 Task: Health Questionnaire Template.
Action: Mouse moved to (82, 157)
Screenshot: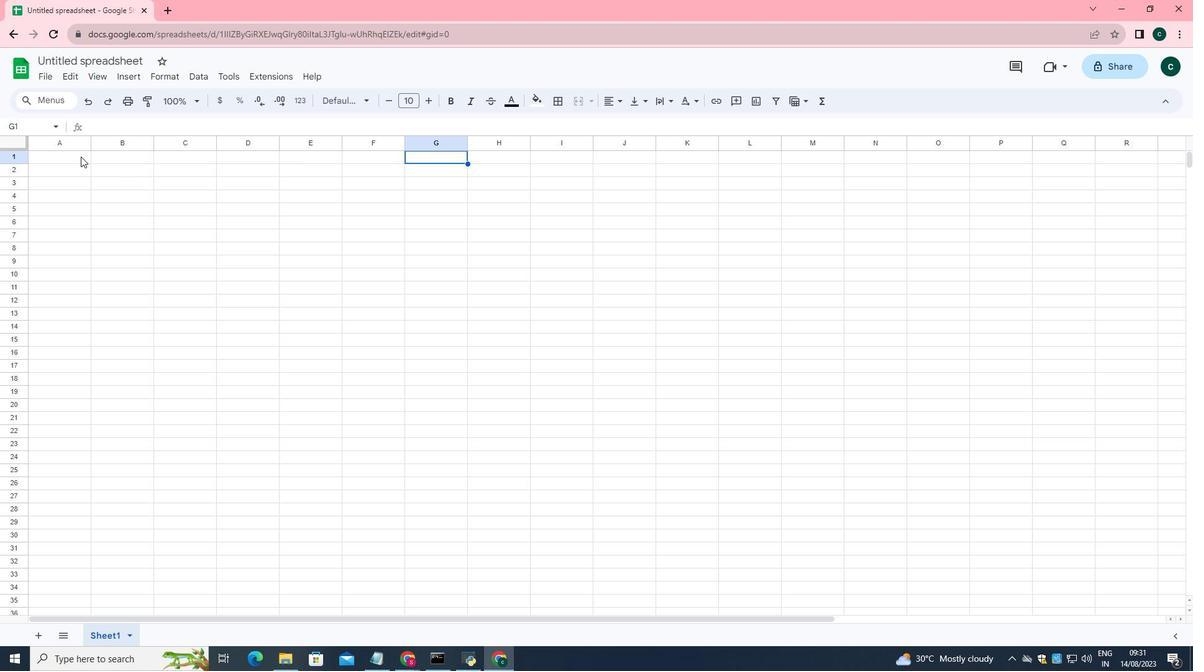 
Action: Mouse pressed left at (82, 157)
Screenshot: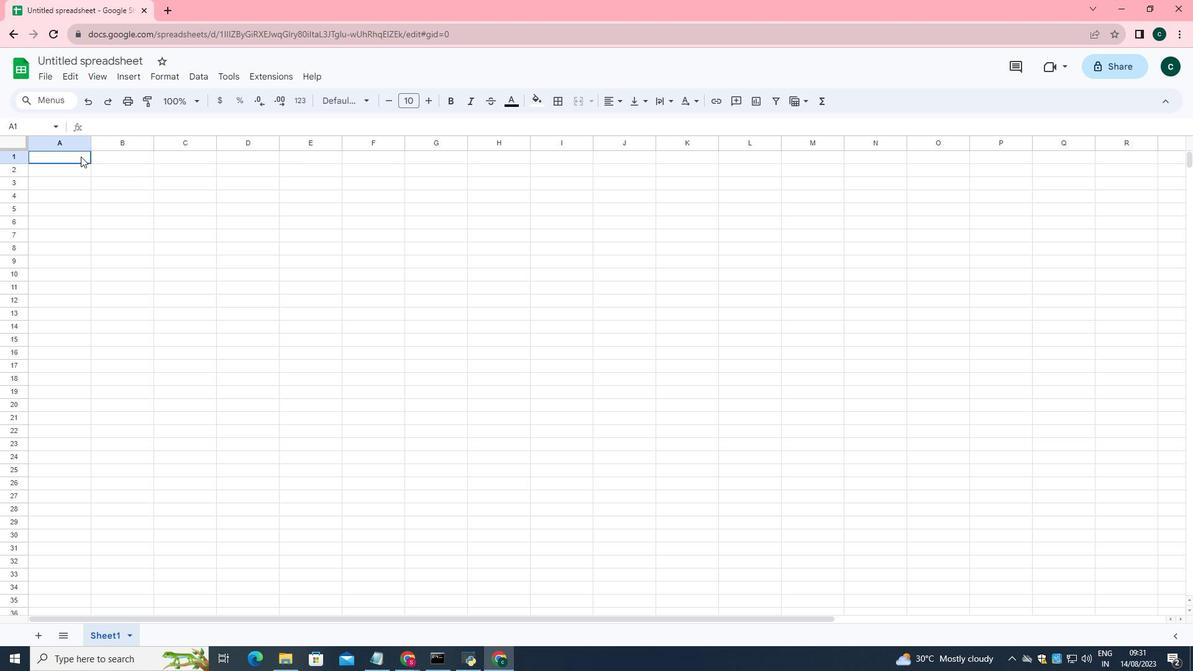 
Action: Mouse moved to (579, 103)
Screenshot: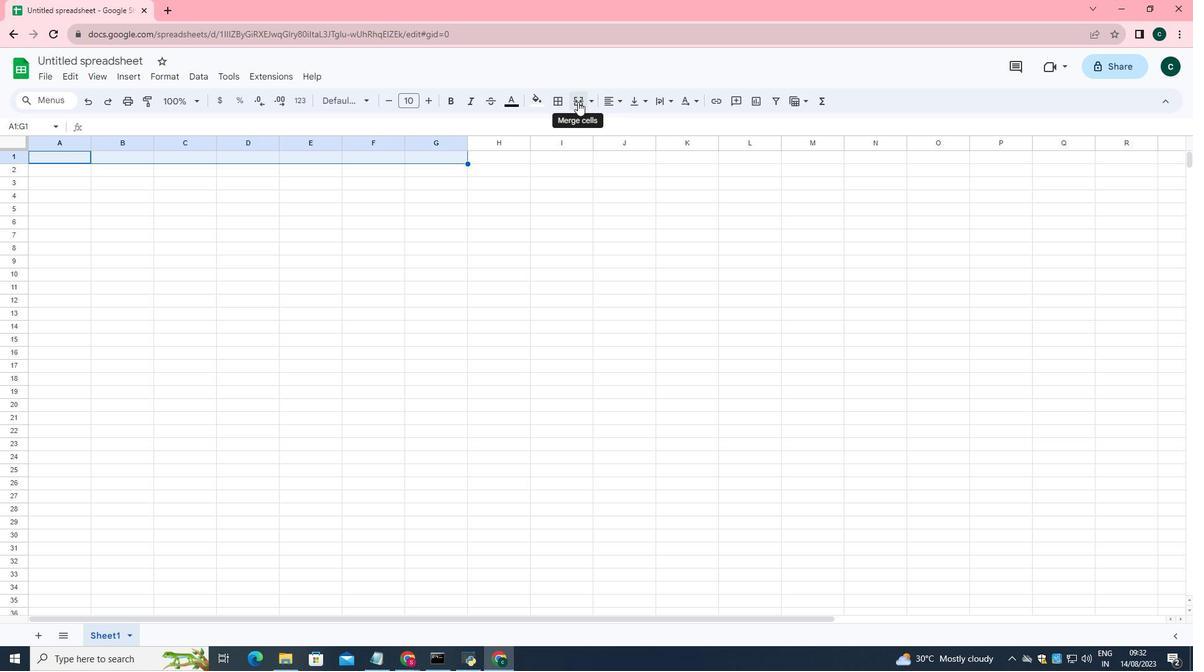
Action: Mouse pressed left at (579, 103)
Screenshot: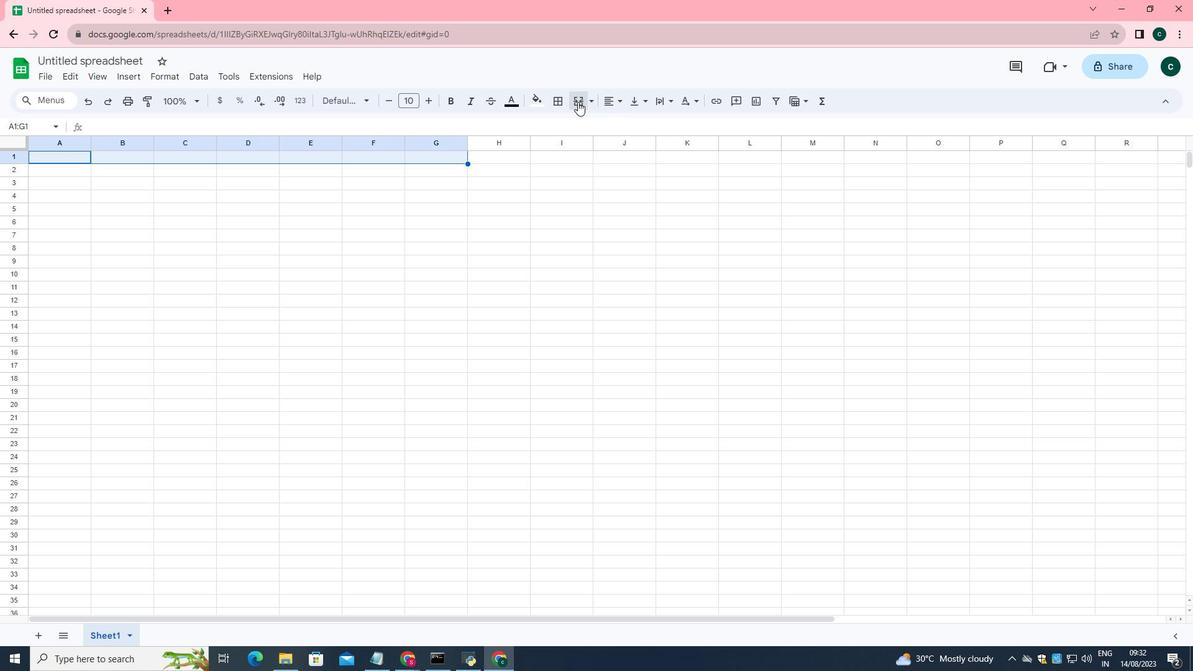 
Action: Mouse moved to (85, 188)
Screenshot: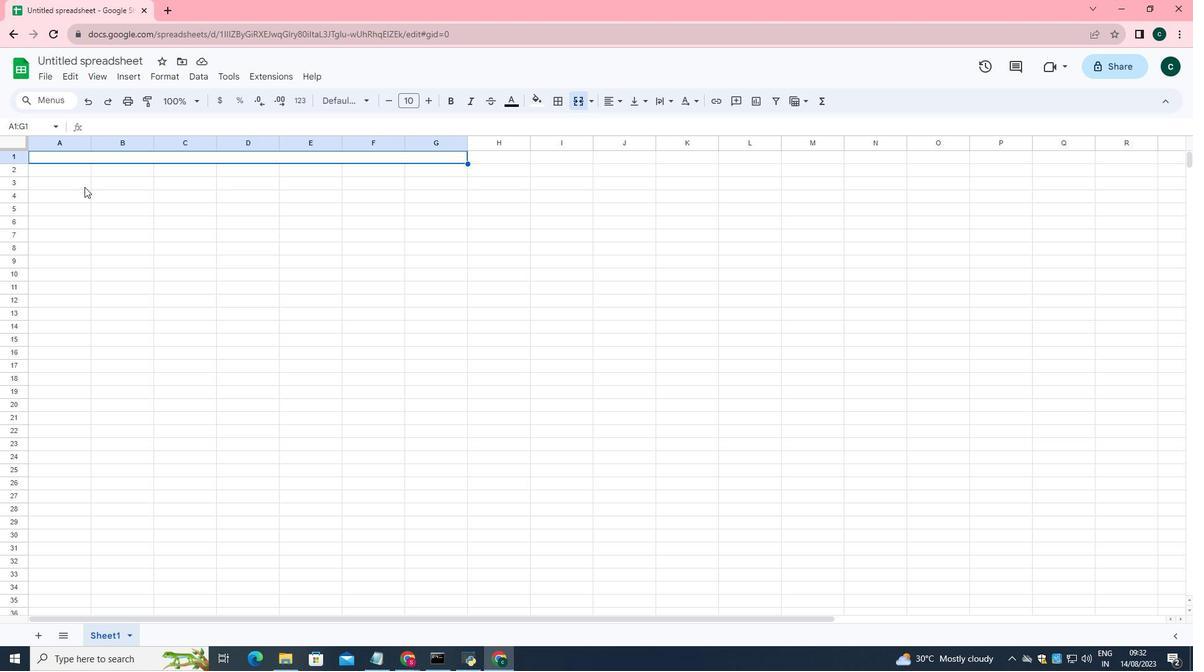
Action: Mouse pressed left at (85, 188)
Screenshot: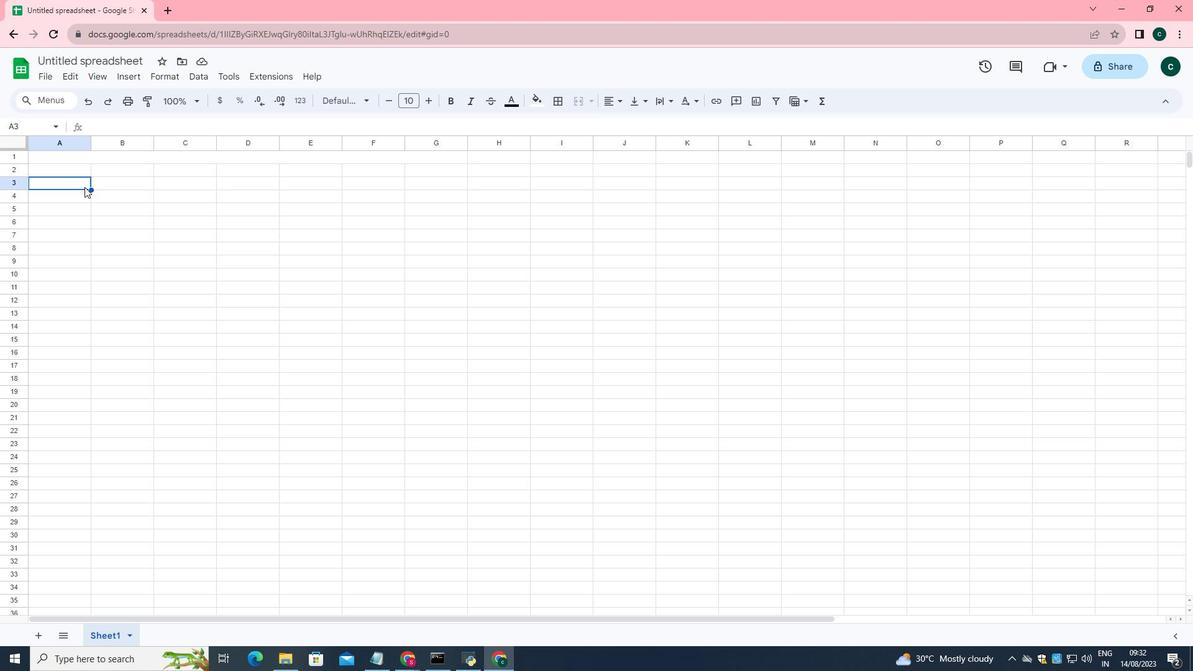 
Action: Mouse moved to (108, 160)
Screenshot: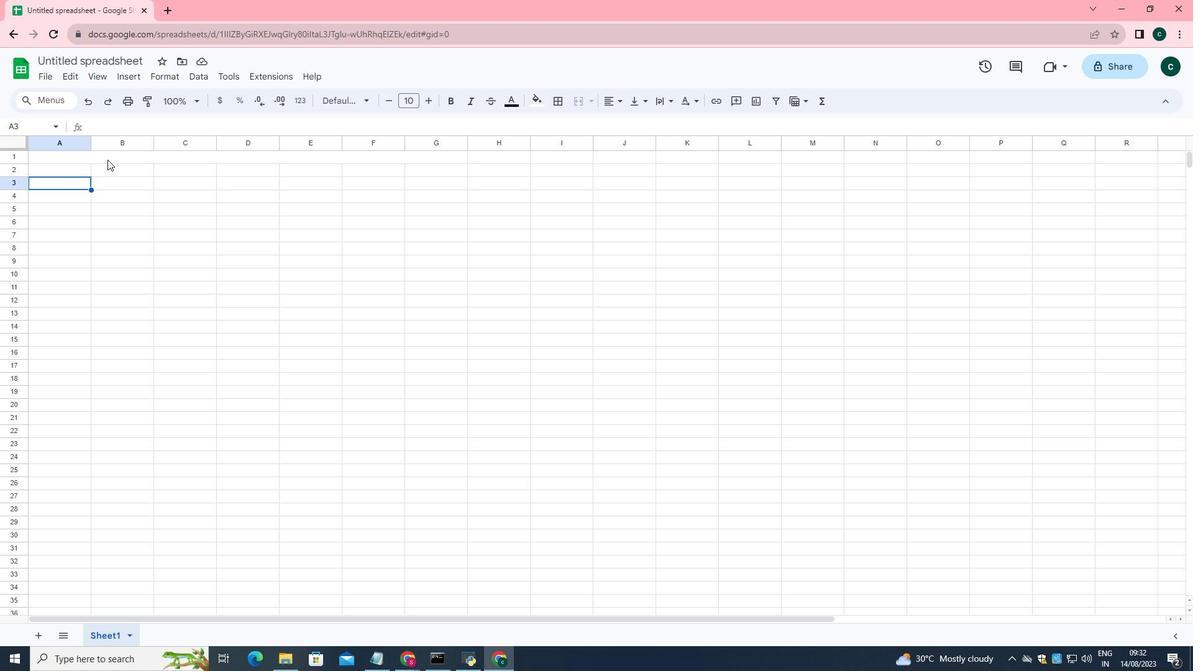 
Action: Mouse pressed left at (108, 160)
Screenshot: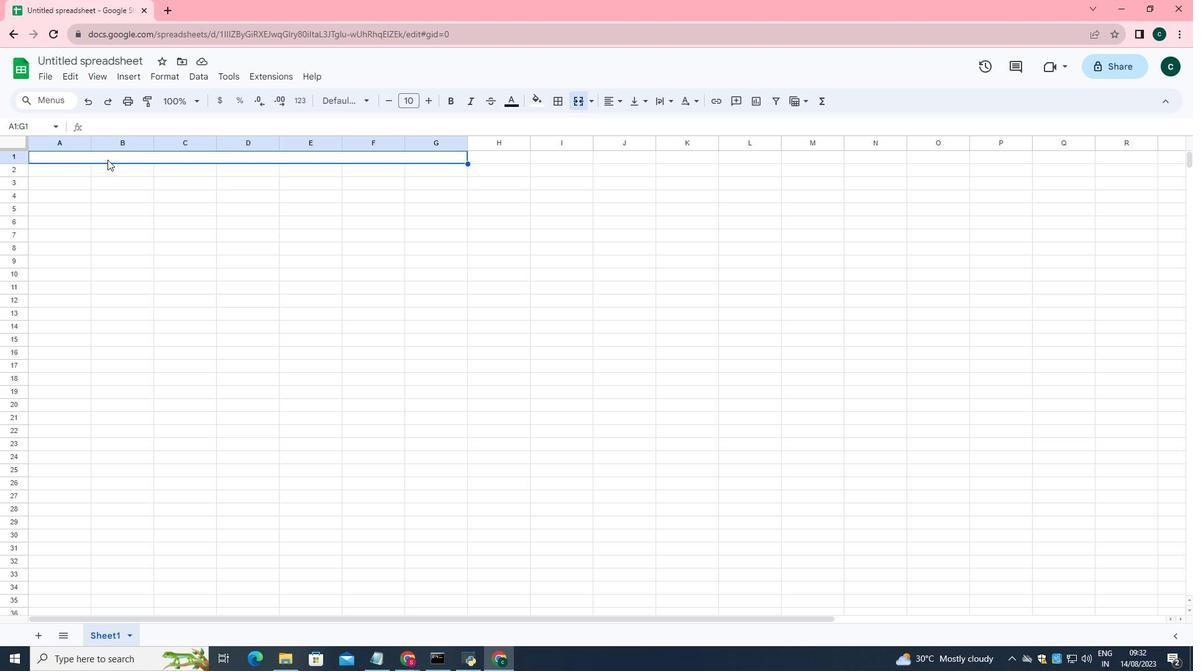 
Action: Mouse moved to (137, 77)
Screenshot: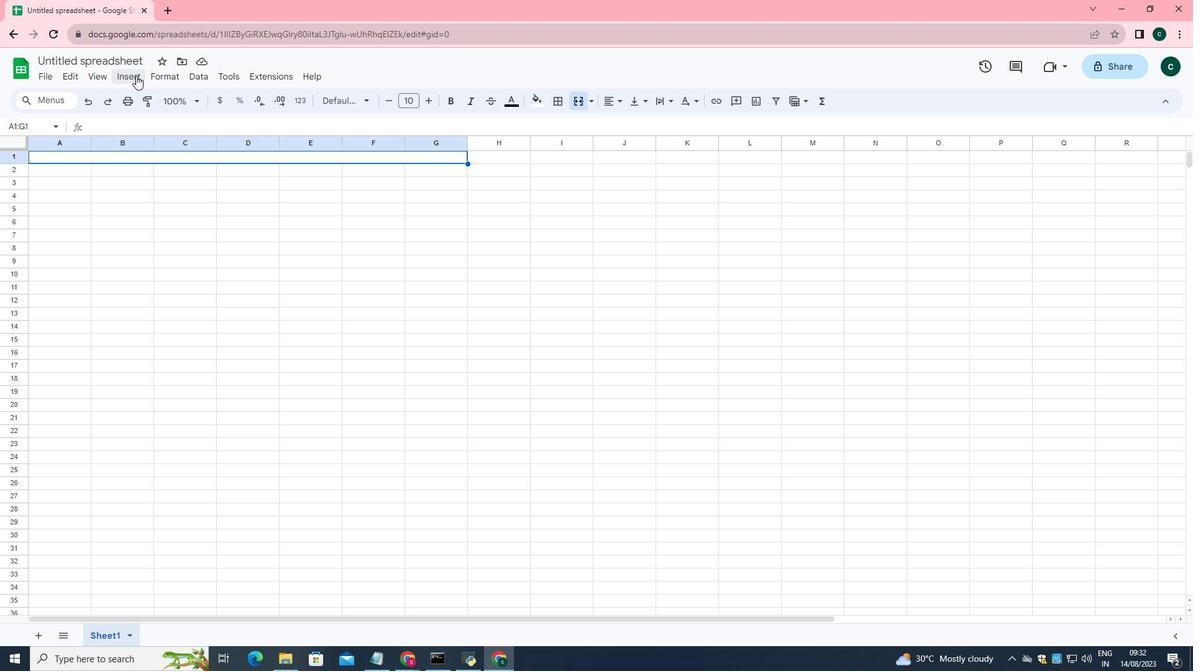 
Action: Mouse pressed left at (137, 77)
Screenshot: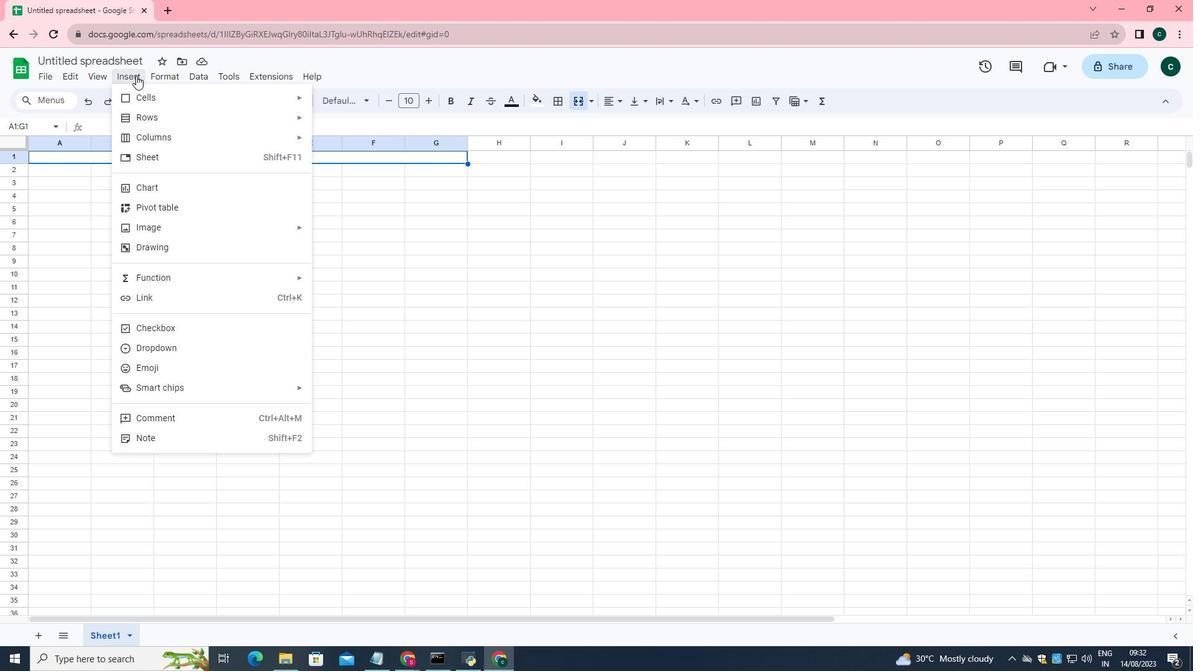 
Action: Mouse moved to (175, 244)
Screenshot: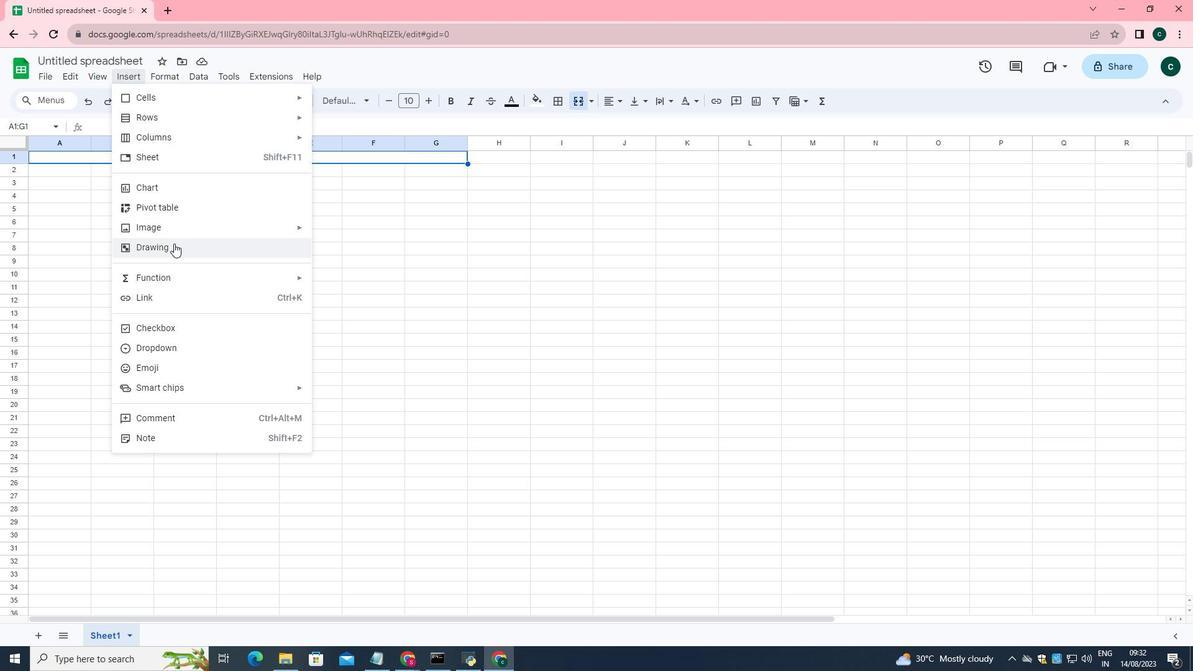 
Action: Mouse pressed left at (175, 244)
Screenshot: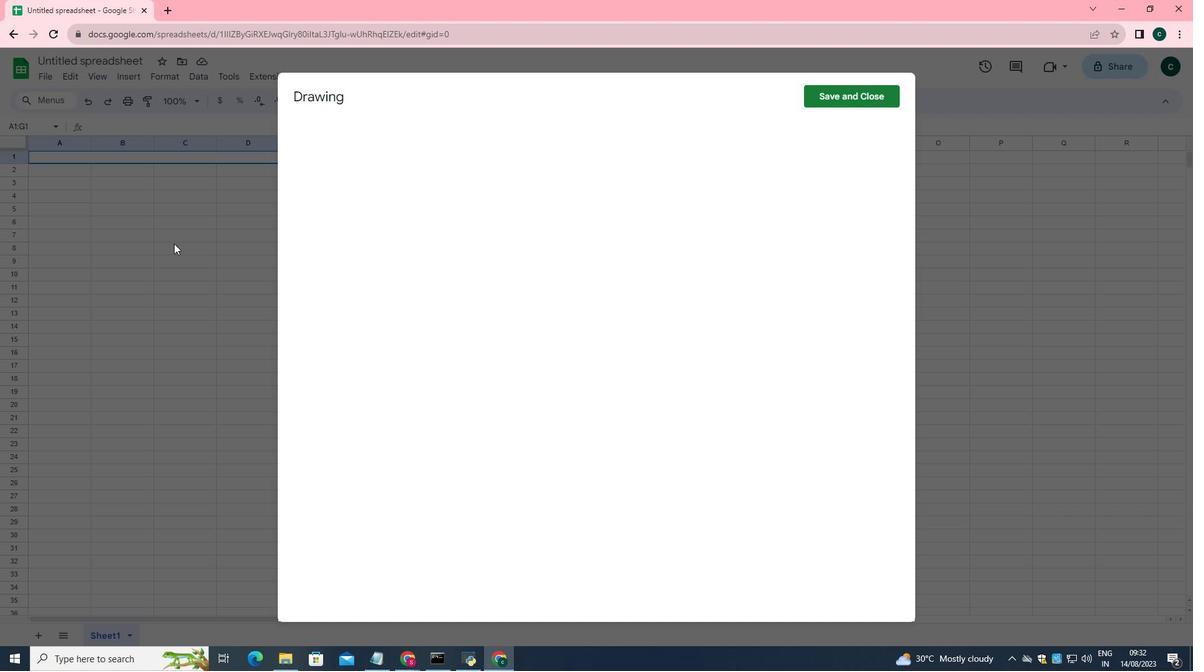 
Action: Mouse moved to (457, 138)
Screenshot: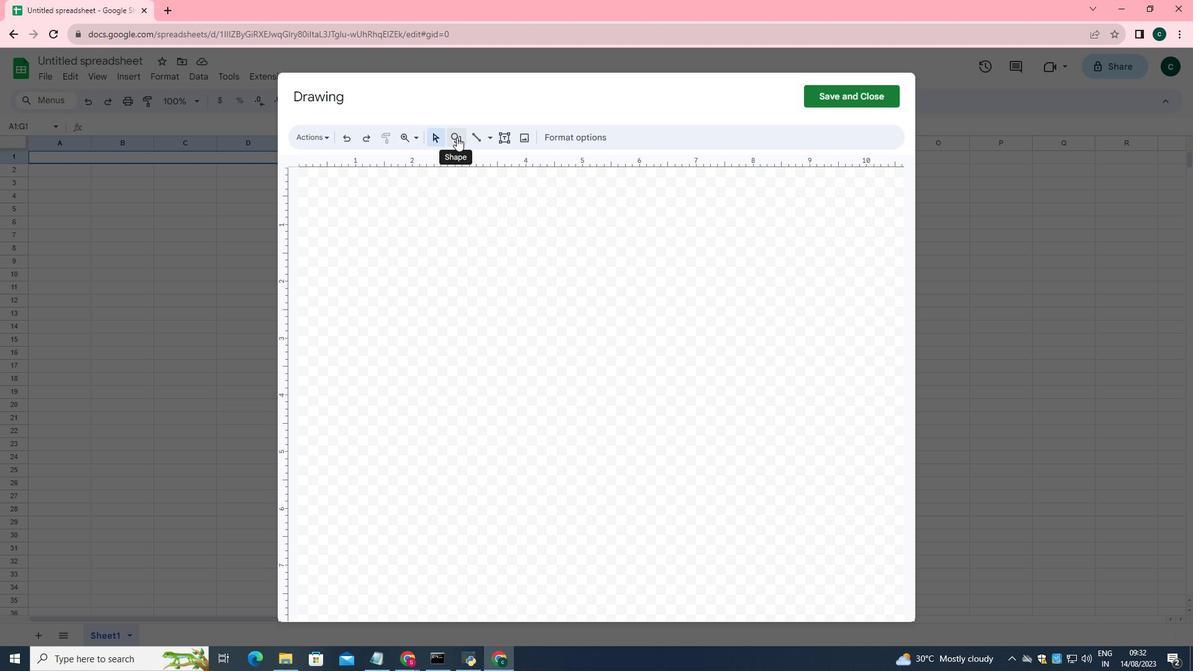 
Action: Mouse pressed left at (457, 138)
Screenshot: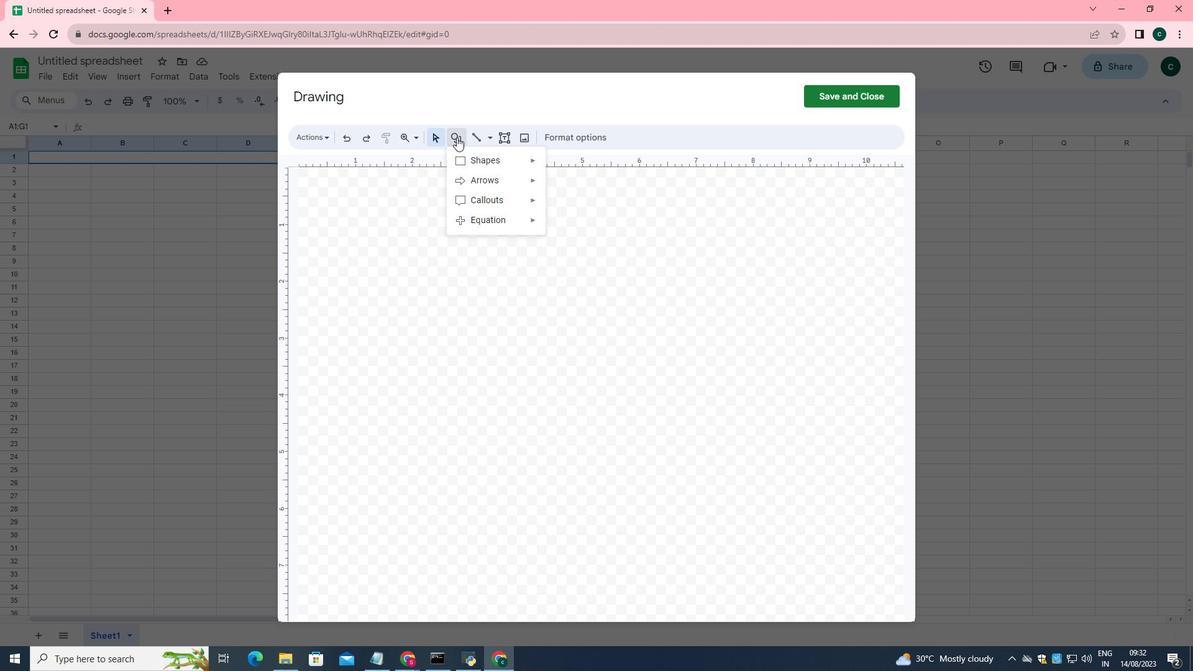 
Action: Mouse moved to (469, 157)
Screenshot: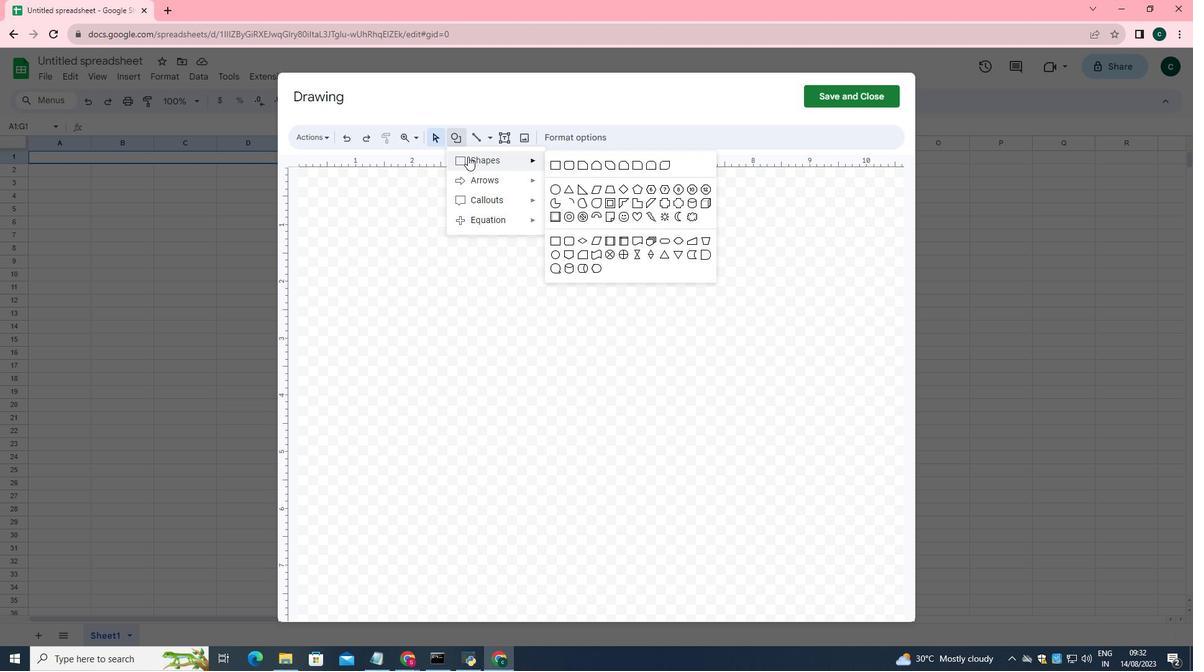 
Action: Mouse pressed left at (469, 157)
Screenshot: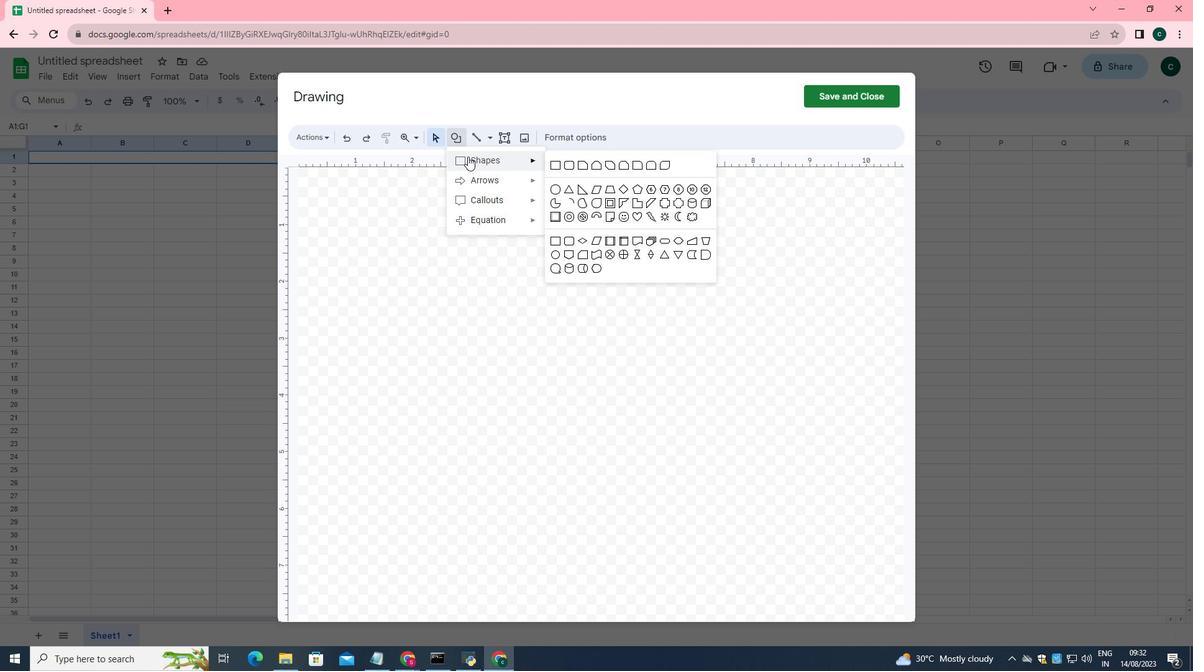
Action: Mouse moved to (561, 190)
Screenshot: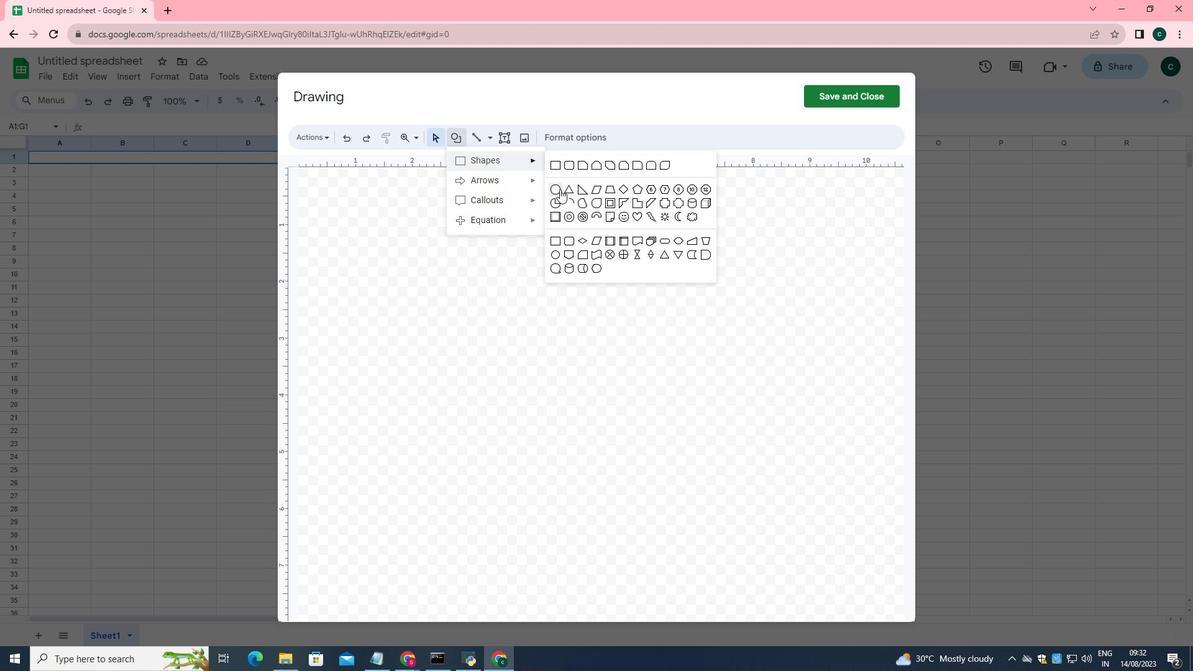 
Action: Mouse pressed left at (561, 190)
Screenshot: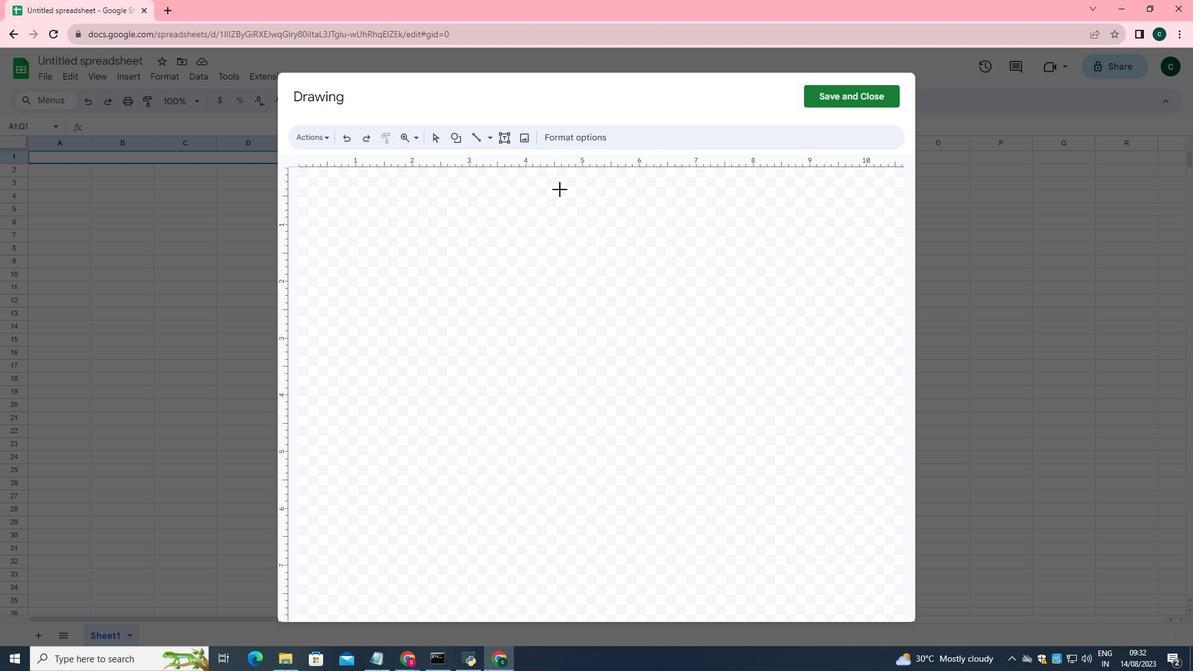 
Action: Mouse moved to (385, 195)
Screenshot: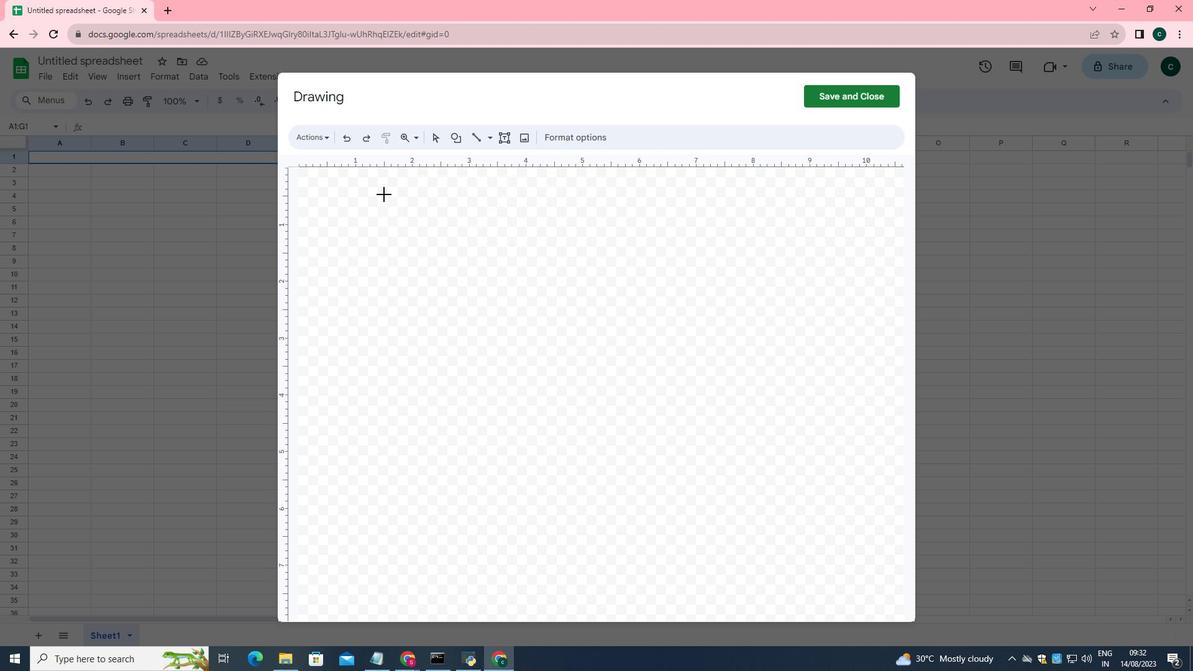 
Action: Mouse pressed left at (385, 195)
Screenshot: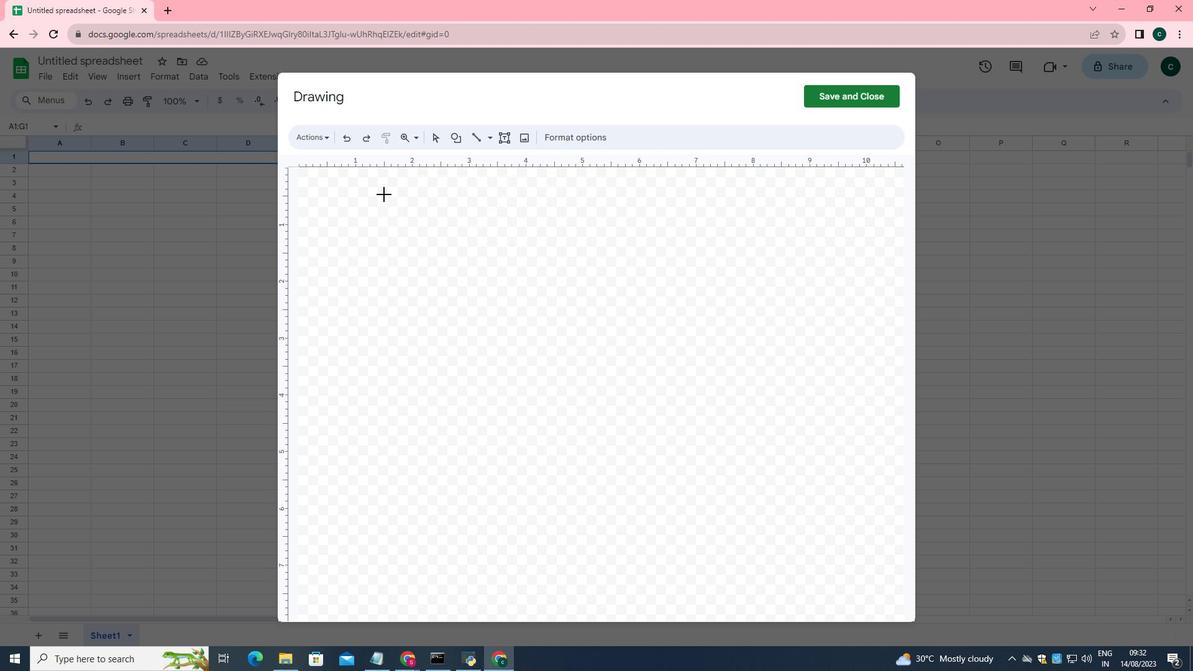 
Action: Mouse moved to (542, 228)
Screenshot: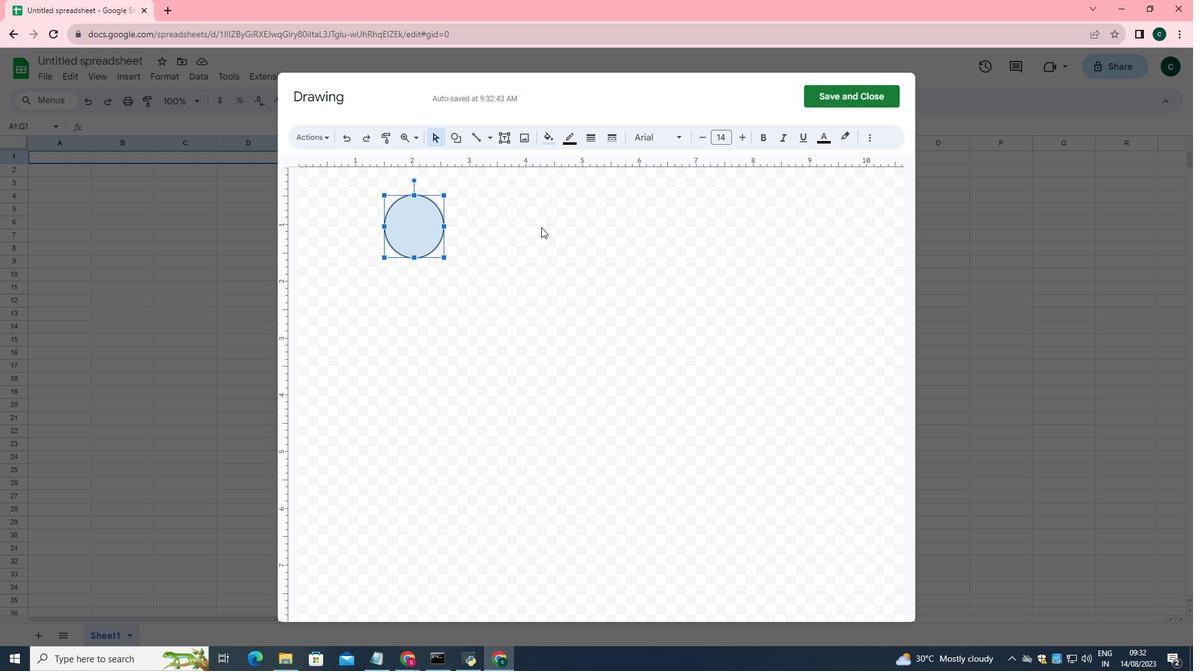 
Action: Mouse pressed left at (542, 228)
Screenshot: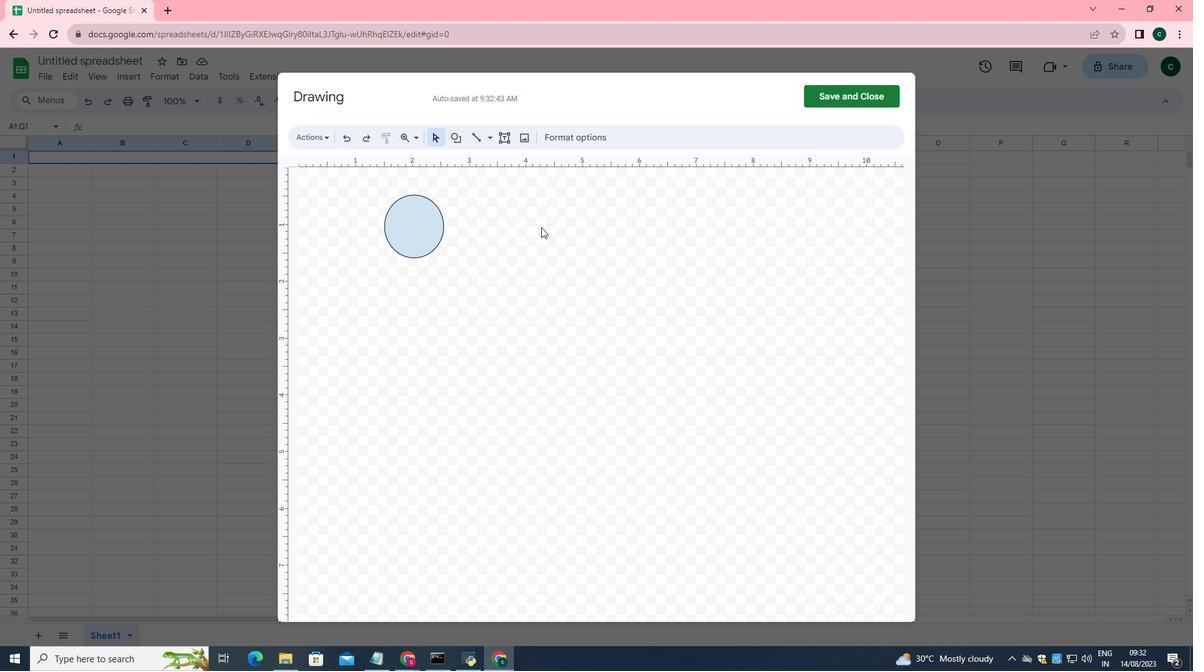 
Action: Mouse moved to (424, 220)
Screenshot: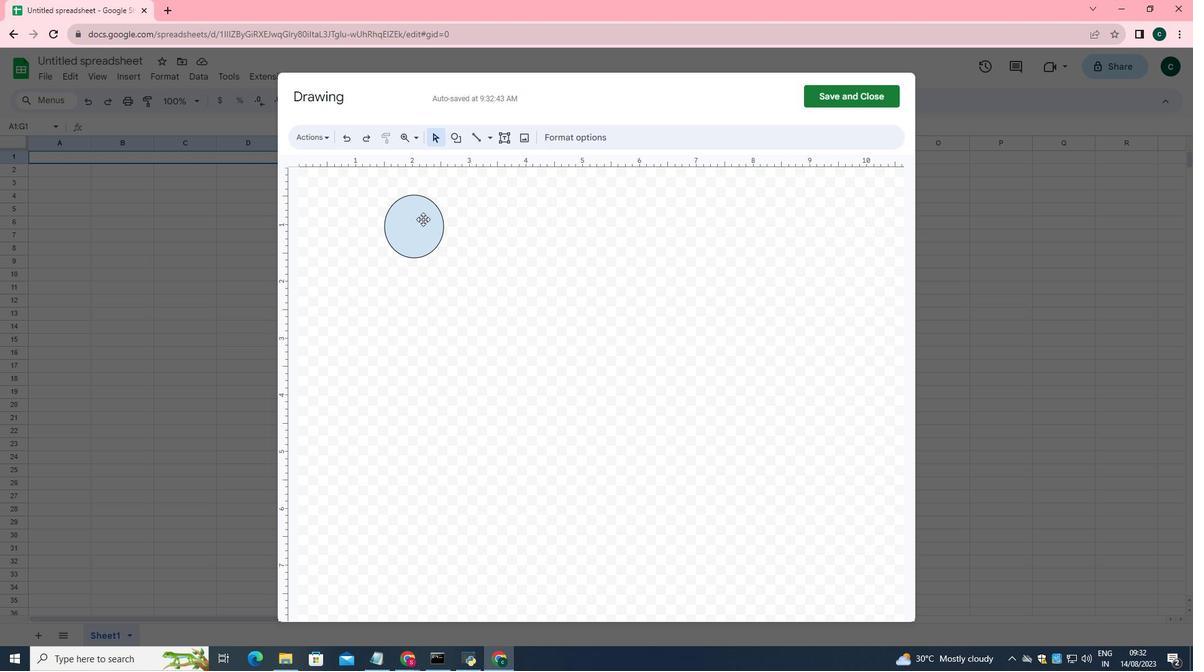 
Action: Mouse pressed left at (424, 220)
Screenshot: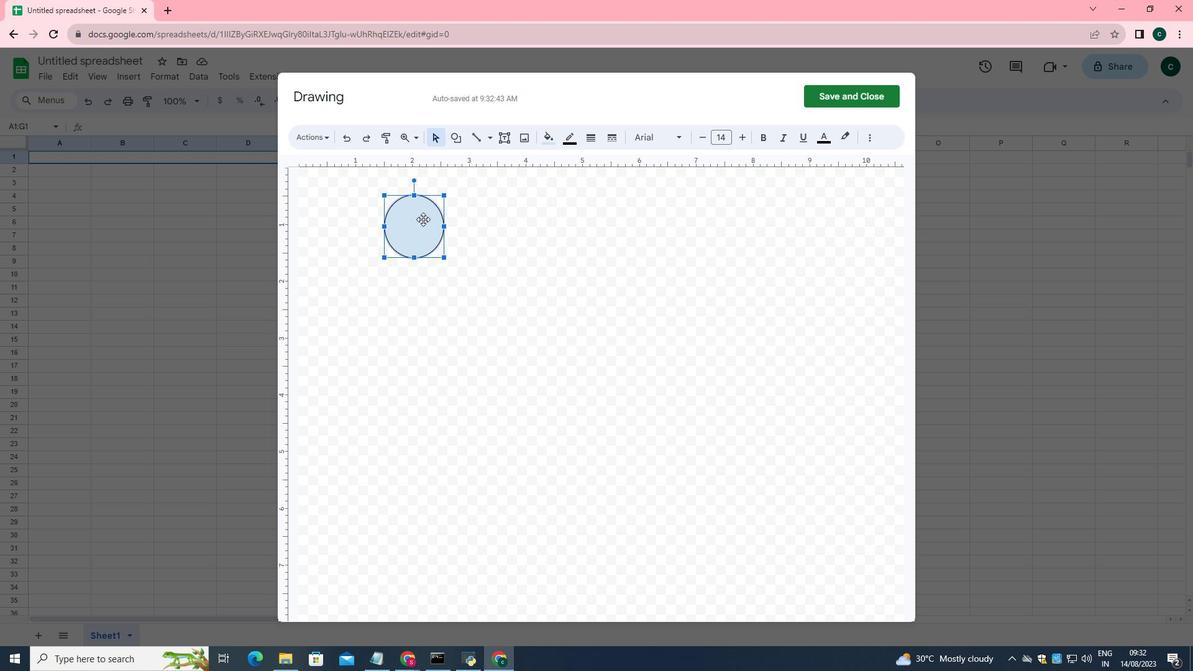 
Action: Mouse moved to (555, 139)
Screenshot: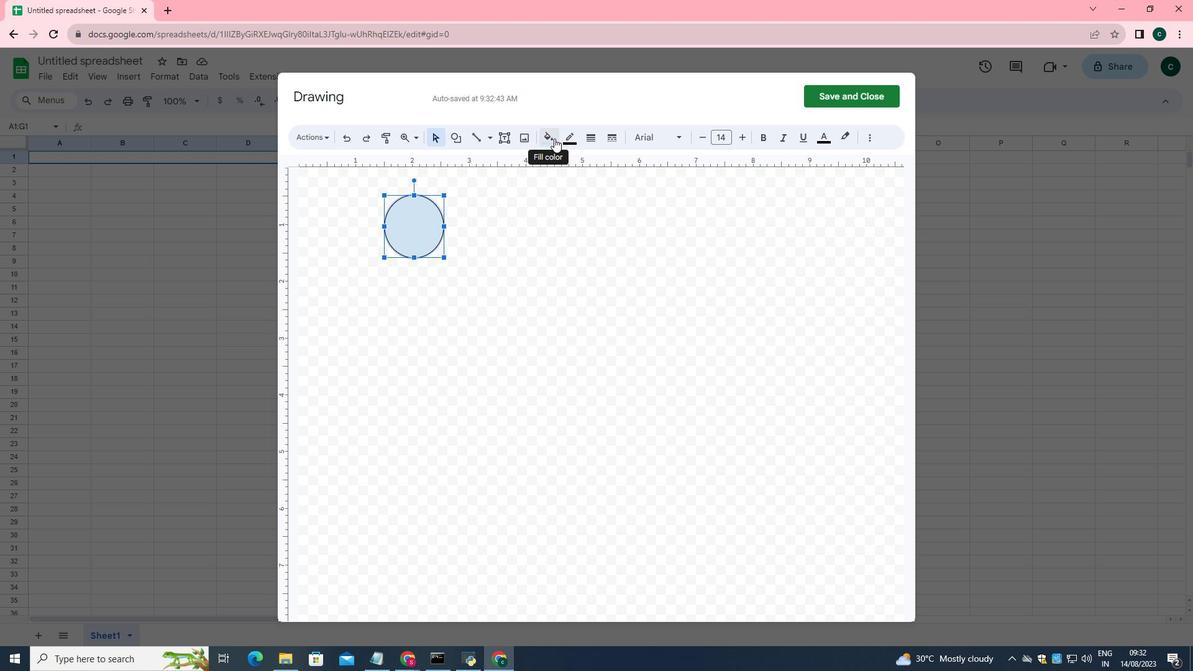 
Action: Mouse pressed left at (555, 139)
Screenshot: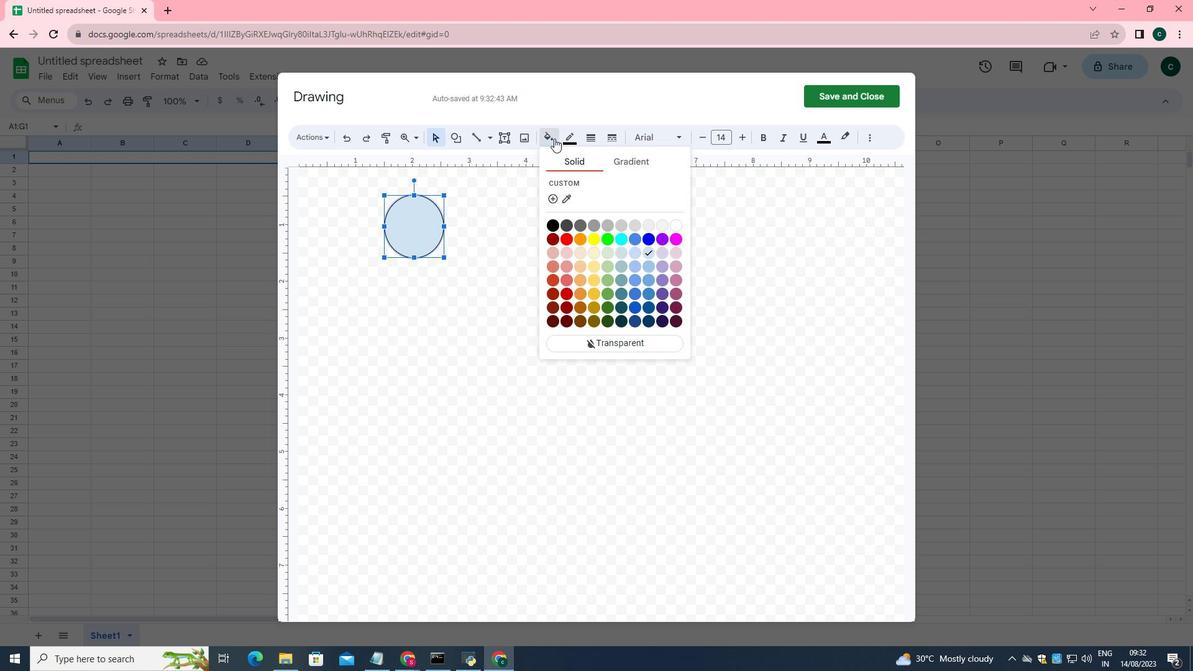 
Action: Mouse moved to (679, 226)
Screenshot: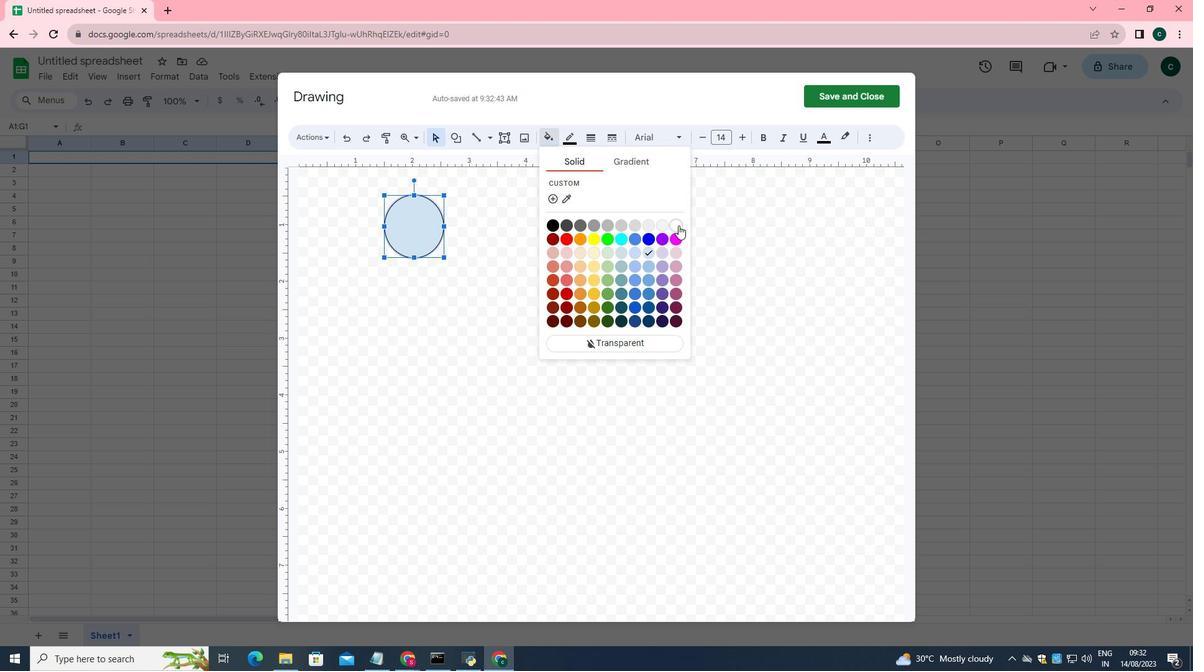 
Action: Mouse pressed left at (679, 226)
Screenshot: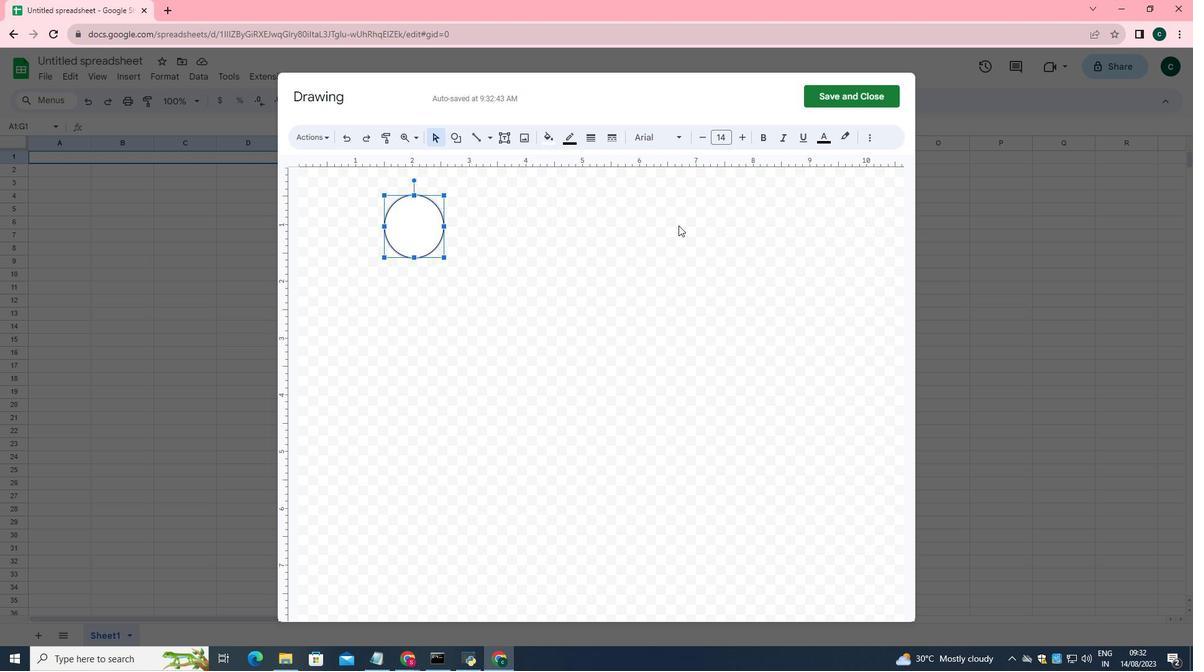 
Action: Mouse moved to (506, 141)
Screenshot: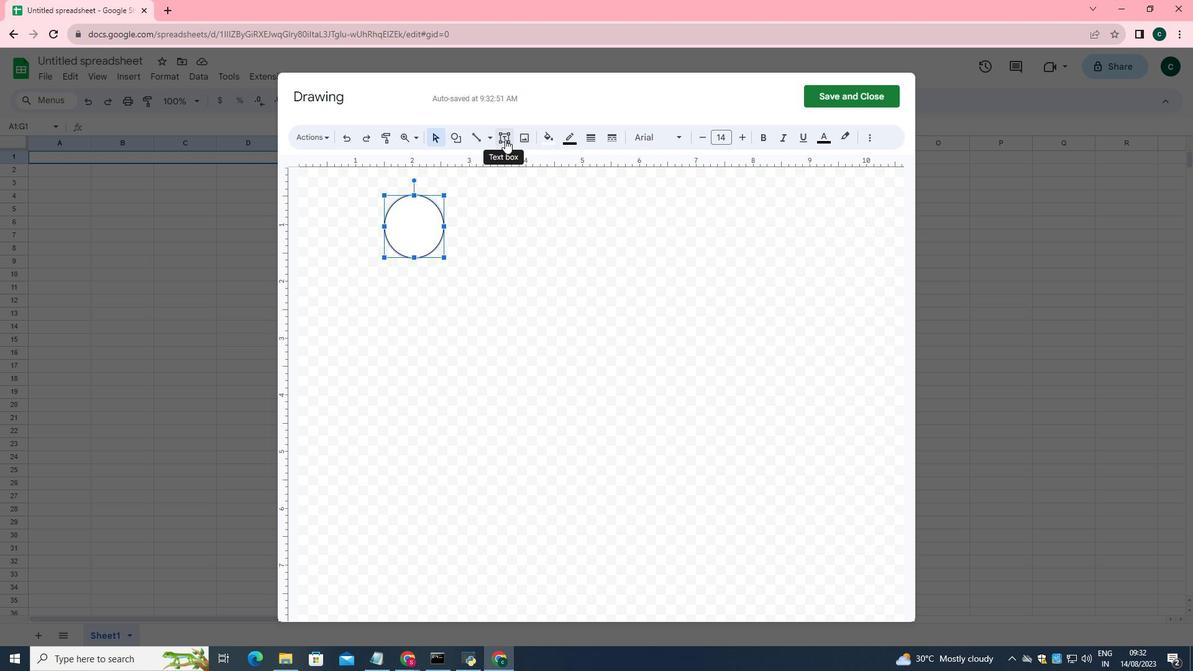 
Action: Mouse pressed left at (506, 141)
Screenshot: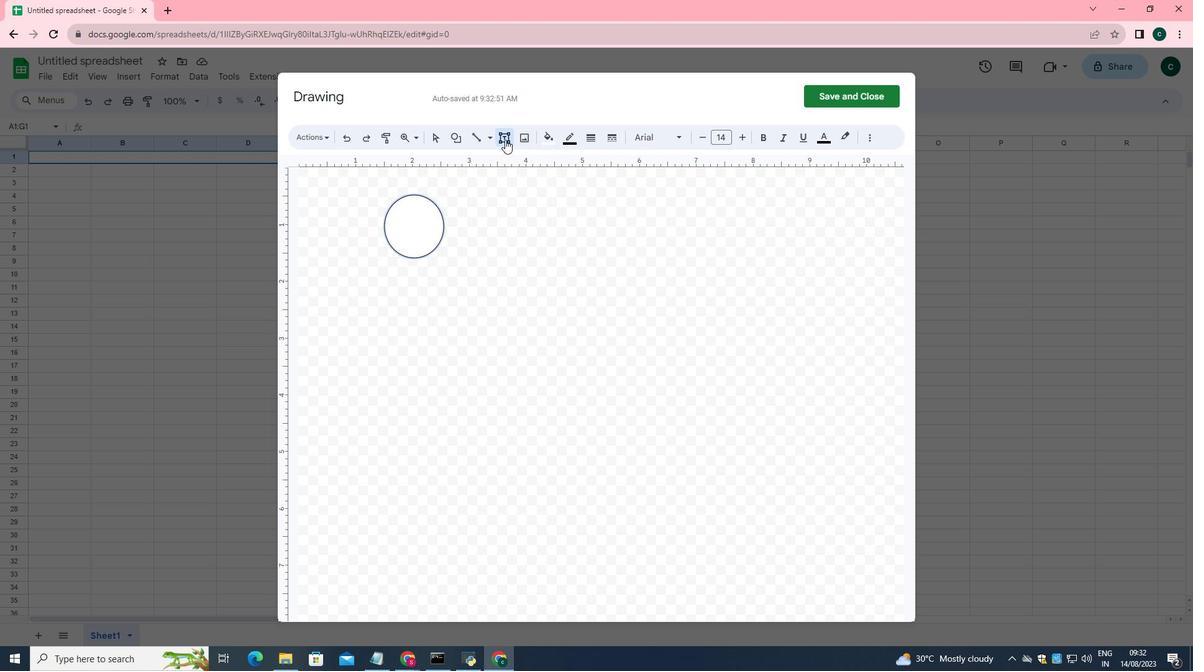 
Action: Mouse moved to (559, 208)
Screenshot: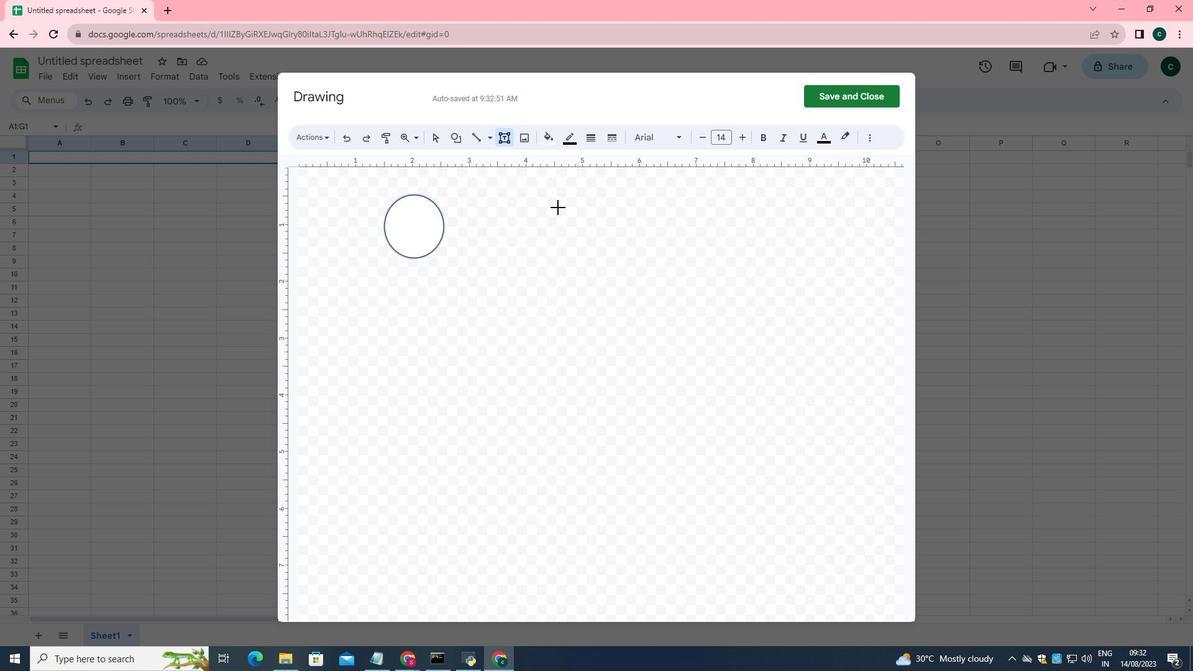 
Action: Mouse pressed left at (559, 208)
Screenshot: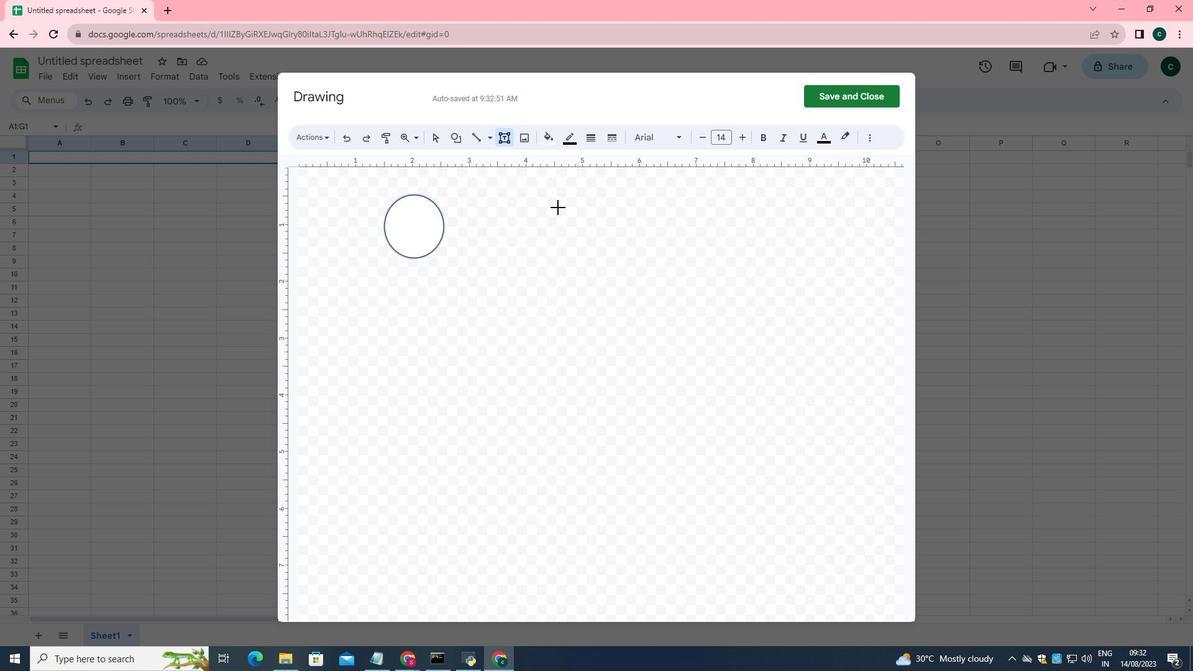 
Action: Mouse moved to (590, 216)
Screenshot: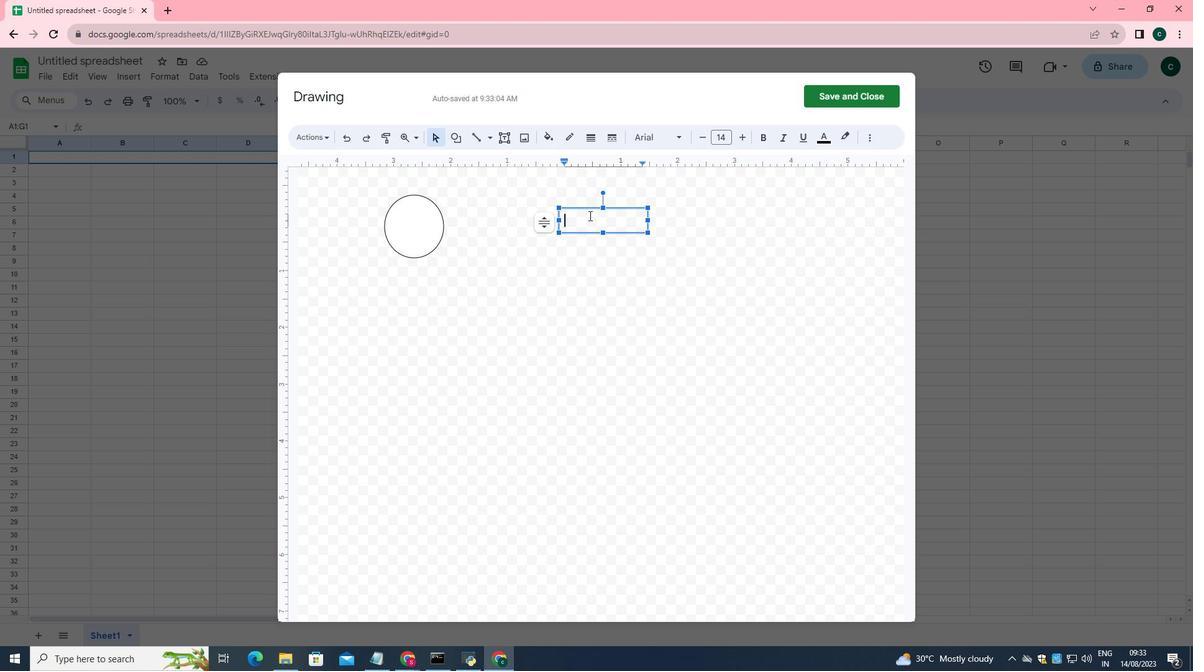 
Action: Key pressed <Key.shift>LO<Key.enter><Key.shift>GO
Screenshot: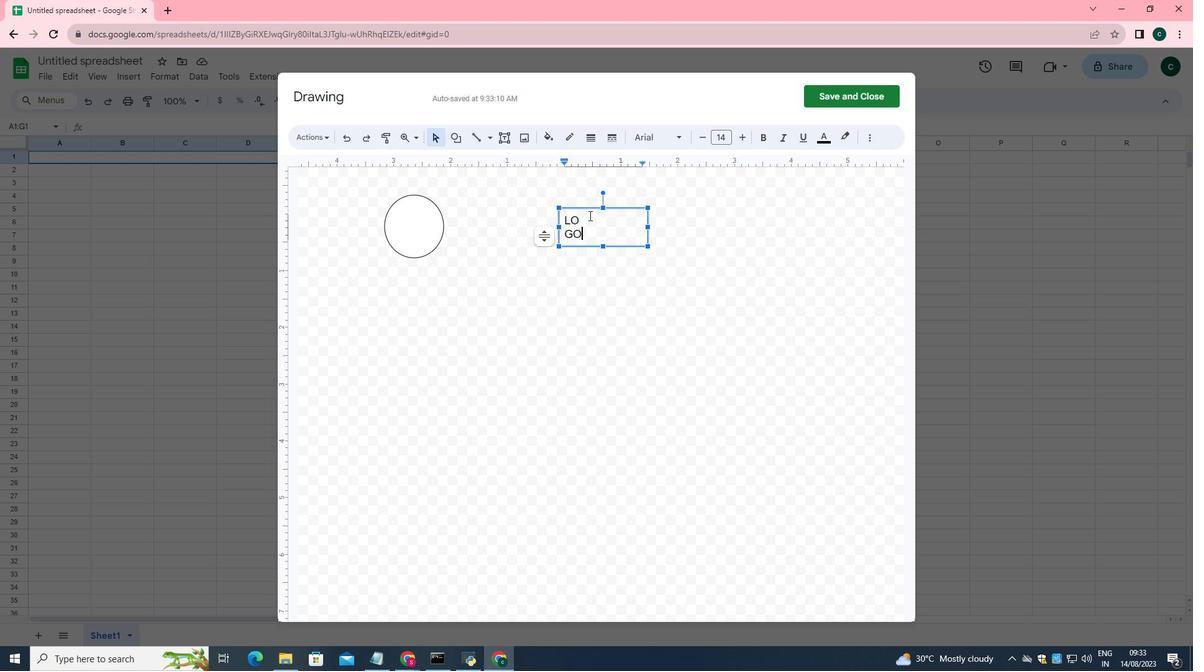 
Action: Mouse moved to (566, 219)
Screenshot: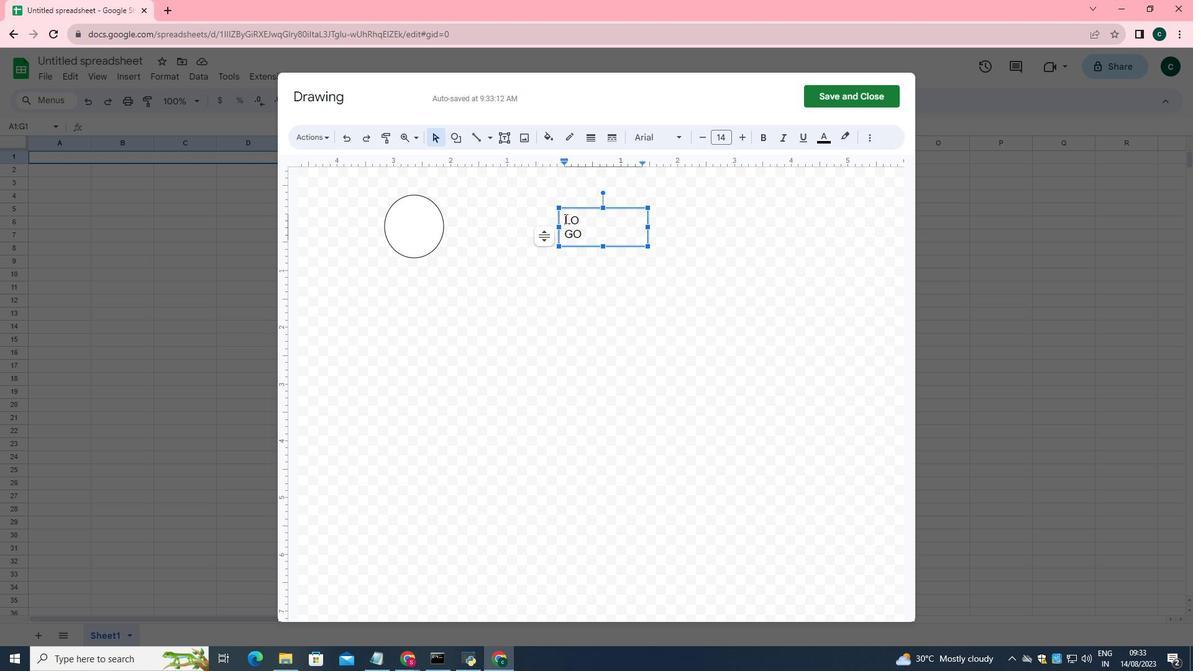 
Action: Mouse pressed left at (566, 219)
Screenshot: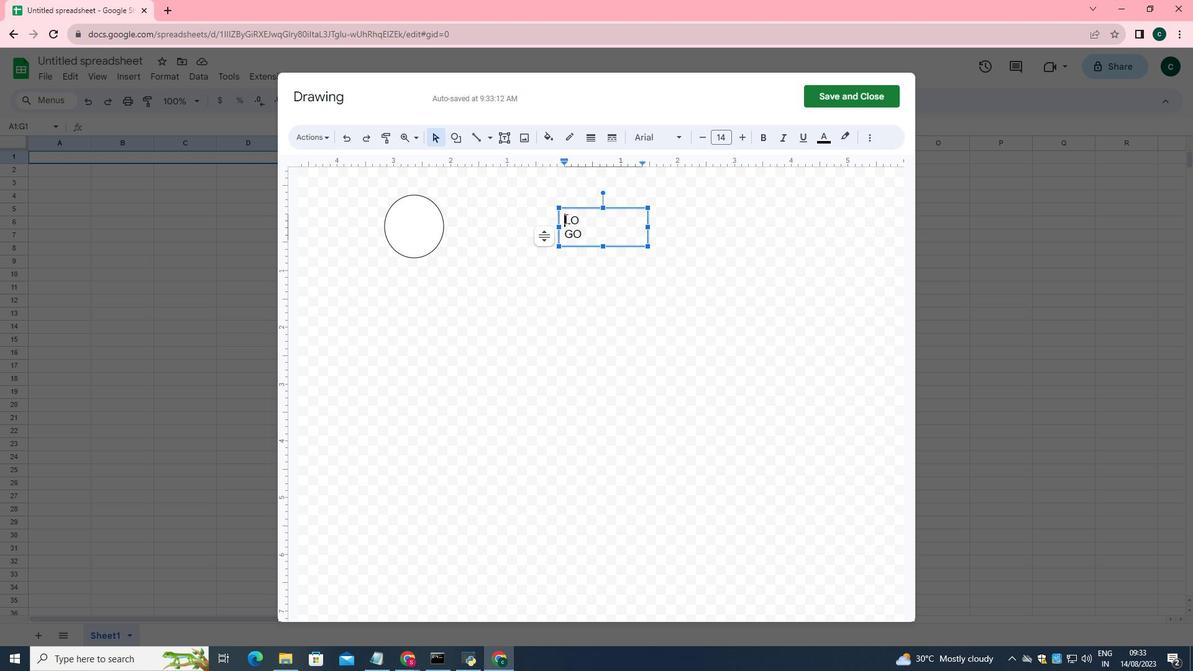 
Action: Mouse moved to (743, 137)
Screenshot: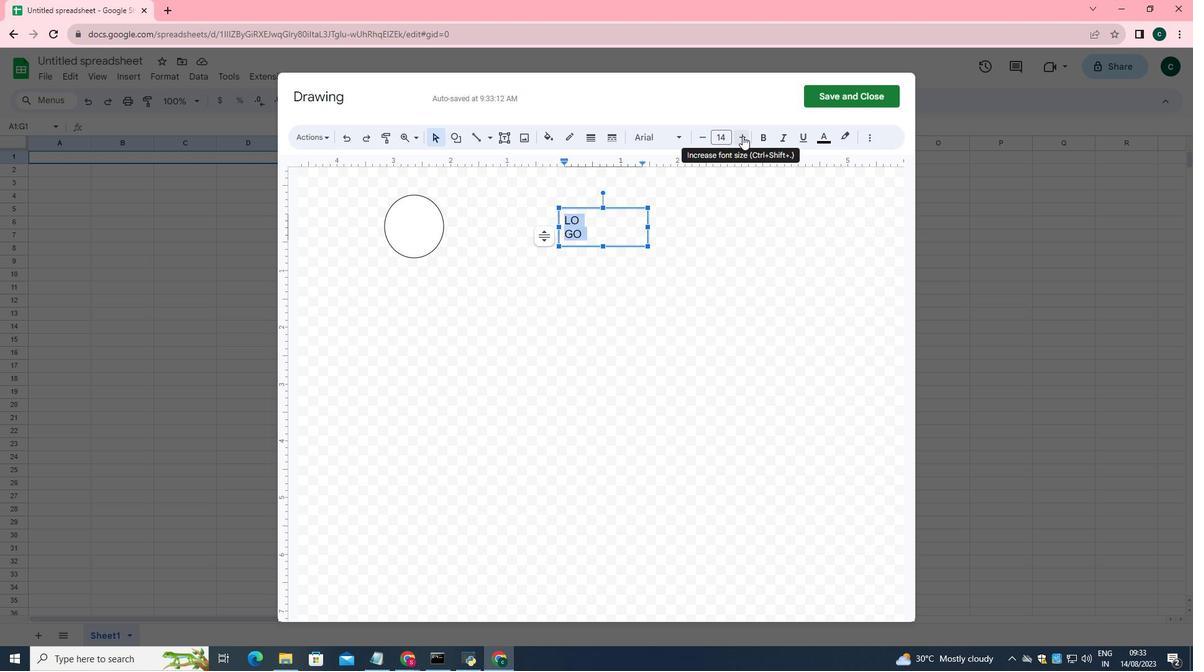 
Action: Mouse pressed left at (743, 137)
Screenshot: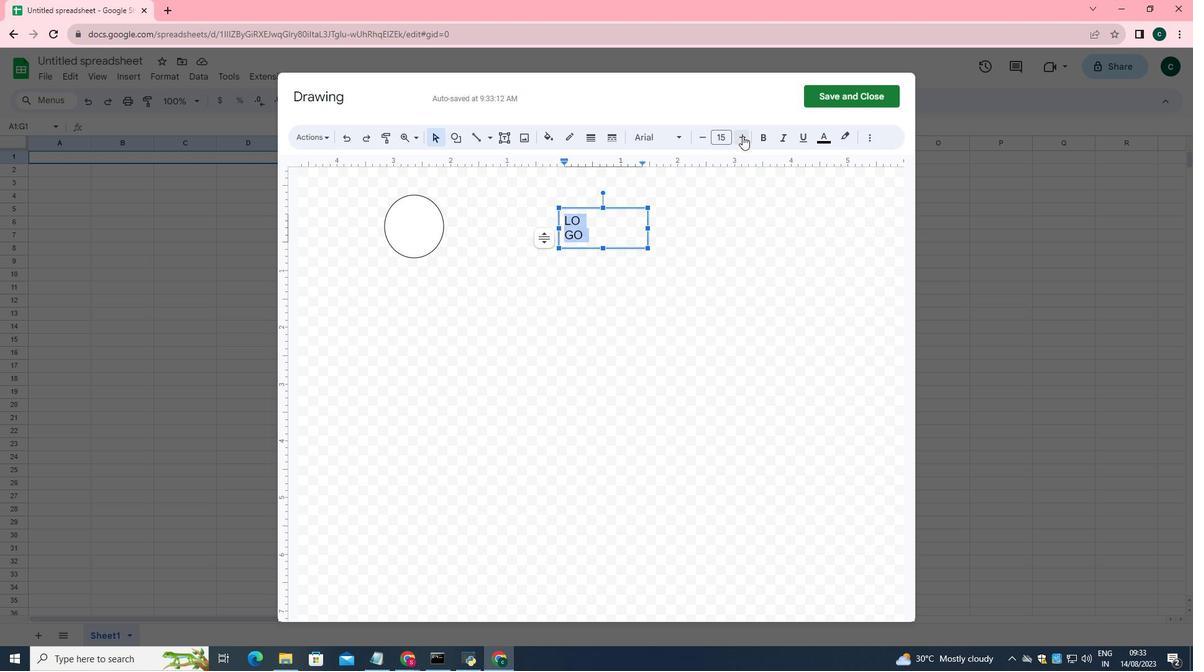 
Action: Mouse moved to (745, 134)
Screenshot: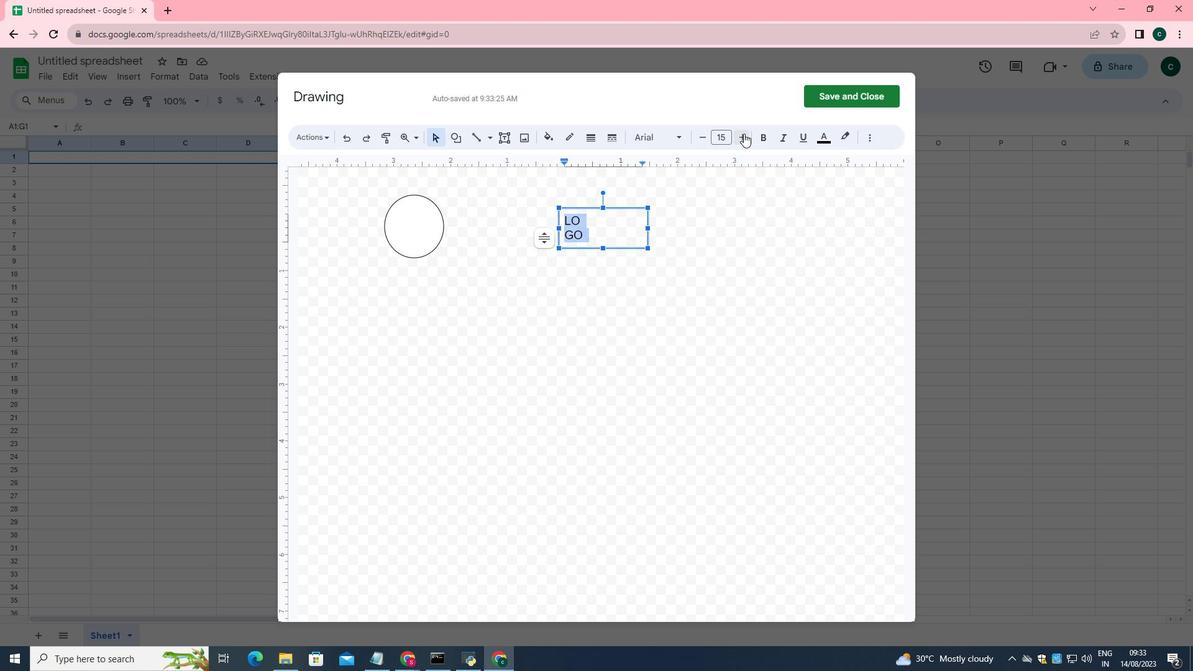 
Action: Mouse pressed left at (745, 134)
Screenshot: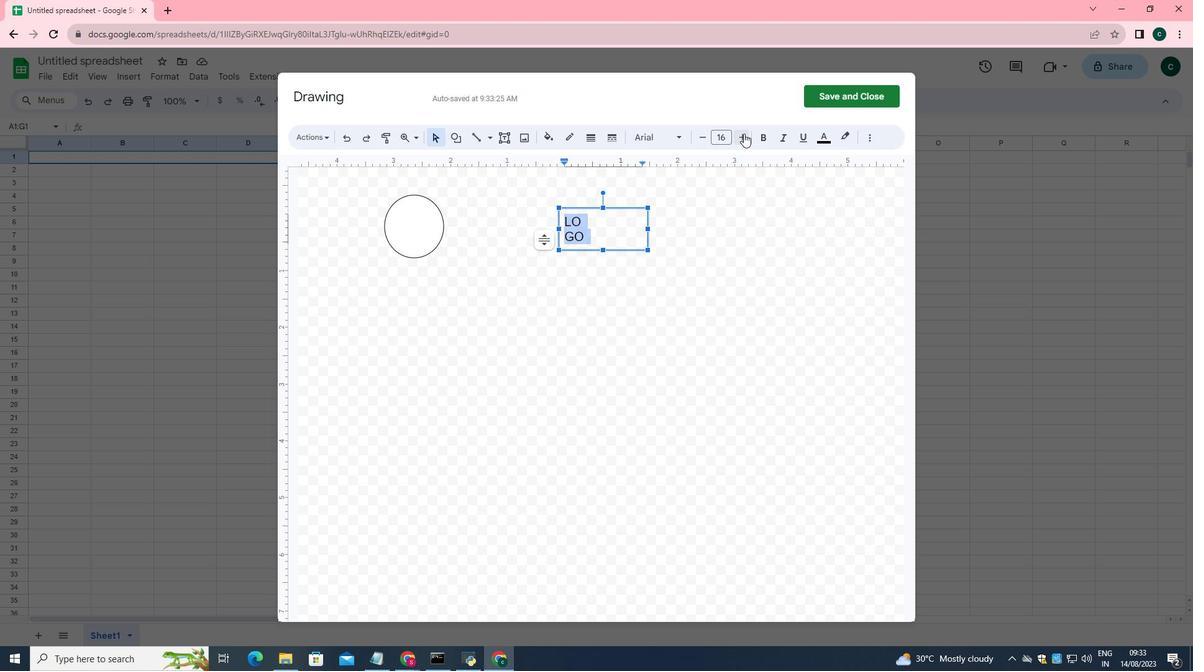 
Action: Mouse pressed left at (745, 134)
Screenshot: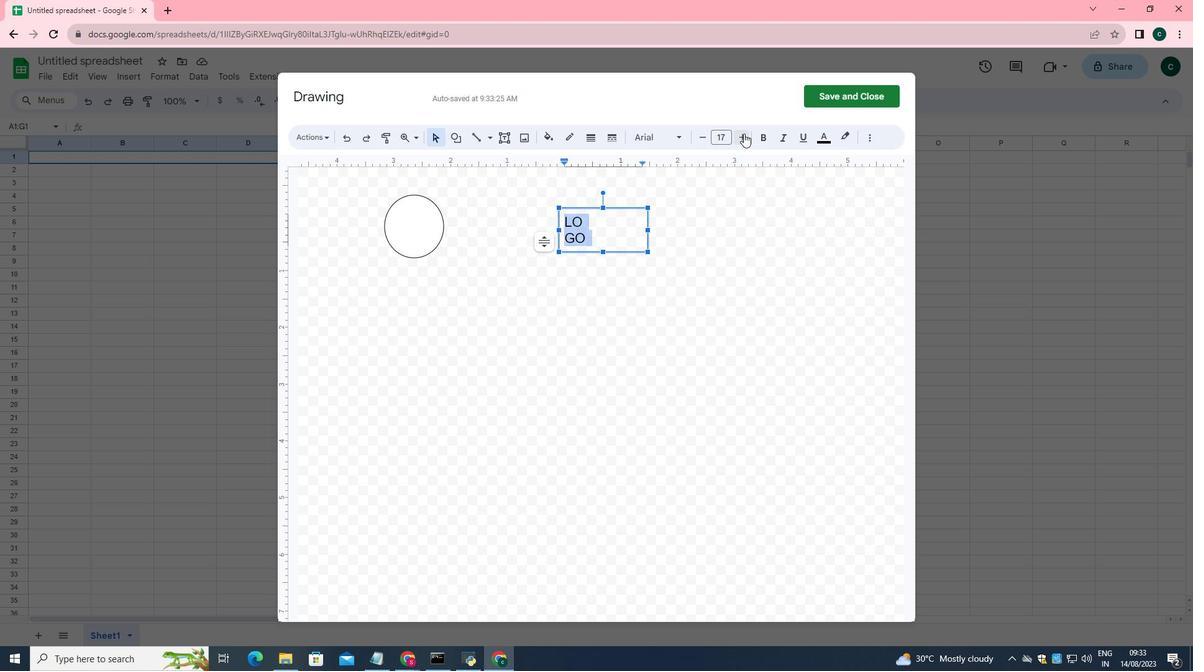 
Action: Mouse pressed left at (745, 134)
Screenshot: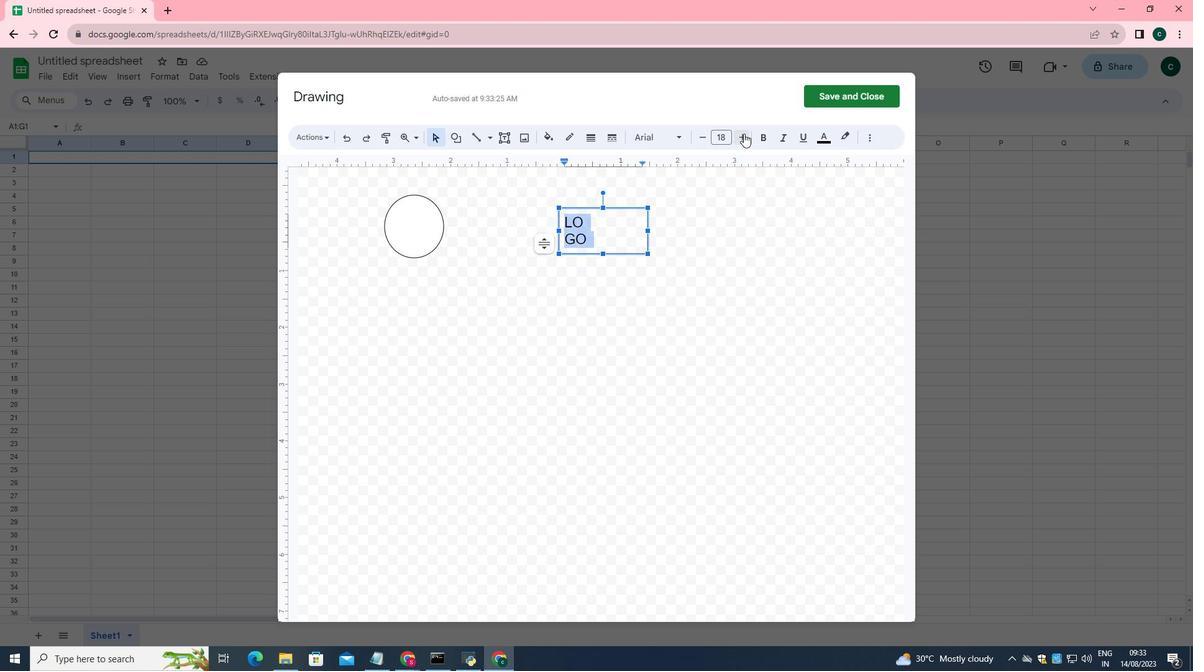 
Action: Mouse pressed left at (745, 134)
Screenshot: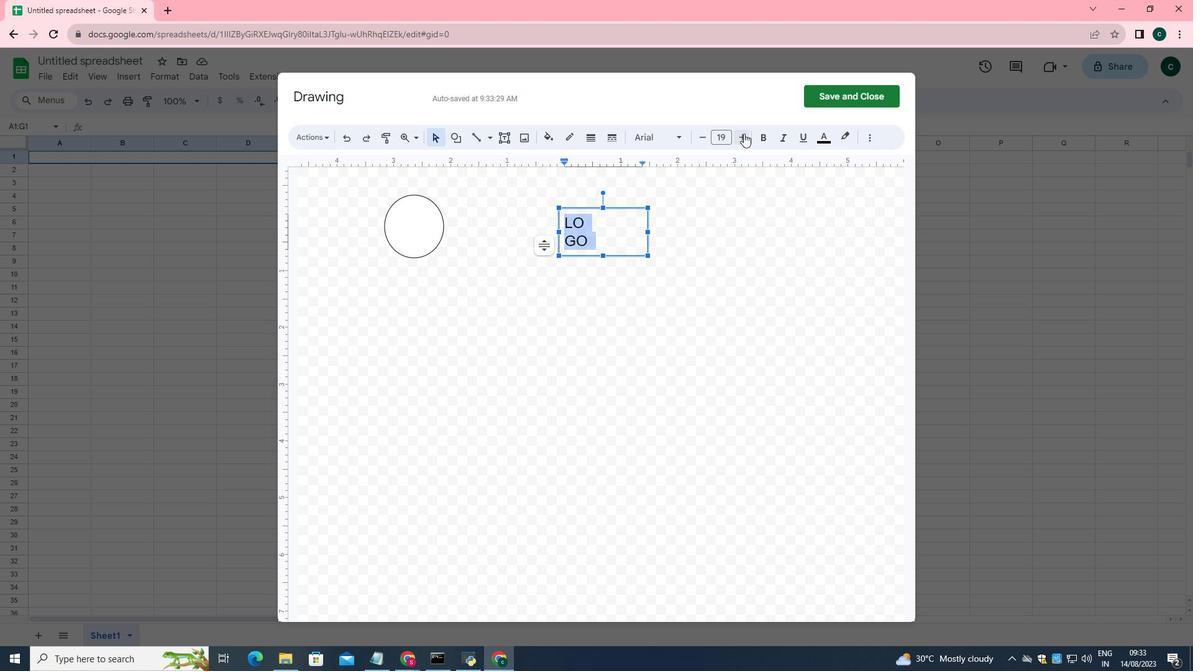 
Action: Mouse pressed left at (745, 134)
Screenshot: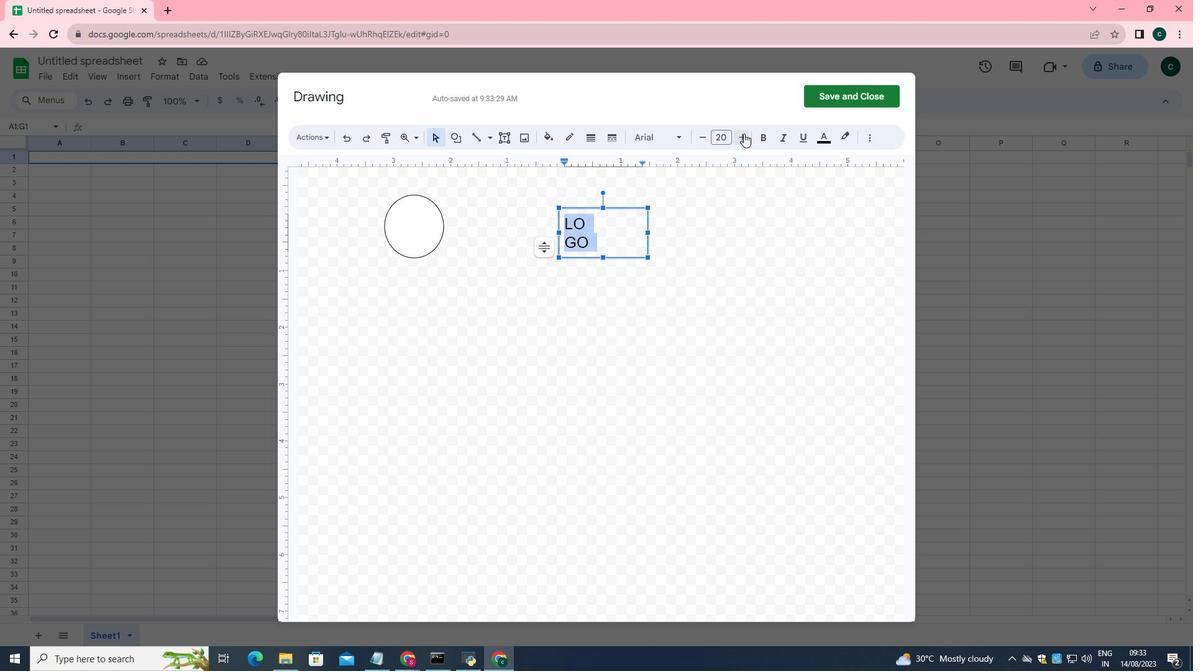
Action: Mouse pressed left at (745, 134)
Screenshot: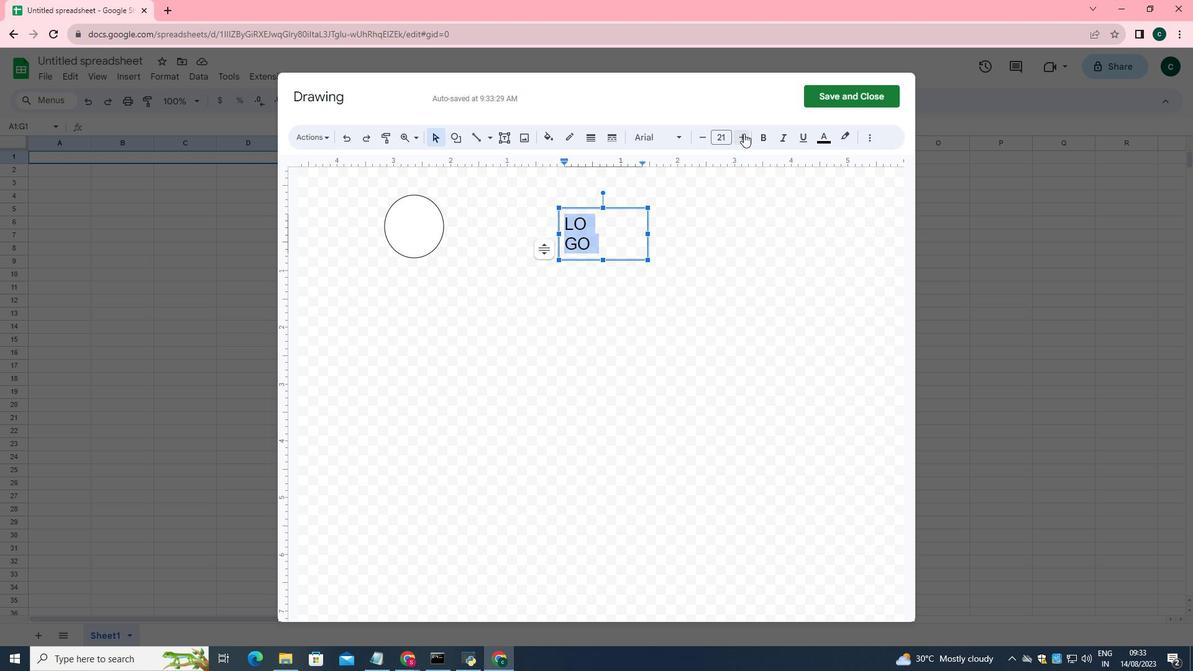 
Action: Mouse pressed left at (745, 134)
Screenshot: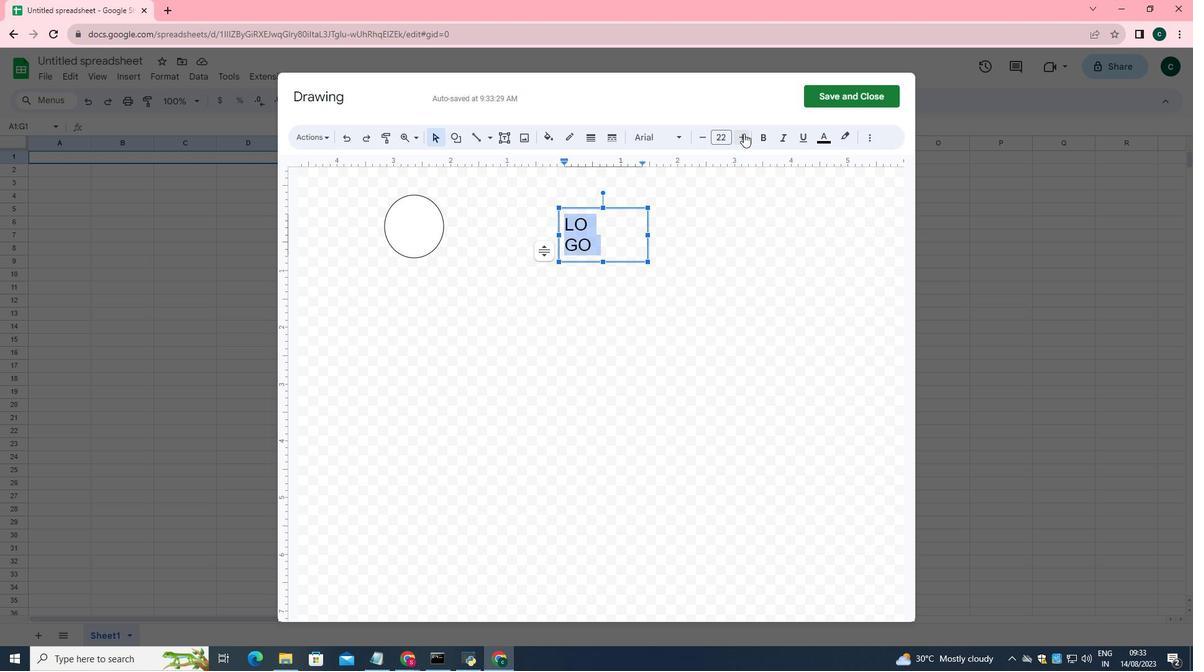 
Action: Mouse pressed left at (745, 134)
Screenshot: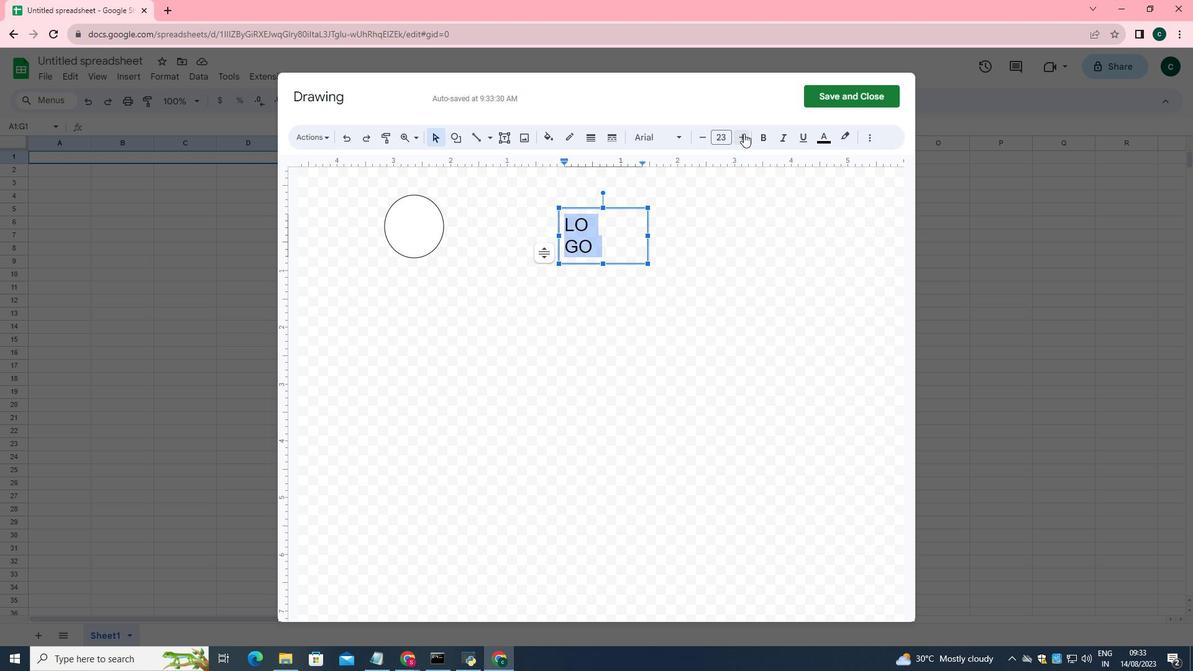 
Action: Mouse pressed left at (745, 134)
Screenshot: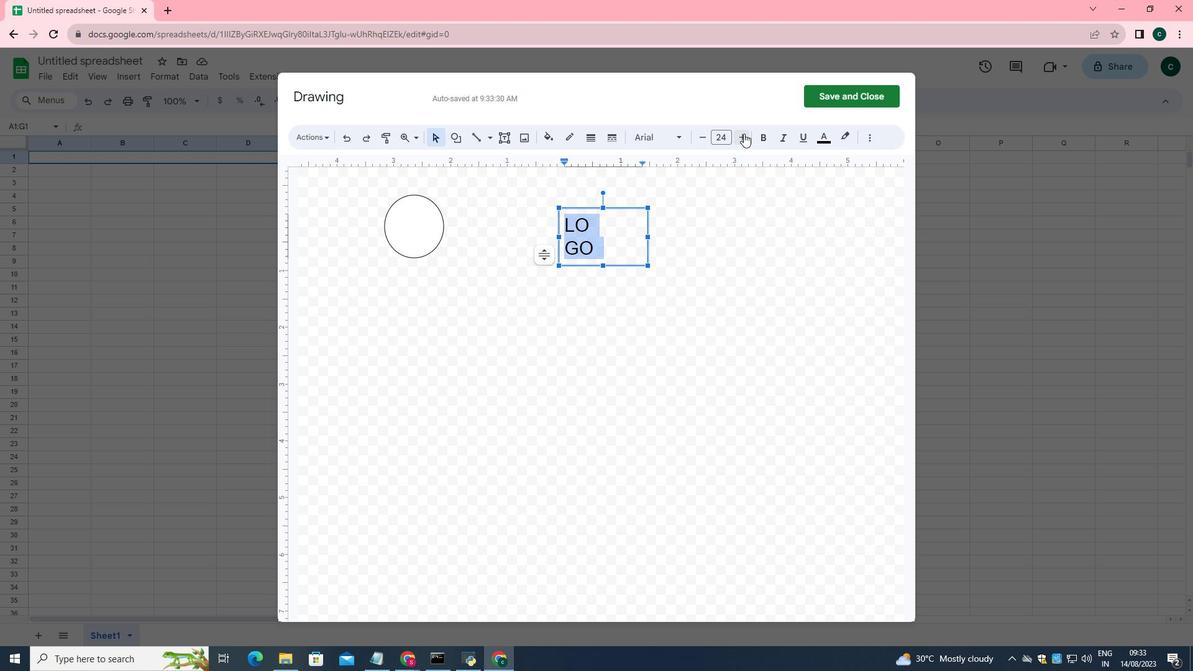
Action: Mouse pressed left at (745, 134)
Screenshot: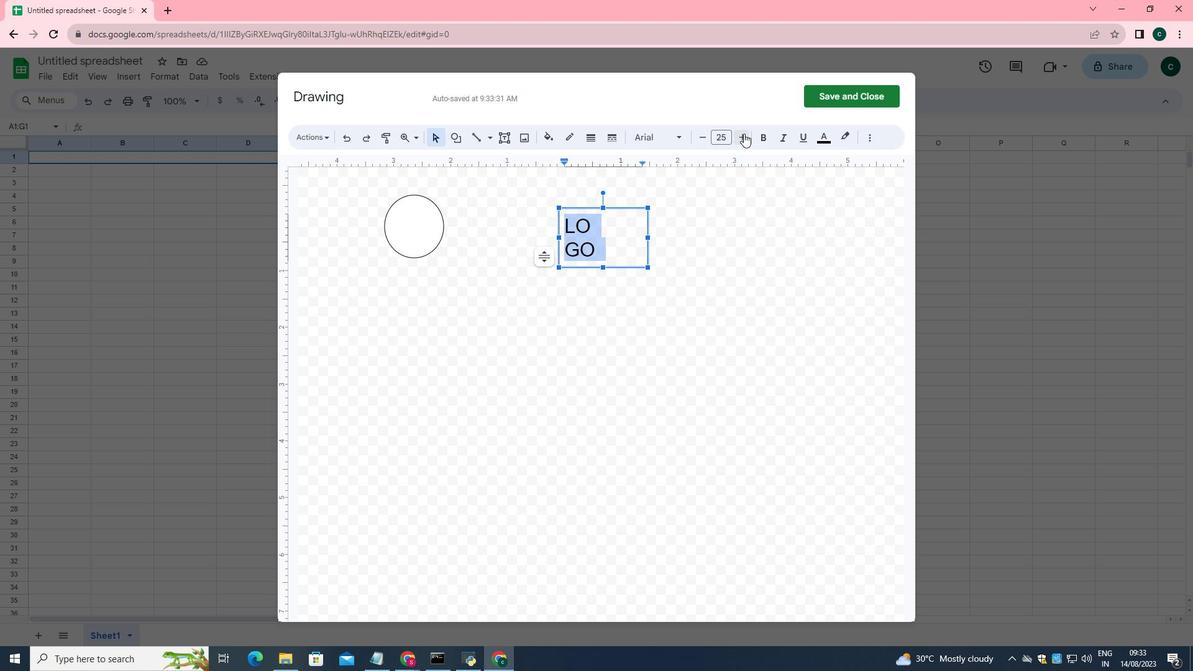 
Action: Mouse pressed left at (745, 134)
Screenshot: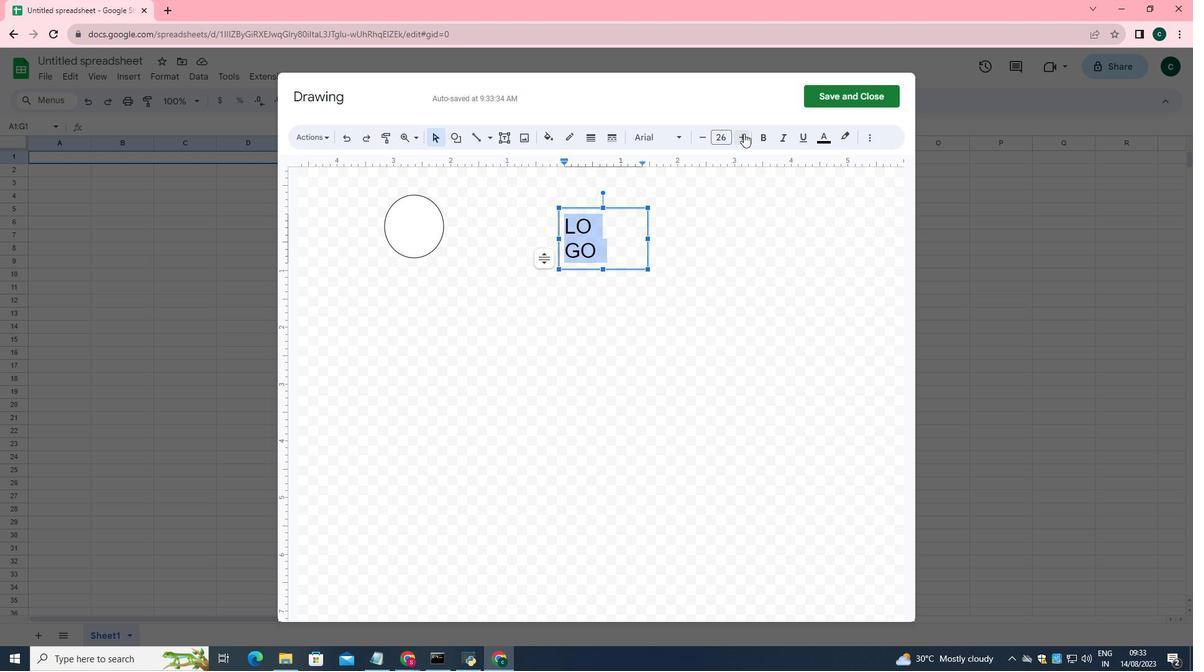 
Action: Mouse moved to (435, 216)
Screenshot: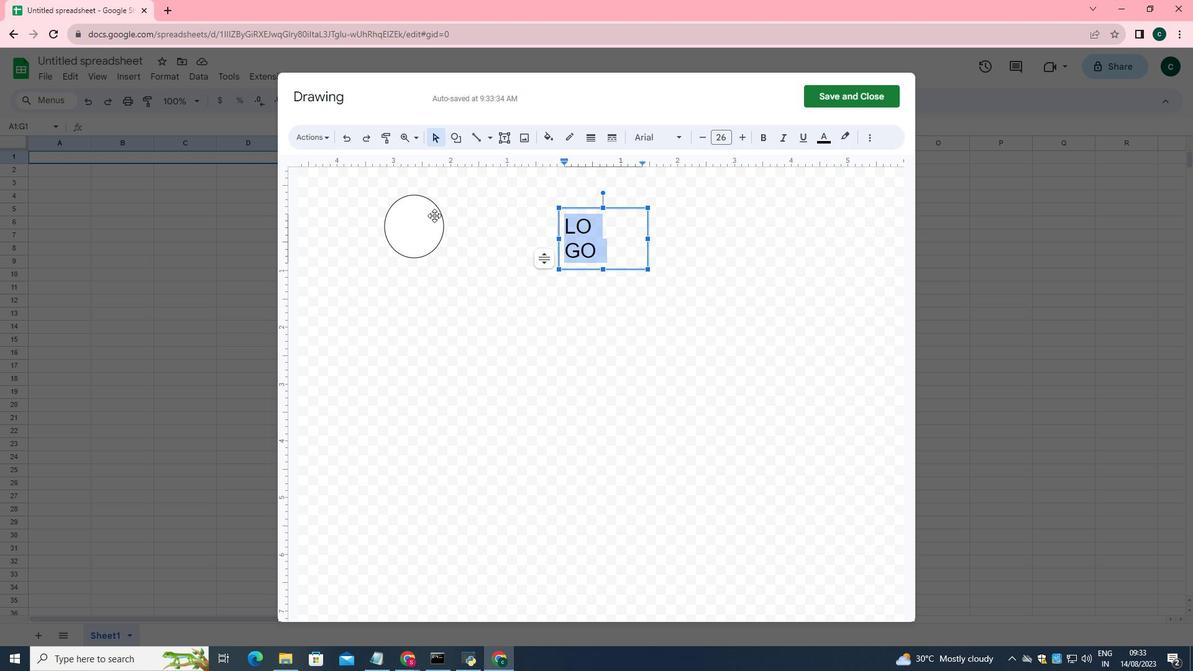 
Action: Mouse pressed left at (435, 216)
Screenshot: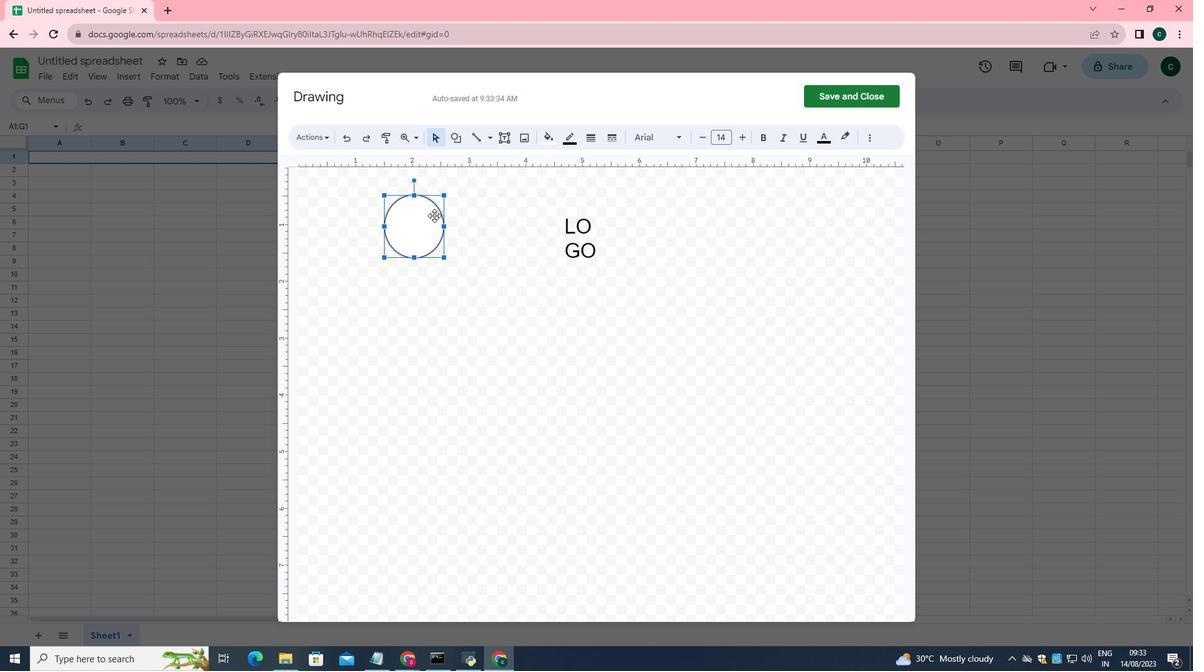 
Action: Mouse moved to (556, 142)
Screenshot: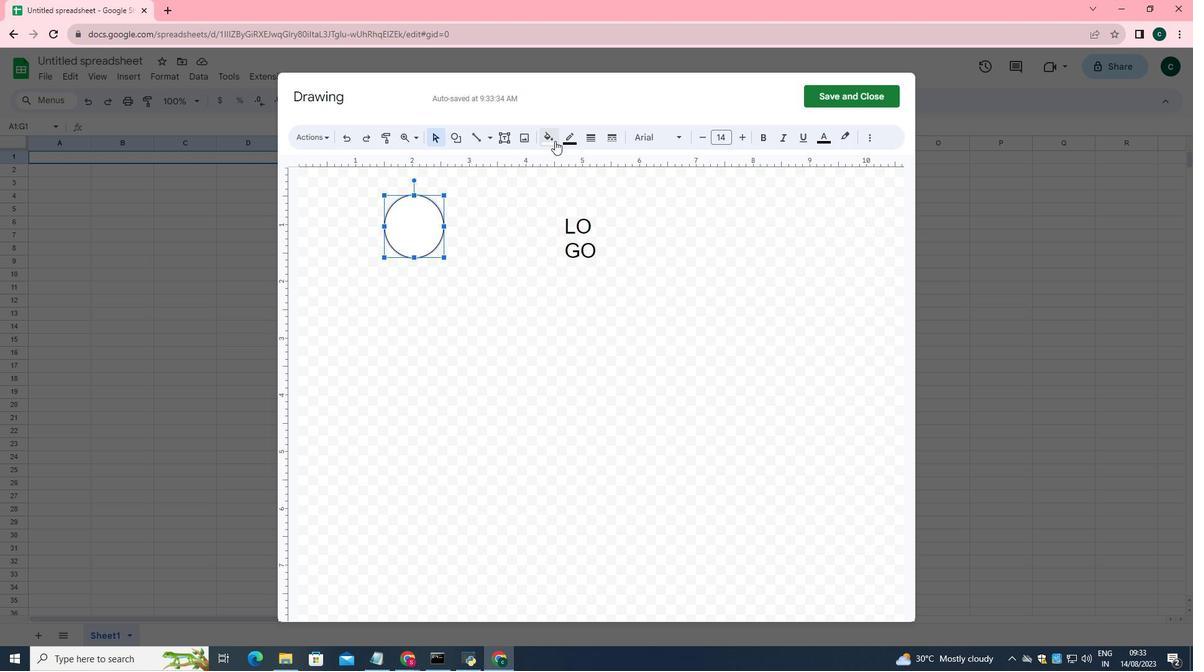 
Action: Mouse pressed left at (556, 142)
Screenshot: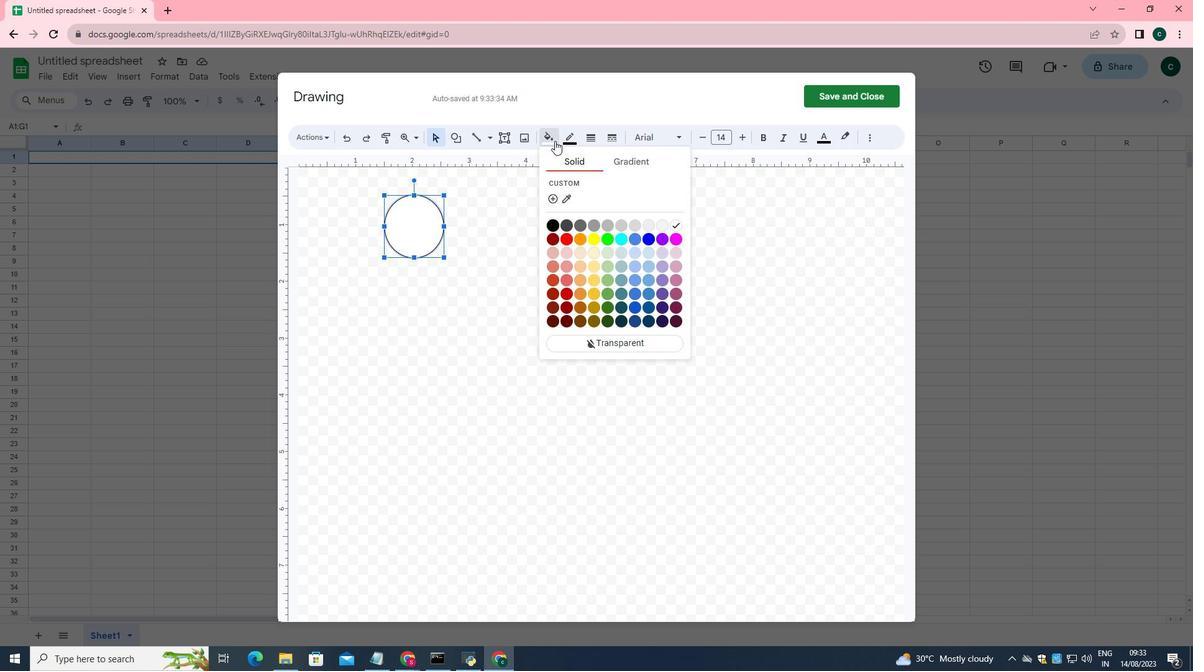 
Action: Mouse moved to (567, 224)
Screenshot: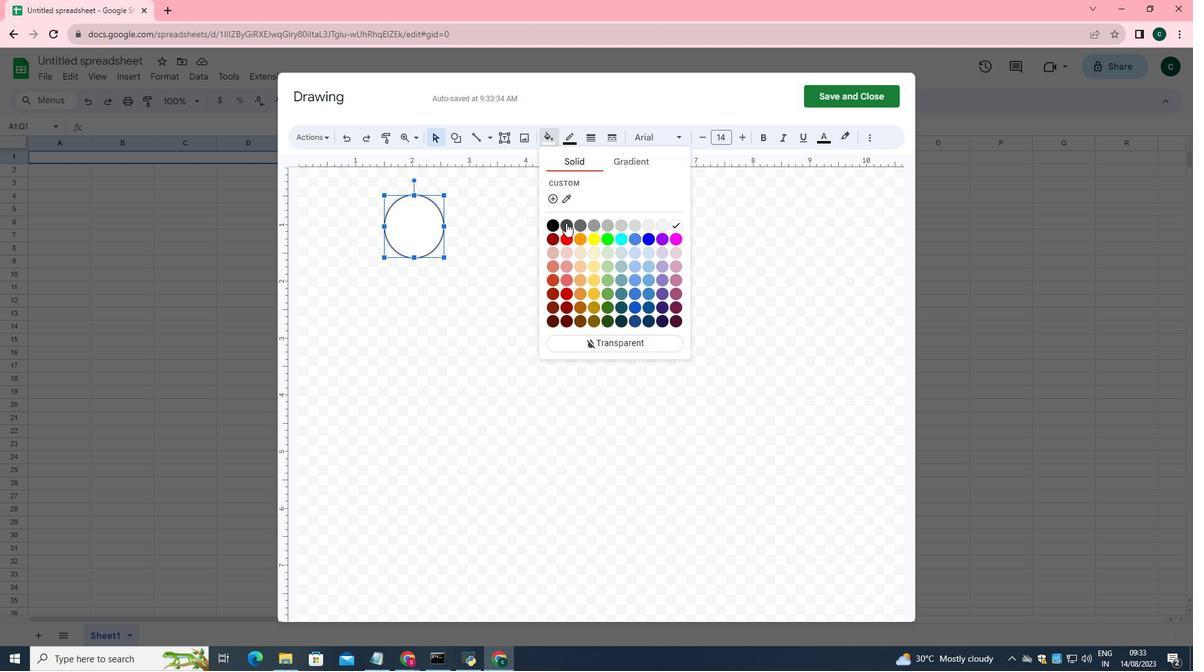 
Action: Mouse pressed left at (567, 224)
Screenshot: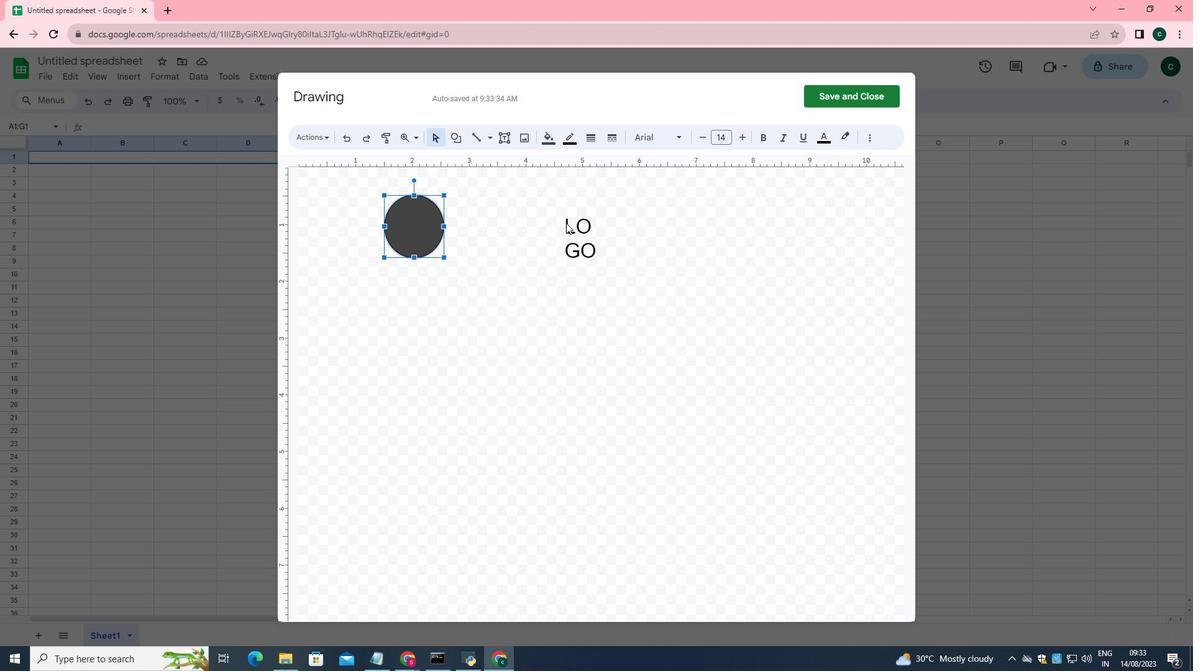 
Action: Mouse moved to (594, 254)
Screenshot: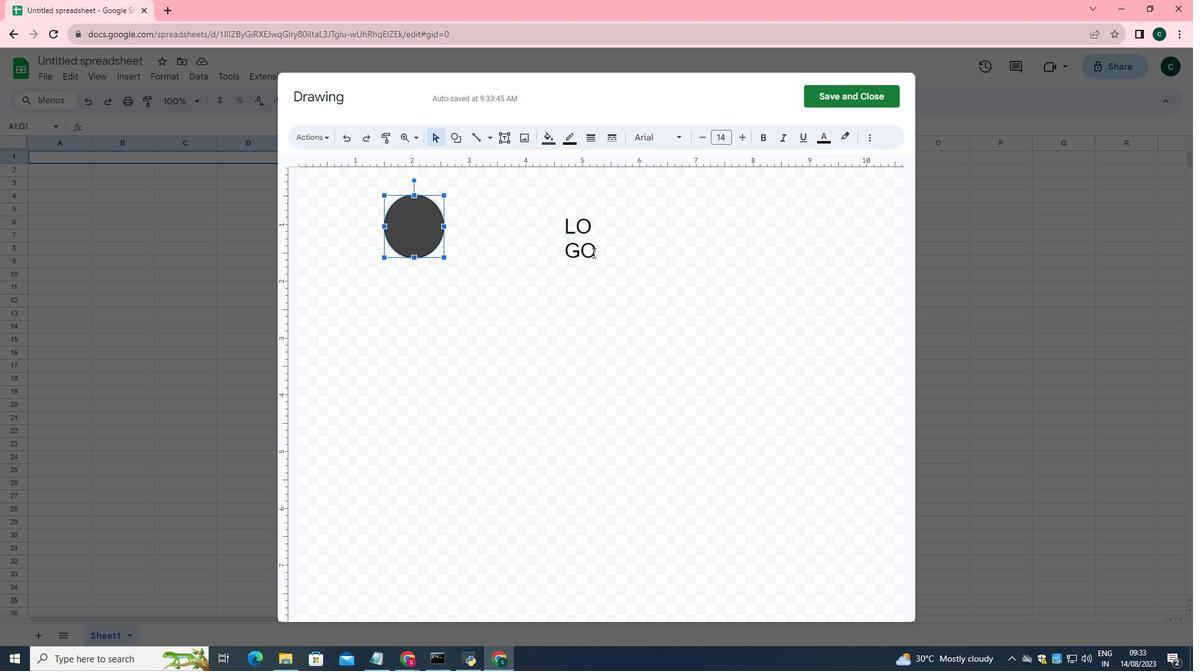 
Action: Mouse pressed left at (594, 254)
Screenshot: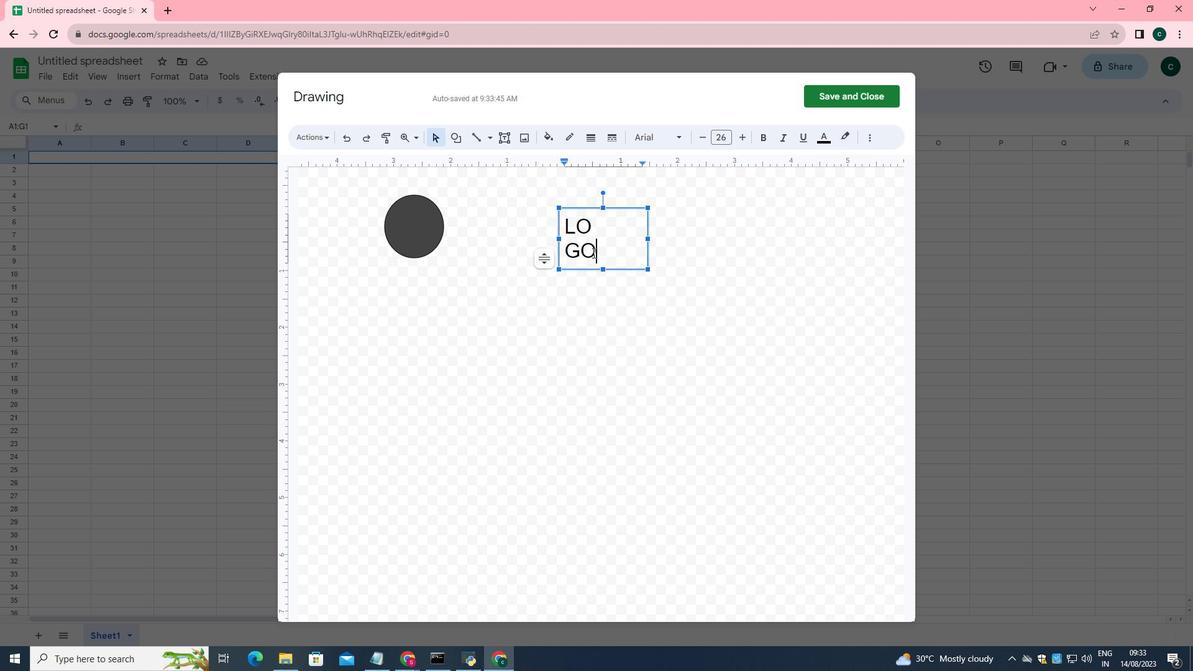 
Action: Mouse moved to (646, 238)
Screenshot: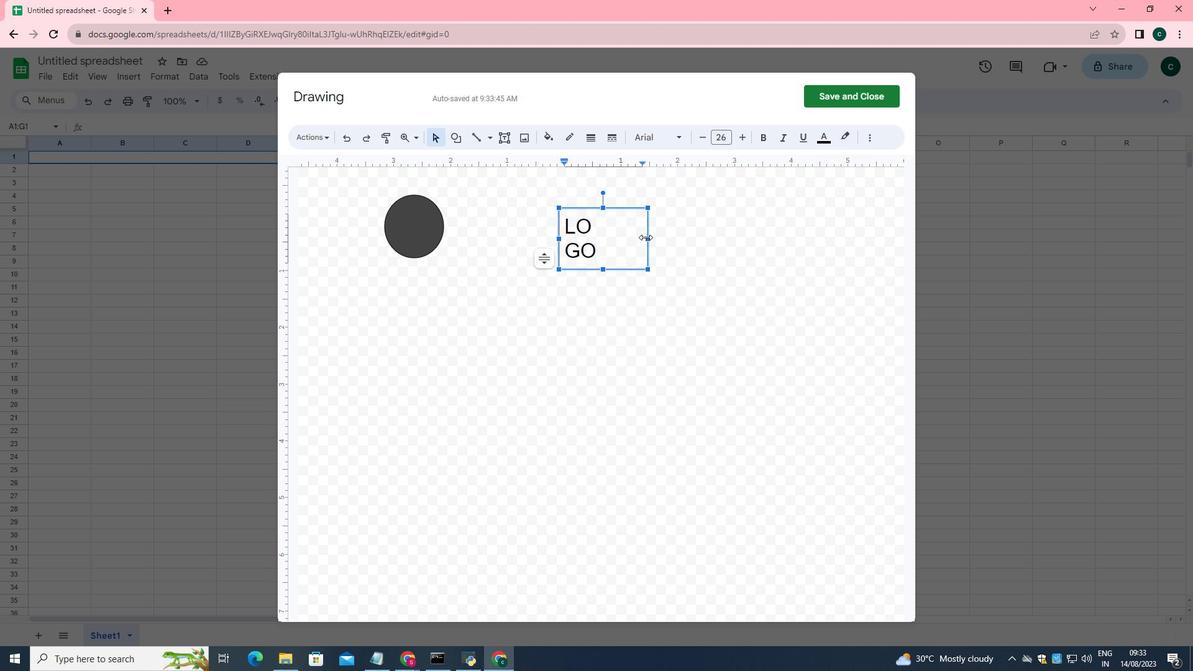 
Action: Mouse pressed left at (646, 238)
Screenshot: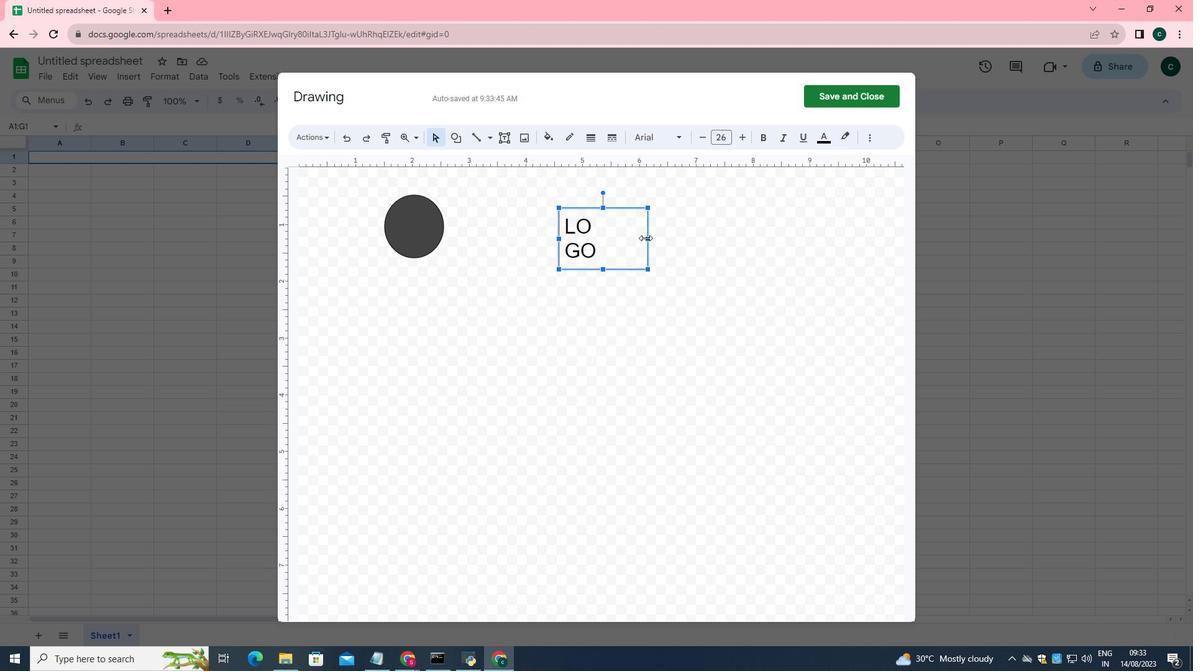 
Action: Mouse moved to (602, 252)
Screenshot: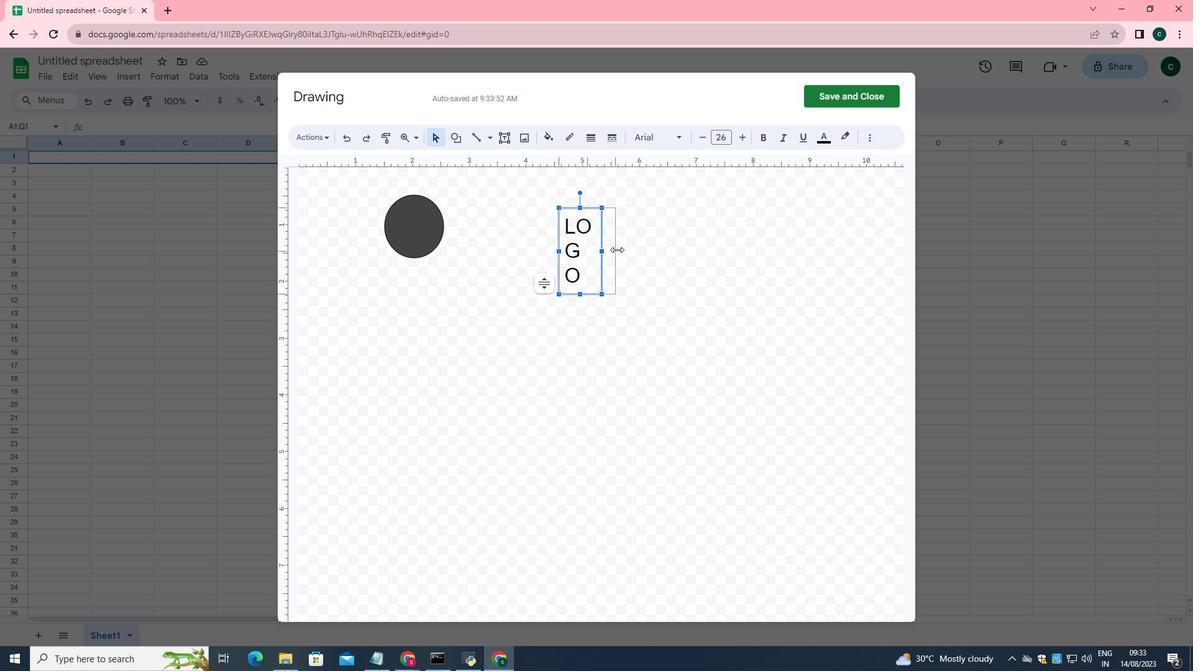 
Action: Mouse pressed left at (601, 252)
Screenshot: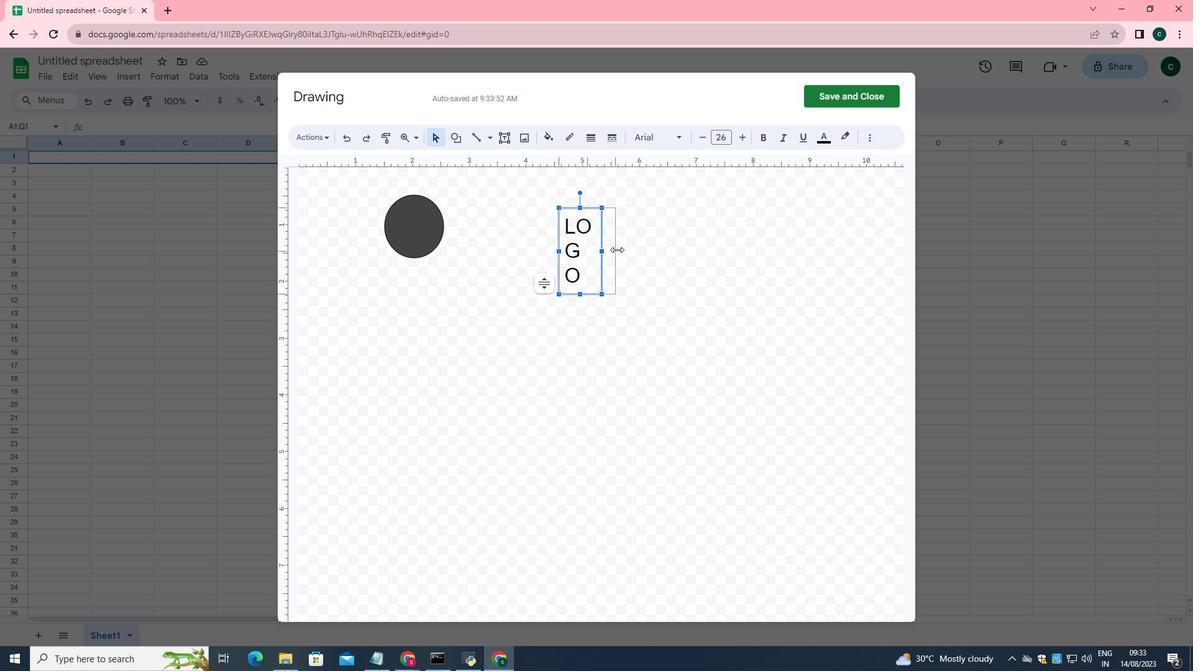 
Action: Mouse moved to (602, 228)
Screenshot: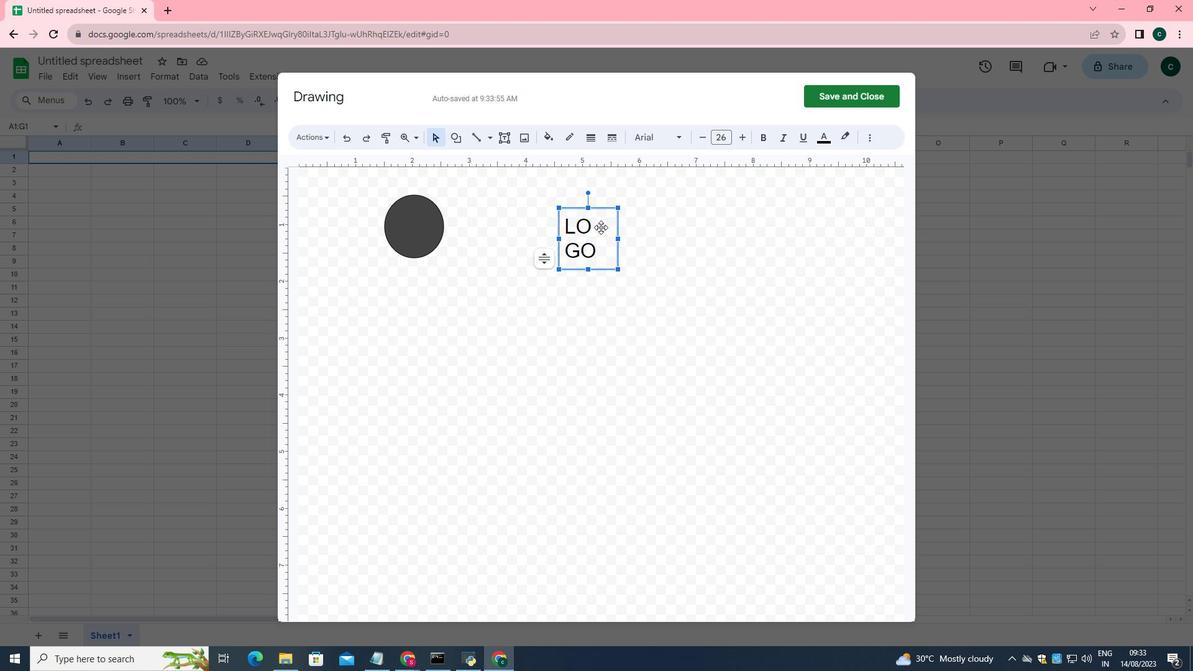 
Action: Mouse pressed left at (602, 228)
Screenshot: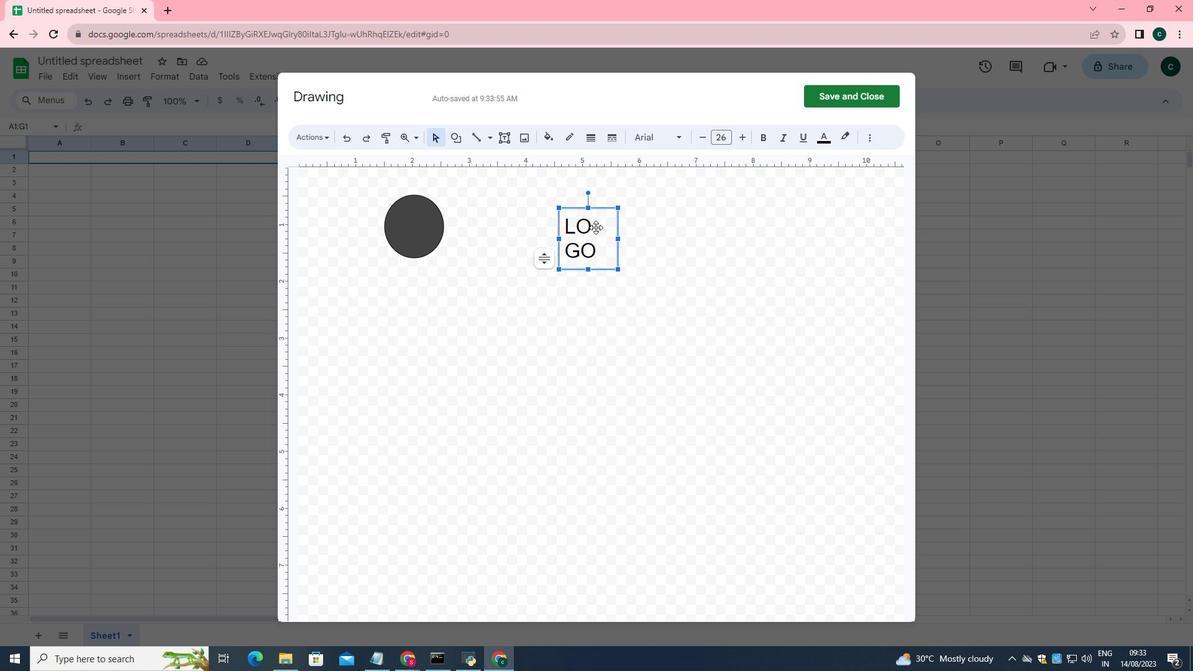 
Action: Mouse moved to (835, 136)
Screenshot: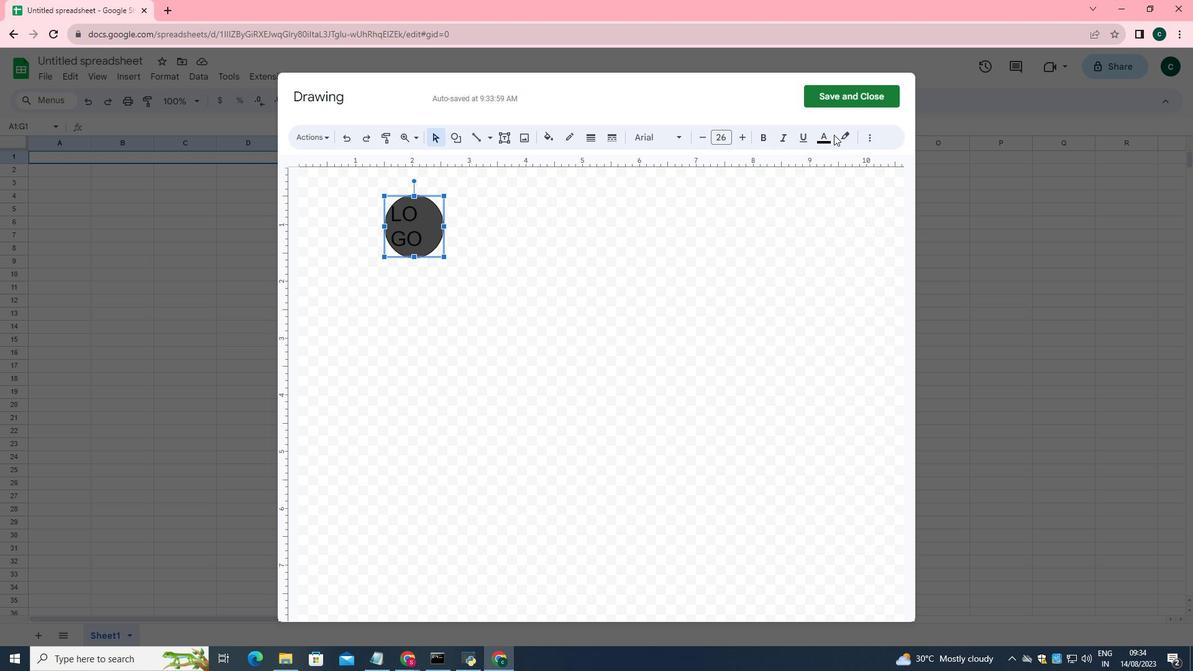 
Action: Mouse pressed left at (835, 136)
Screenshot: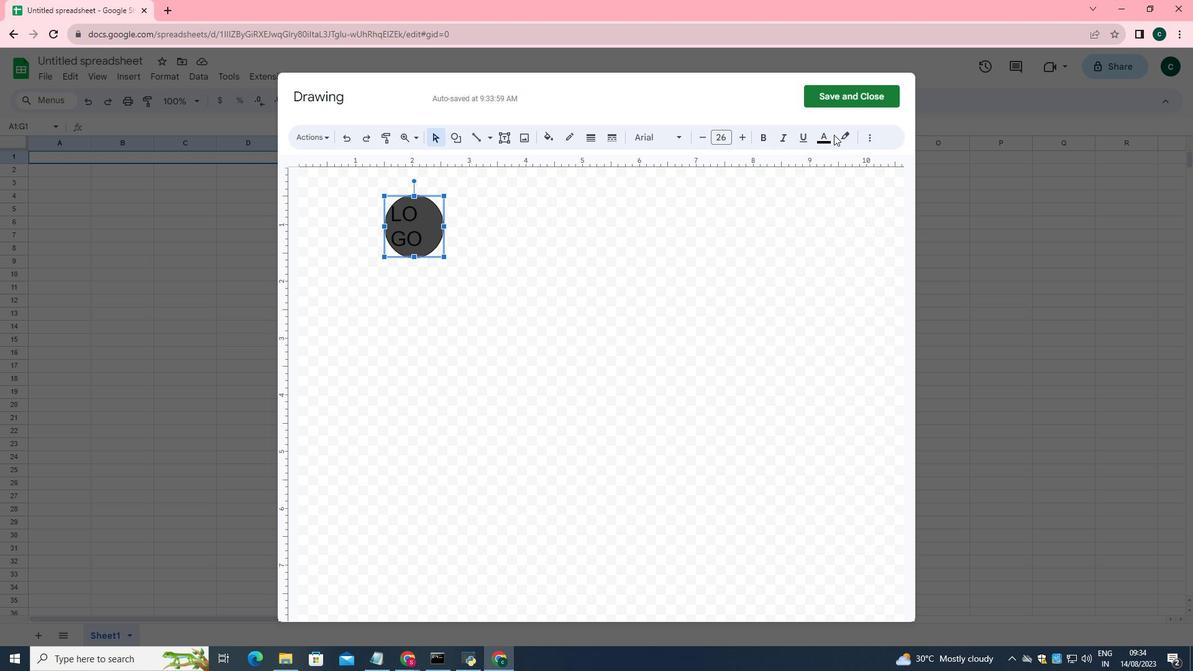 
Action: Mouse moved to (838, 140)
Screenshot: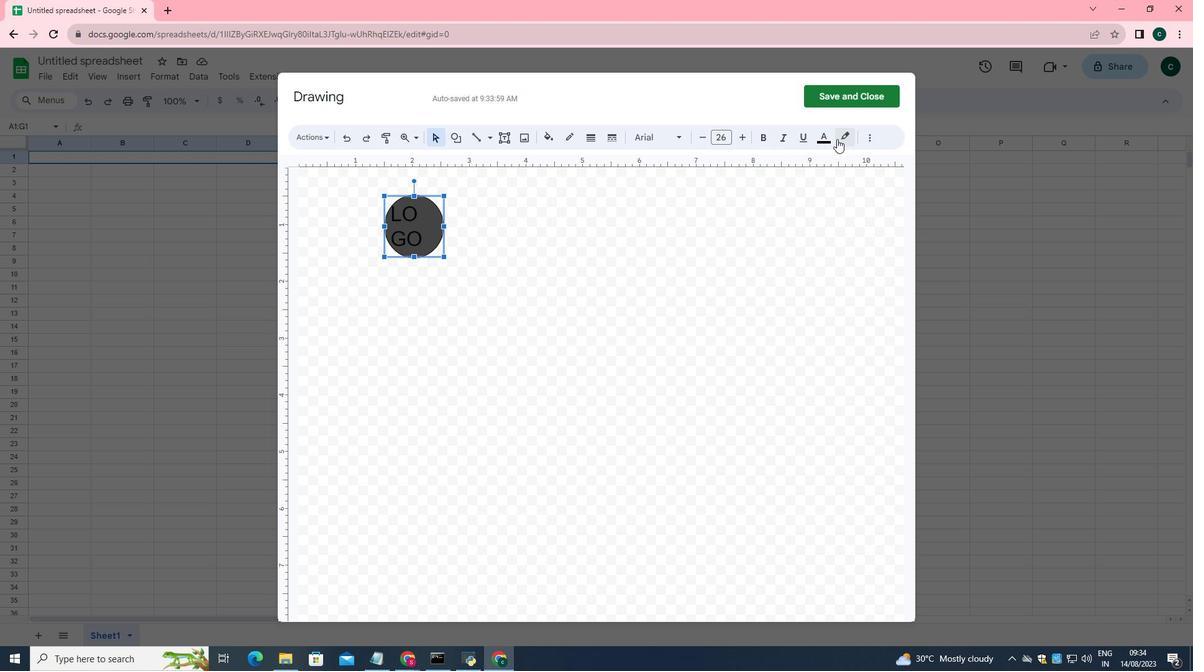 
Action: Mouse pressed left at (838, 140)
Screenshot: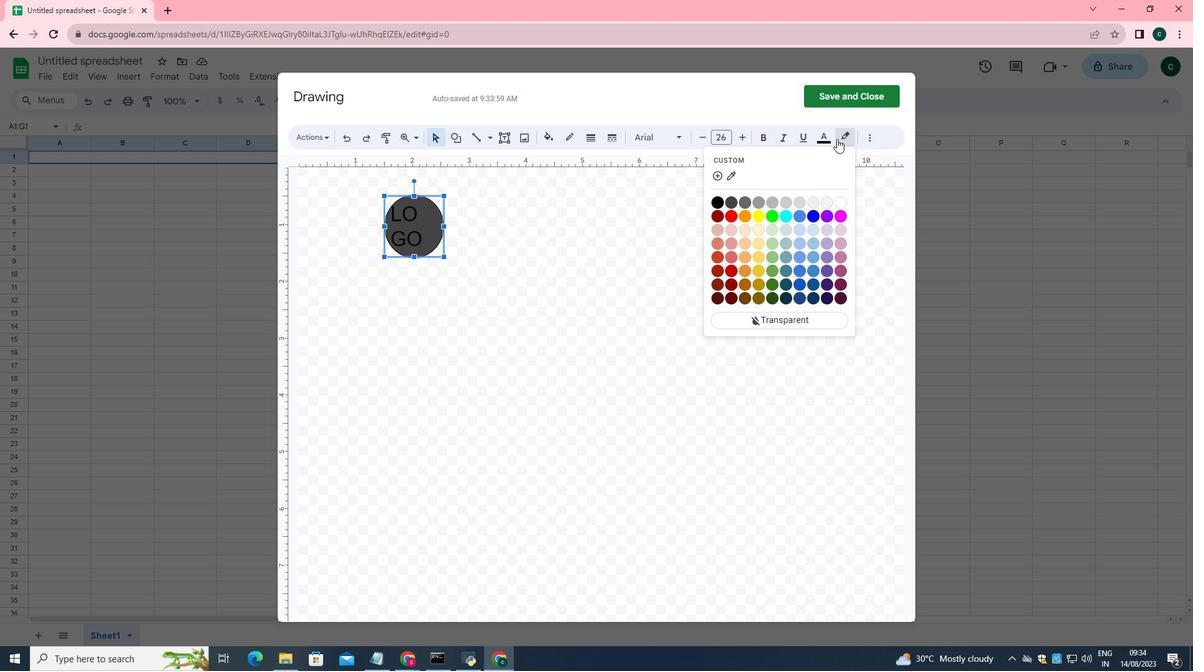 
Action: Mouse moved to (840, 203)
Screenshot: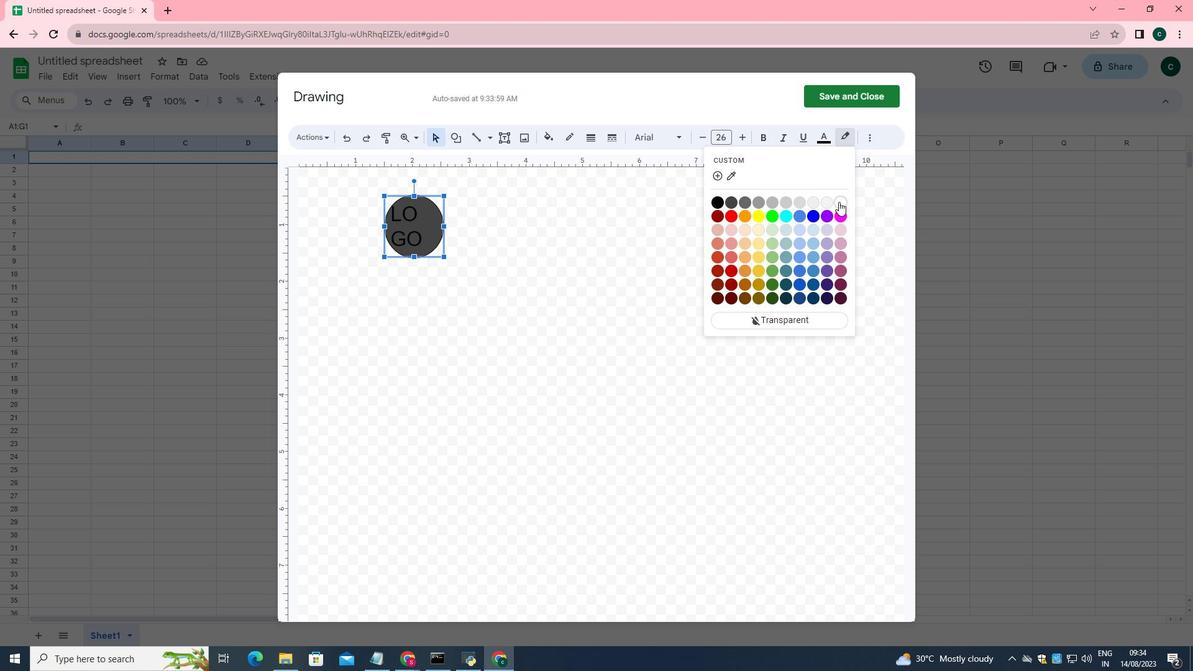 
Action: Mouse pressed left at (840, 203)
Screenshot: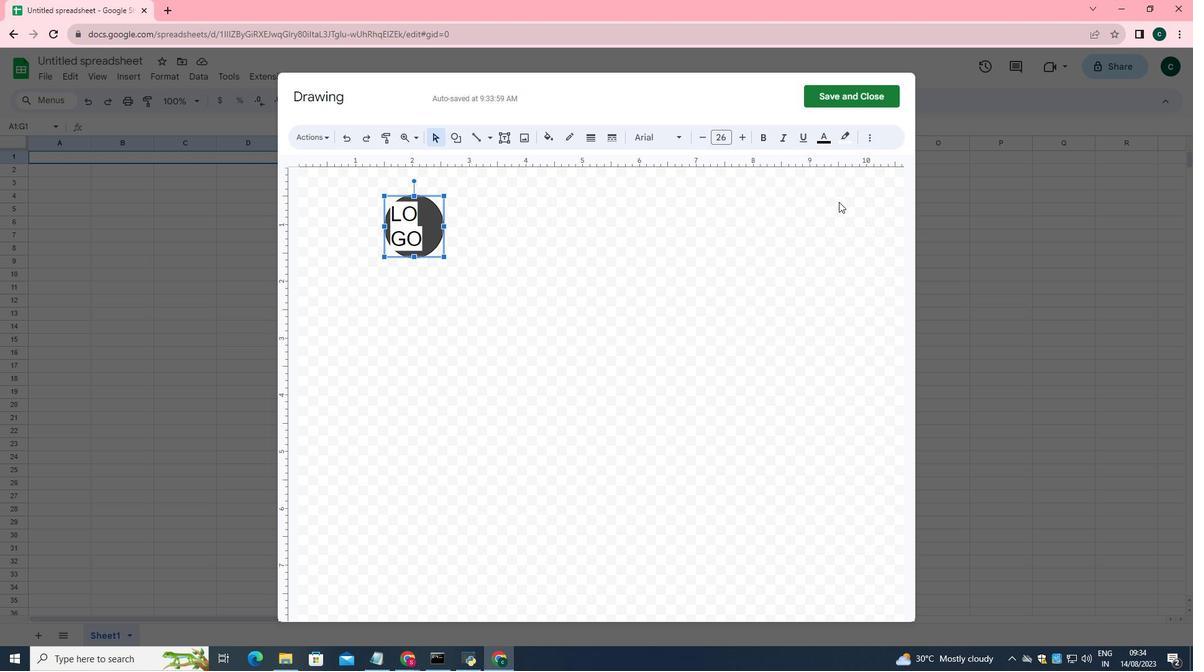 
Action: Mouse moved to (437, 209)
Screenshot: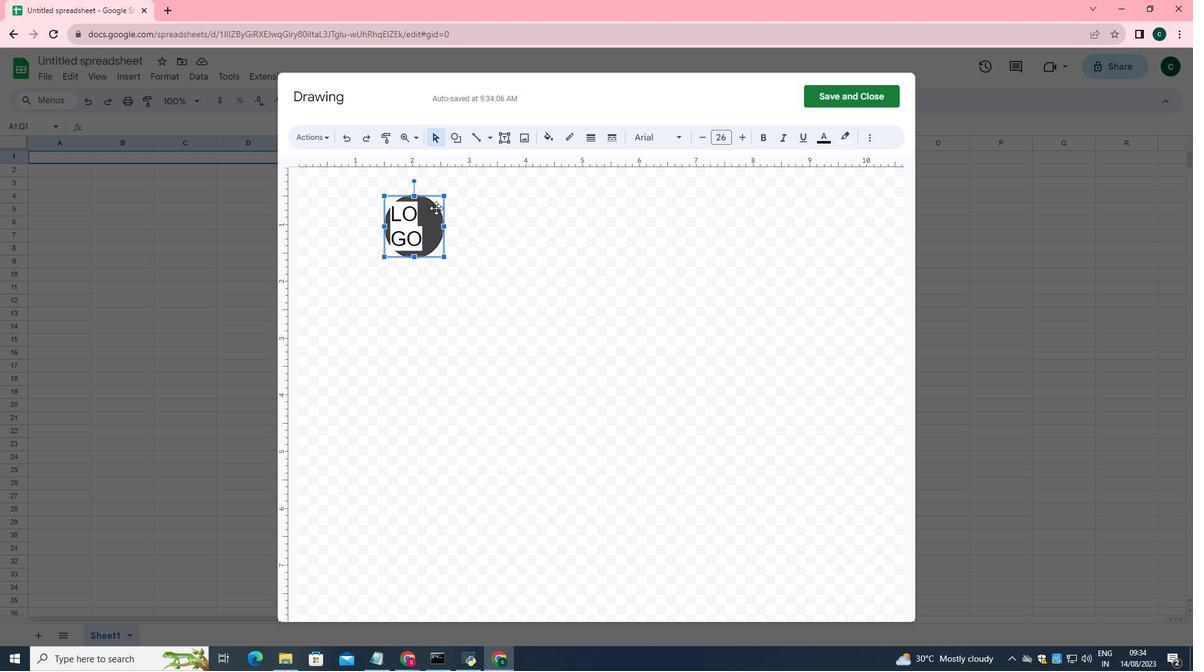 
Action: Mouse pressed left at (437, 209)
Screenshot: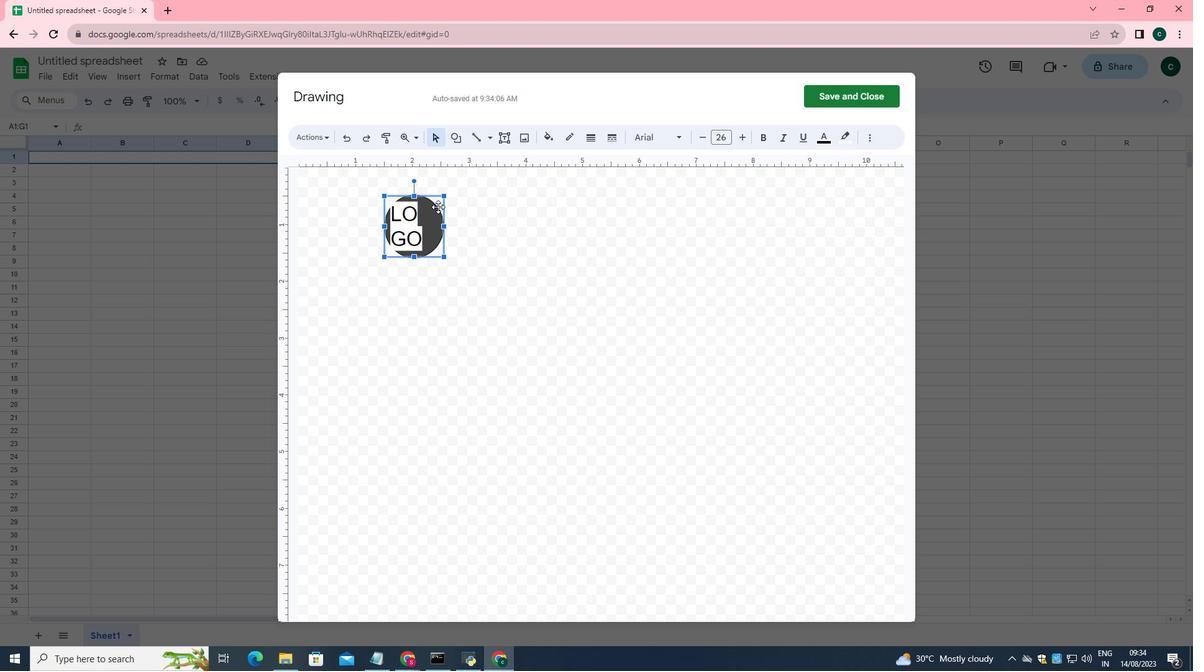 
Action: Mouse moved to (434, 214)
Screenshot: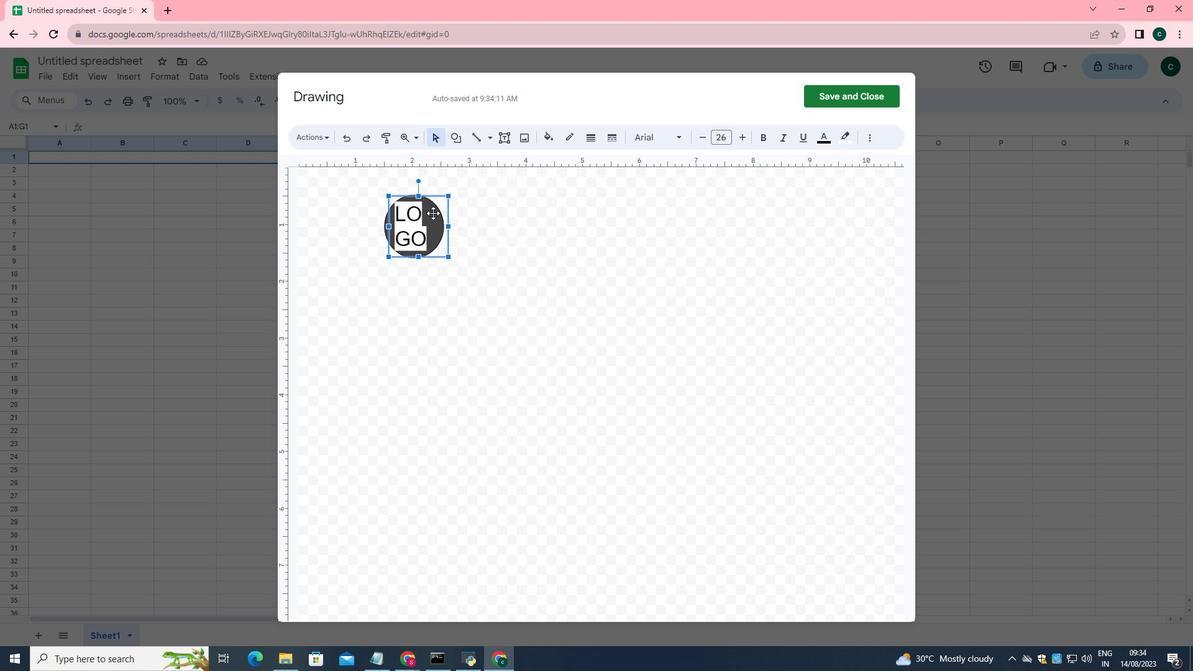 
Action: Mouse pressed left at (434, 214)
Screenshot: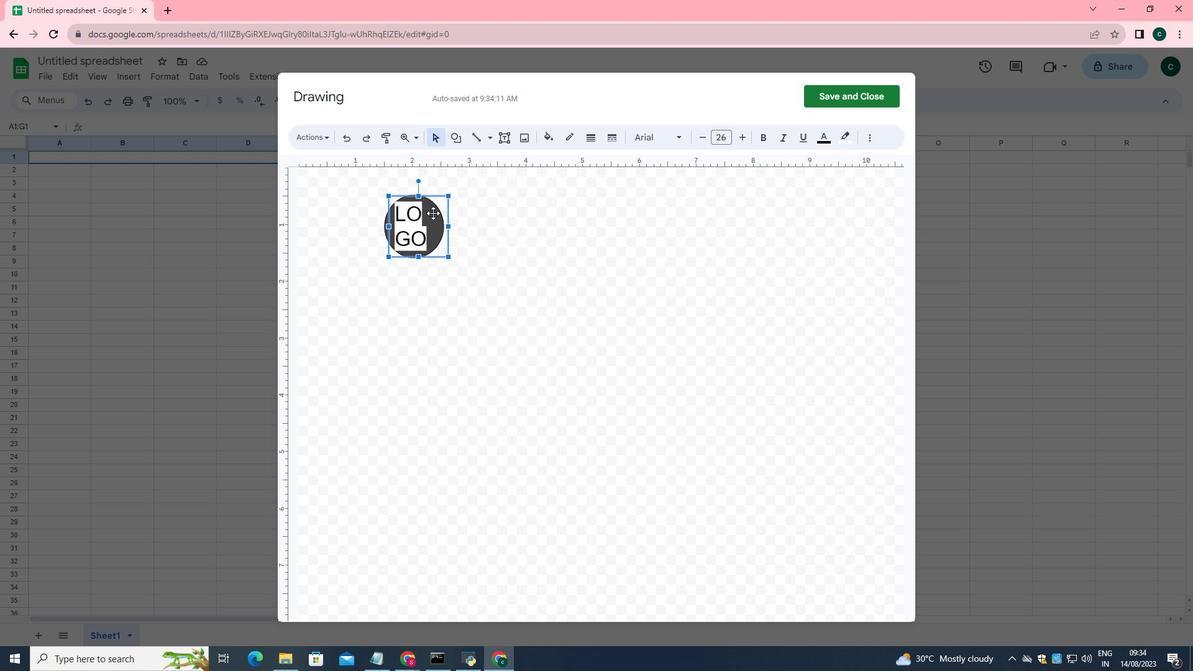 
Action: Mouse moved to (435, 213)
Screenshot: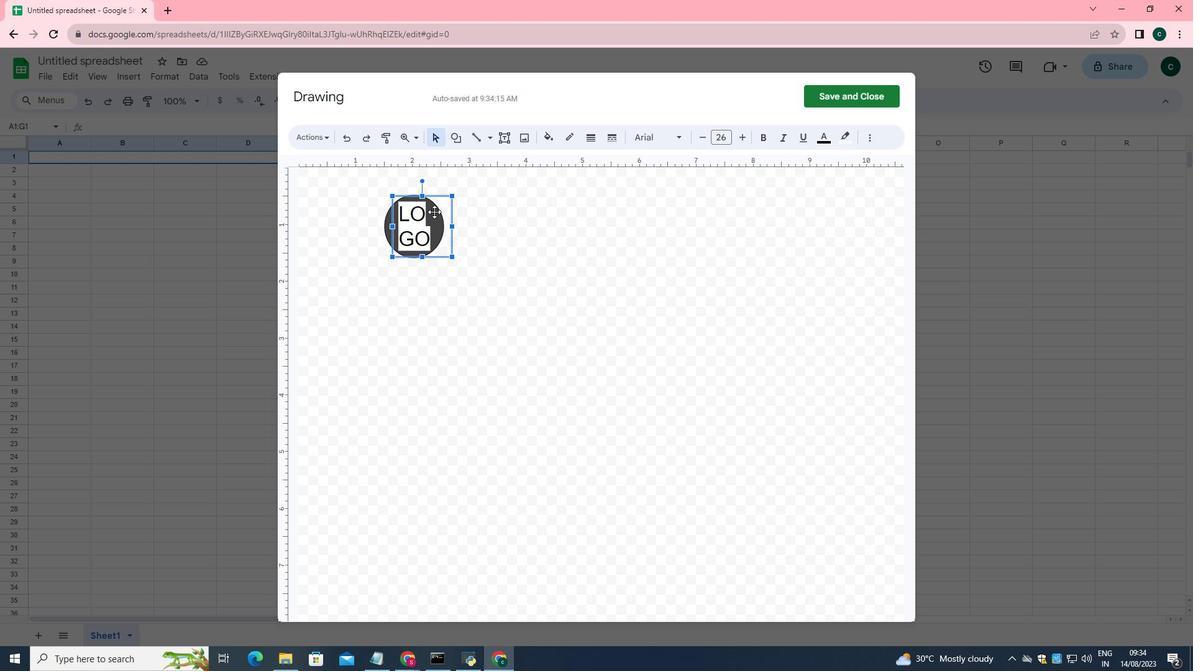 
Action: Mouse pressed left at (435, 213)
Screenshot: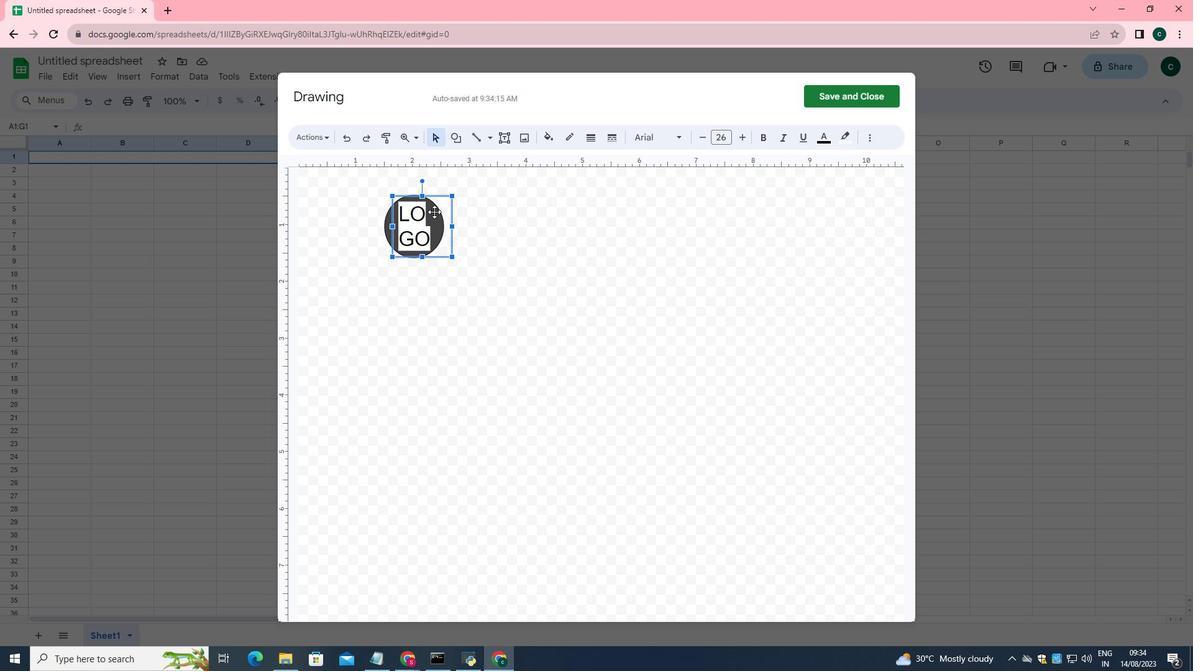 
Action: Mouse moved to (574, 141)
Screenshot: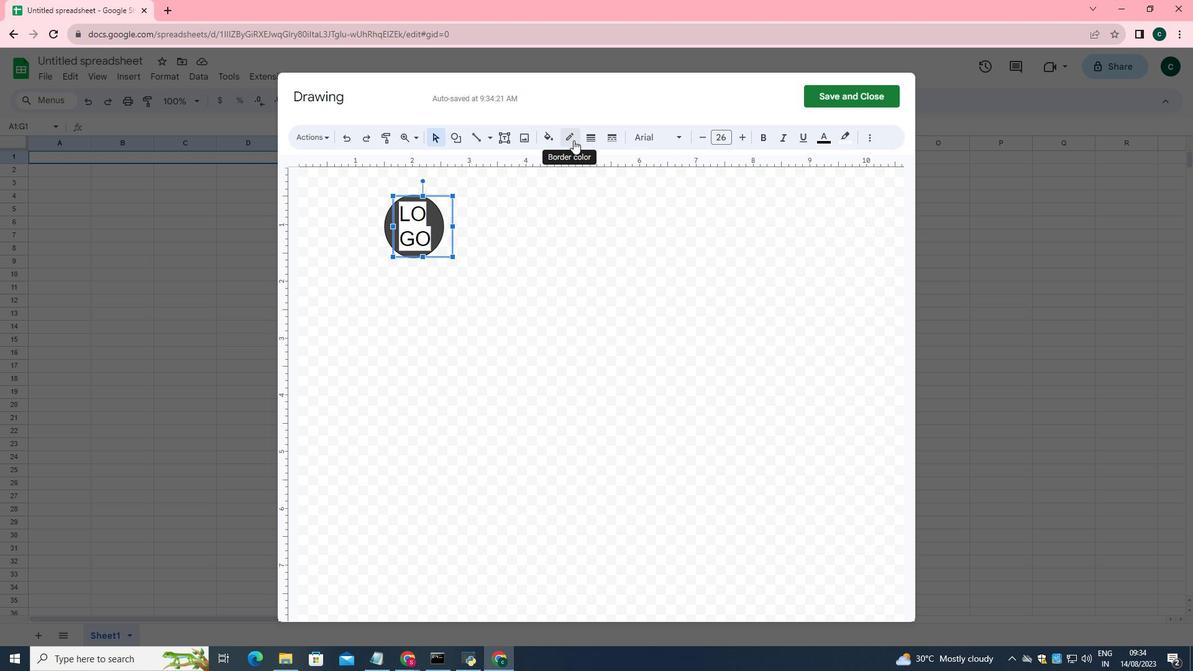 
Action: Mouse pressed left at (574, 141)
Screenshot: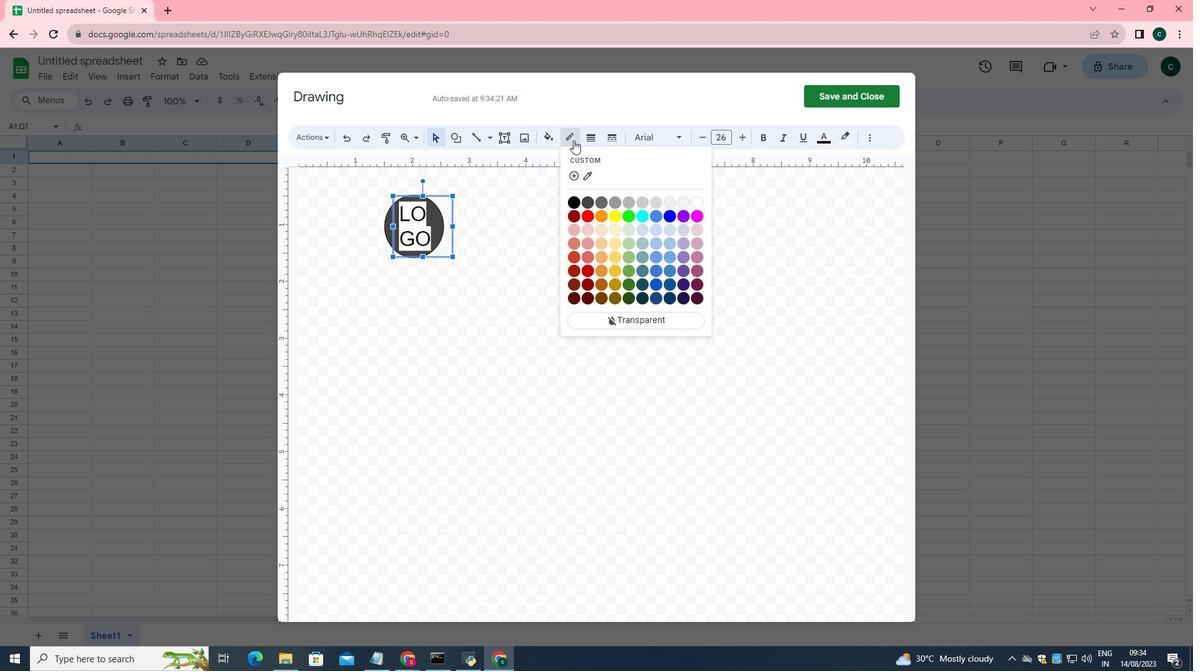 
Action: Mouse moved to (643, 318)
Screenshot: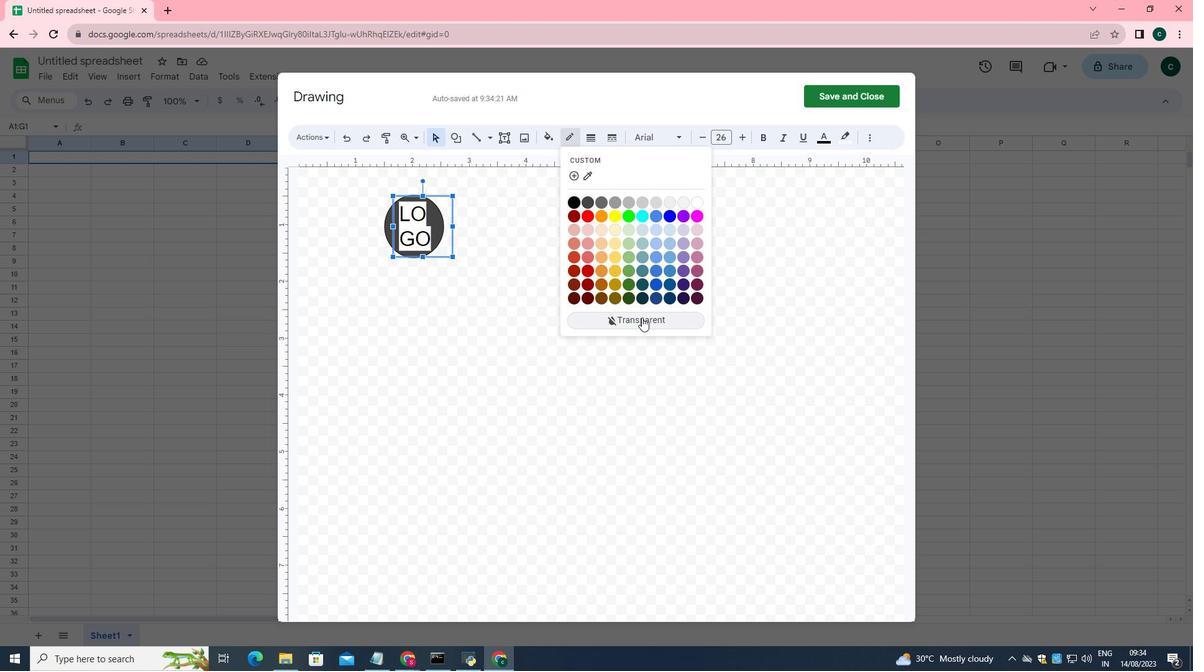 
Action: Mouse pressed left at (643, 318)
Screenshot: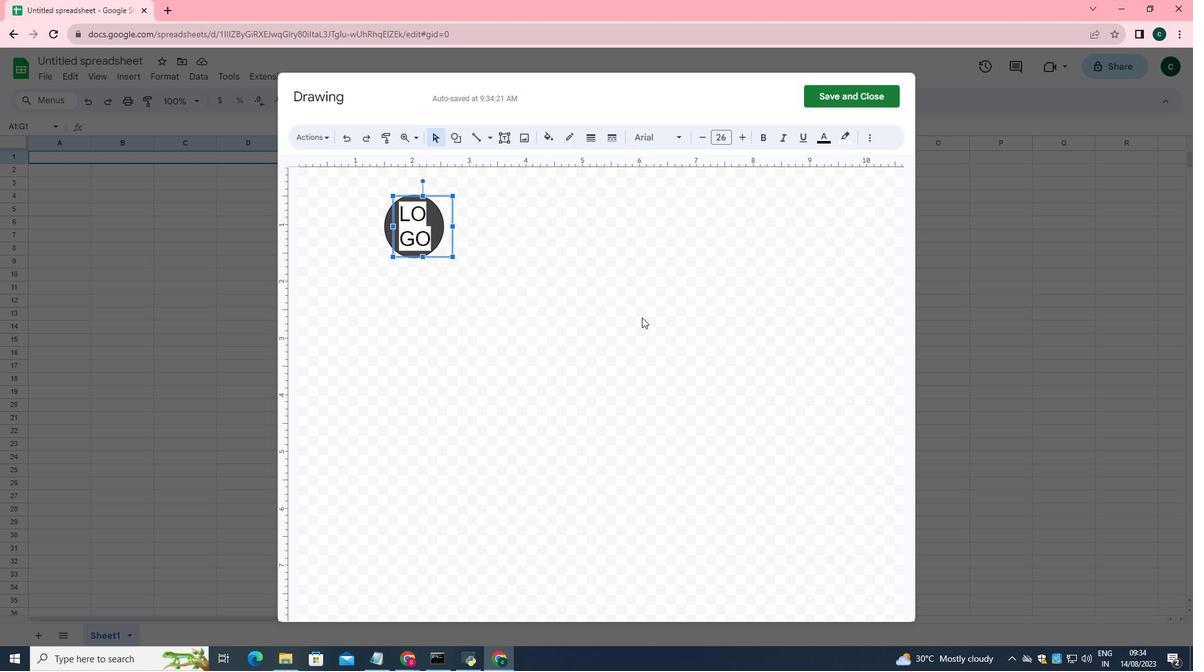 
Action: Mouse moved to (540, 294)
Screenshot: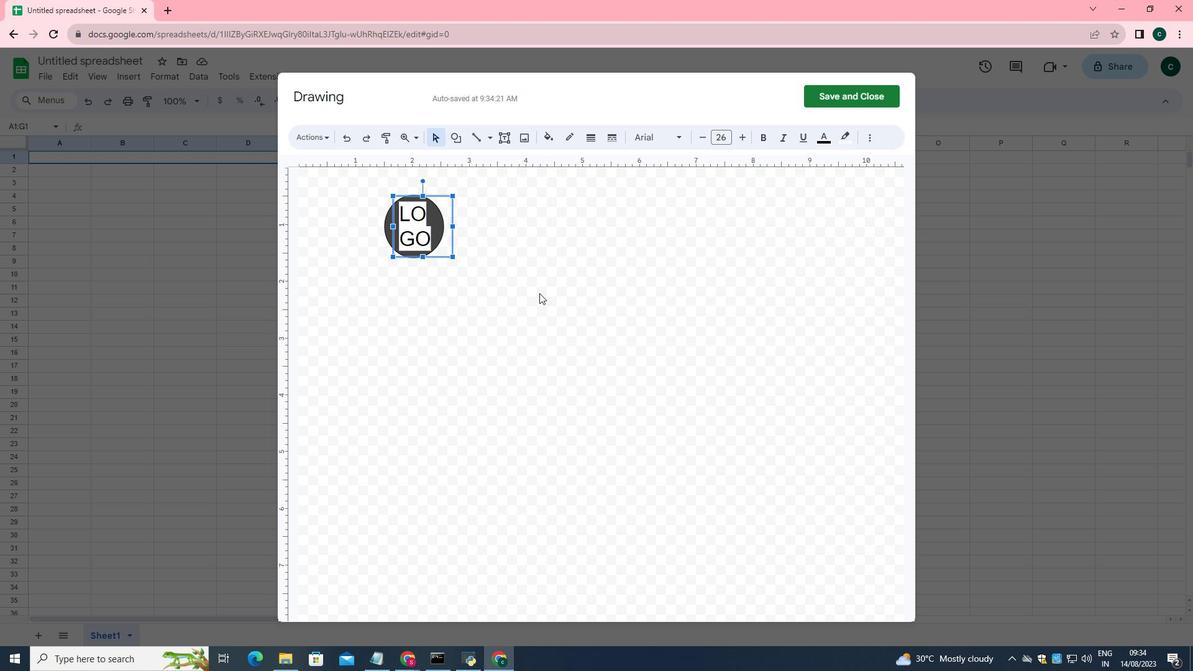 
Action: Mouse pressed left at (540, 294)
Screenshot: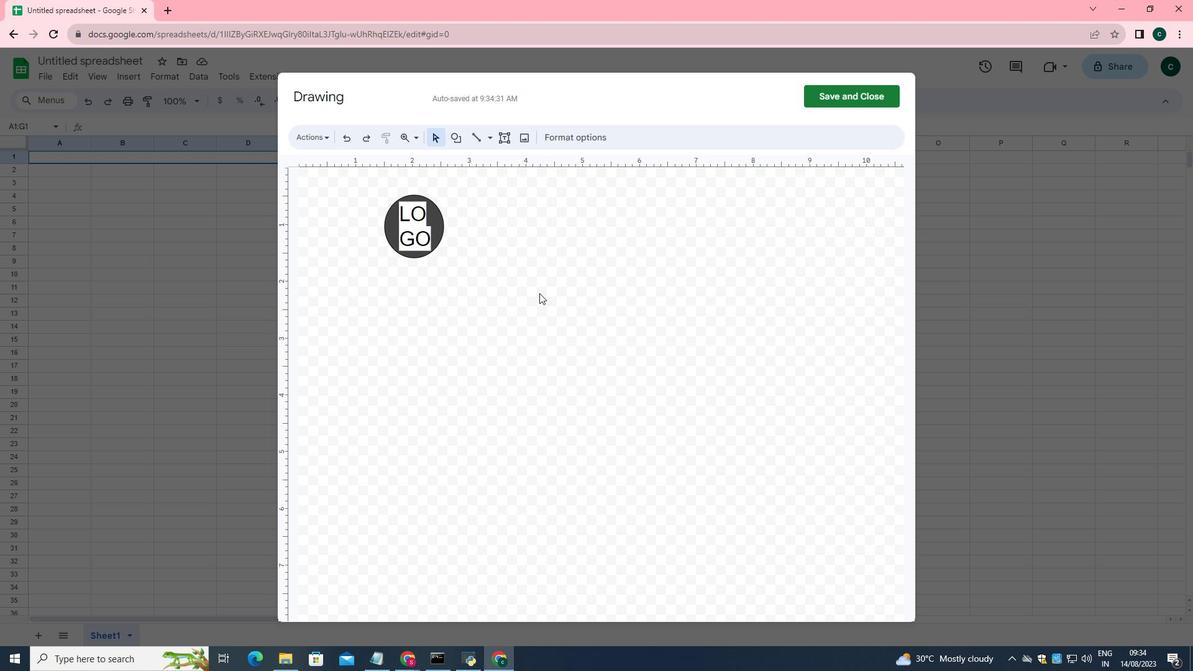 
Action: Mouse moved to (504, 267)
Screenshot: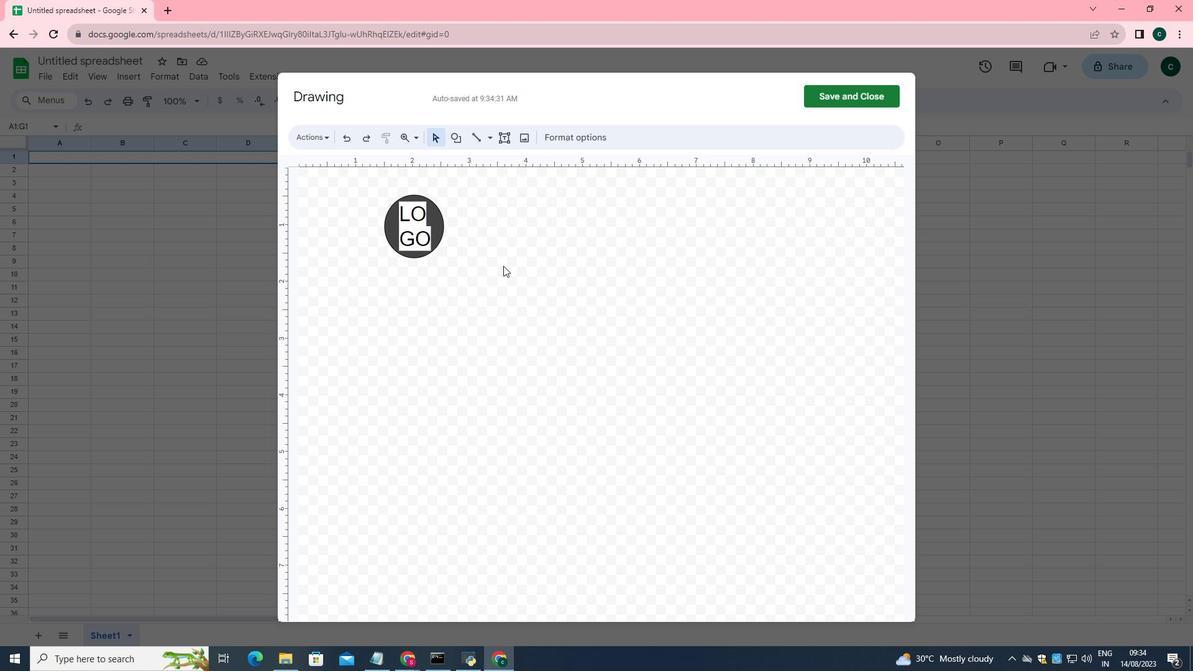 
Action: Mouse pressed left at (504, 267)
Screenshot: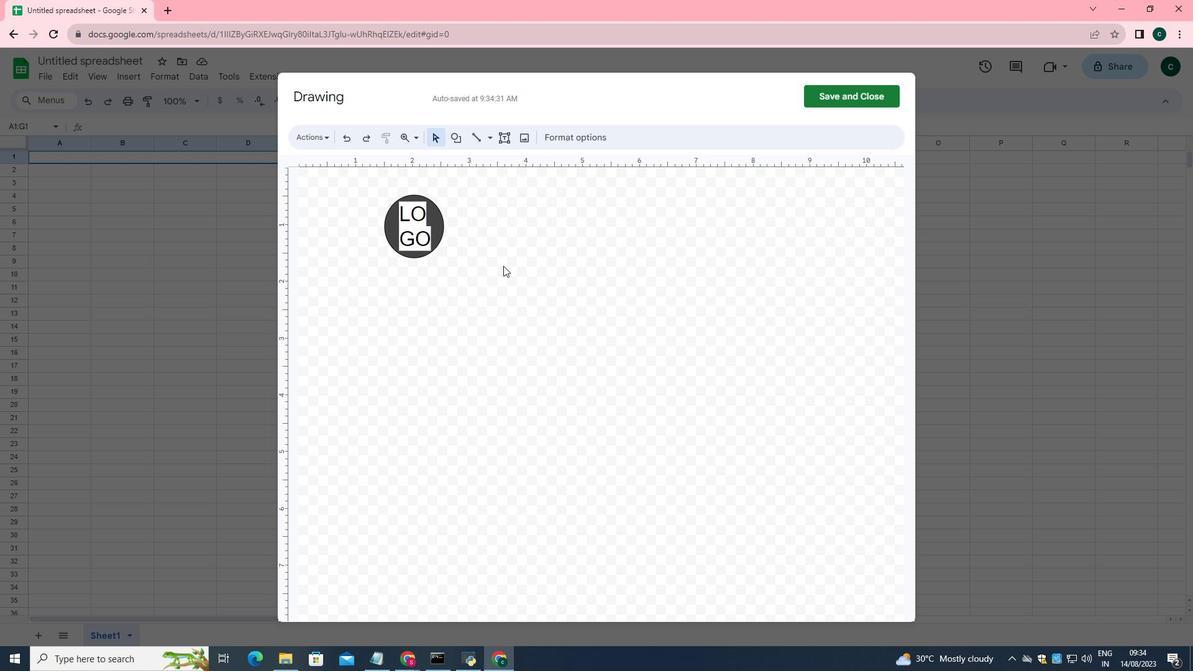 
Action: Mouse moved to (403, 216)
Screenshot: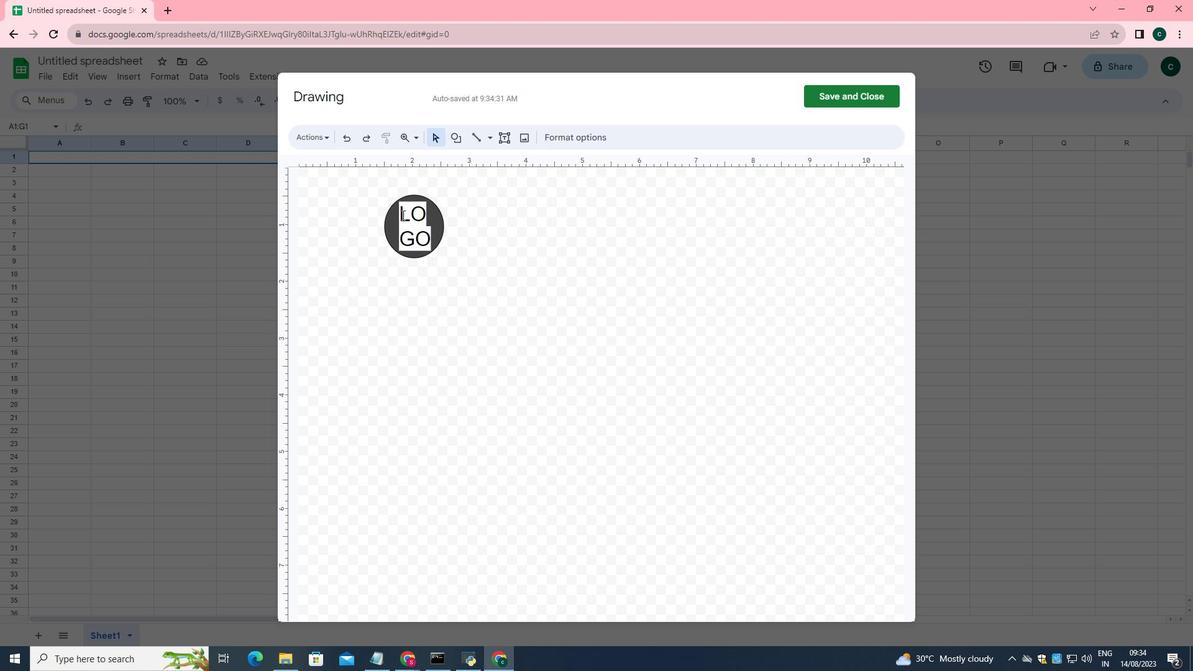 
Action: Mouse pressed left at (403, 216)
Screenshot: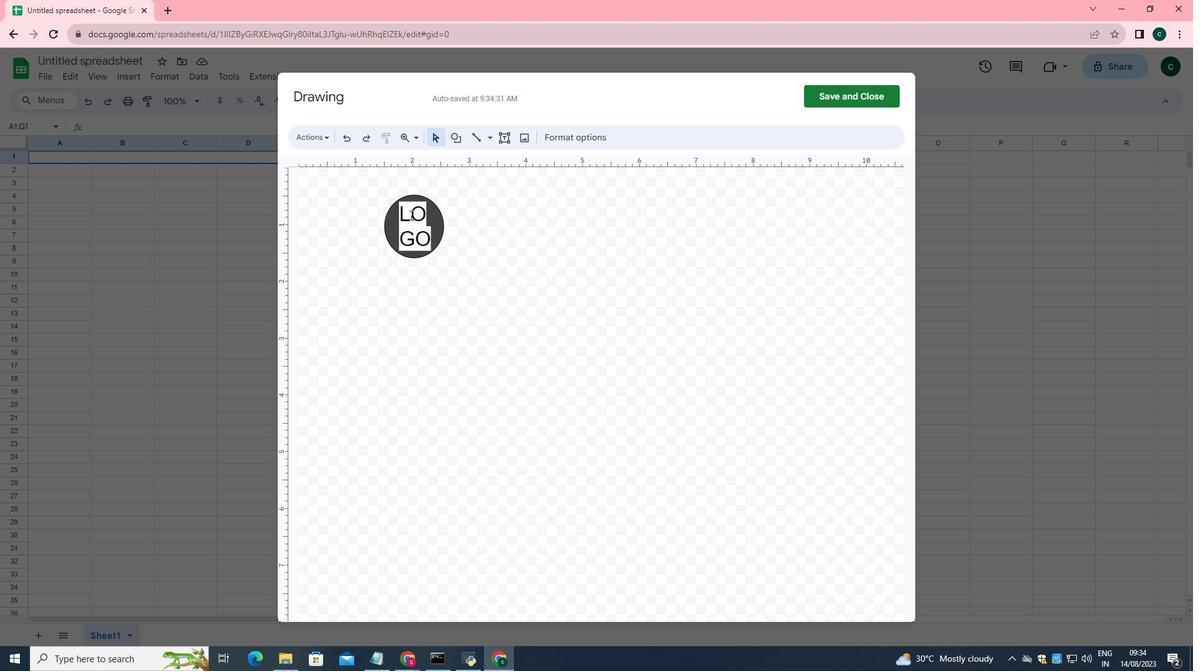 
Action: Mouse moved to (828, 139)
Screenshot: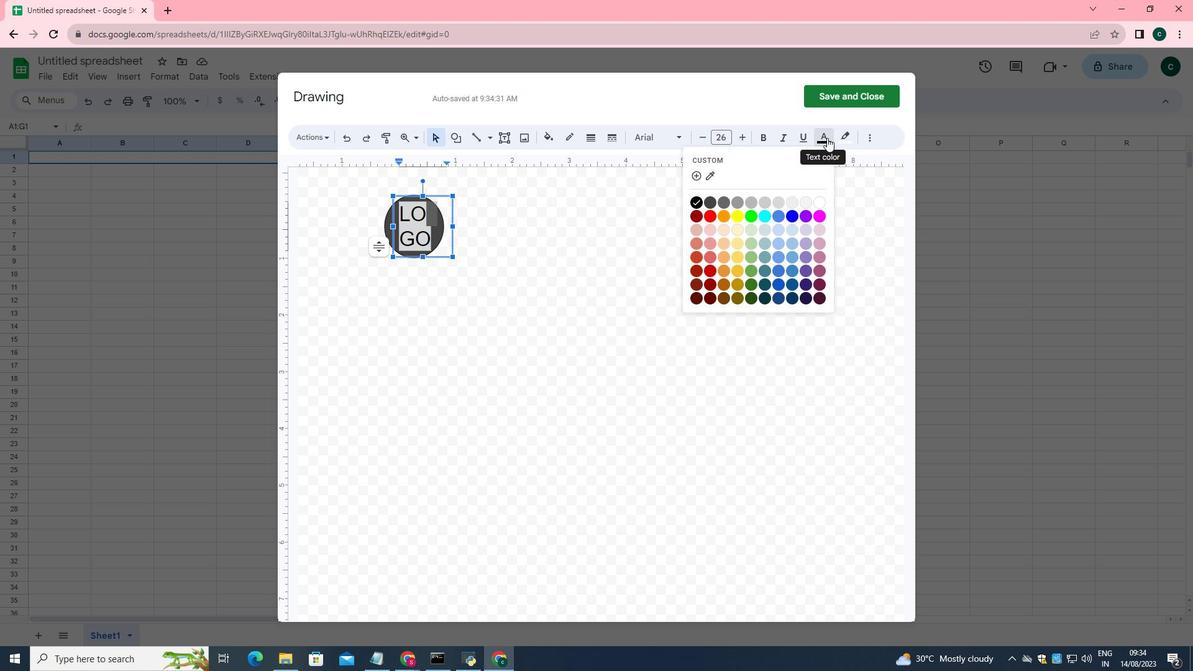 
Action: Mouse pressed left at (828, 139)
Screenshot: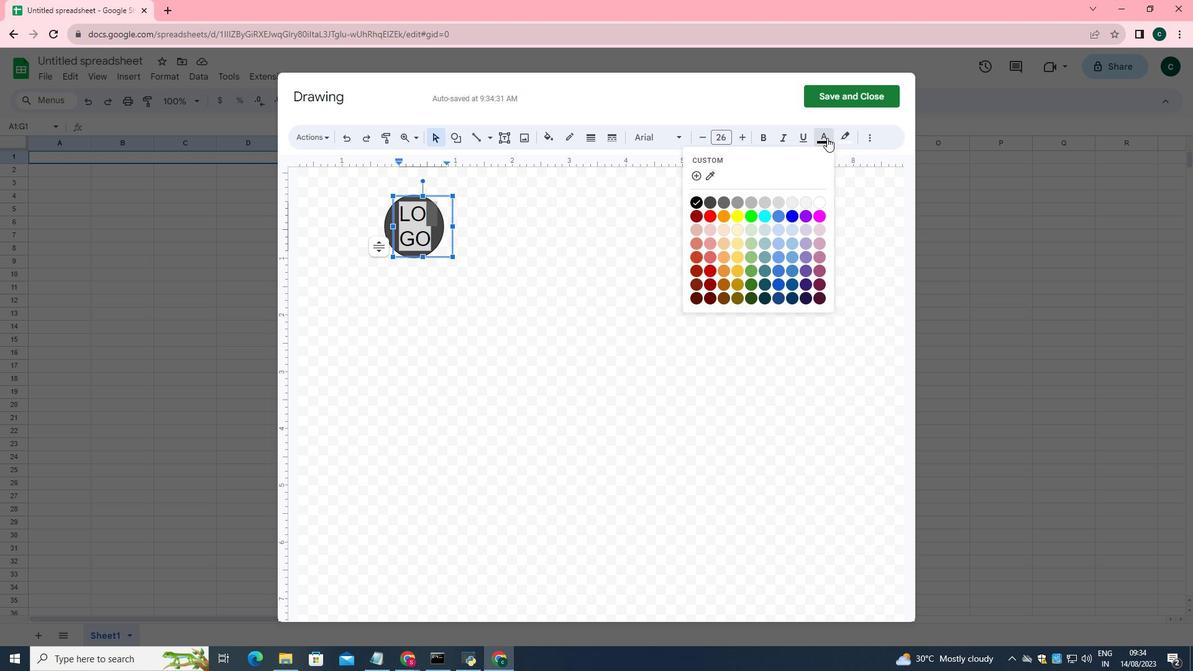 
Action: Mouse moved to (821, 201)
Screenshot: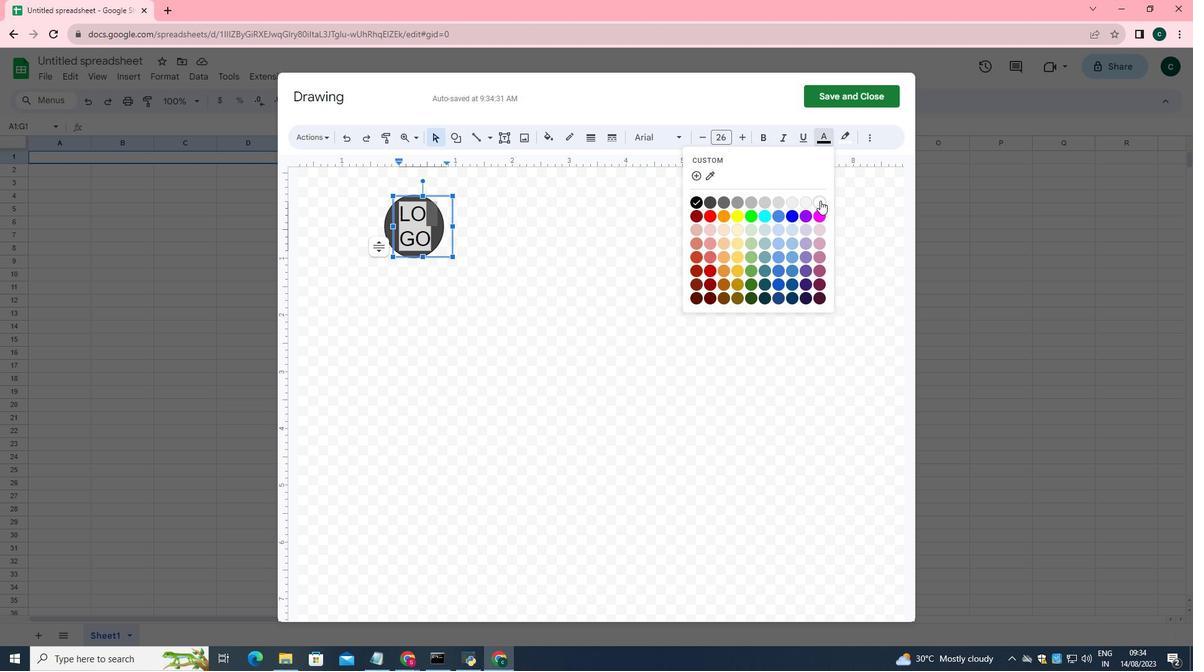 
Action: Mouse pressed left at (821, 201)
Screenshot: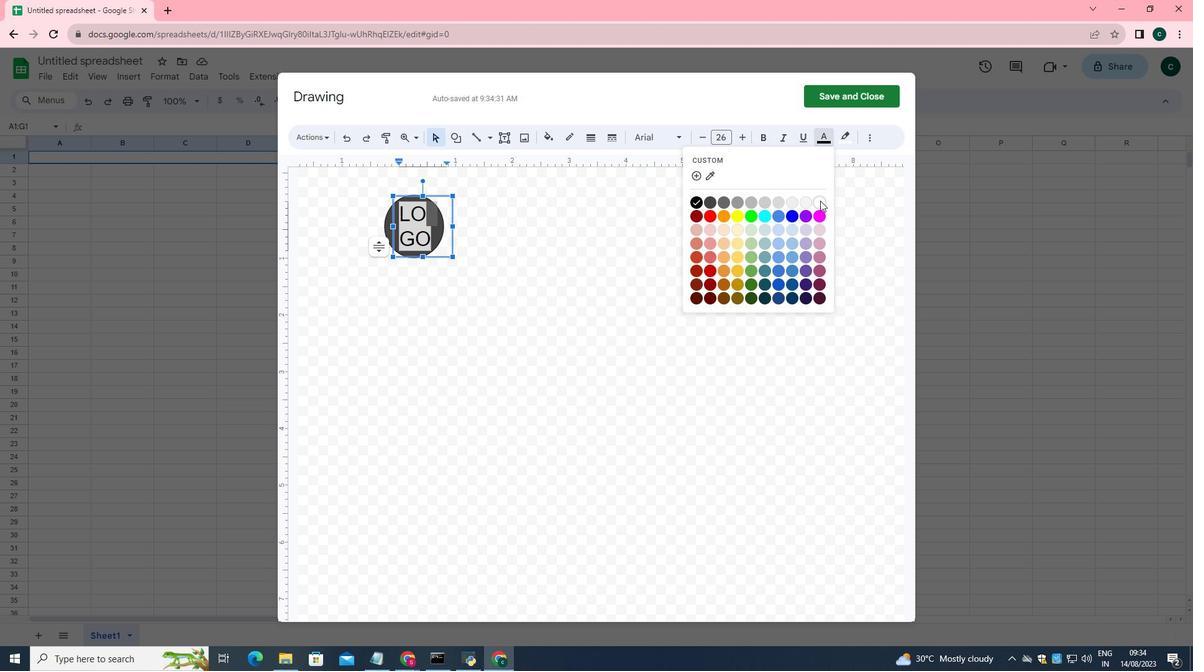 
Action: Mouse moved to (544, 201)
Screenshot: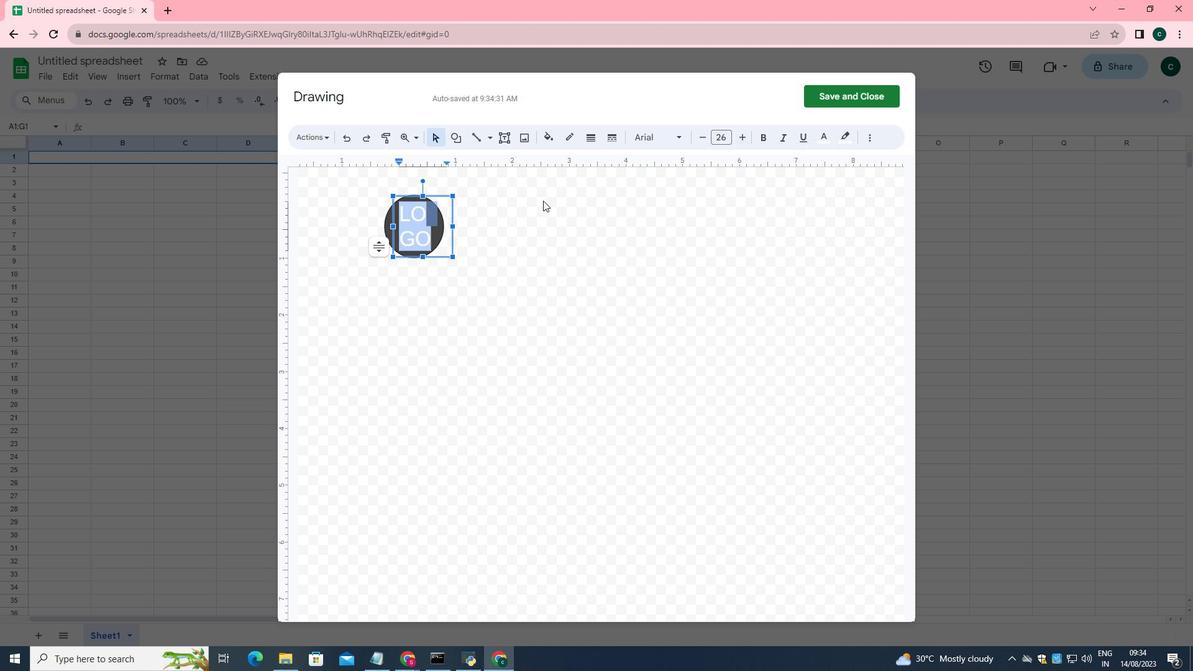 
Action: Mouse pressed left at (544, 201)
Screenshot: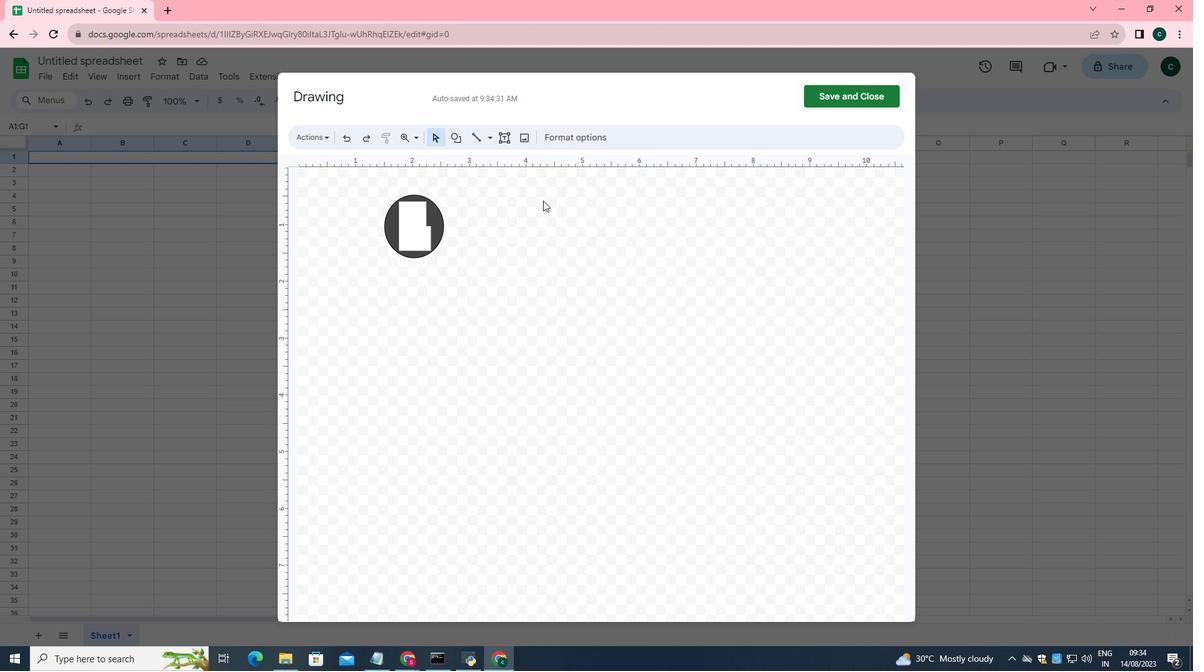 
Action: Mouse moved to (416, 226)
Screenshot: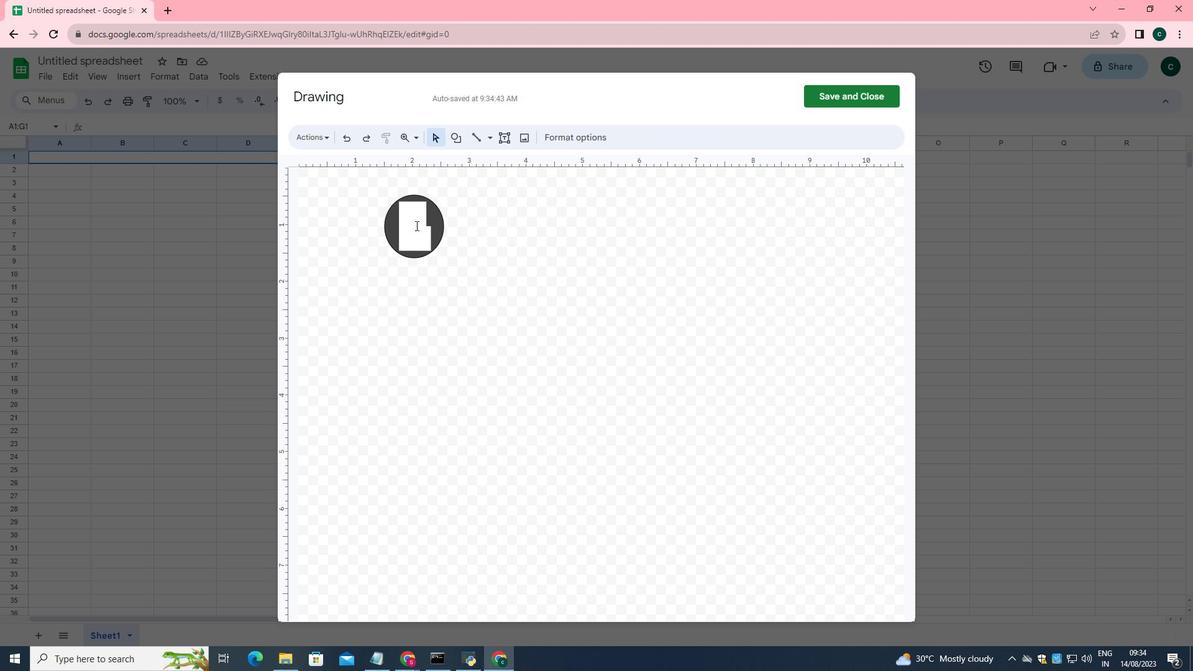
Action: Mouse pressed left at (416, 226)
Screenshot: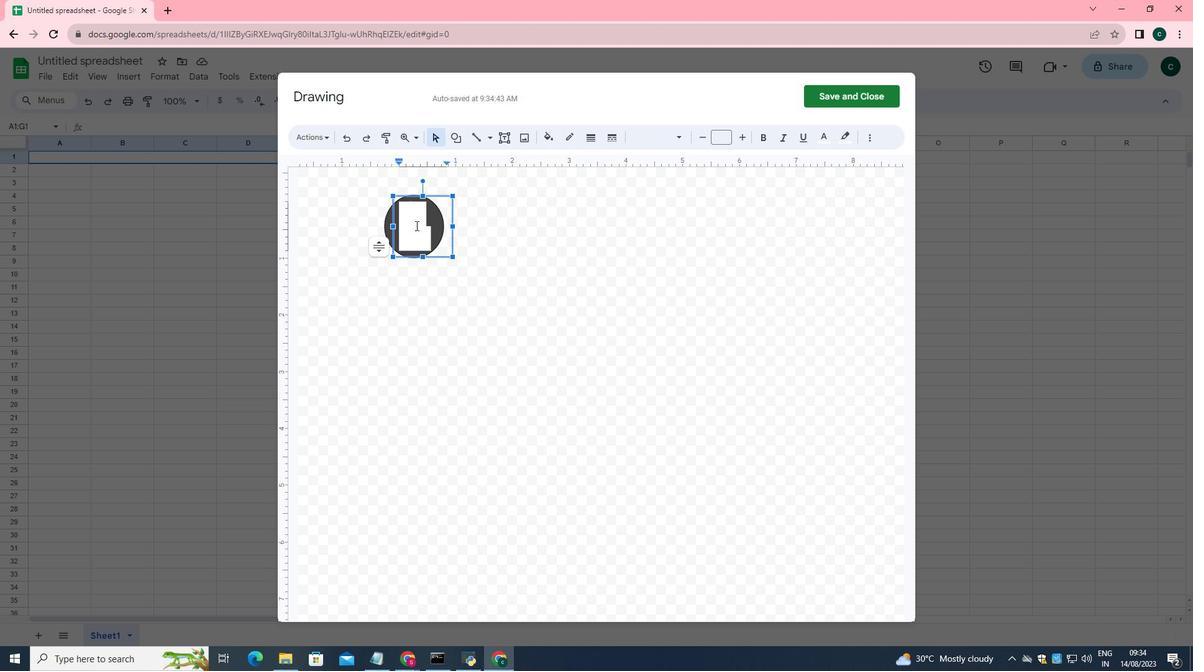 
Action: Mouse moved to (420, 220)
Screenshot: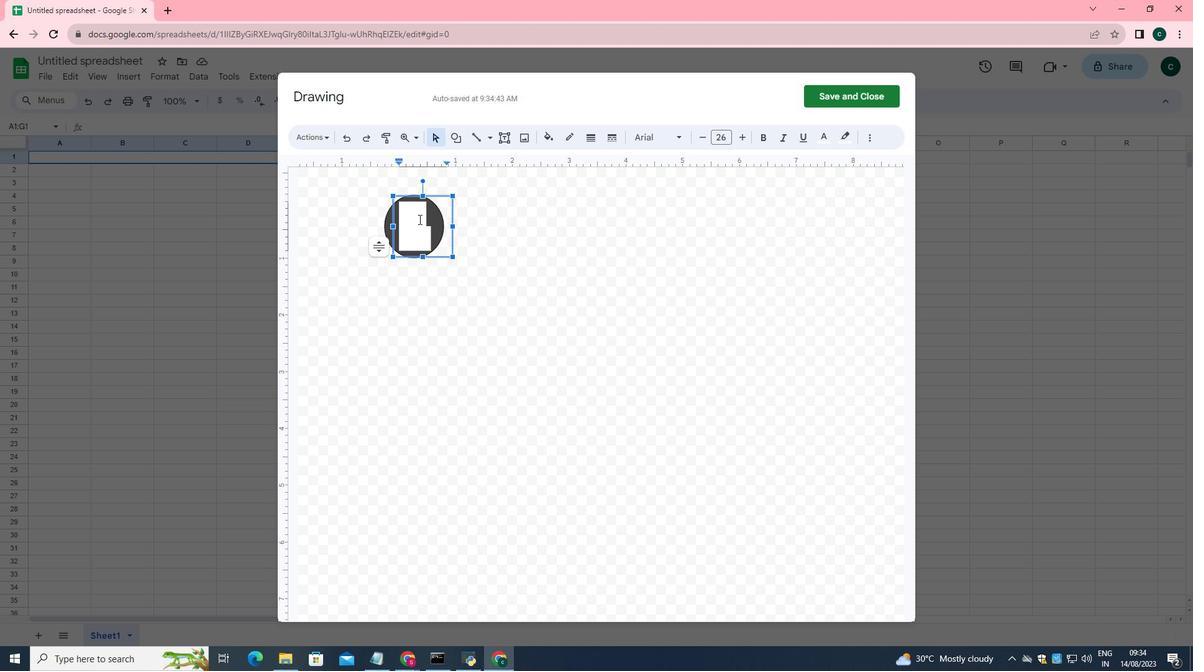 
Action: Key pressed <Key.delete><Key.delete><Key.delete><Key.delete><Key.delete><Key.delete><Key.delete><Key.delete>
Screenshot: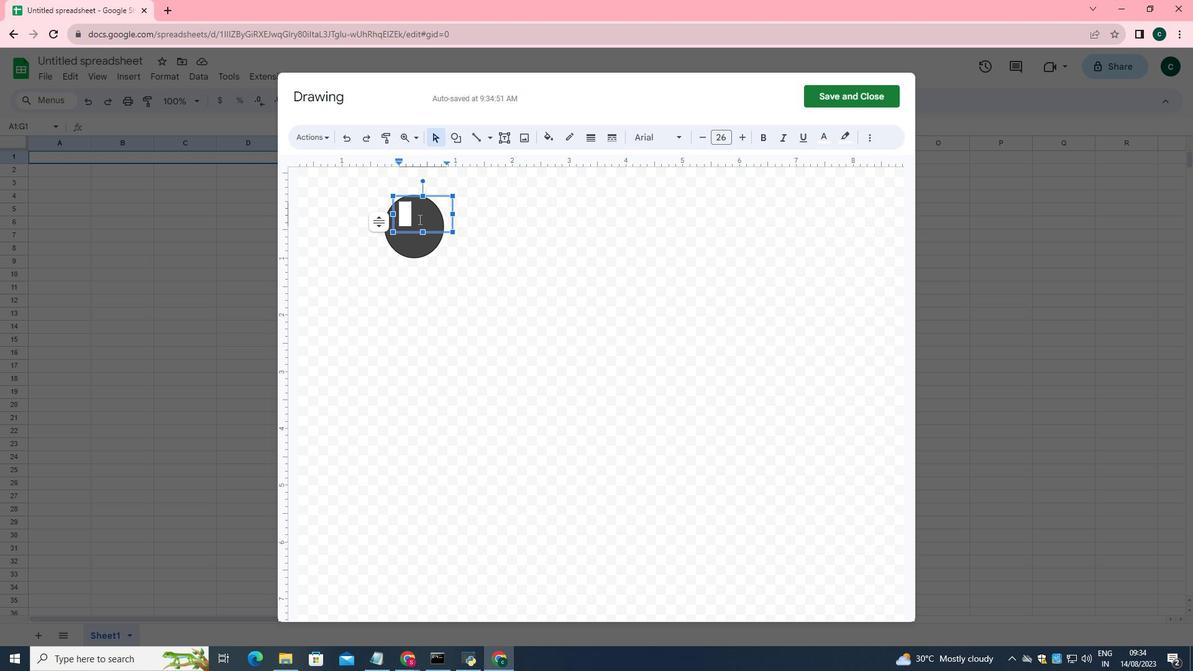 
Action: Mouse moved to (449, 195)
Screenshot: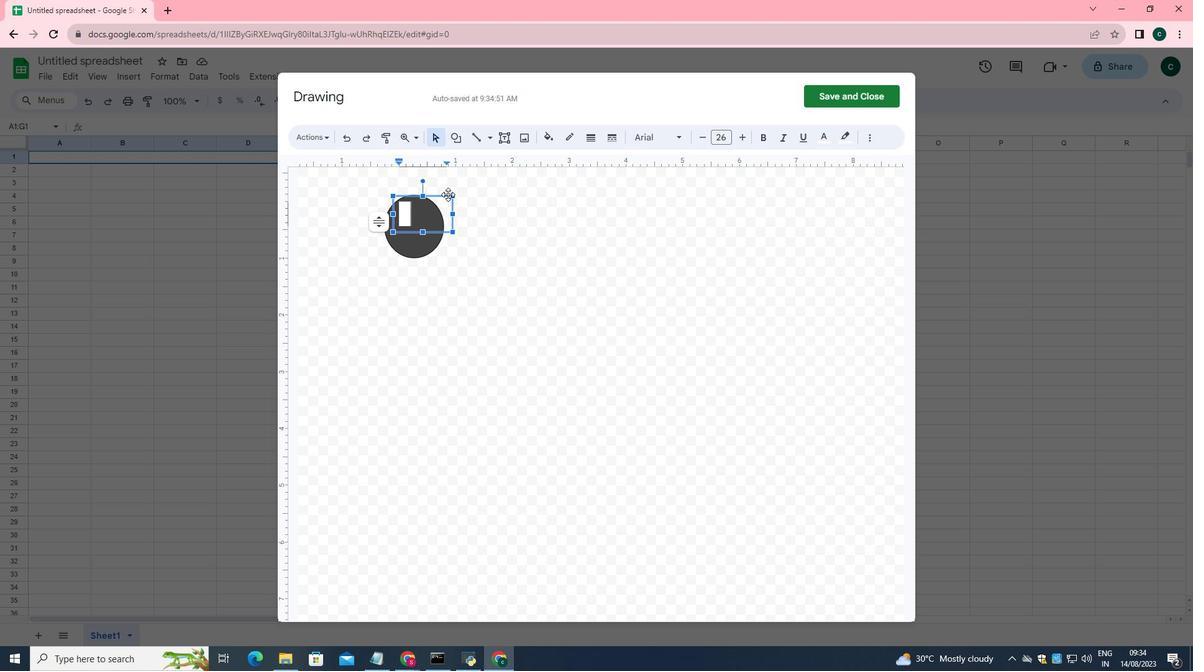 
Action: Mouse pressed left at (449, 195)
Screenshot: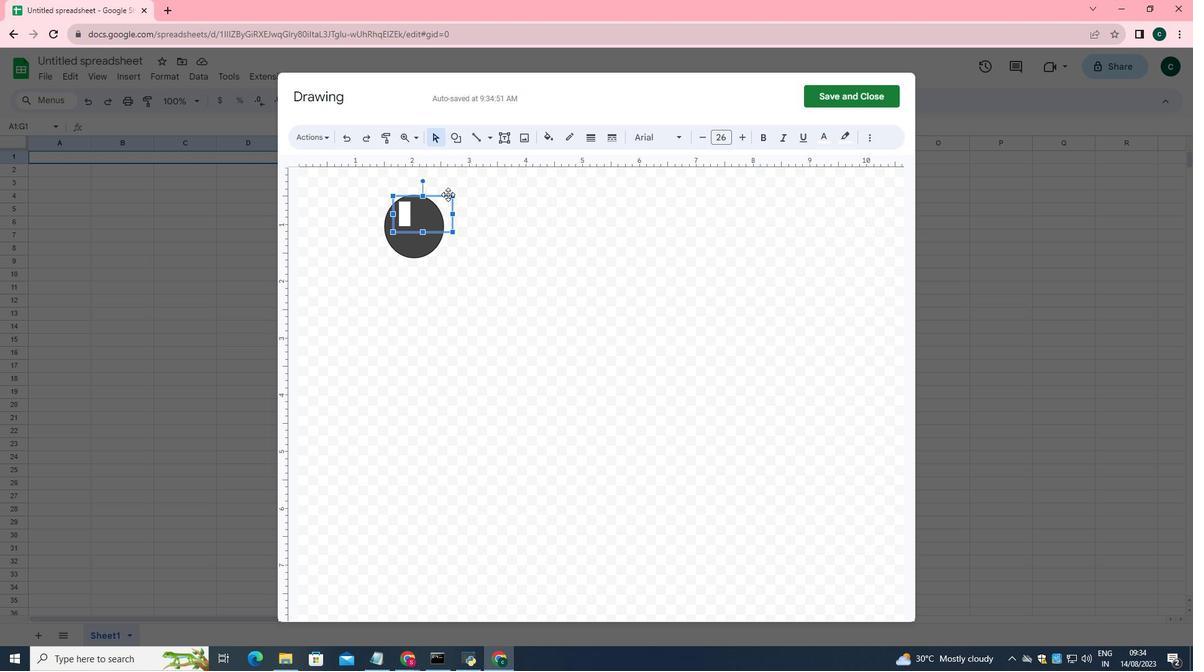 
Action: Key pressed <Key.delete>
Screenshot: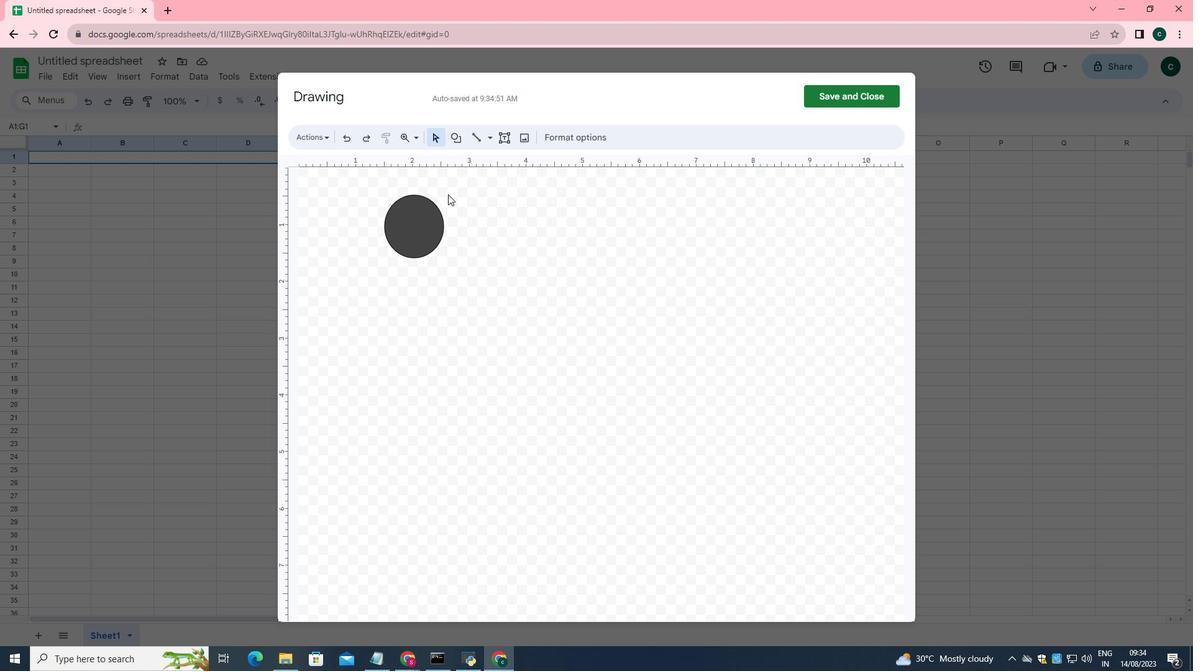
Action: Mouse moved to (592, 244)
Screenshot: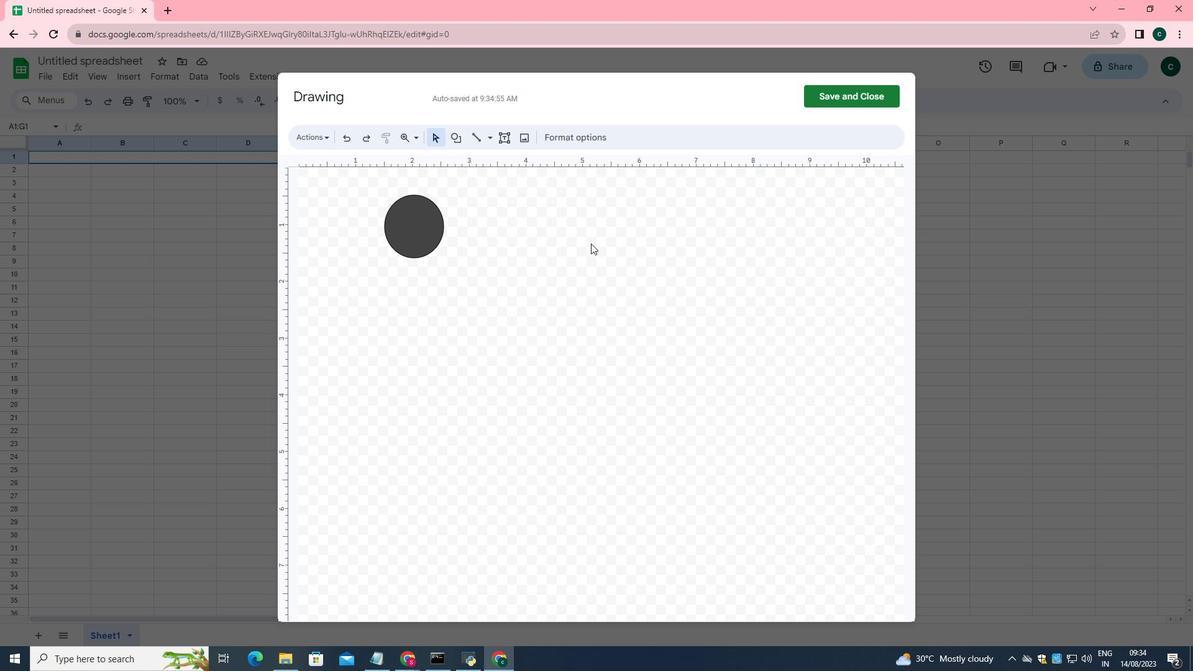 
Action: Mouse pressed left at (592, 244)
Screenshot: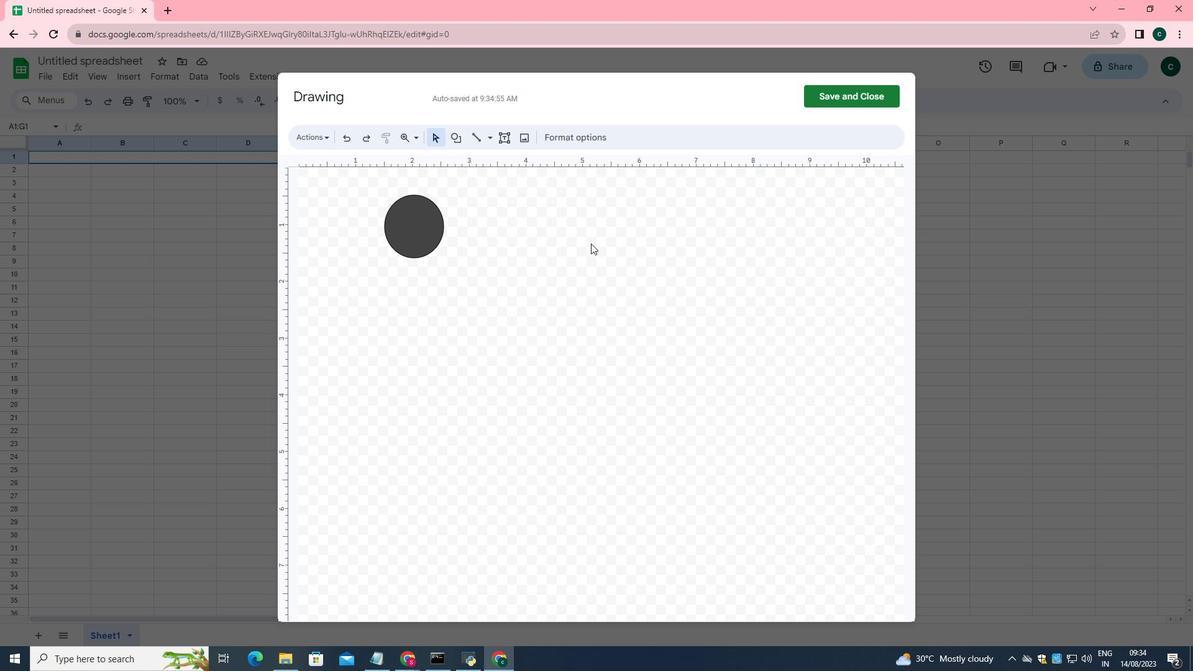 
Action: Mouse moved to (497, 136)
Screenshot: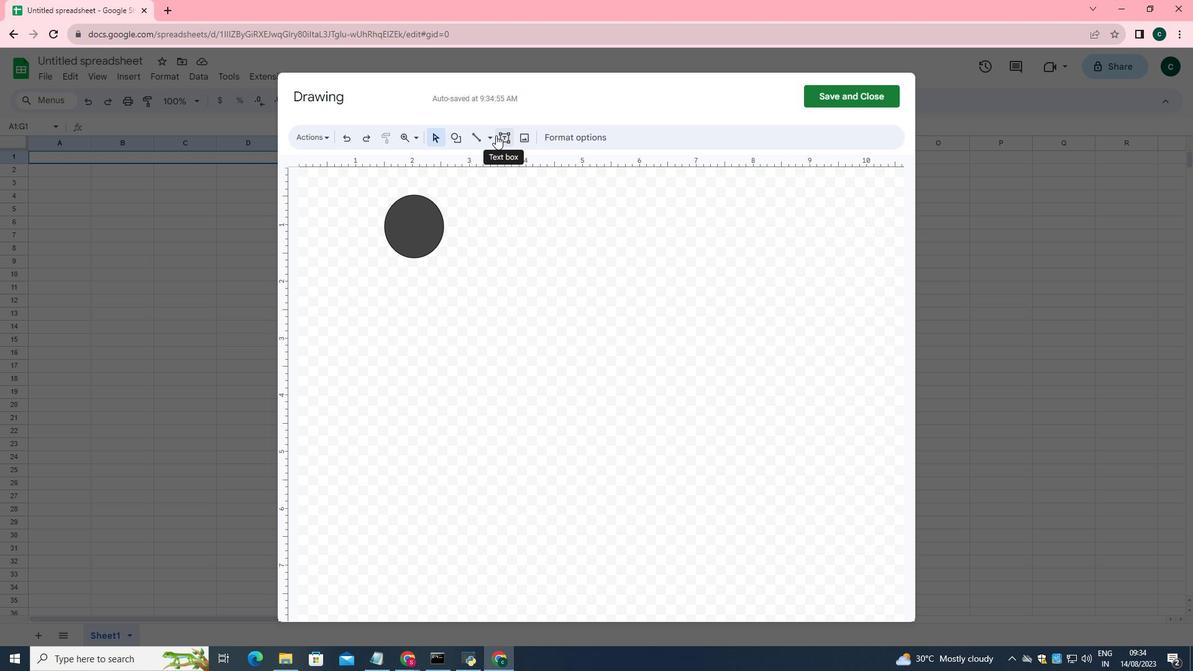 
Action: Mouse pressed left at (497, 136)
Screenshot: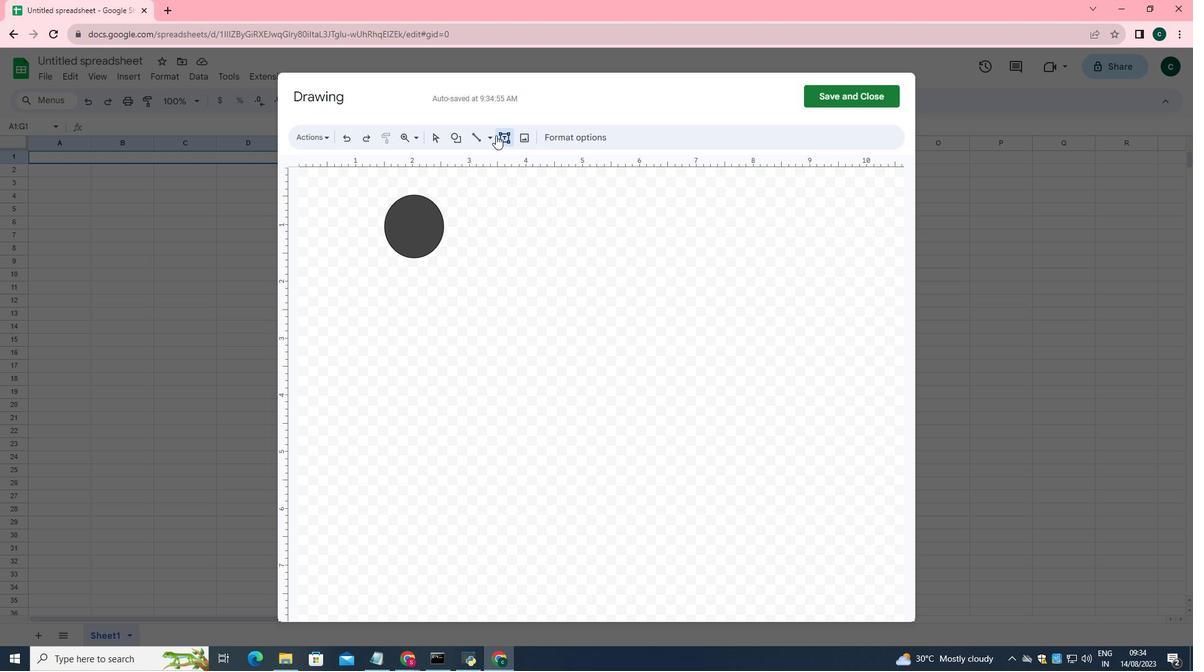 
Action: Mouse moved to (595, 206)
Screenshot: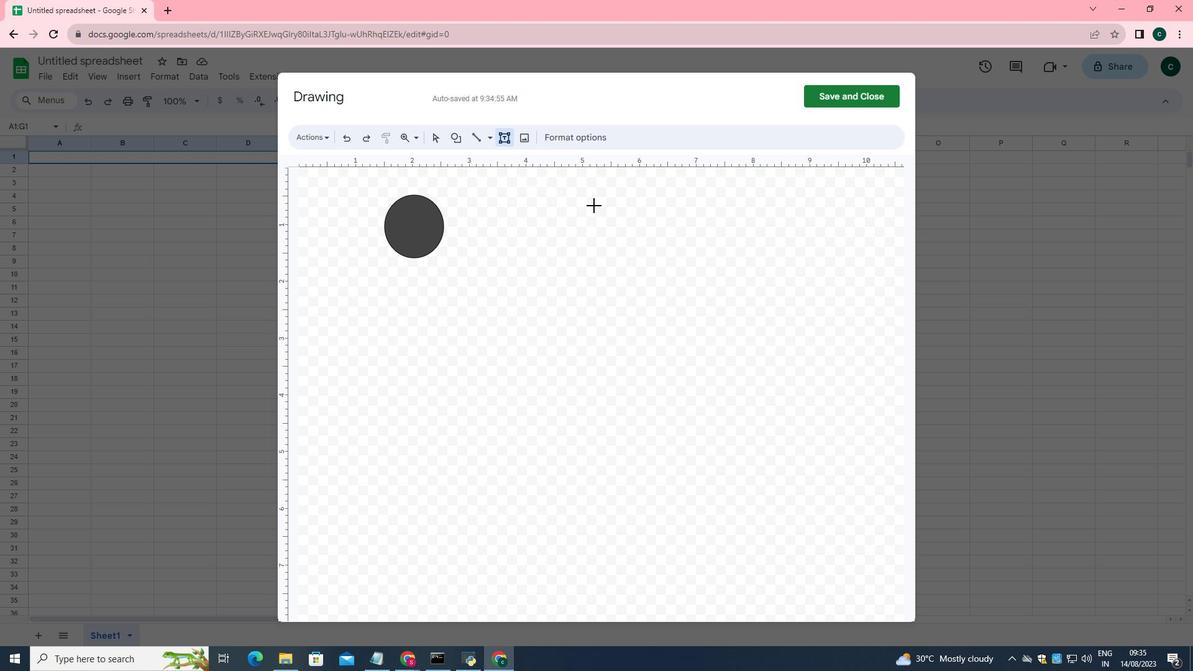 
Action: Mouse pressed left at (595, 206)
Screenshot: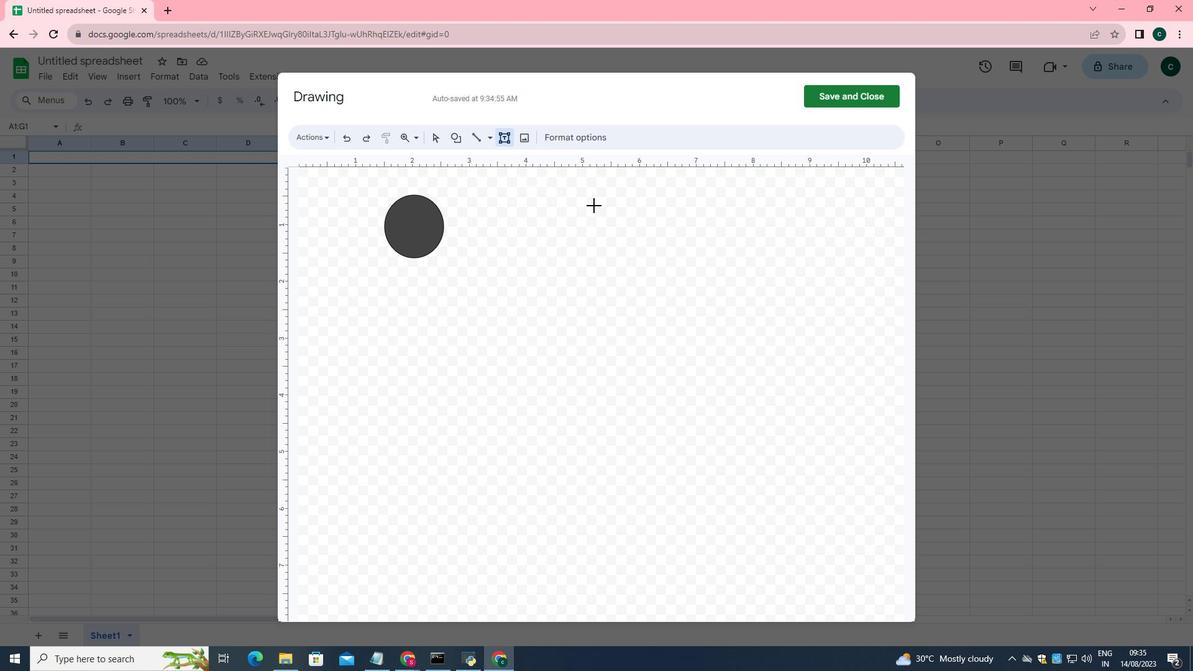 
Action: Mouse moved to (614, 213)
Screenshot: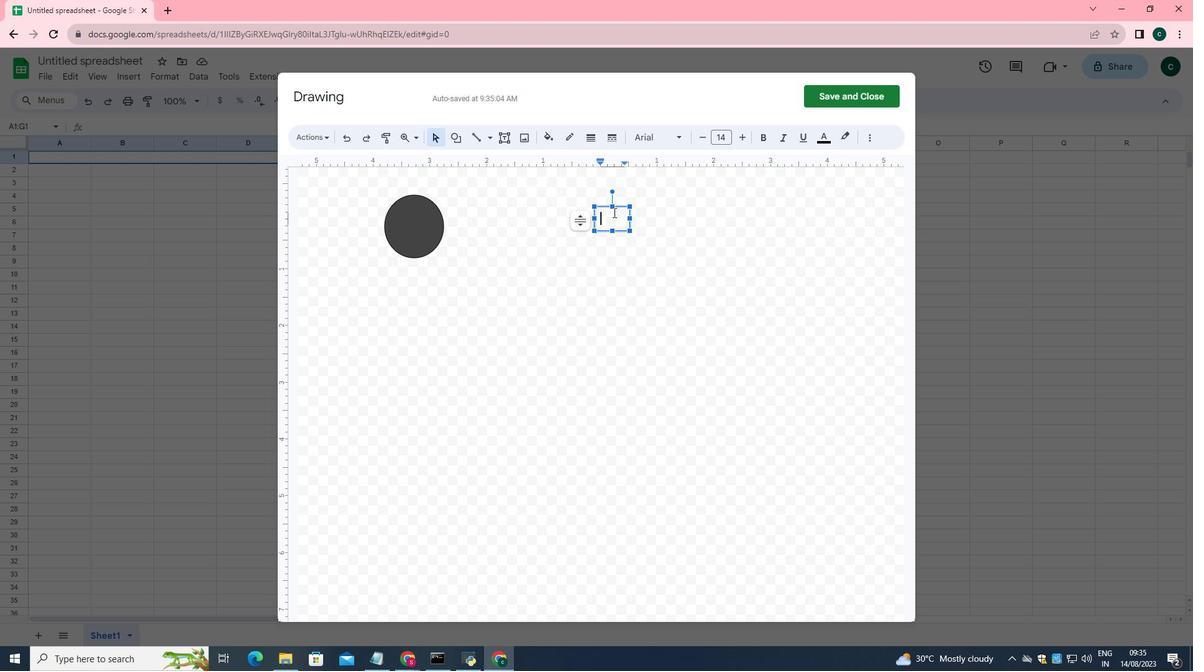 
Action: Key pressed <Key.shift>LO<Key.enter><Key.shift>GO
Screenshot: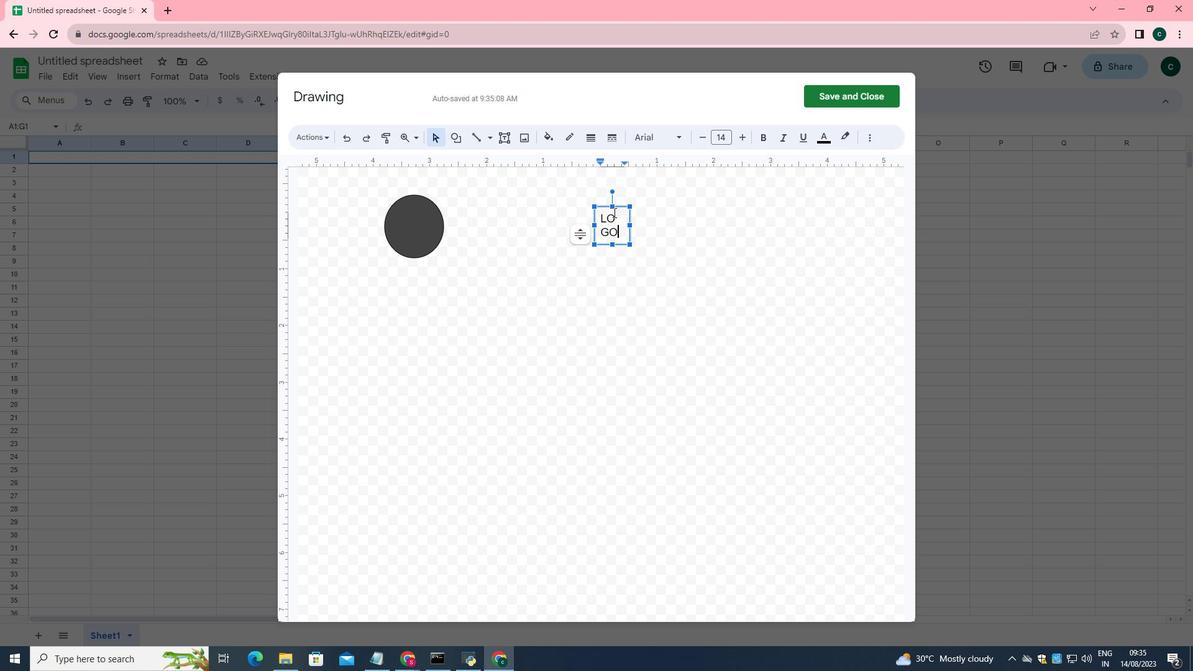 
Action: Mouse moved to (663, 272)
Screenshot: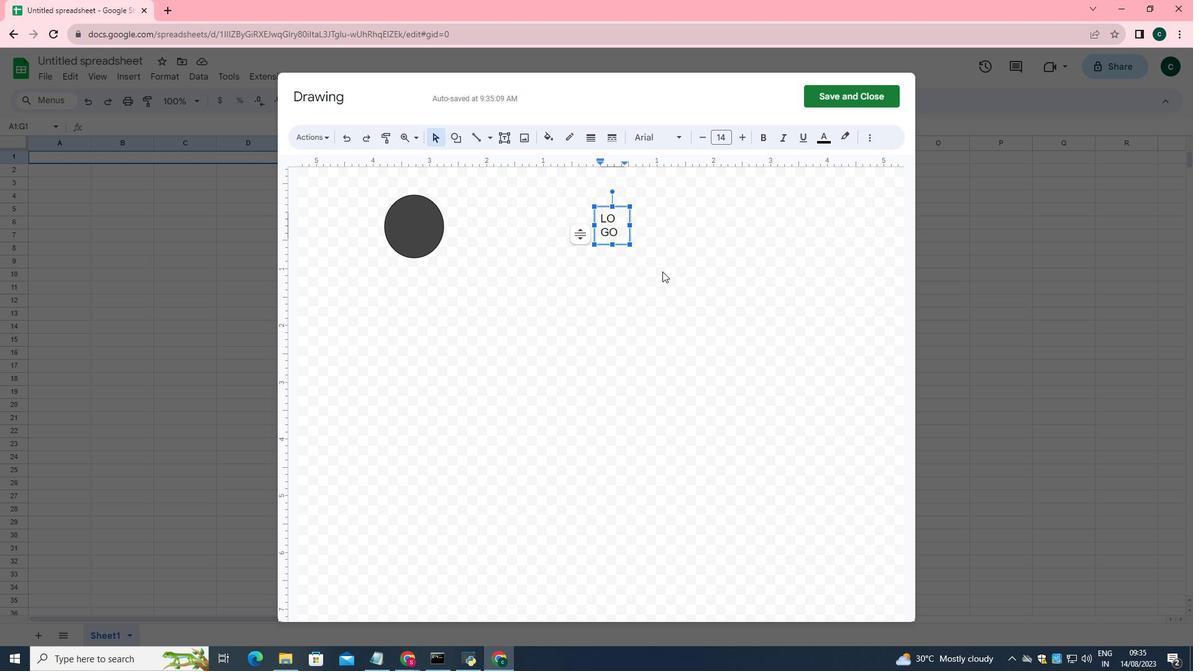 
Action: Mouse pressed left at (663, 272)
Screenshot: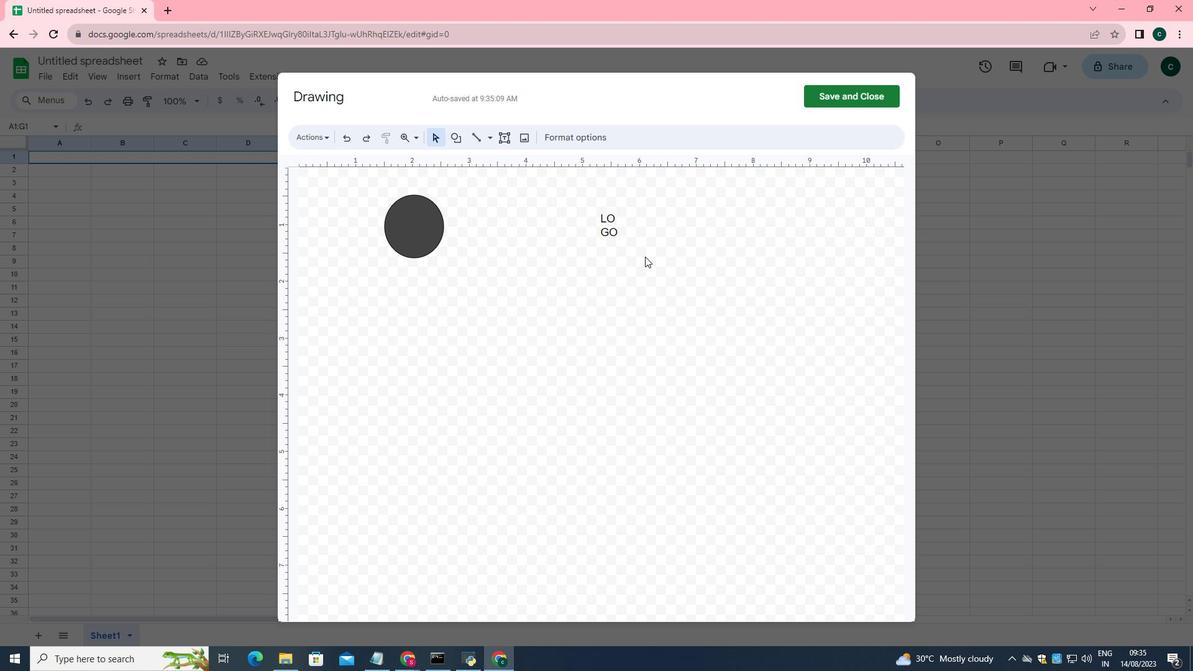 
Action: Mouse moved to (609, 222)
Screenshot: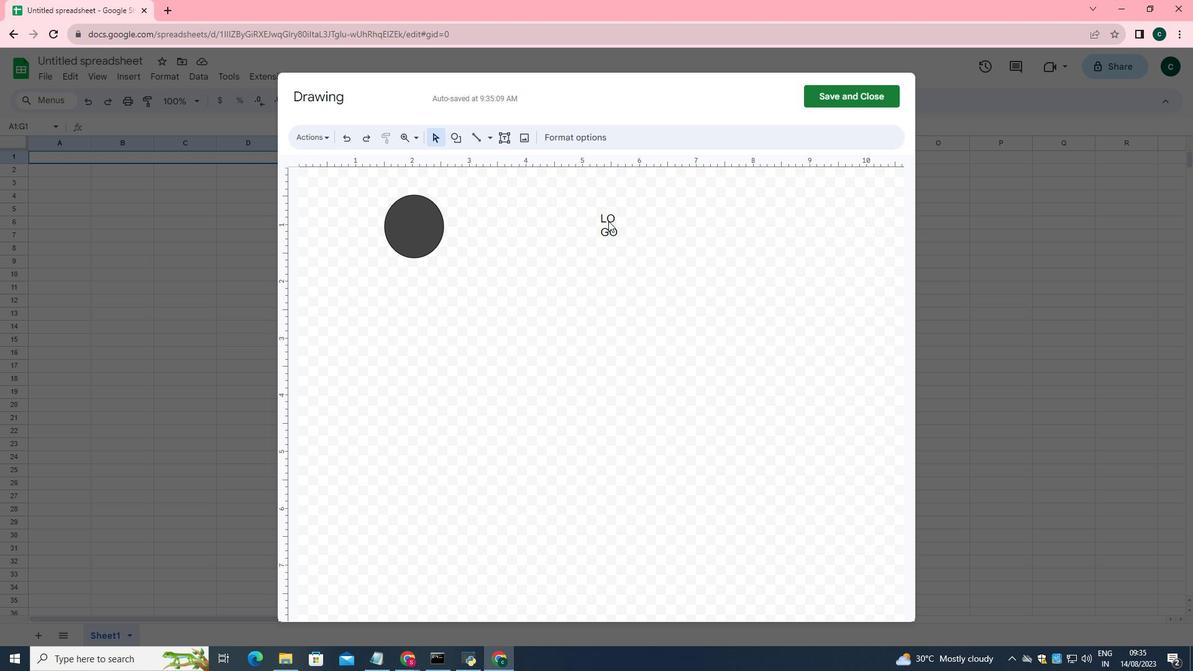 
Action: Mouse pressed left at (609, 222)
Screenshot: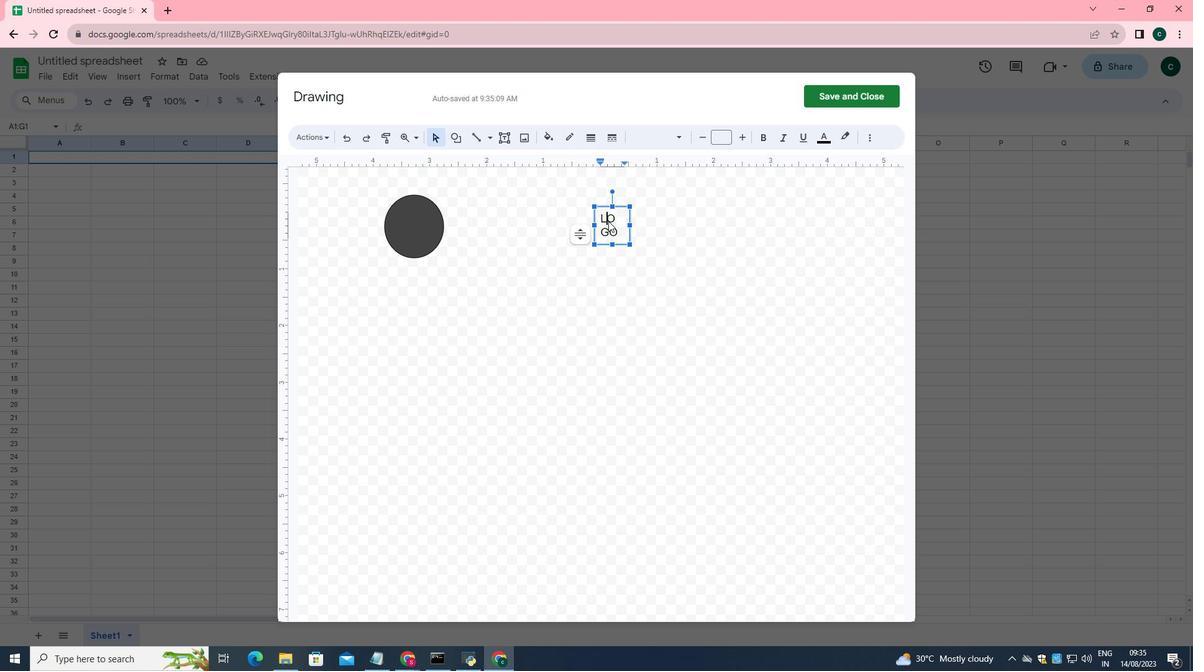 
Action: Mouse moved to (602, 218)
Screenshot: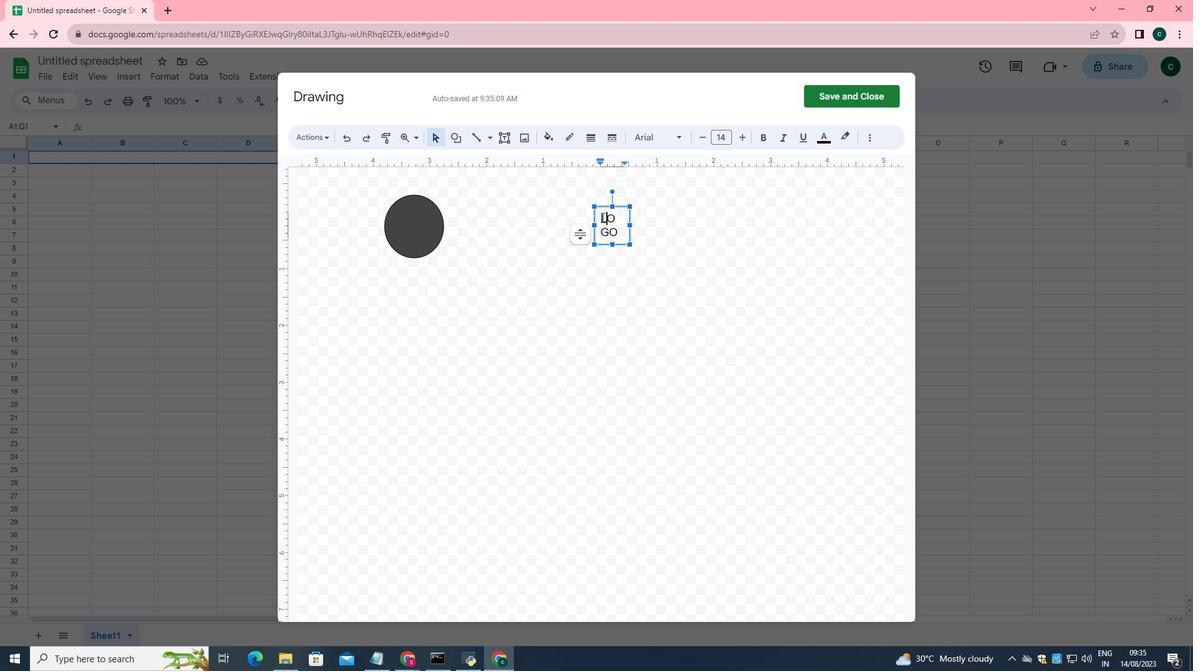 
Action: Mouse pressed left at (602, 218)
Screenshot: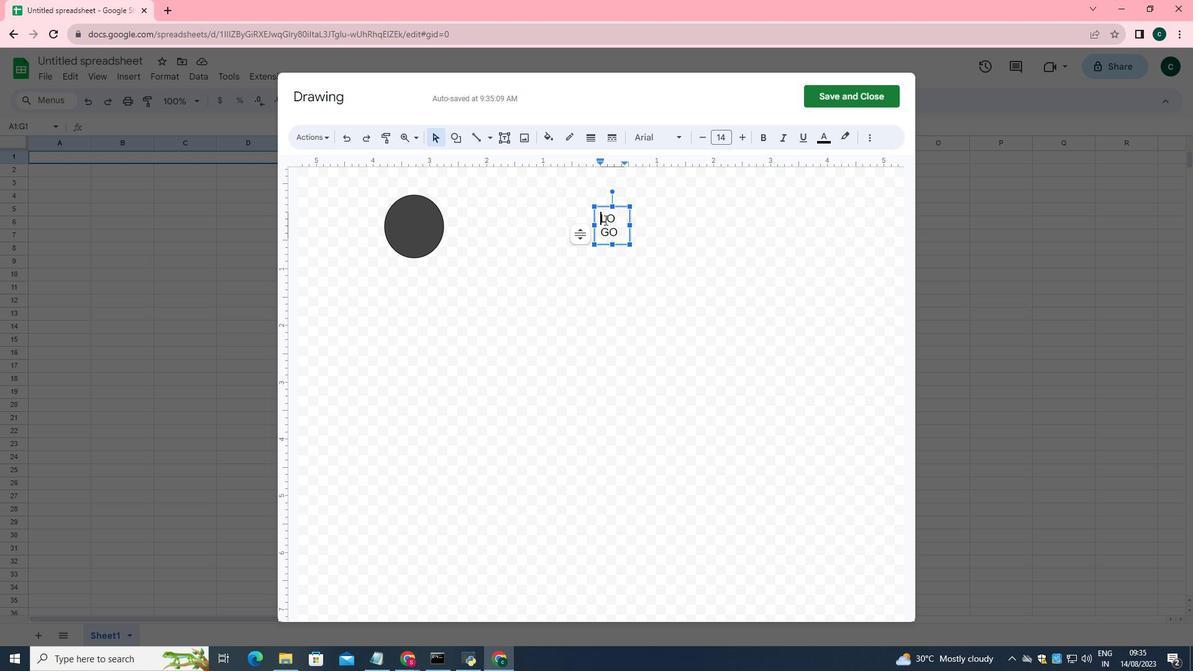 
Action: Mouse moved to (744, 134)
Screenshot: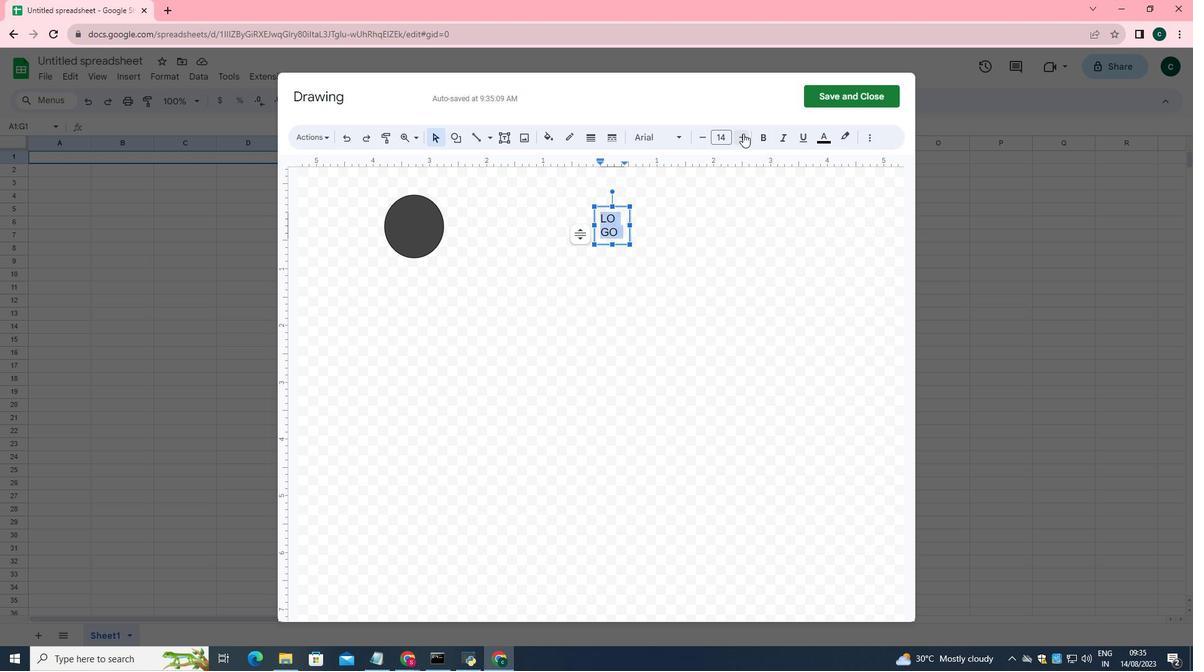 
Action: Mouse pressed left at (744, 134)
Screenshot: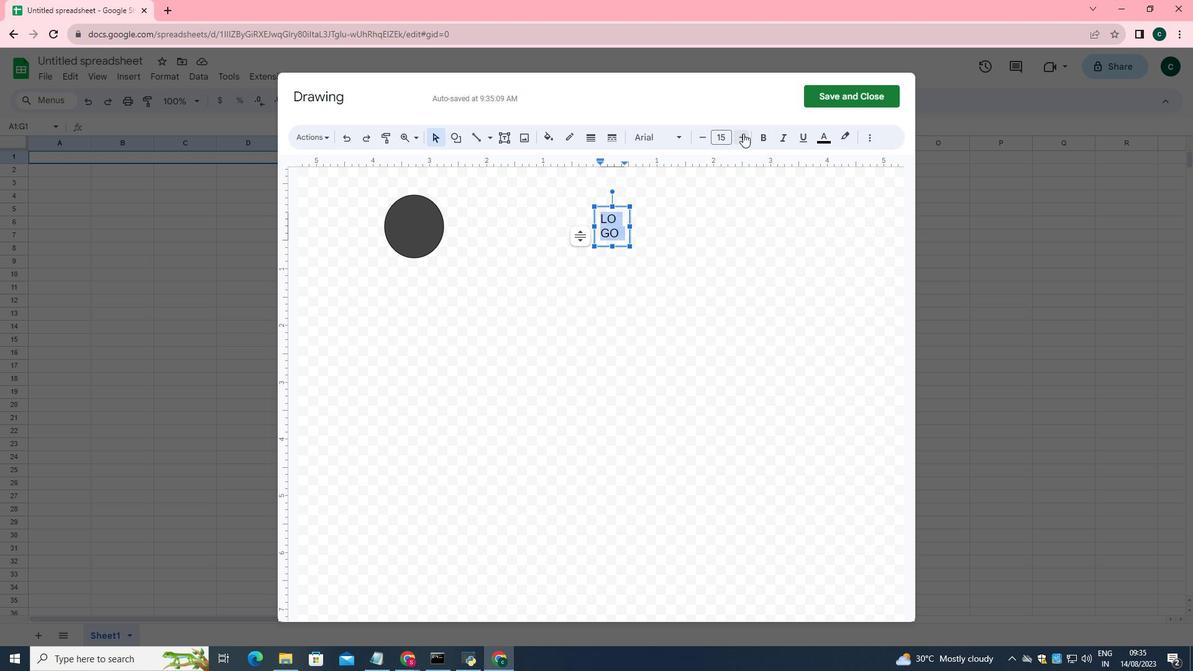
Action: Mouse pressed left at (744, 134)
Screenshot: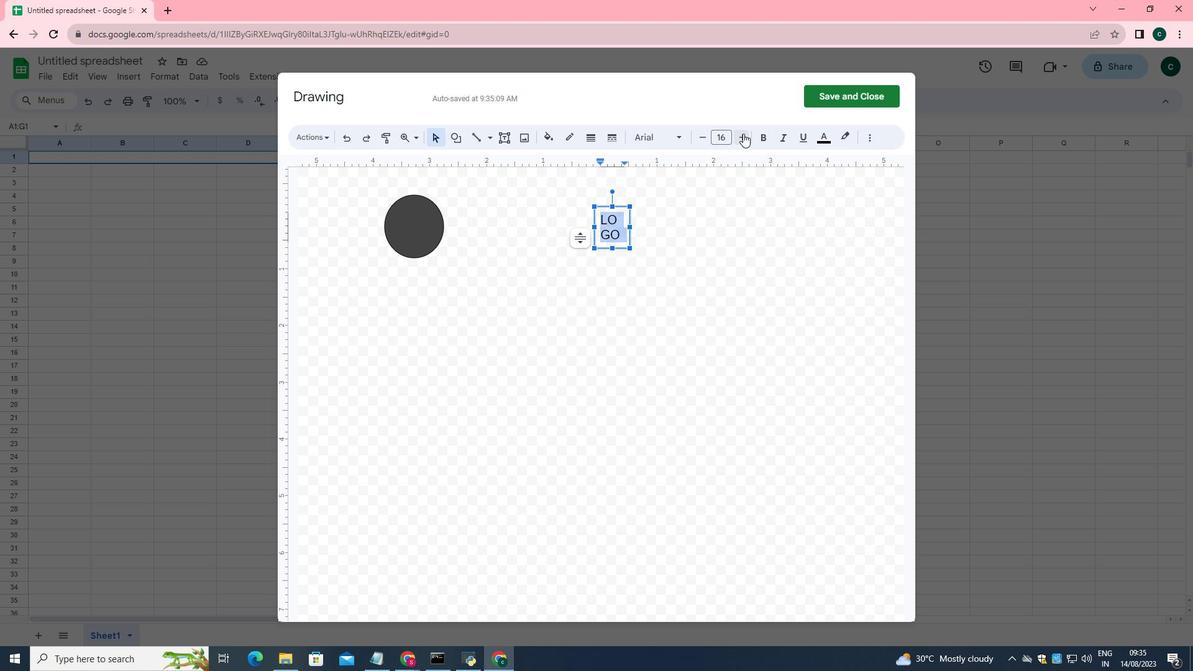 
Action: Mouse pressed left at (744, 134)
Screenshot: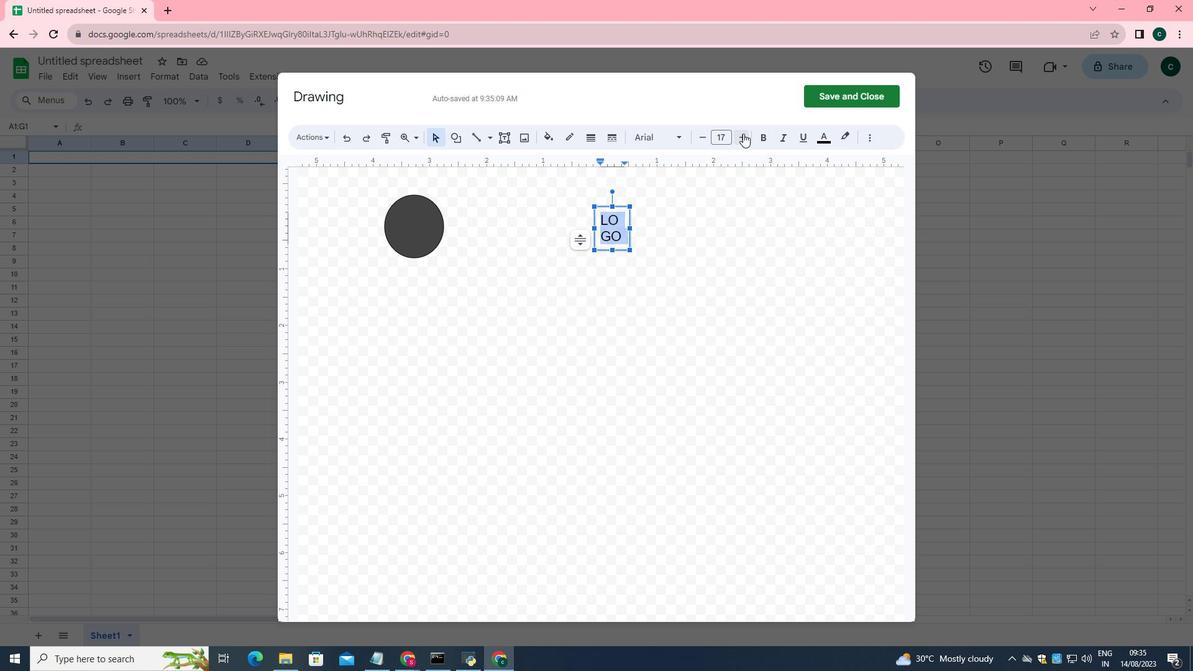 
Action: Mouse pressed left at (744, 134)
Screenshot: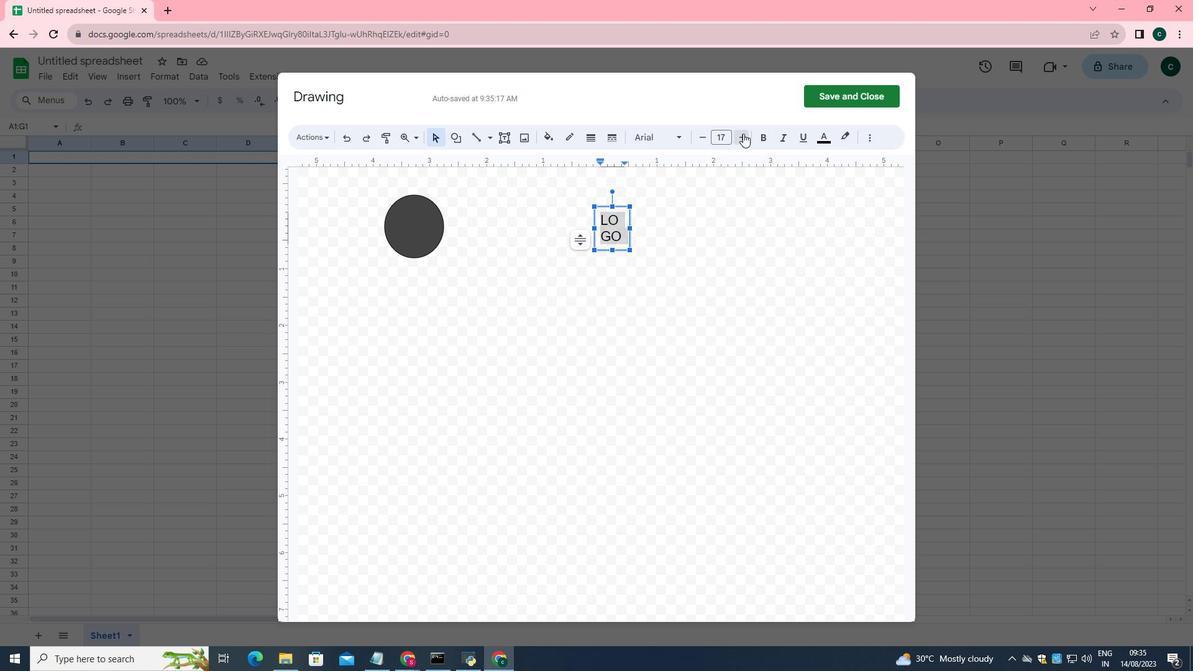 
Action: Mouse moved to (744, 134)
Screenshot: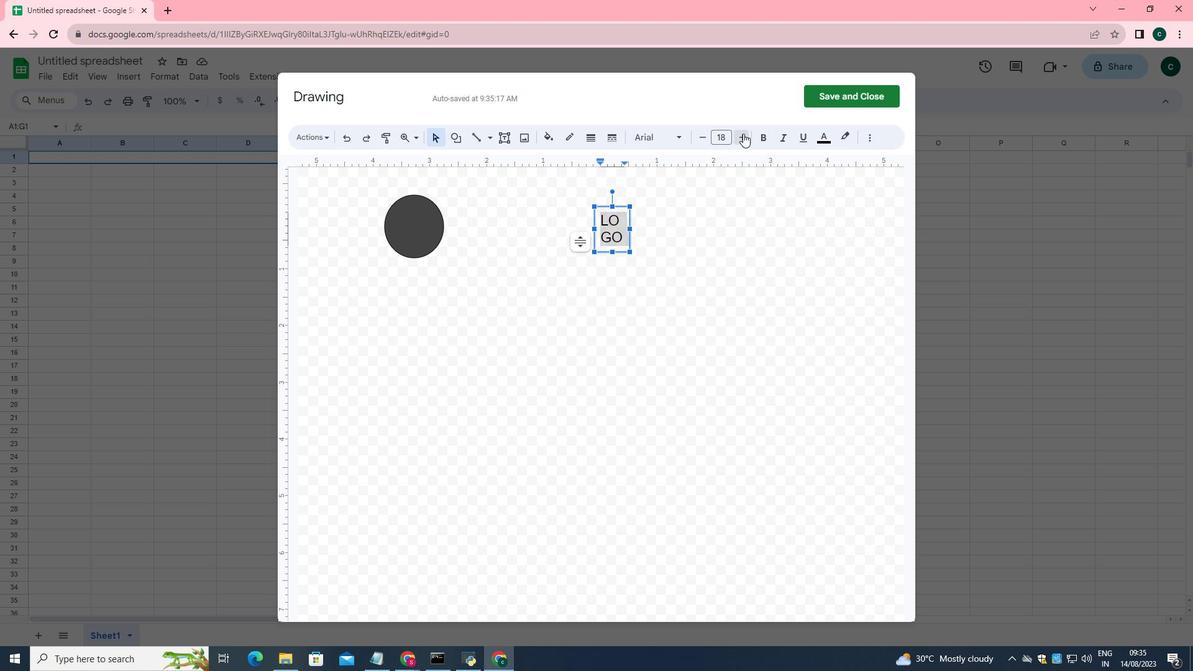 
Action: Mouse pressed left at (744, 134)
Screenshot: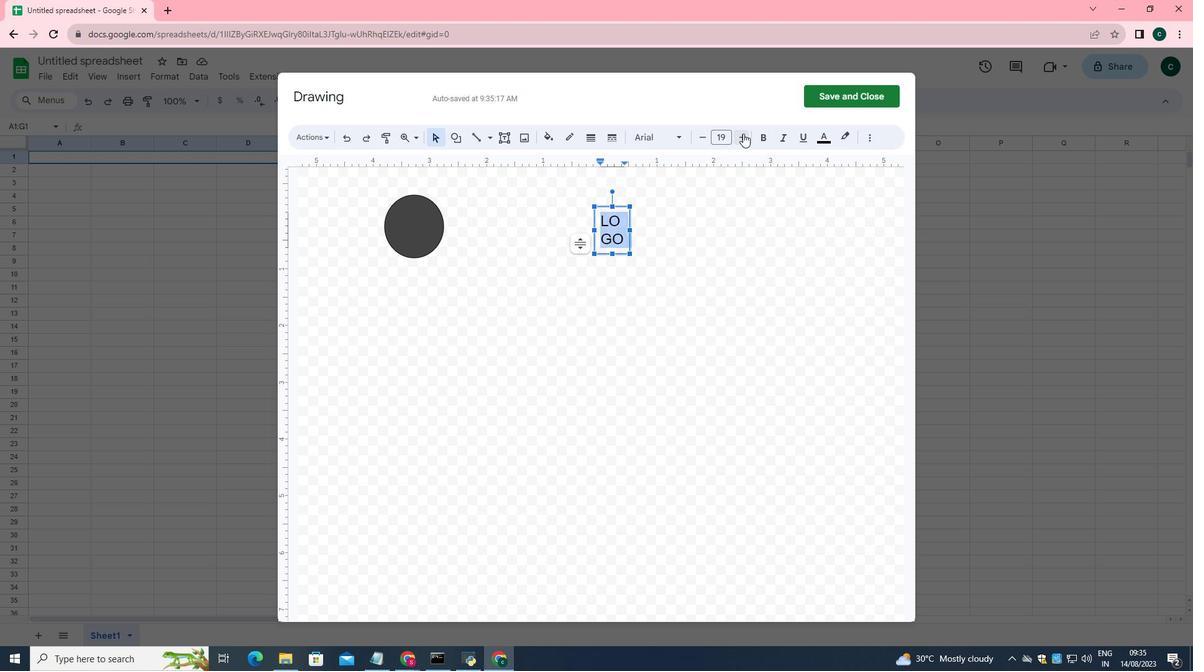 
Action: Mouse pressed left at (744, 134)
Screenshot: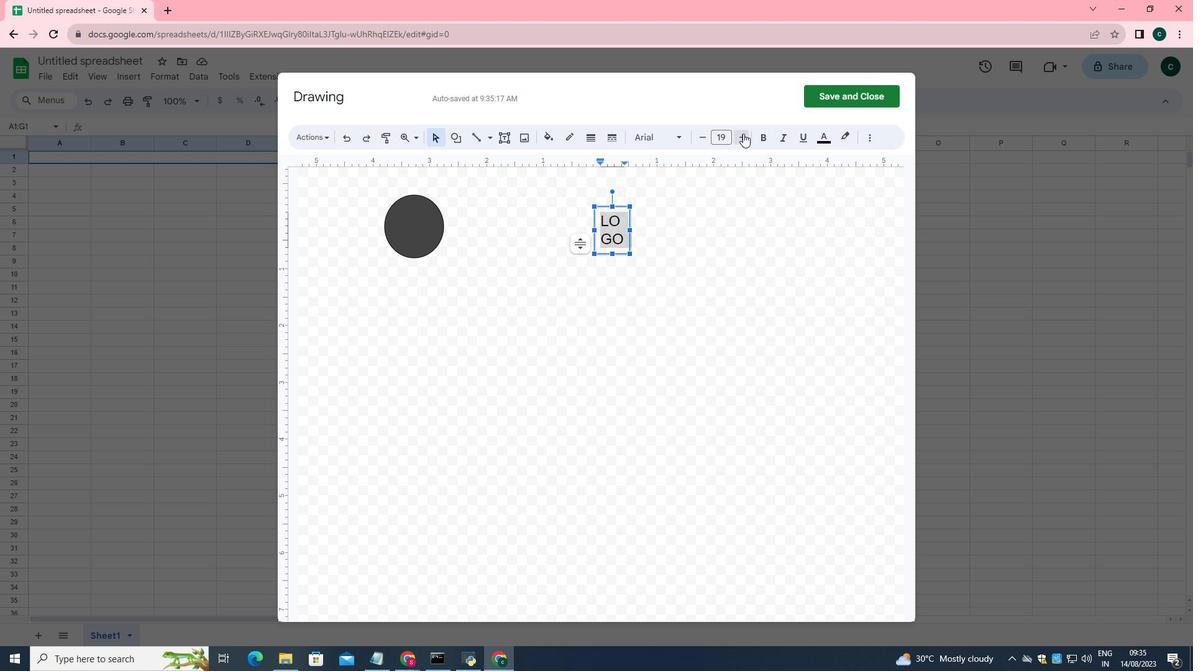 
Action: Mouse moved to (633, 241)
Screenshot: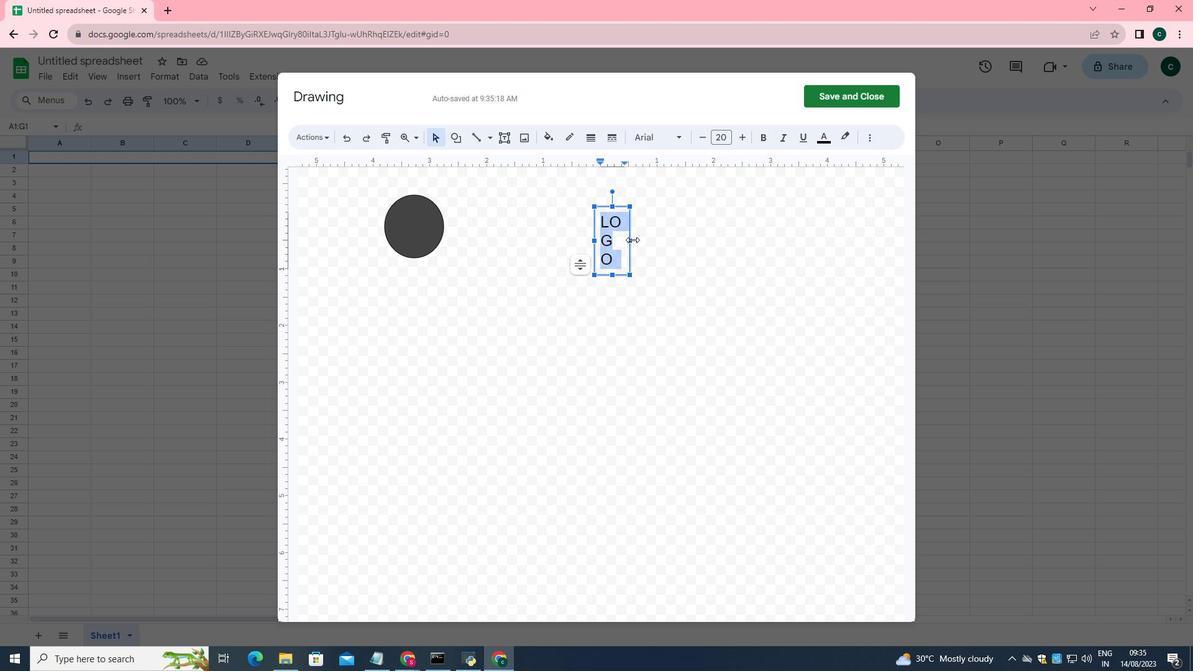 
Action: Mouse pressed left at (633, 241)
Screenshot: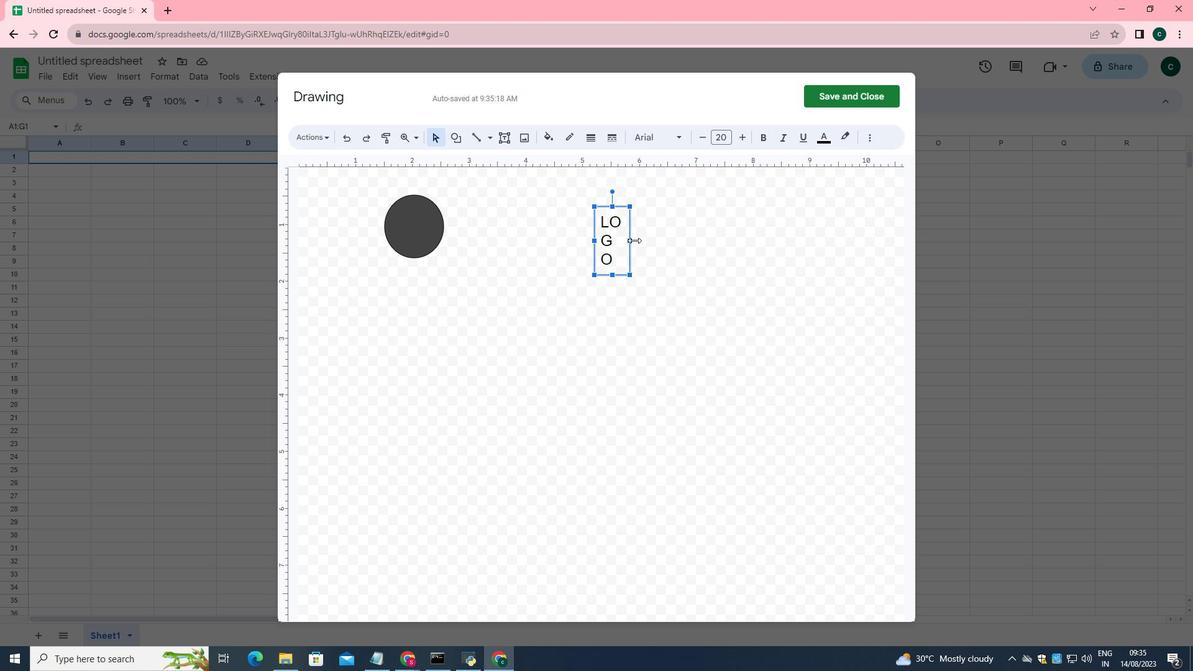 
Action: Mouse moved to (628, 219)
Screenshot: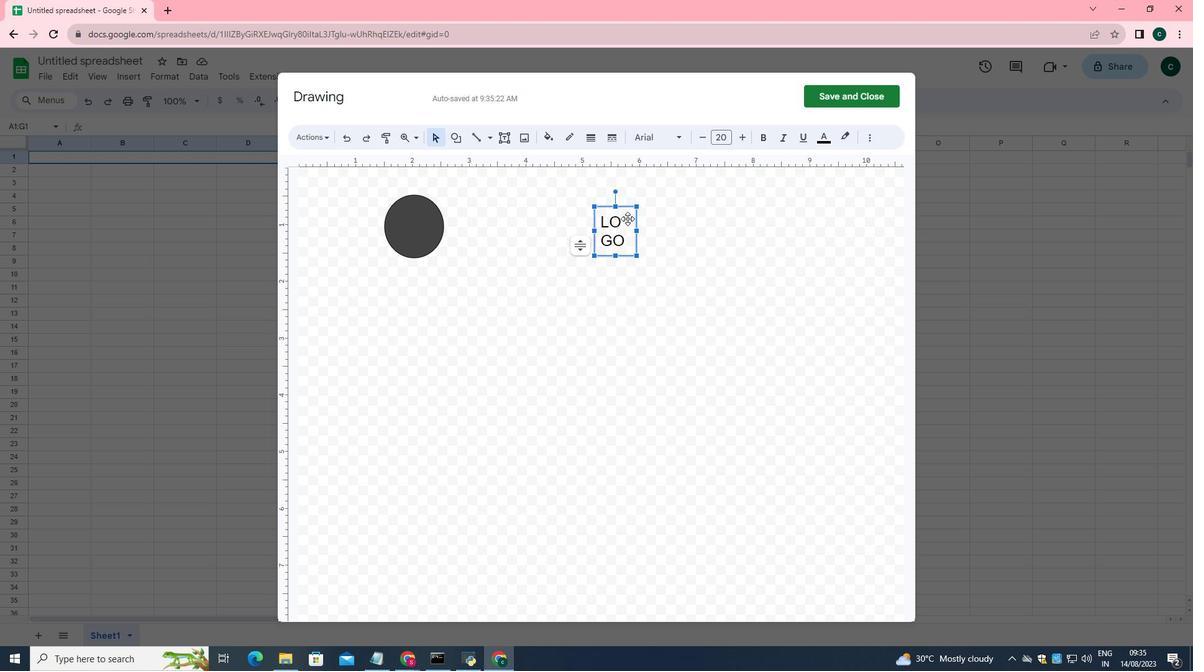 
Action: Mouse pressed left at (628, 219)
Screenshot: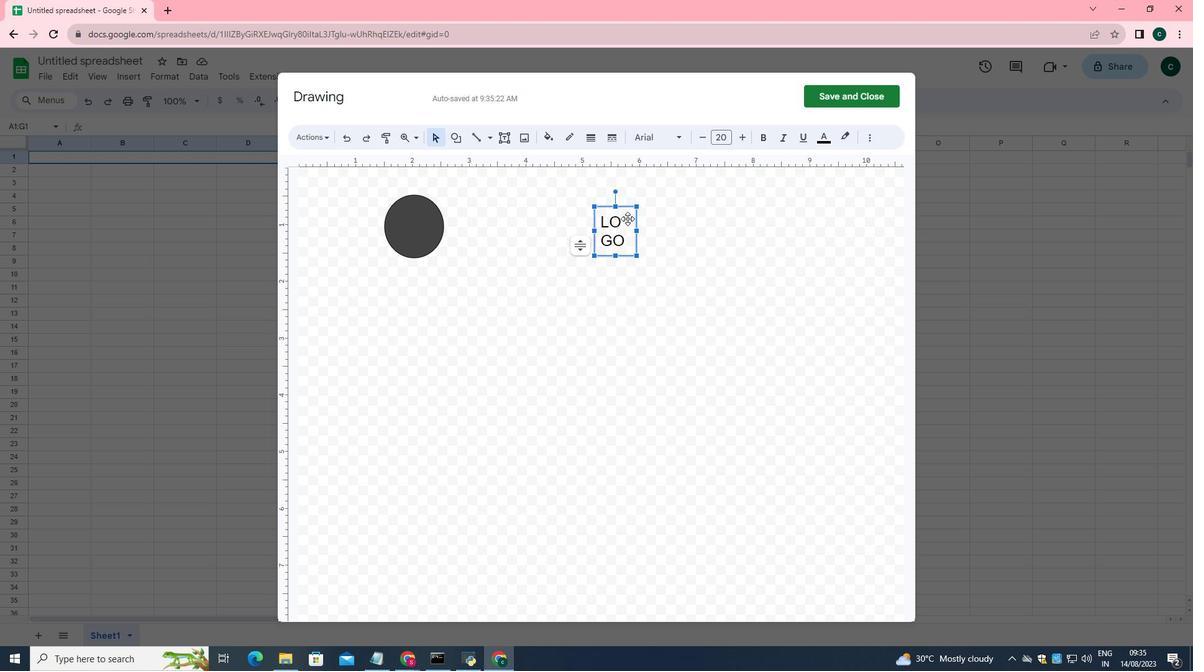 
Action: Mouse moved to (402, 211)
Screenshot: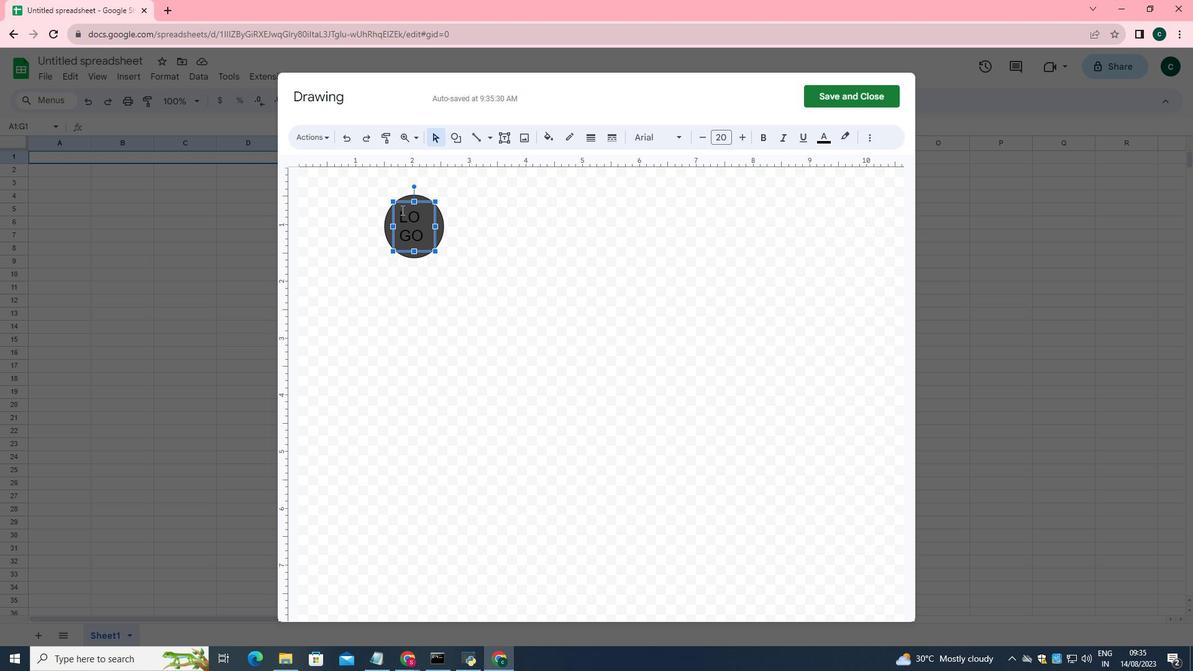 
Action: Mouse pressed left at (402, 211)
Screenshot: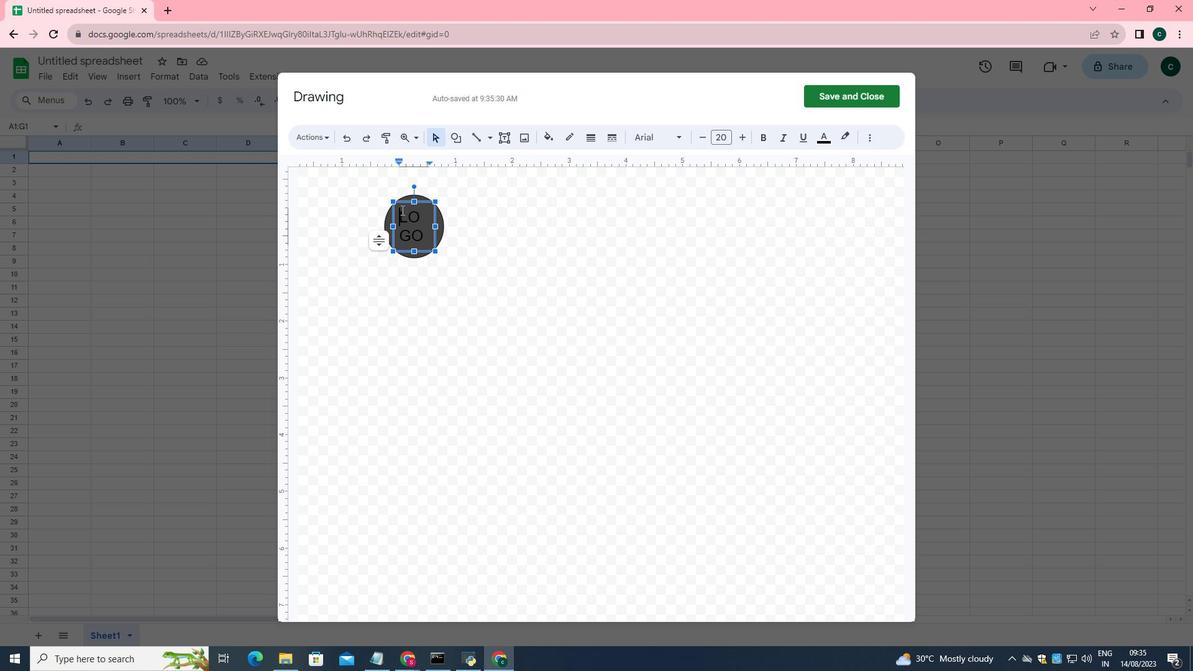 
Action: Mouse moved to (830, 135)
Screenshot: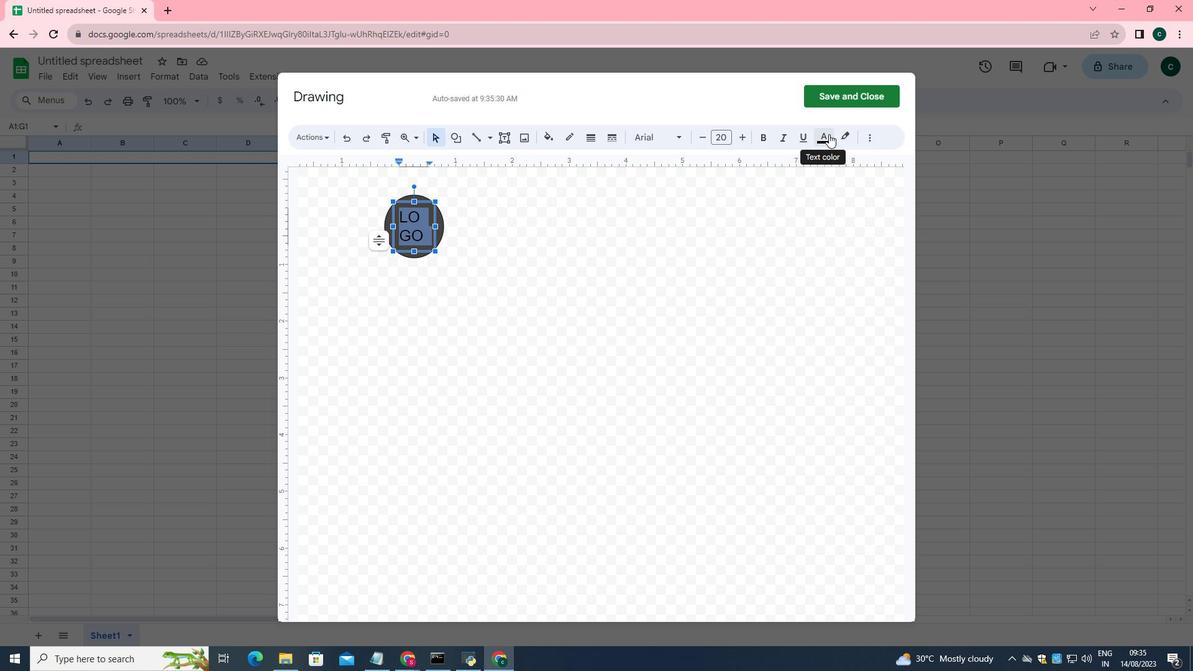 
Action: Mouse pressed left at (830, 135)
Screenshot: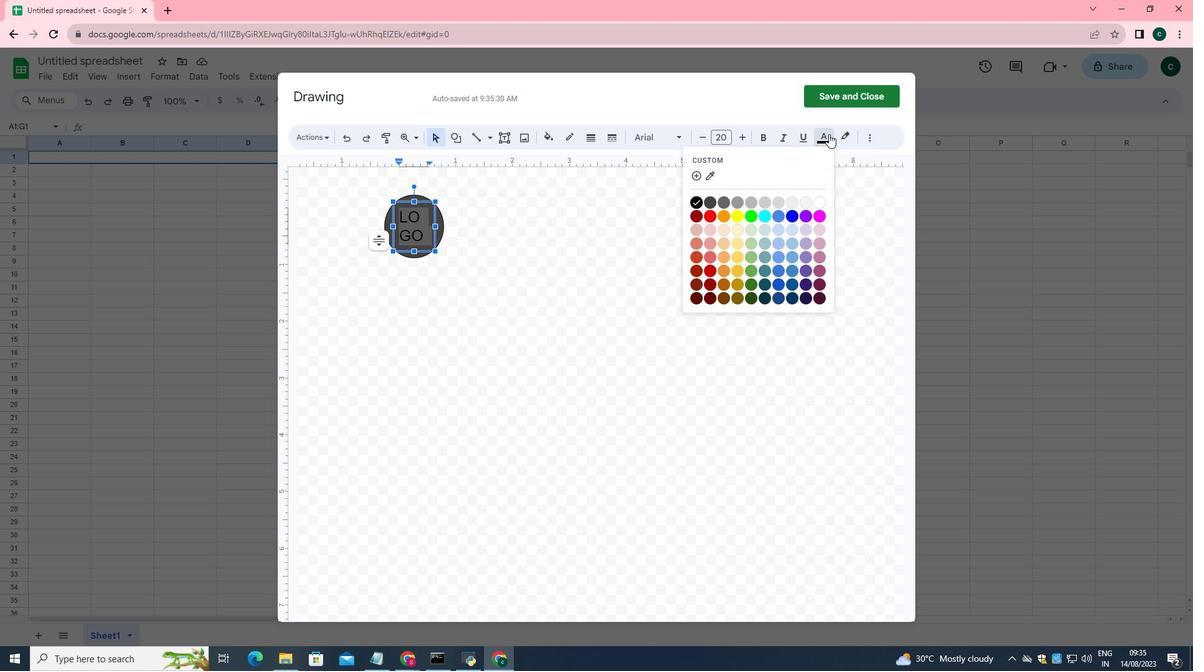 
Action: Mouse moved to (818, 203)
Screenshot: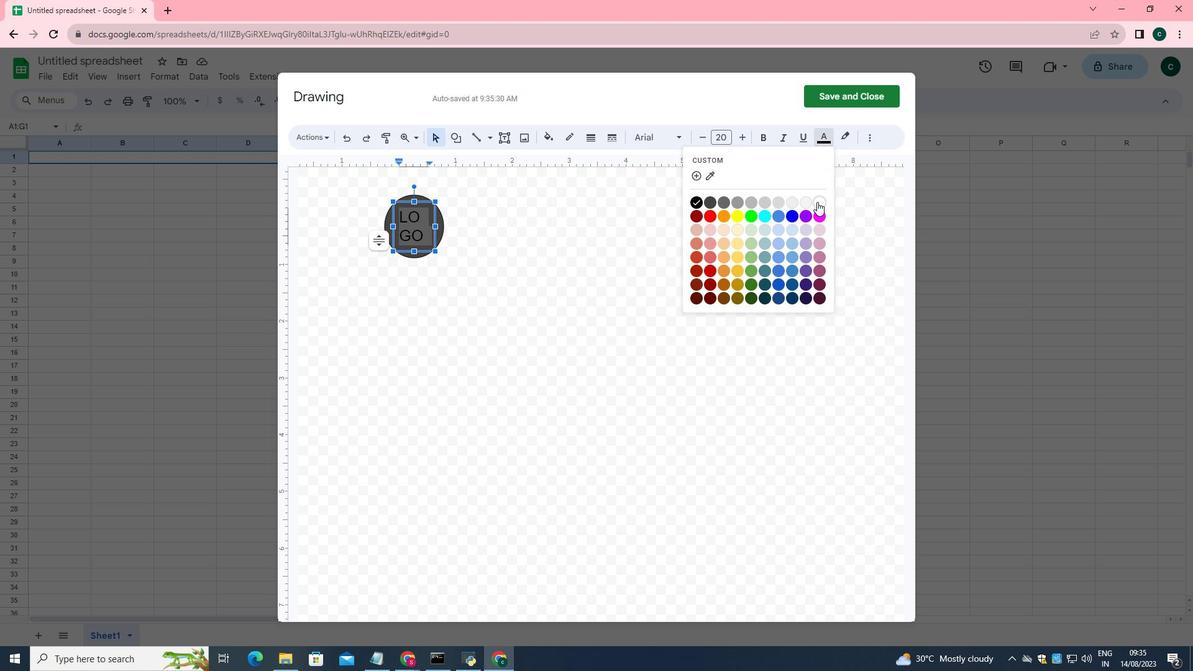 
Action: Mouse pressed left at (818, 203)
Screenshot: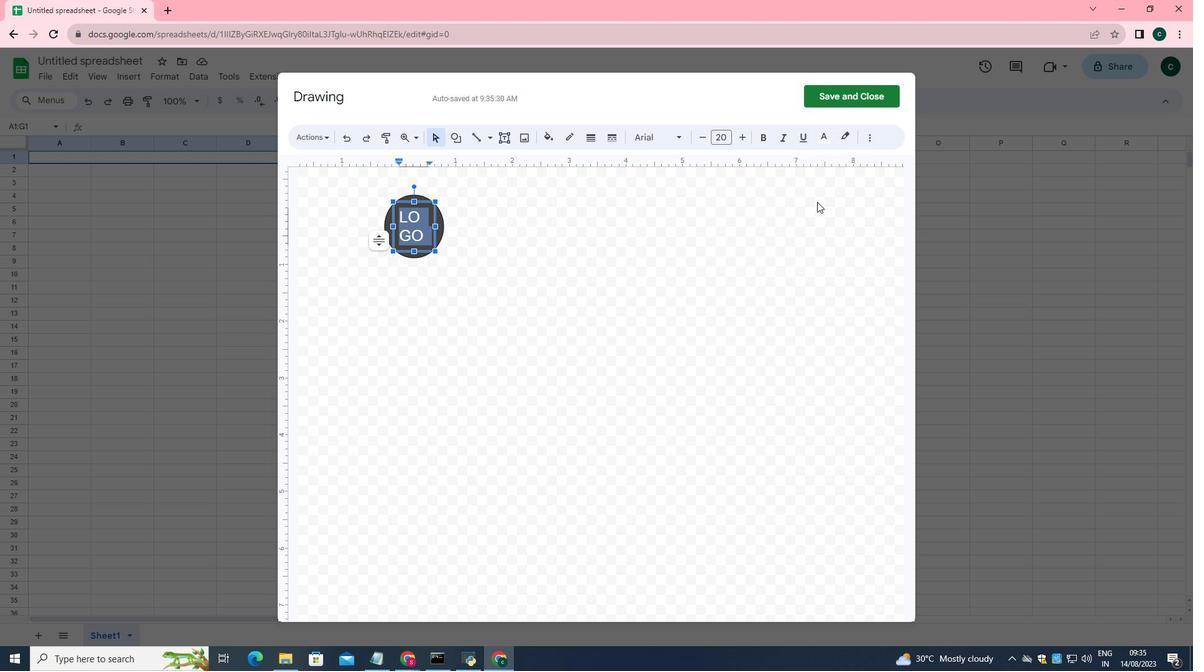 
Action: Mouse moved to (674, 228)
Screenshot: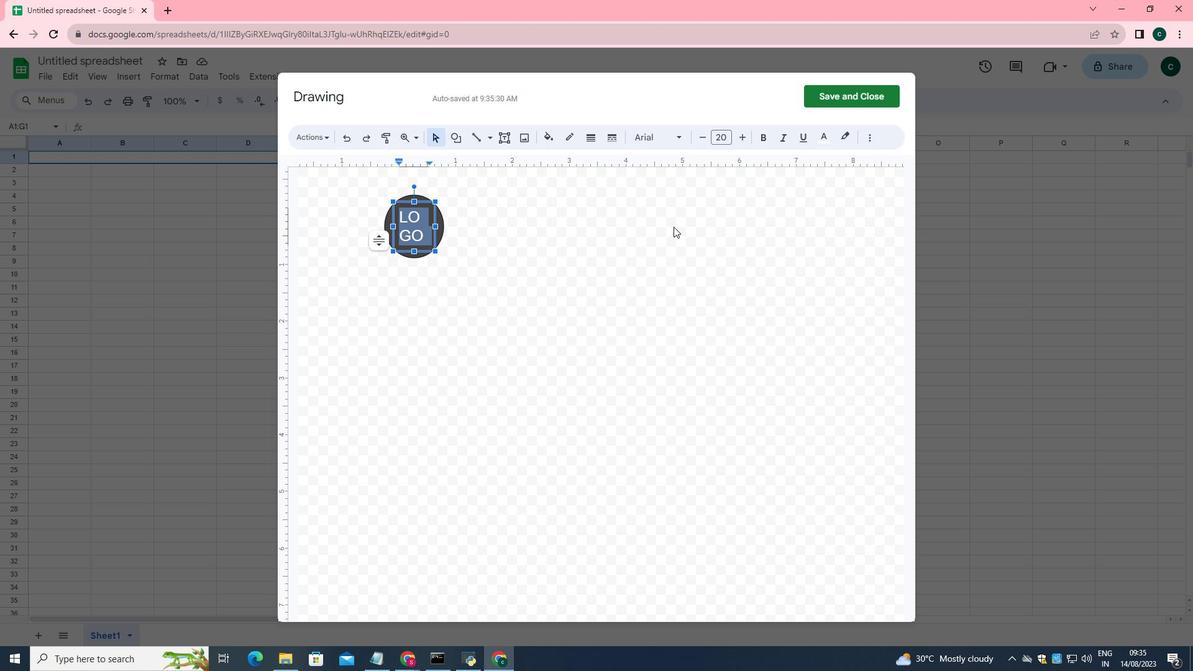 
Action: Mouse pressed left at (674, 228)
Screenshot: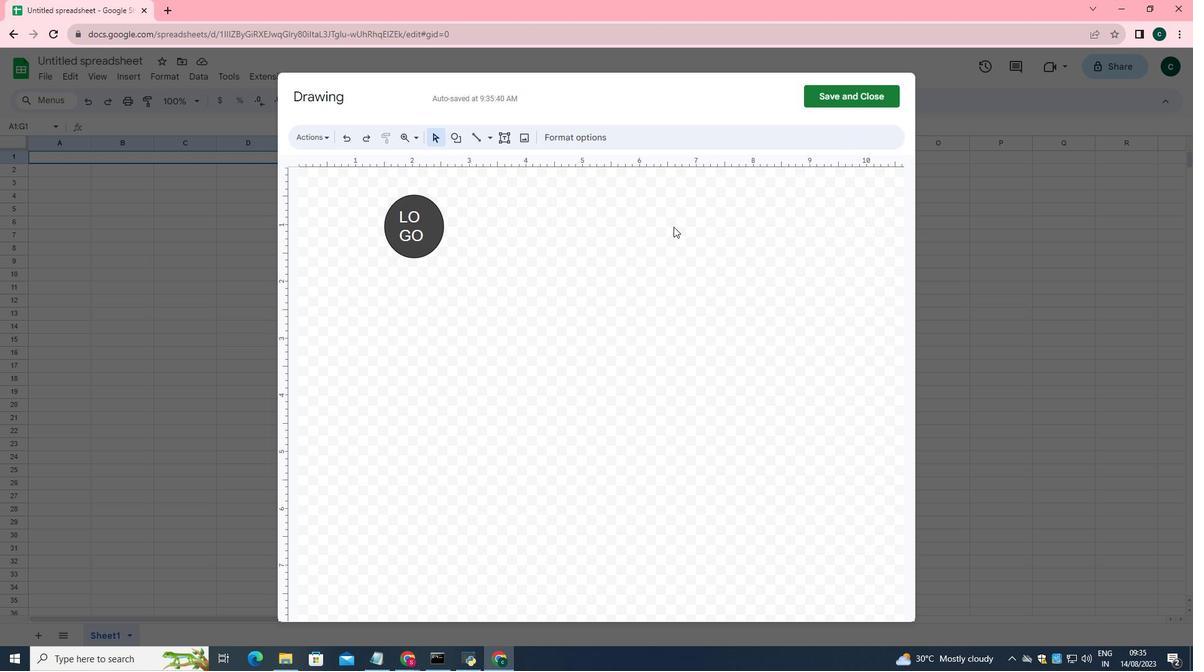 
Action: Mouse moved to (402, 219)
Screenshot: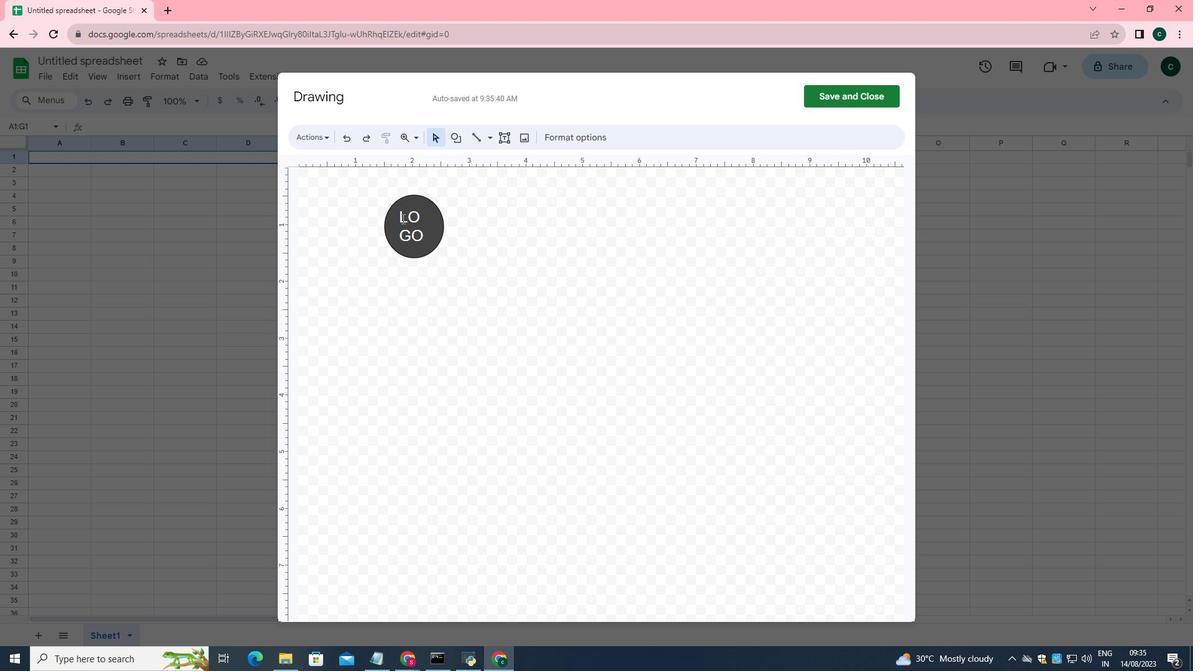
Action: Mouse pressed left at (402, 219)
Screenshot: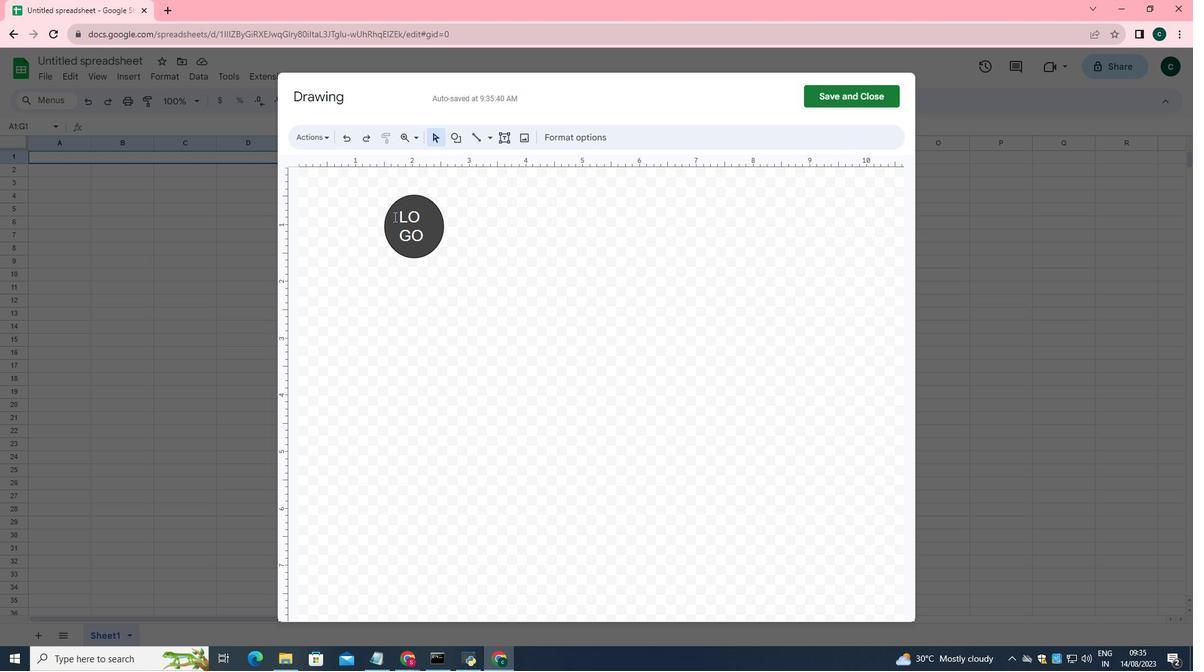 
Action: Mouse moved to (398, 215)
Screenshot: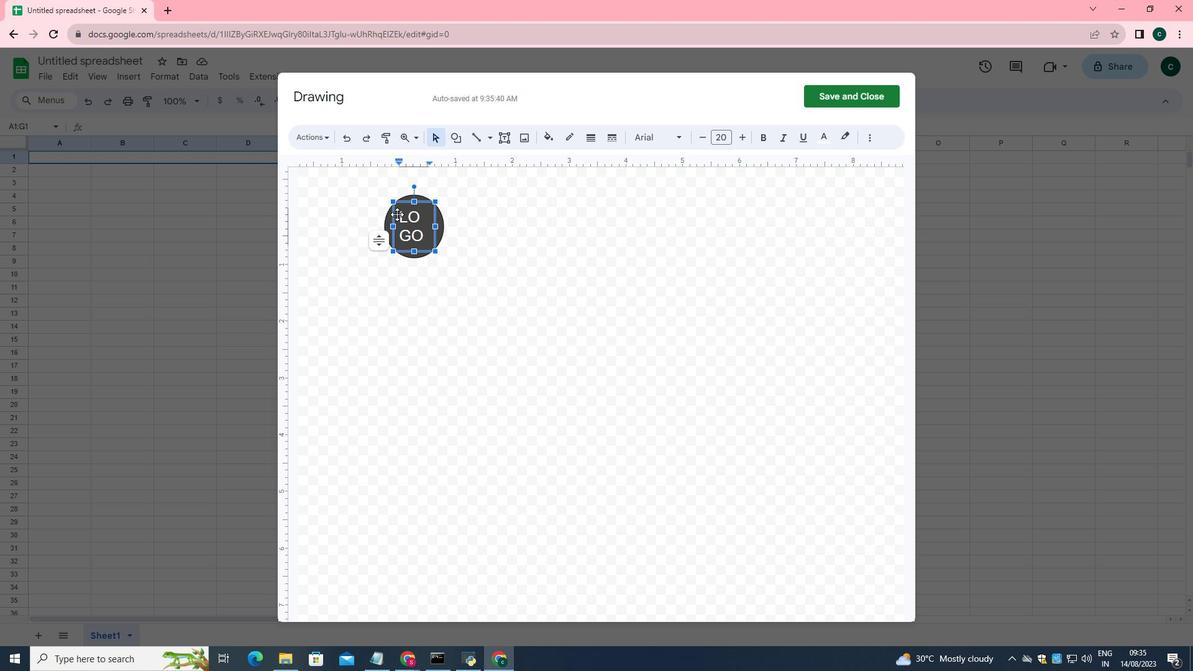 
Action: Mouse pressed left at (398, 215)
Screenshot: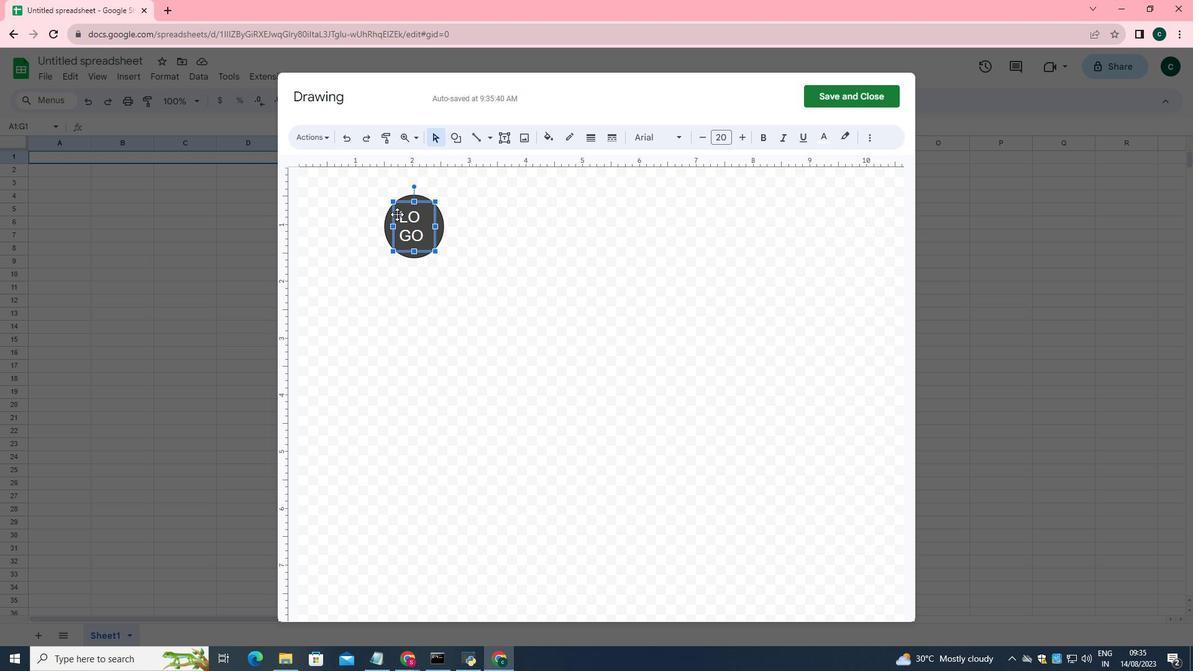 
Action: Mouse moved to (400, 223)
Screenshot: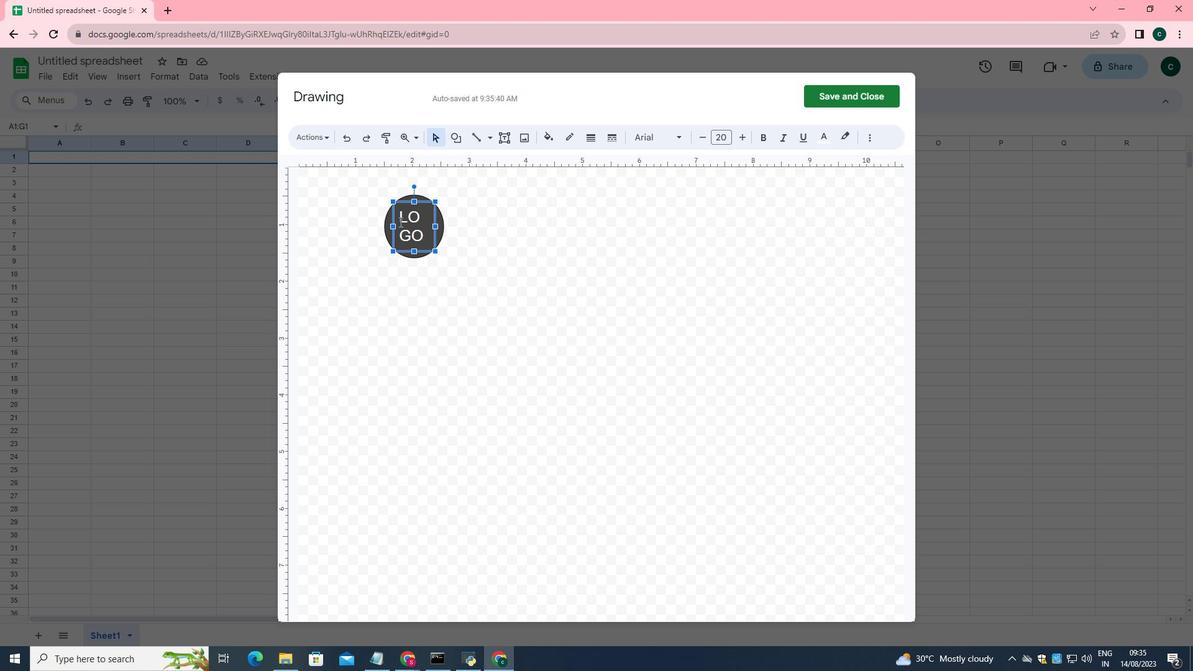 
Action: Mouse pressed left at (400, 223)
Screenshot: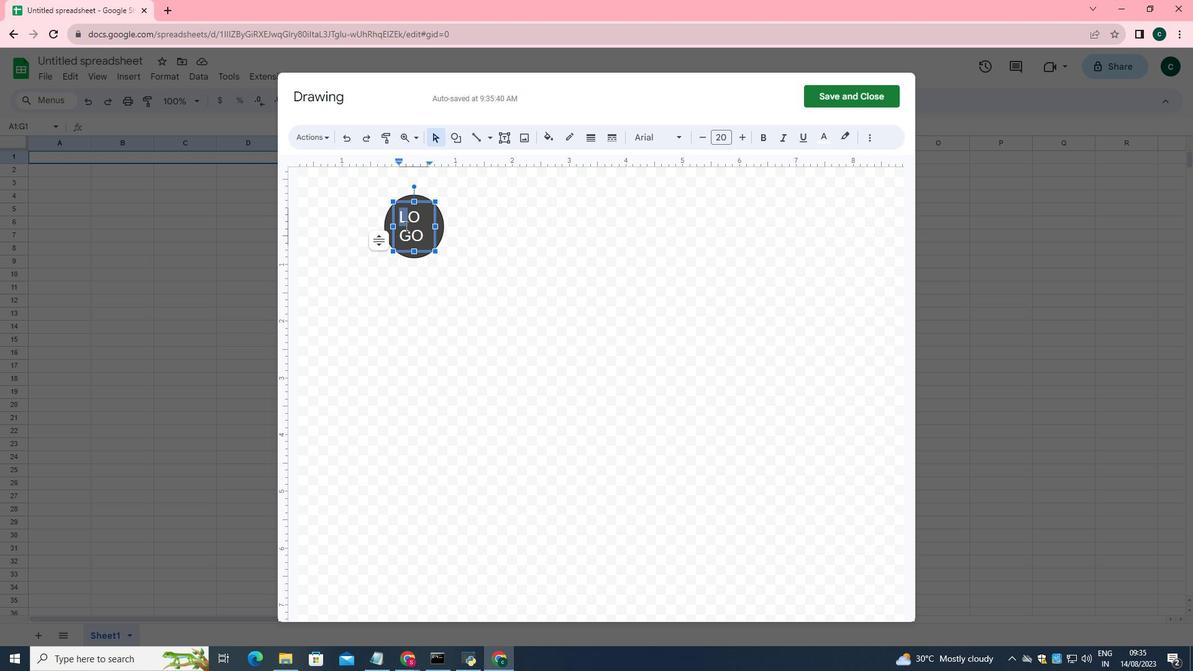
Action: Mouse moved to (743, 142)
Screenshot: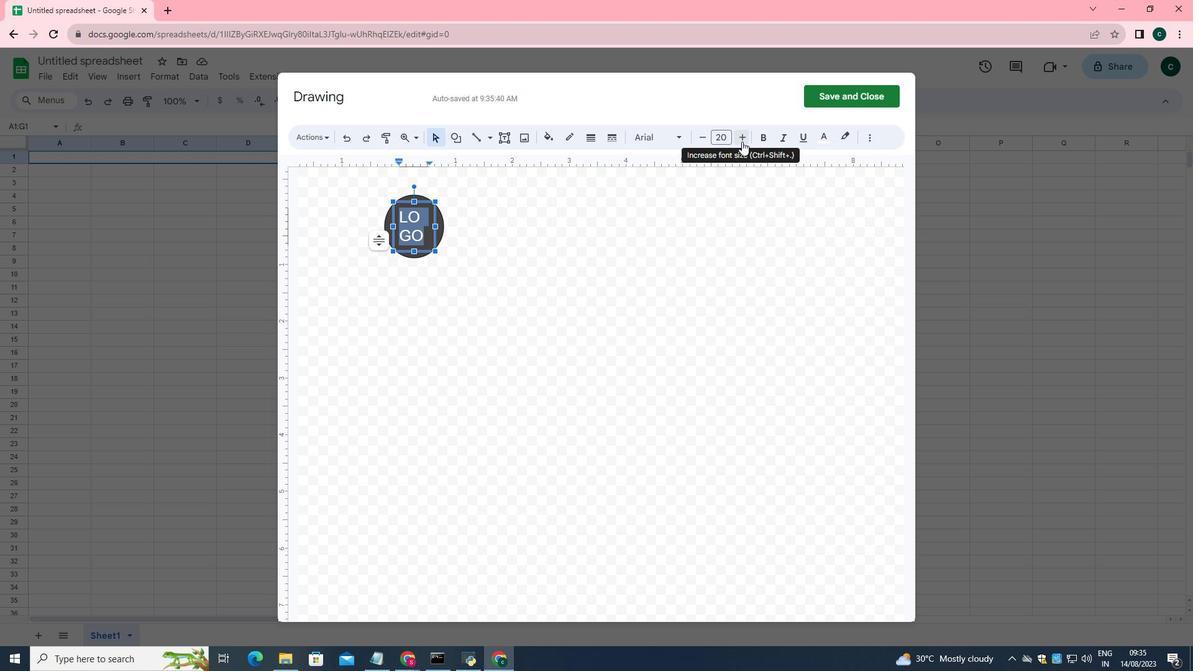 
Action: Mouse pressed left at (743, 142)
Screenshot: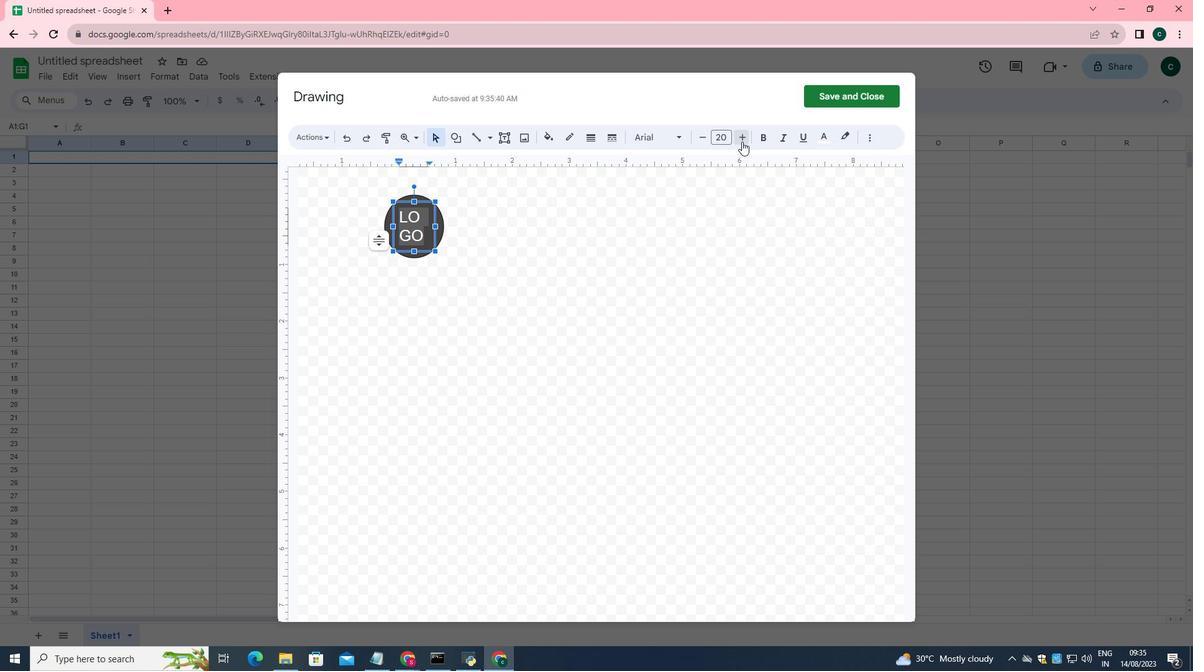 
Action: Mouse pressed left at (743, 142)
Screenshot: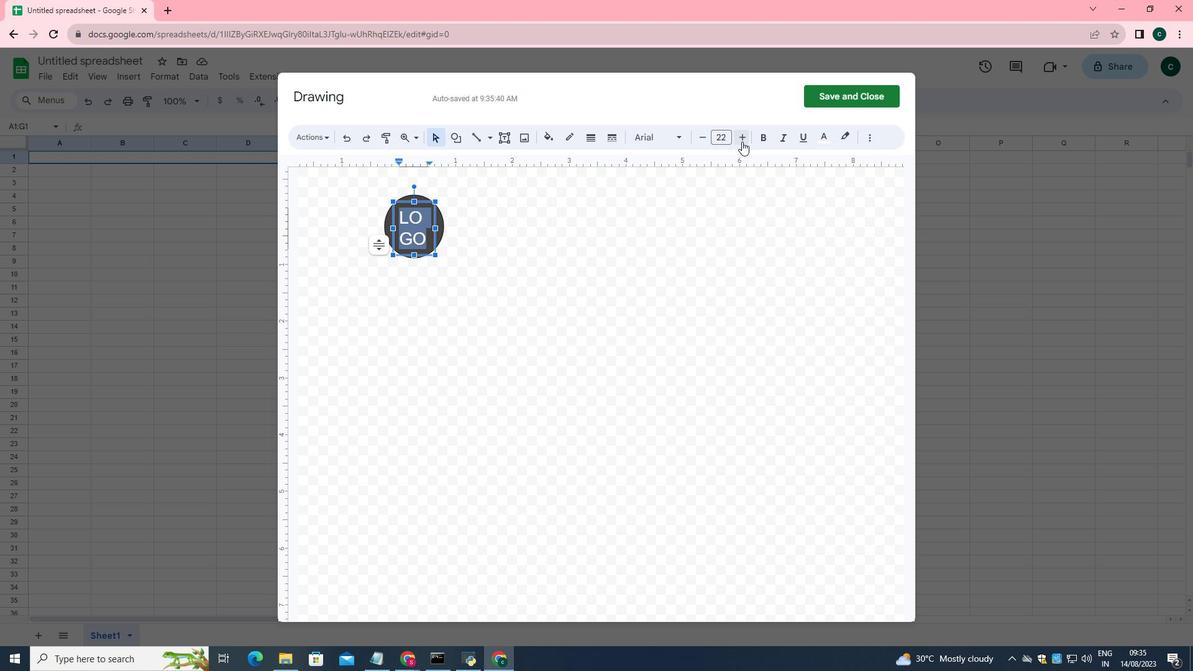 
Action: Mouse pressed left at (743, 142)
Screenshot: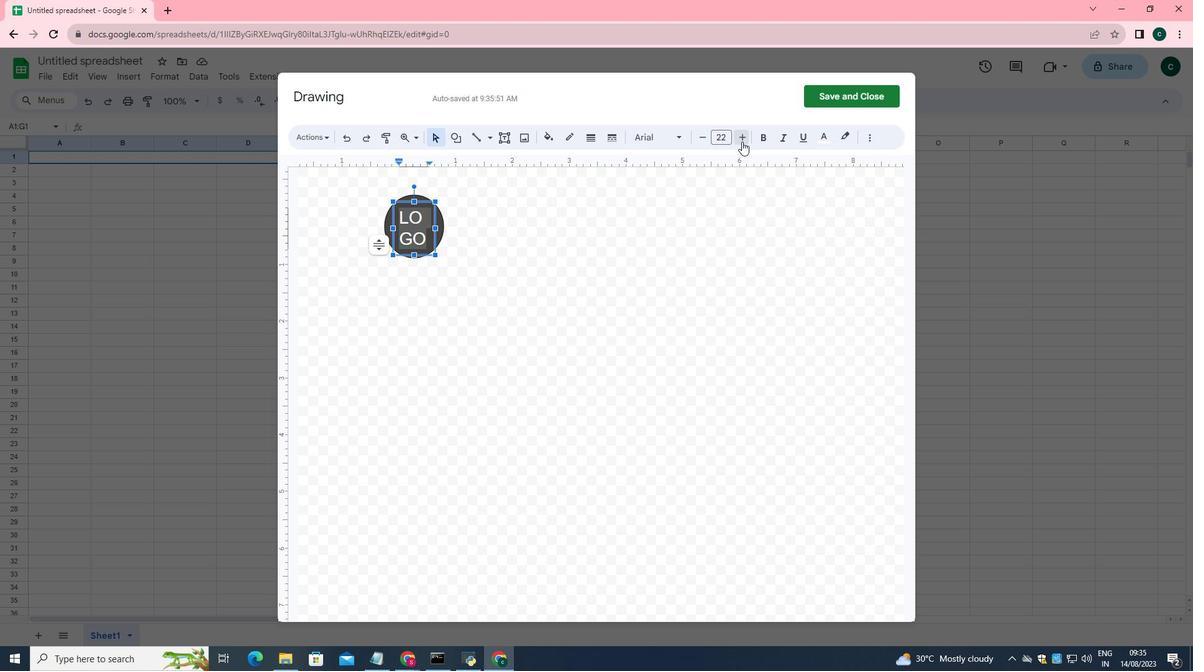 
Action: Mouse pressed left at (743, 142)
Screenshot: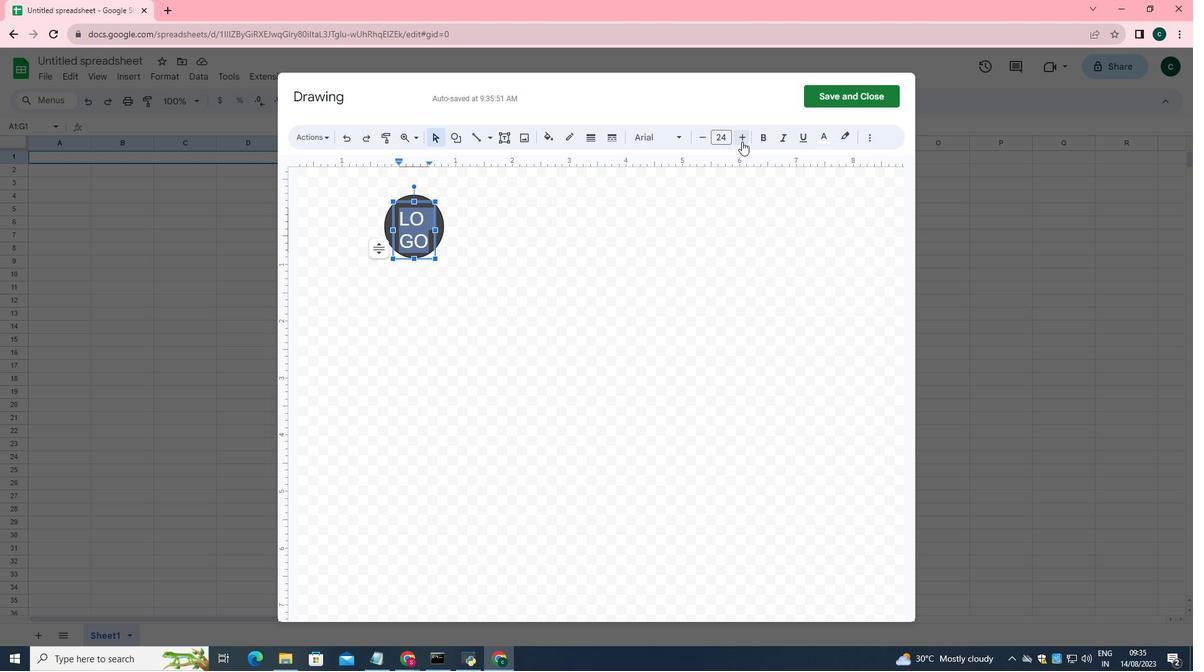 
Action: Mouse moved to (425, 203)
Screenshot: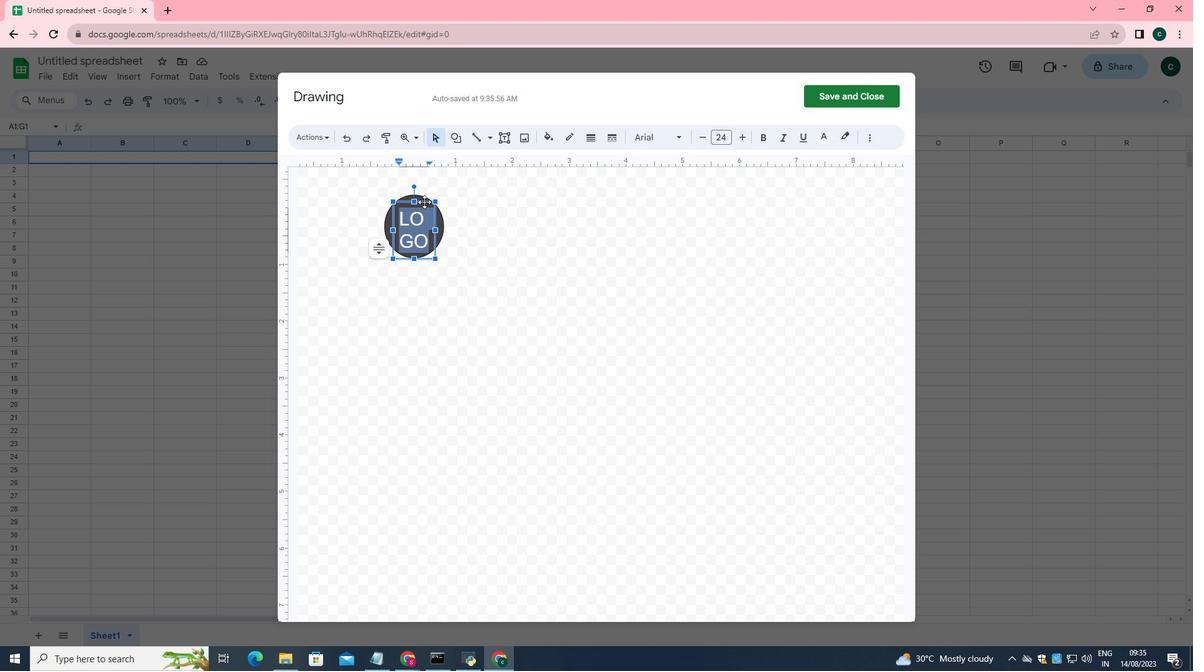 
Action: Mouse pressed left at (425, 203)
Screenshot: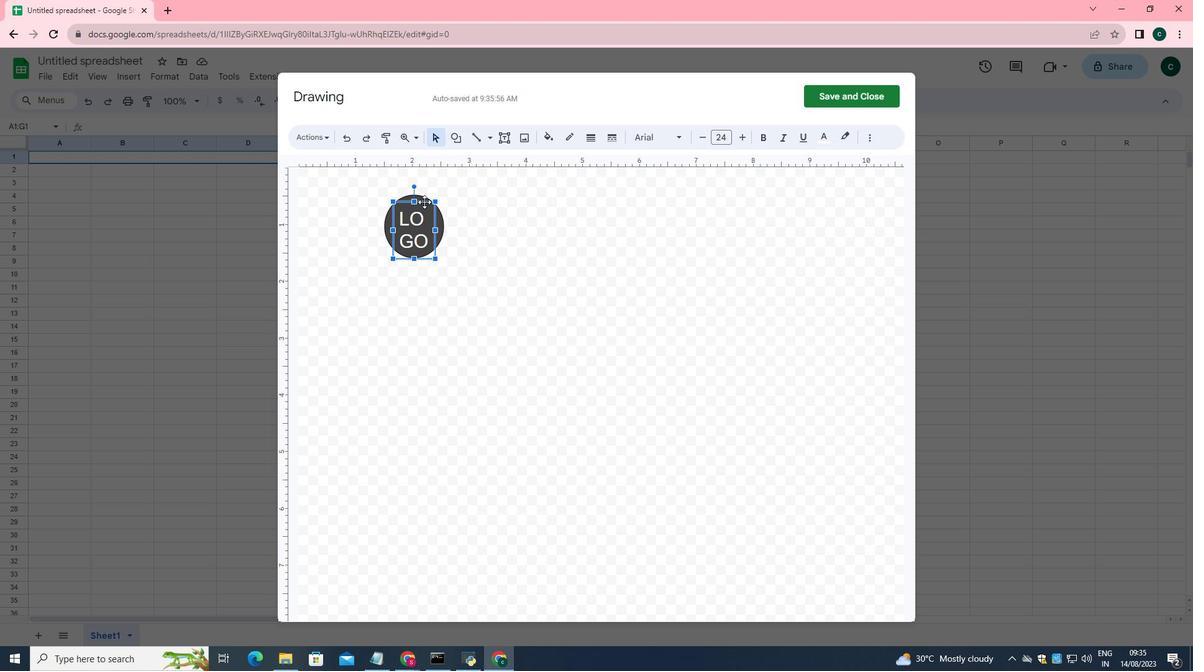 
Action: Mouse moved to (425, 198)
Screenshot: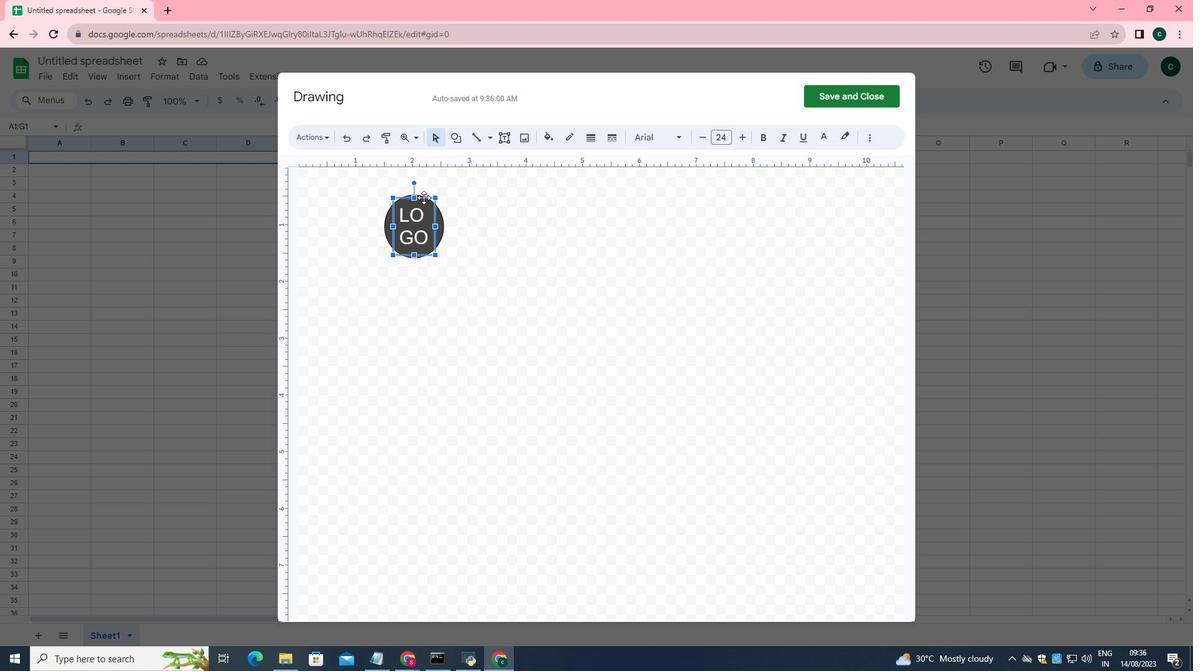 
Action: Mouse pressed left at (425, 198)
Screenshot: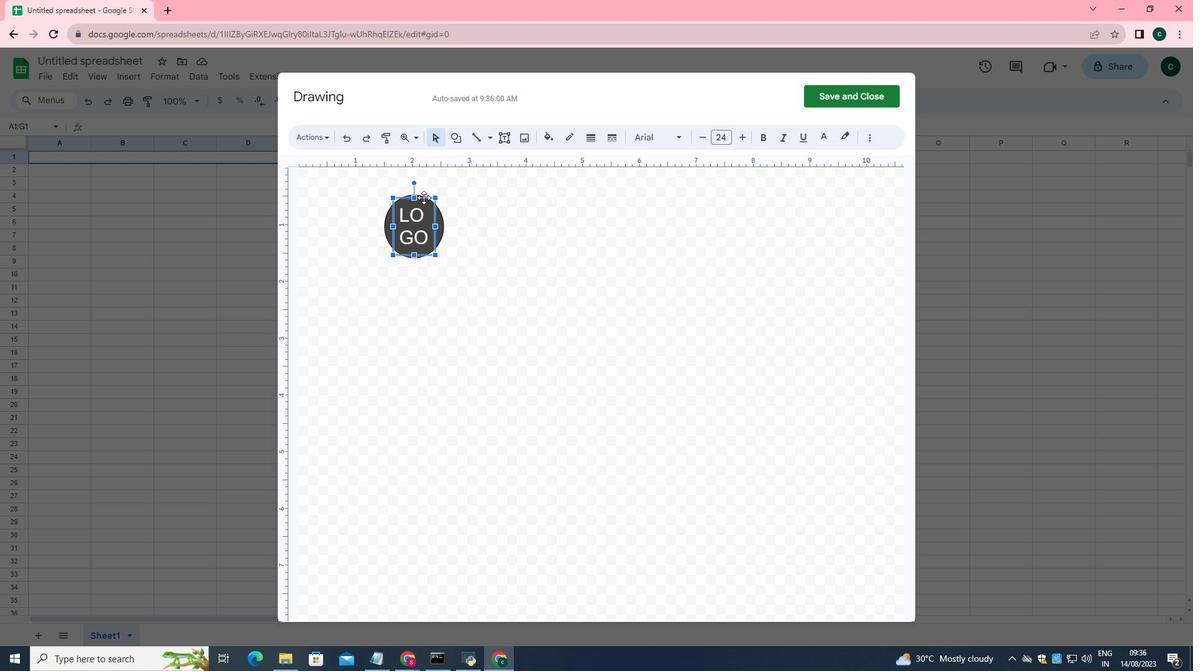 
Action: Mouse moved to (572, 139)
Screenshot: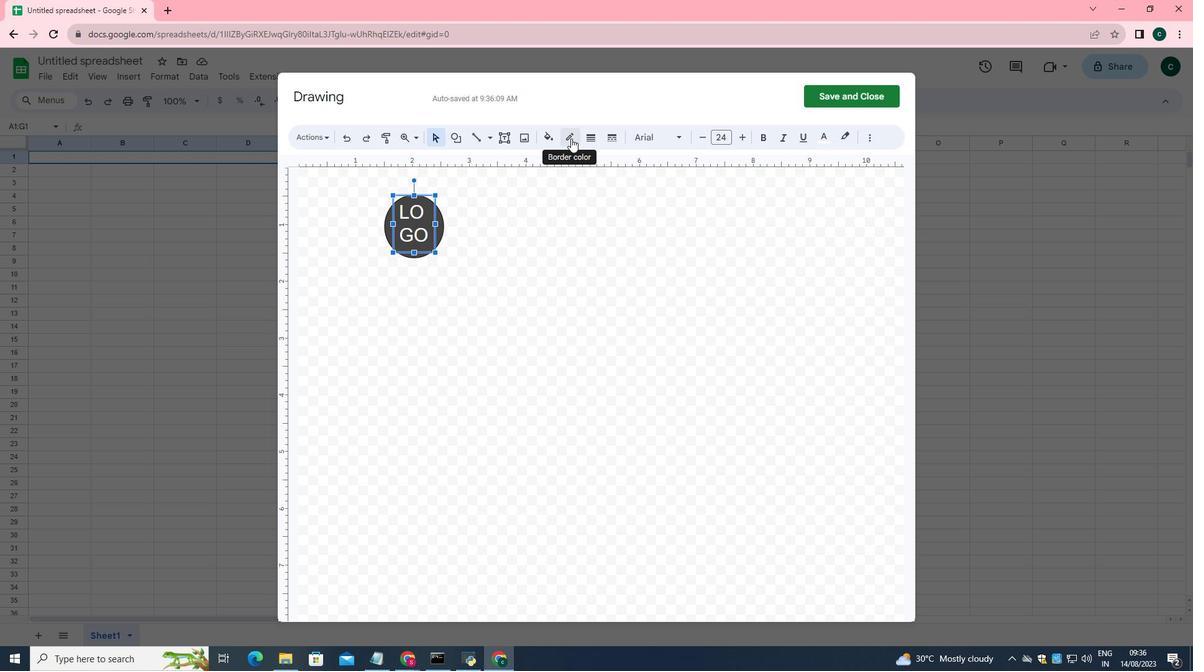 
Action: Mouse pressed left at (572, 139)
Screenshot: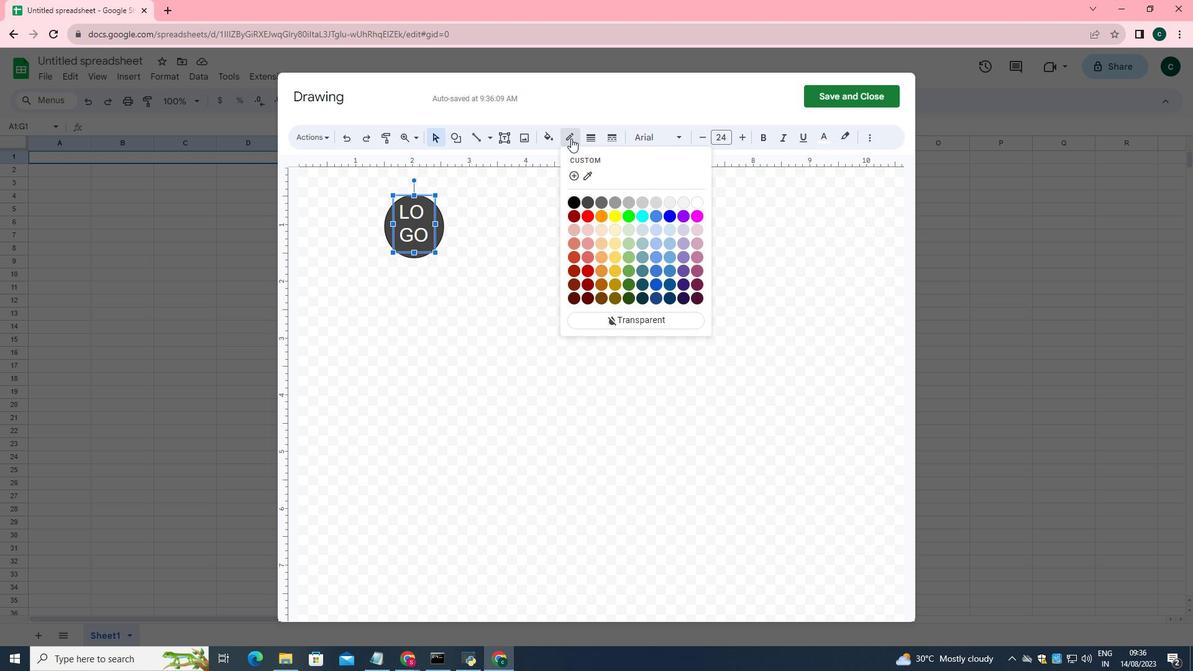 
Action: Mouse moved to (636, 321)
Screenshot: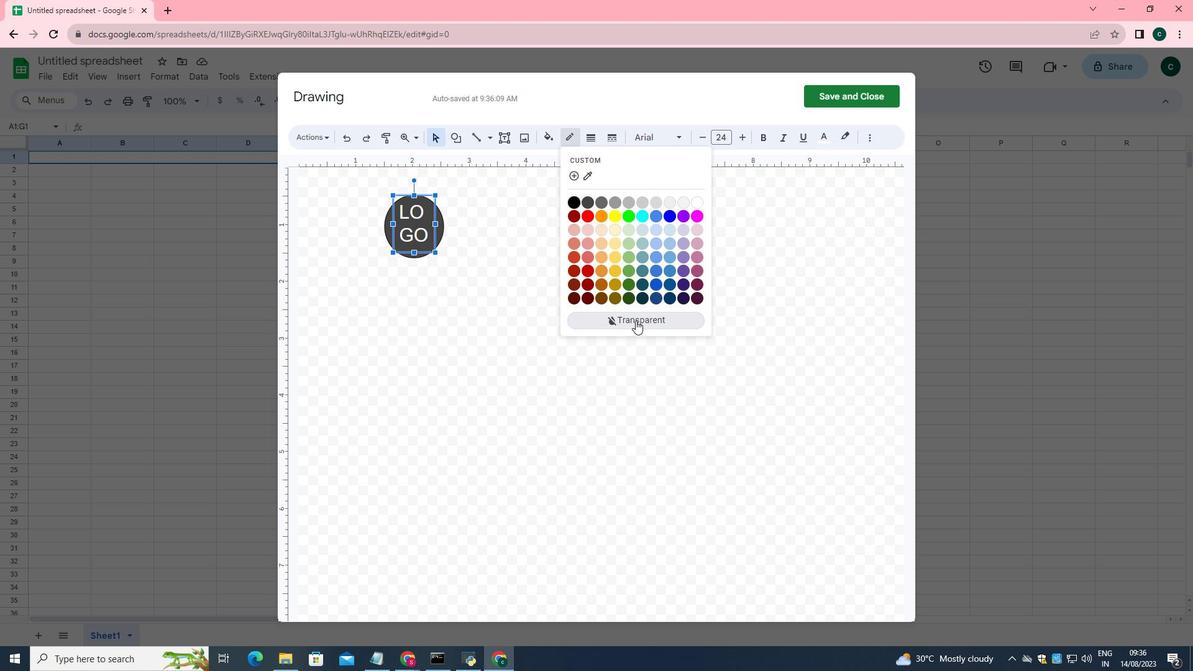 
Action: Mouse pressed left at (636, 321)
Screenshot: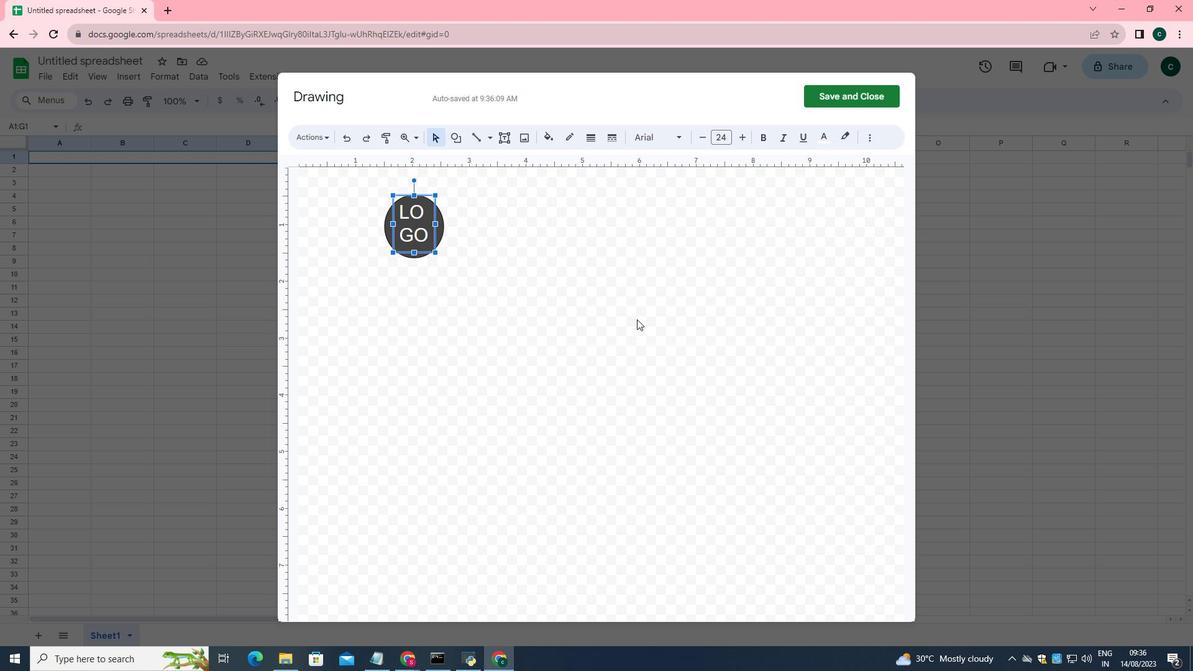 
Action: Mouse moved to (682, 315)
Screenshot: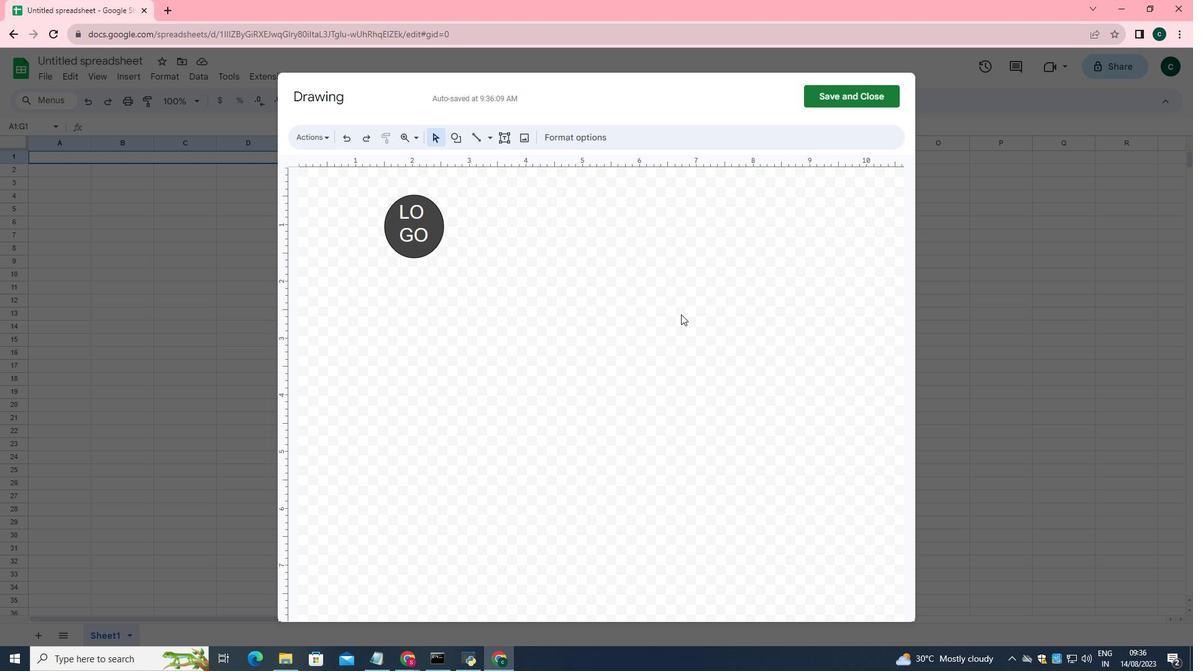 
Action: Mouse pressed left at (682, 315)
Screenshot: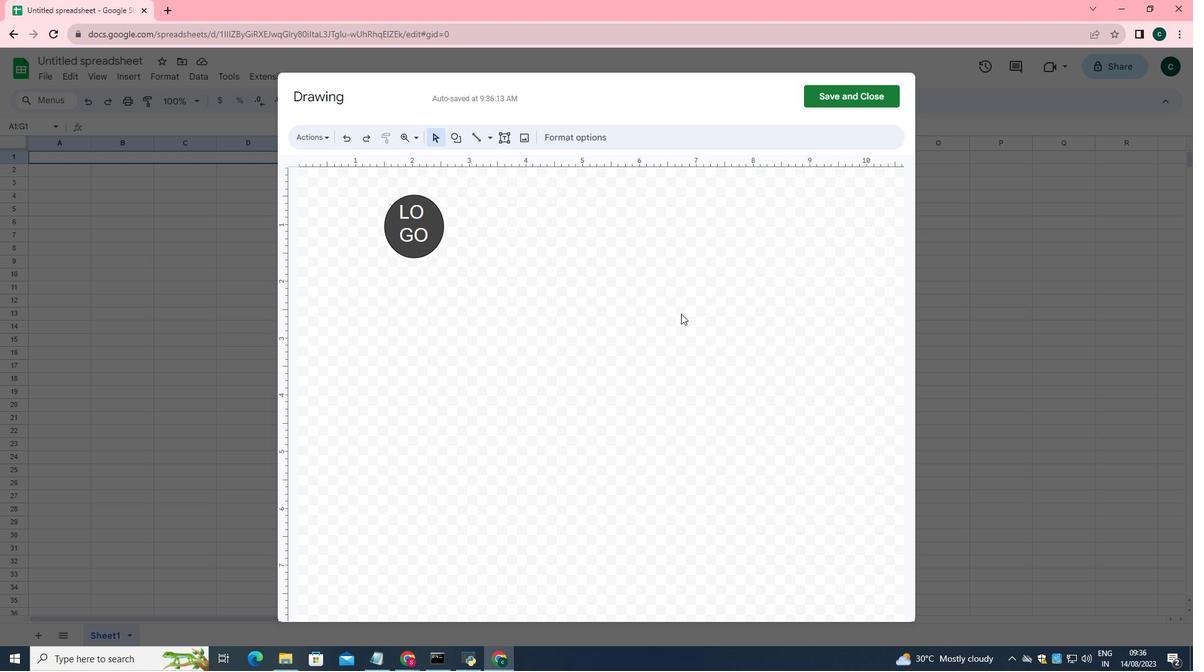 
Action: Mouse moved to (887, 95)
Screenshot: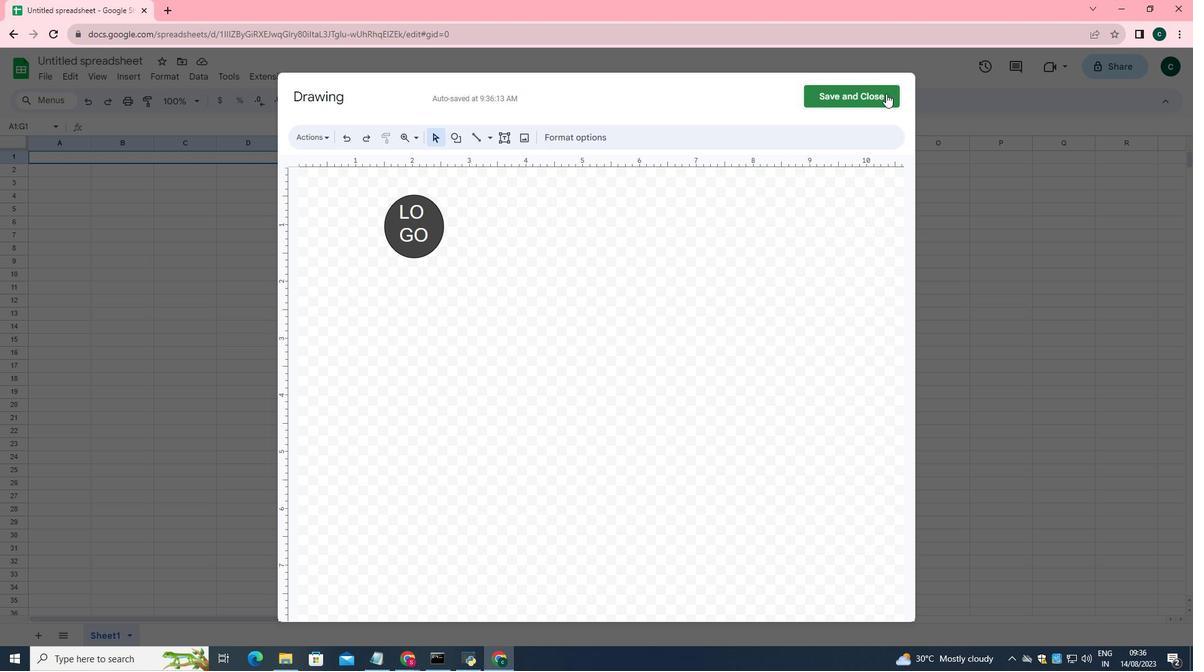 
Action: Mouse pressed left at (887, 95)
Screenshot: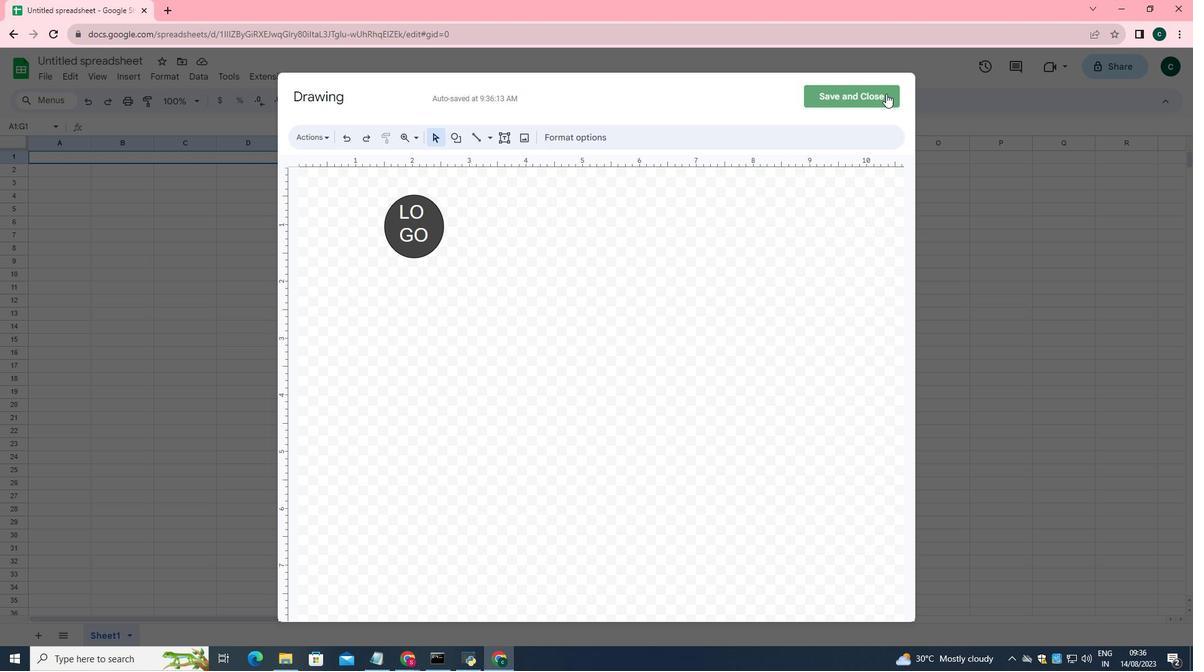 
Action: Mouse moved to (82, 190)
Screenshot: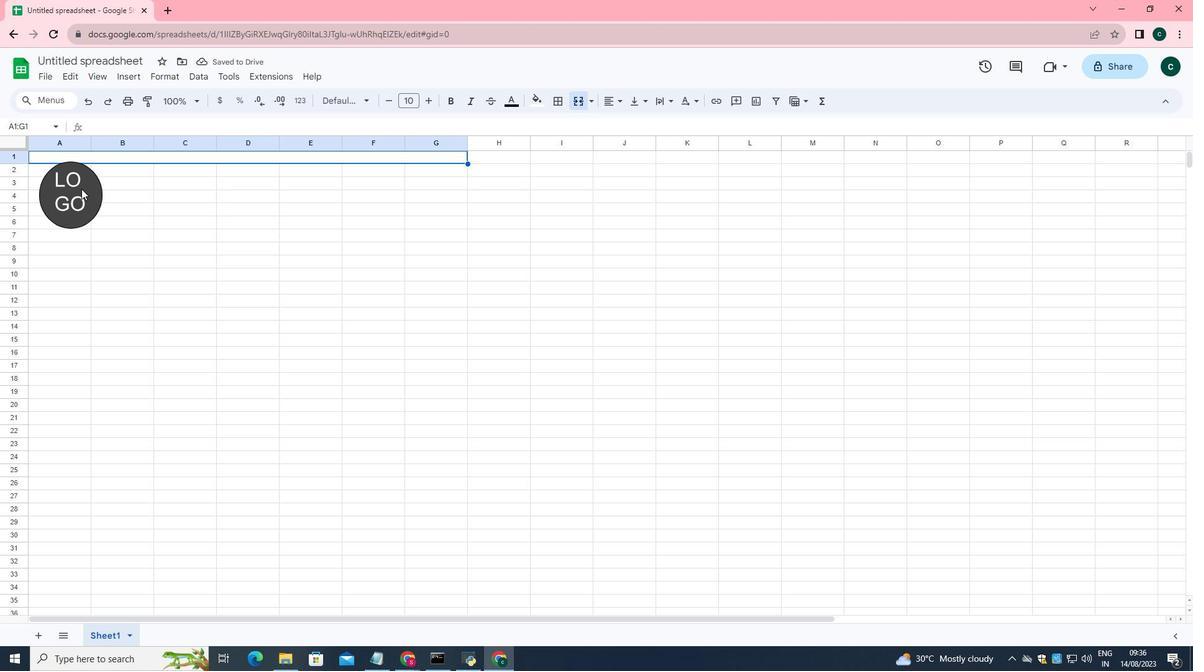 
Action: Mouse pressed left at (82, 190)
Screenshot: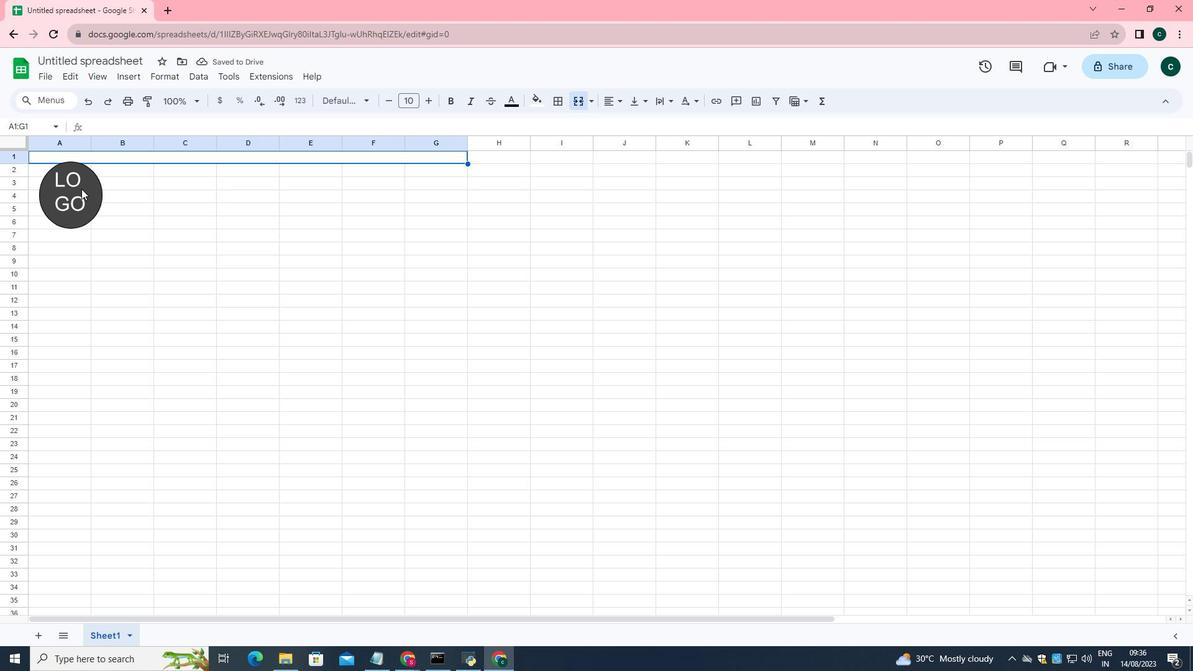 
Action: Mouse moved to (82, 186)
Screenshot: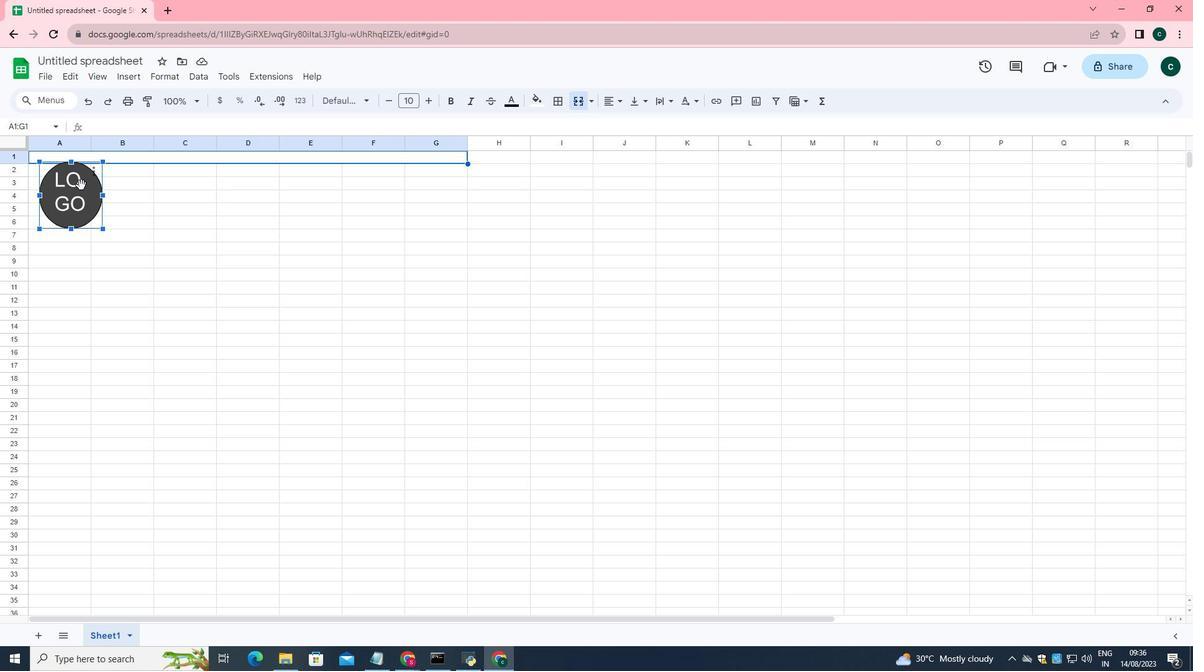 
Action: Mouse pressed left at (82, 186)
Screenshot: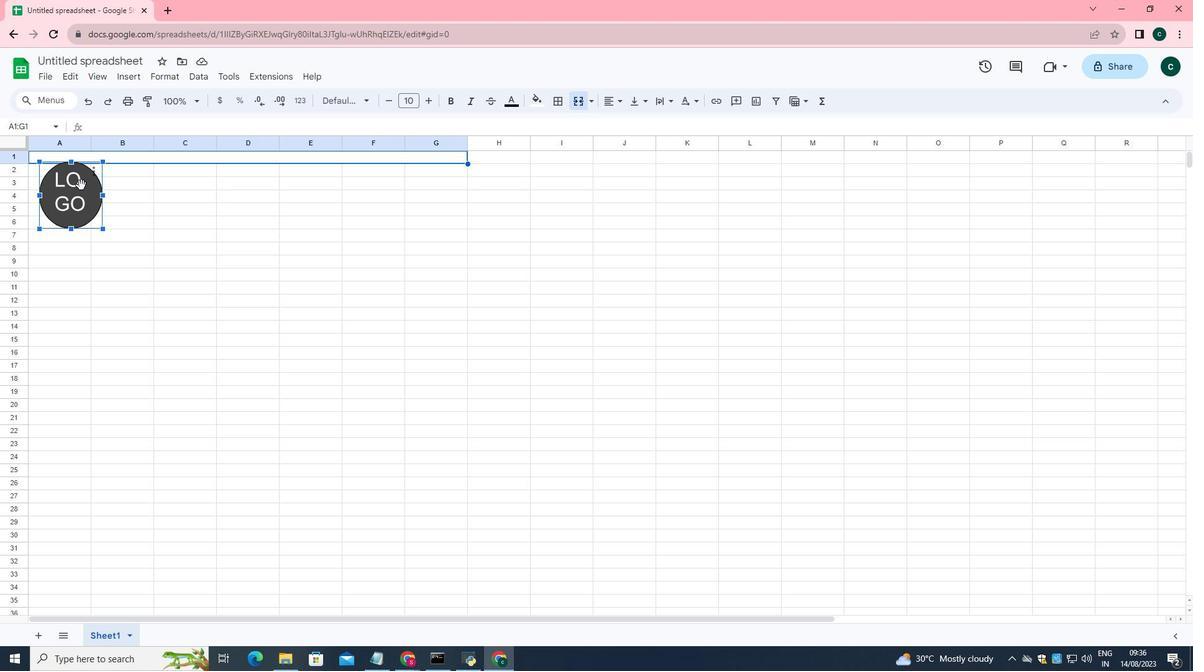 
Action: Mouse moved to (69, 228)
Screenshot: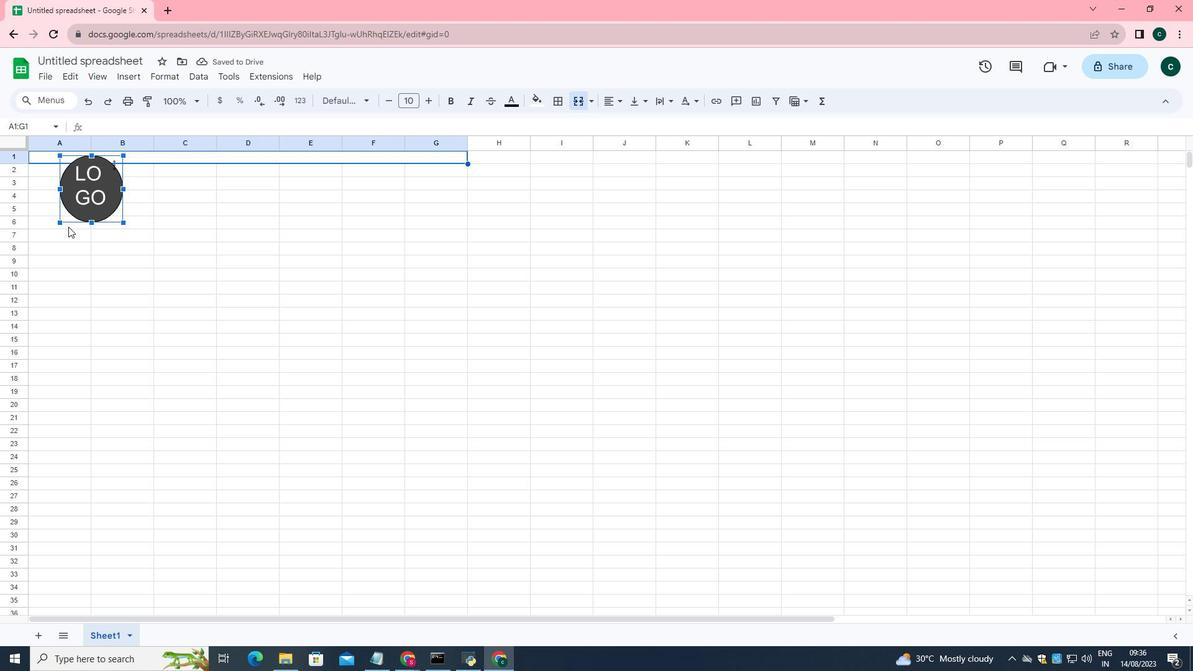 
Action: Mouse pressed left at (69, 228)
Screenshot: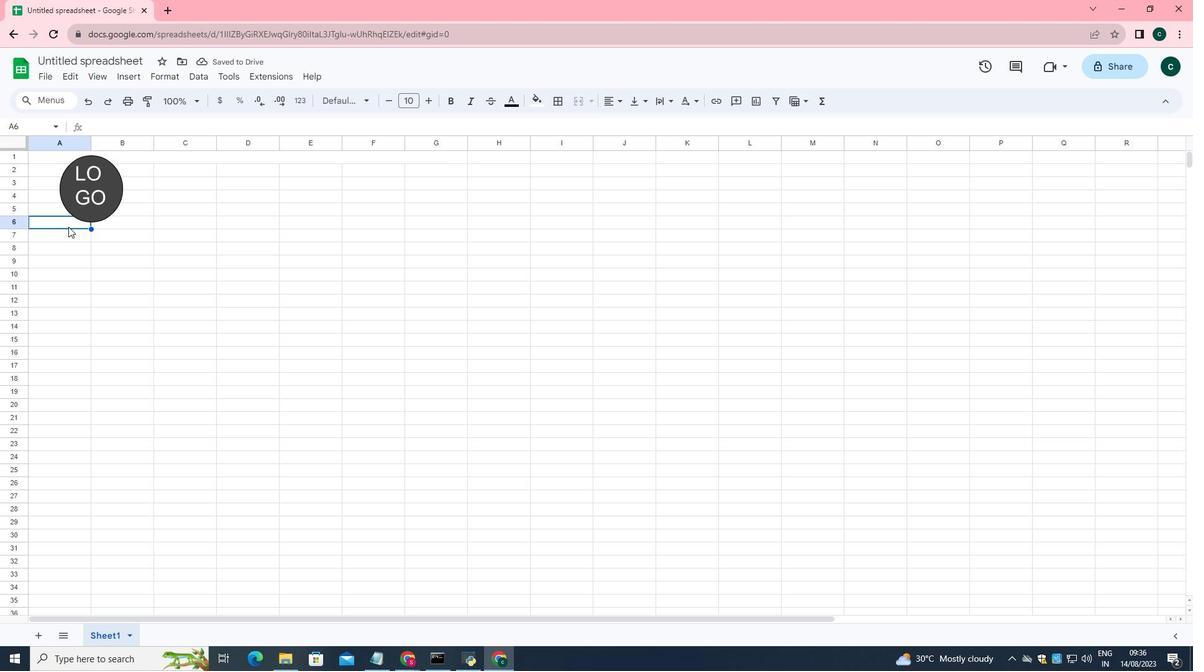 
Action: Mouse moved to (102, 194)
Screenshot: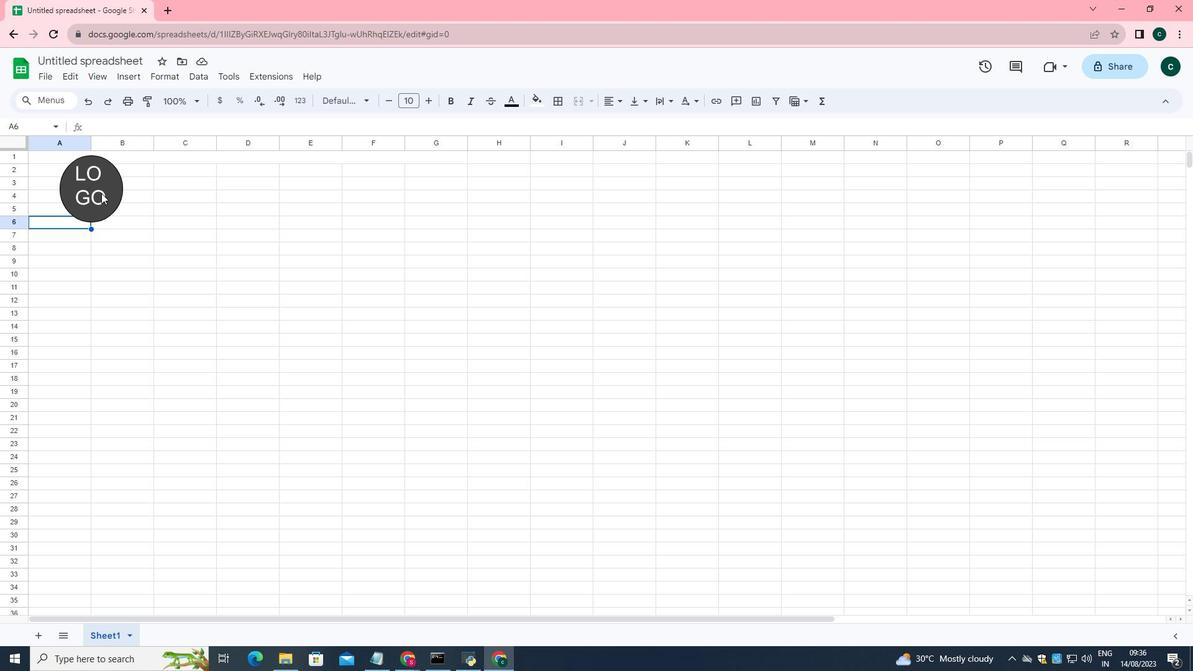 
Action: Mouse pressed left at (102, 194)
Screenshot: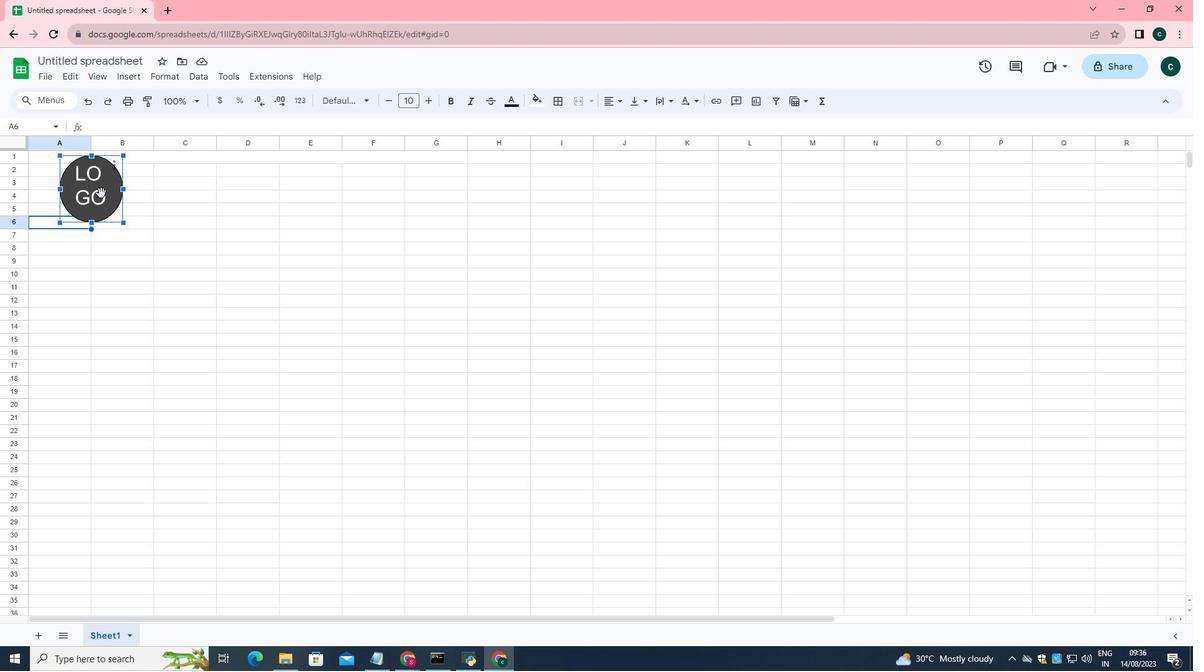 
Action: Mouse moved to (103, 193)
Screenshot: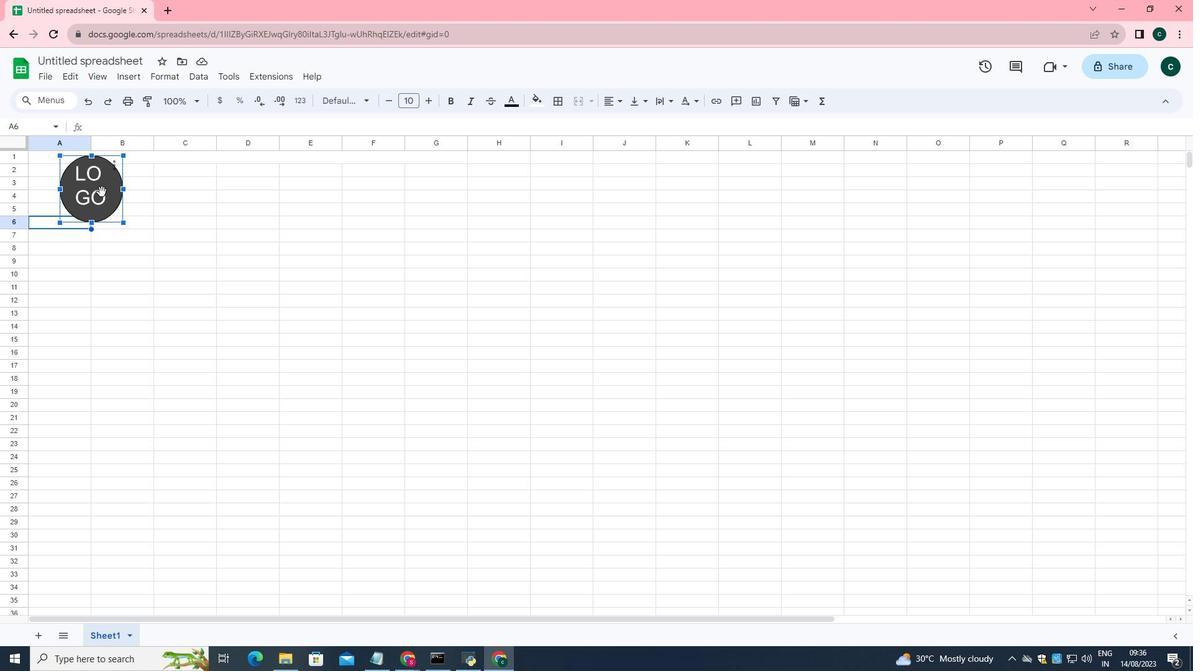 
Action: Mouse pressed left at (103, 193)
Screenshot: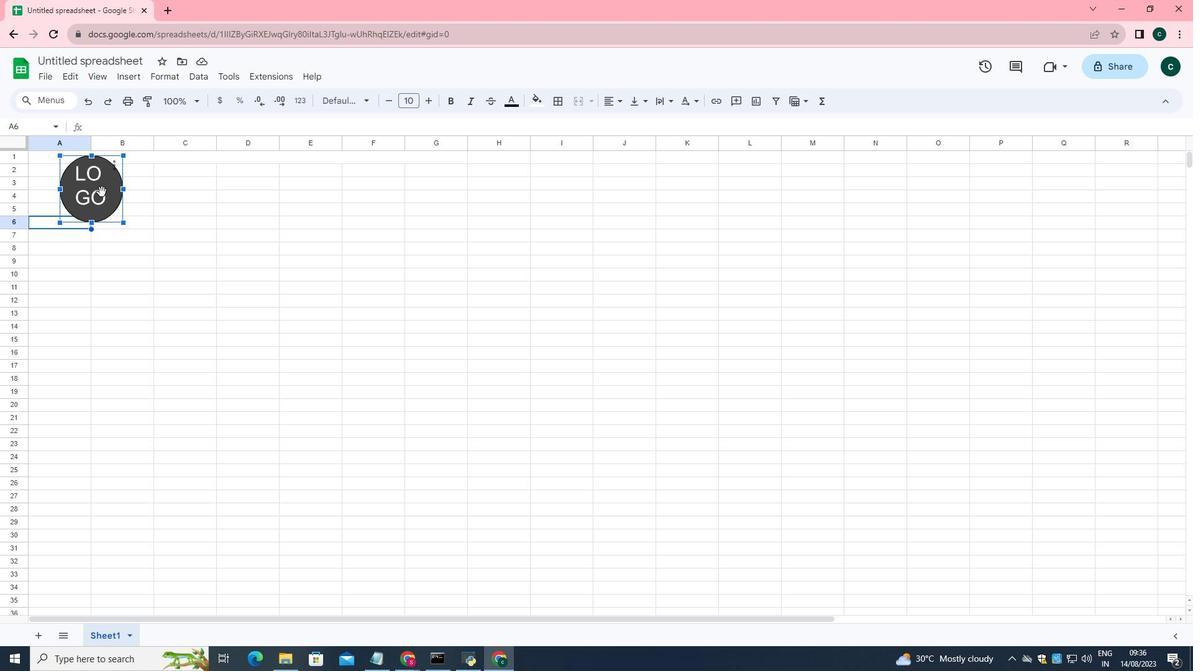 
Action: Mouse moved to (216, 250)
Screenshot: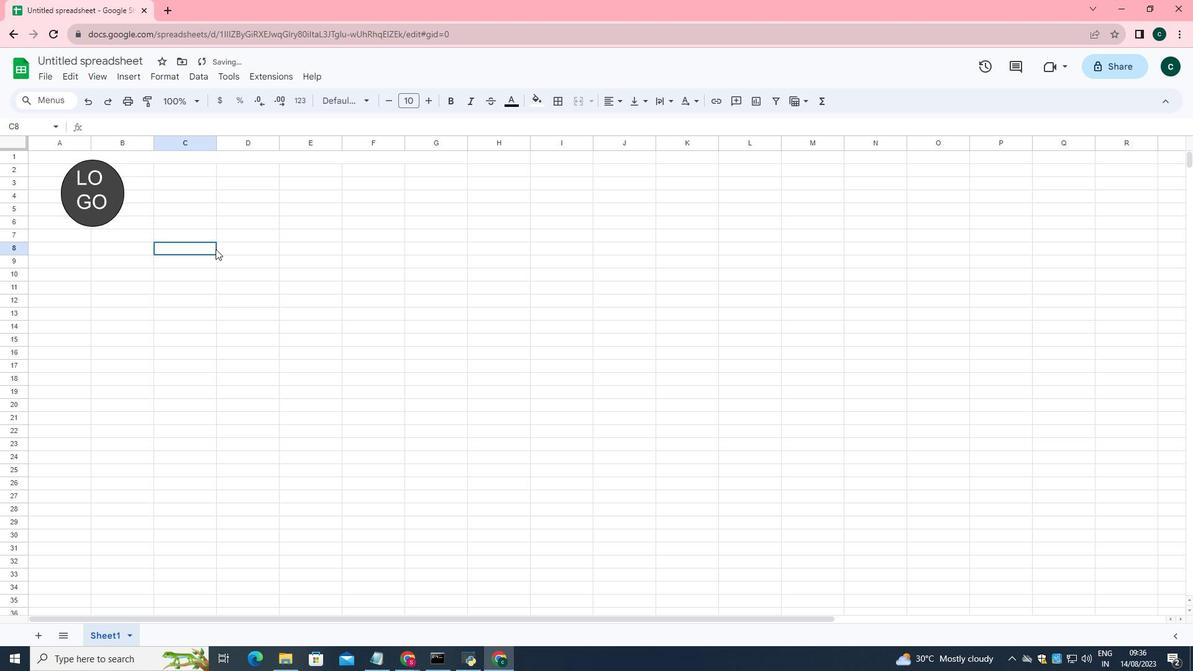 
Action: Mouse pressed left at (216, 250)
Screenshot: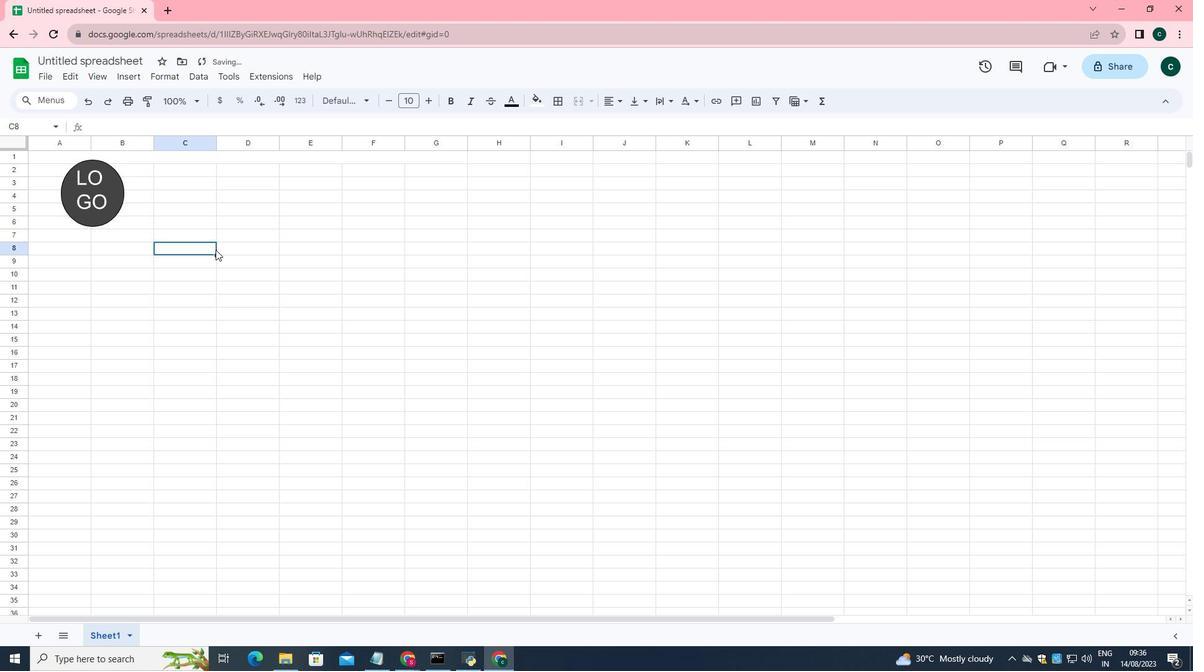 
Action: Mouse moved to (88, 237)
Screenshot: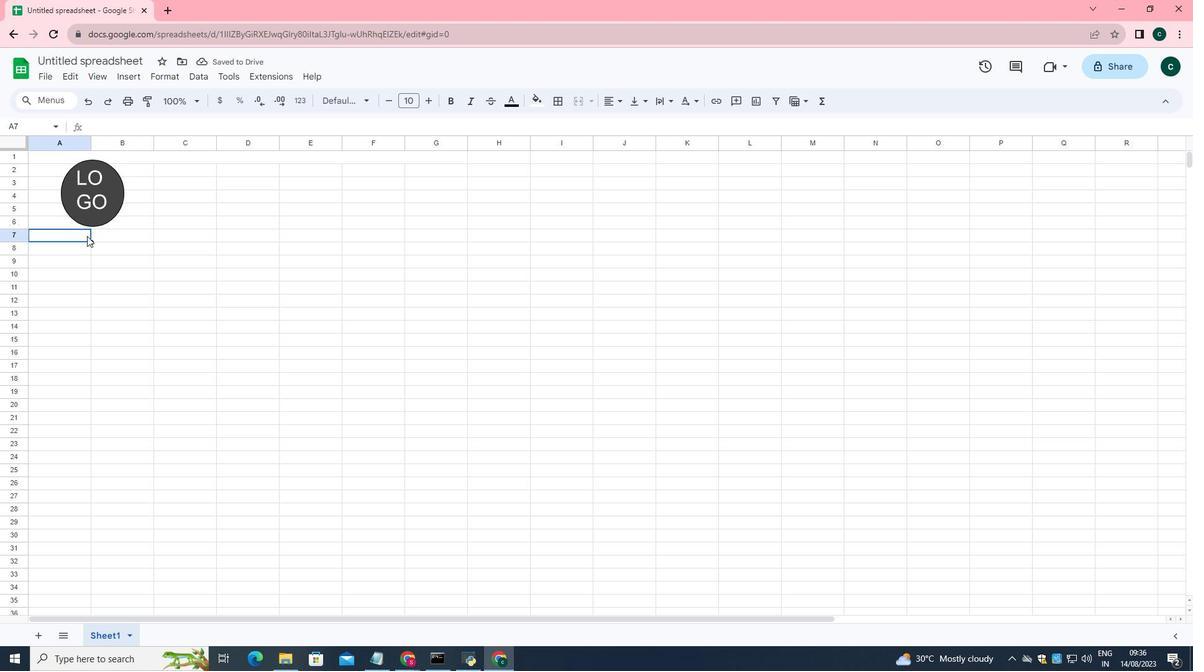 
Action: Mouse pressed left at (88, 237)
Screenshot: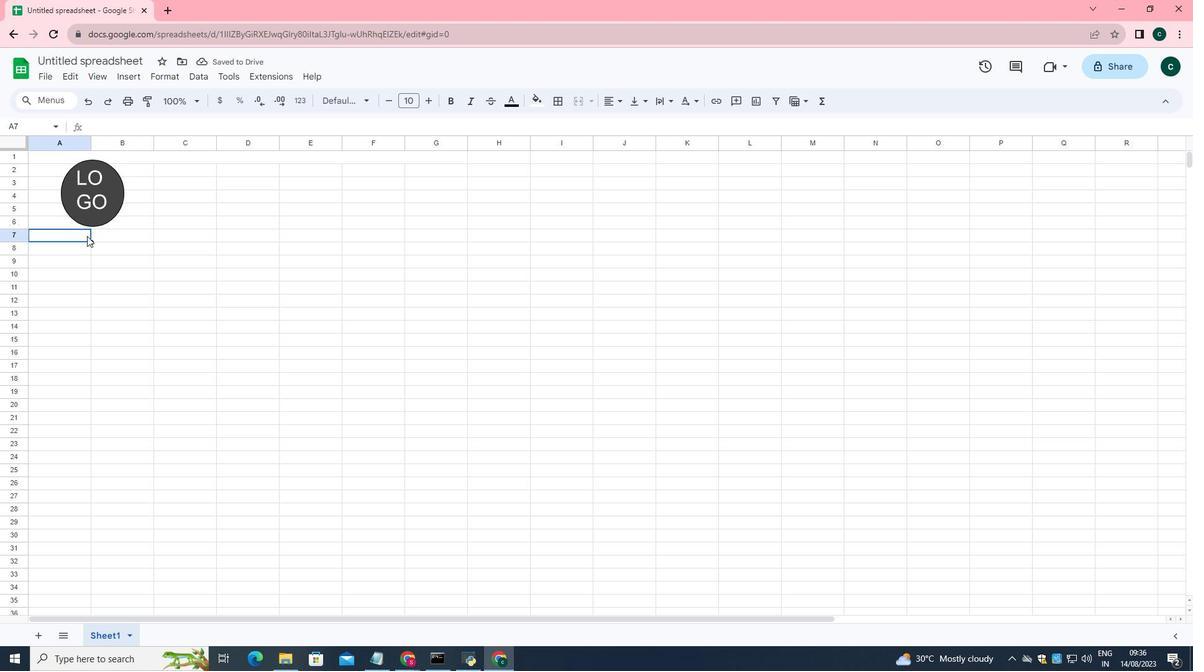
Action: Mouse moved to (428, 98)
Screenshot: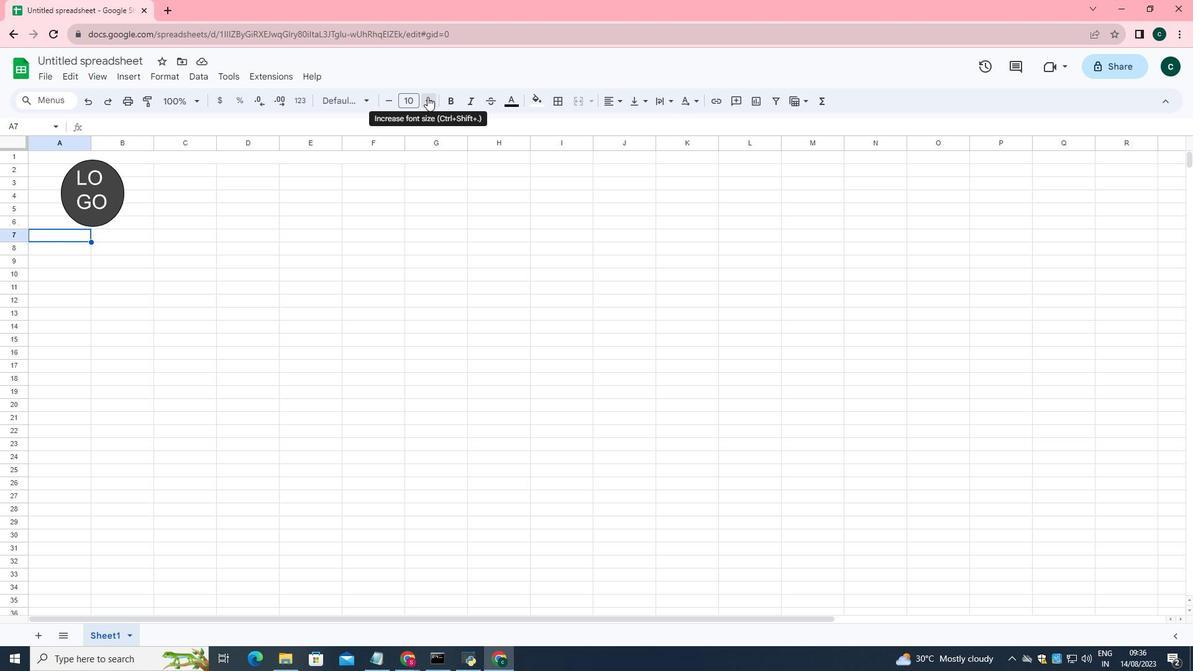 
Action: Mouse pressed left at (428, 98)
Screenshot: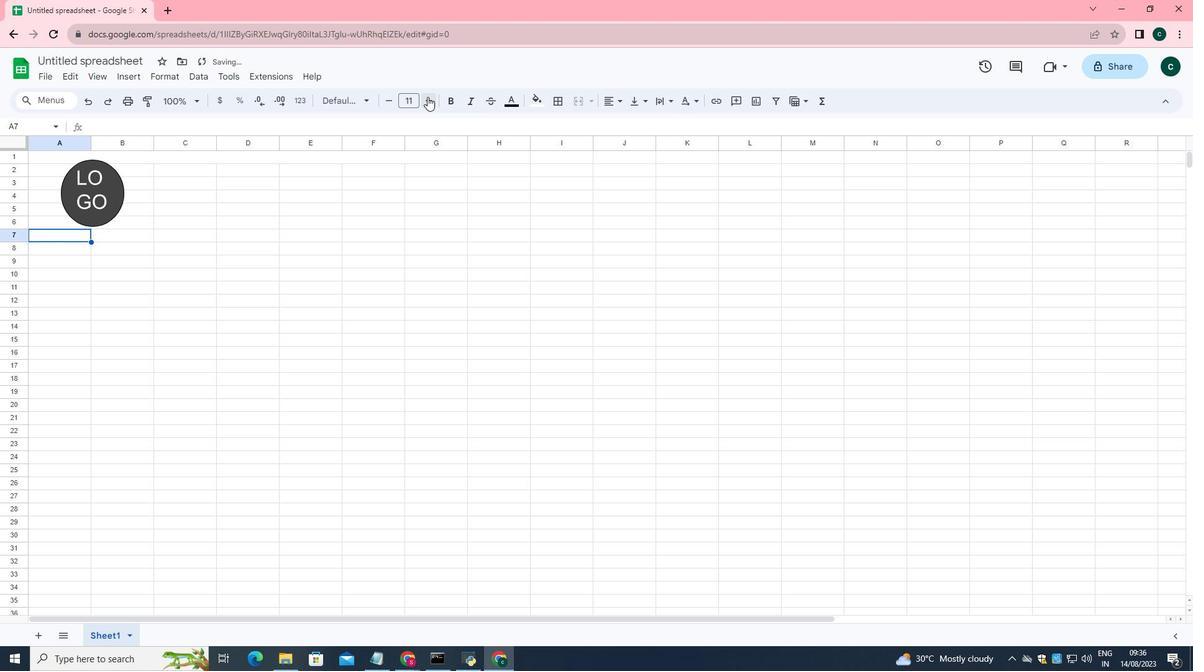 
Action: Mouse moved to (413, 101)
Screenshot: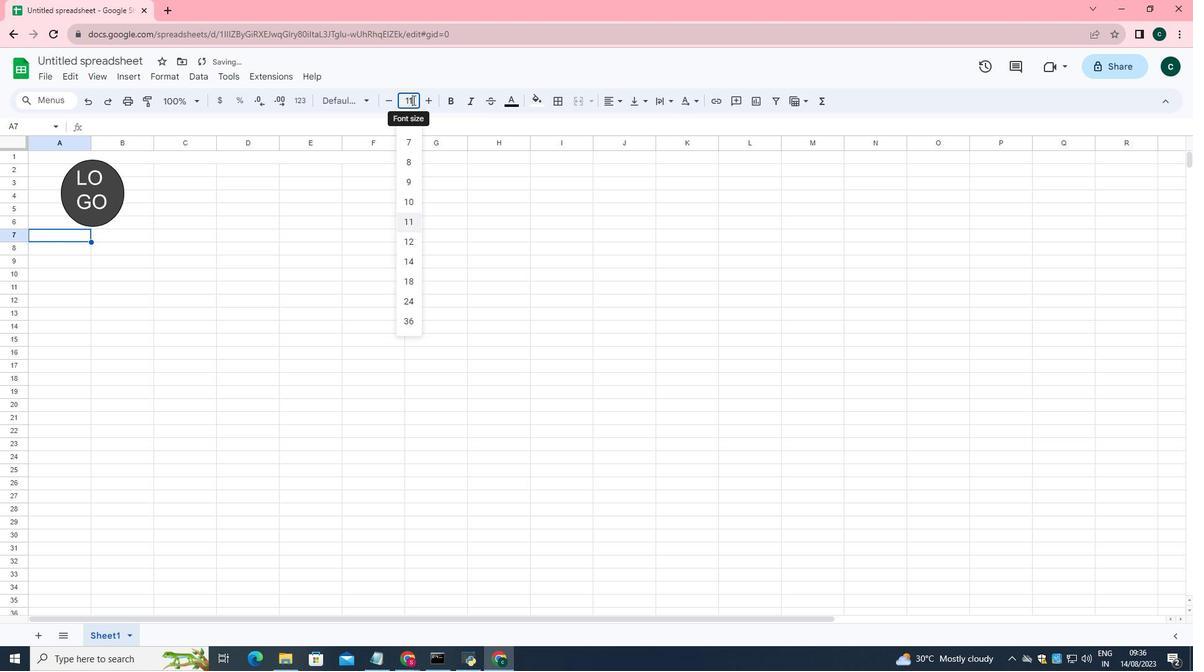 
Action: Mouse pressed left at (413, 101)
Screenshot: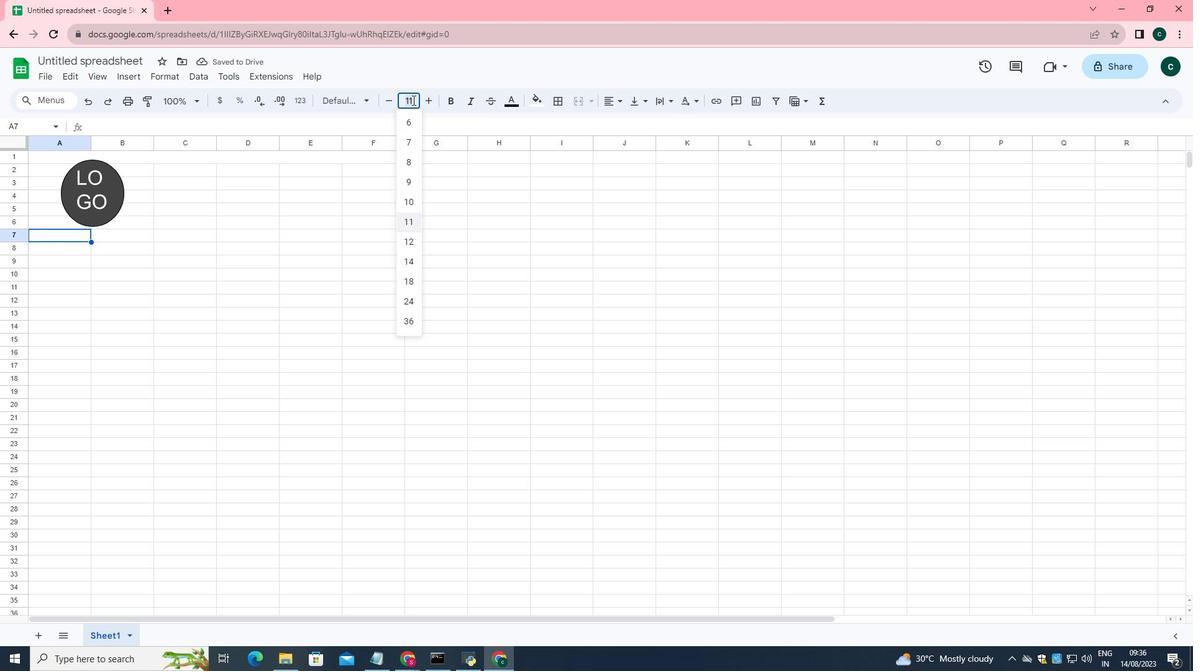 
Action: Mouse moved to (408, 259)
Screenshot: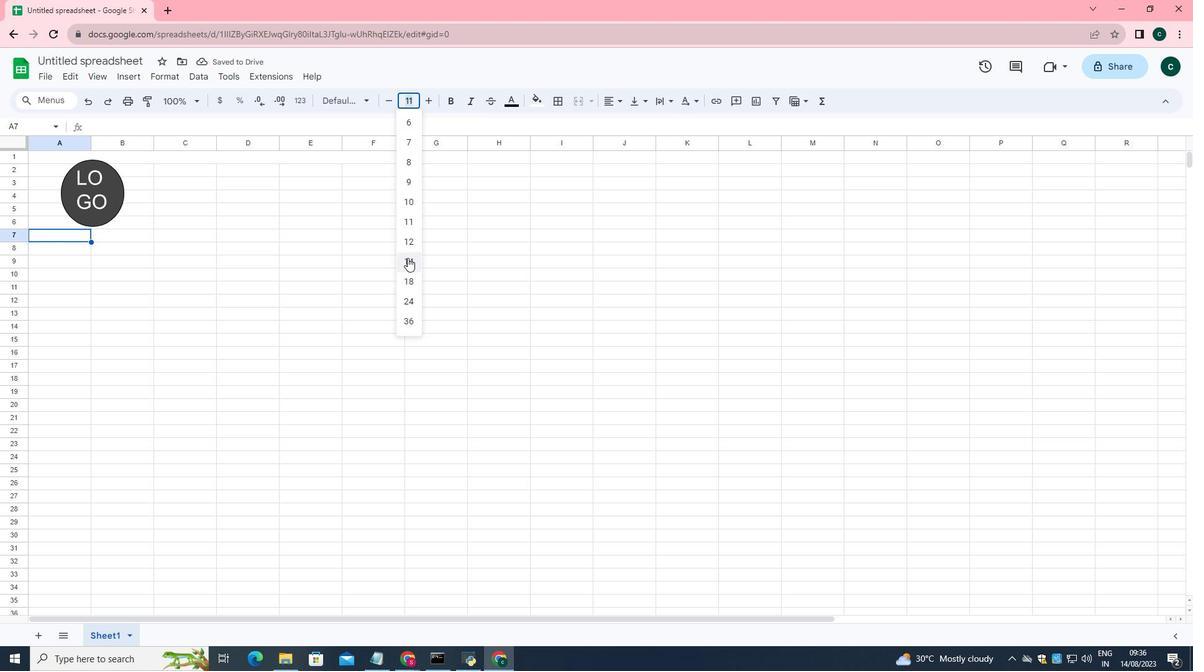 
Action: Mouse pressed left at (408, 259)
Screenshot: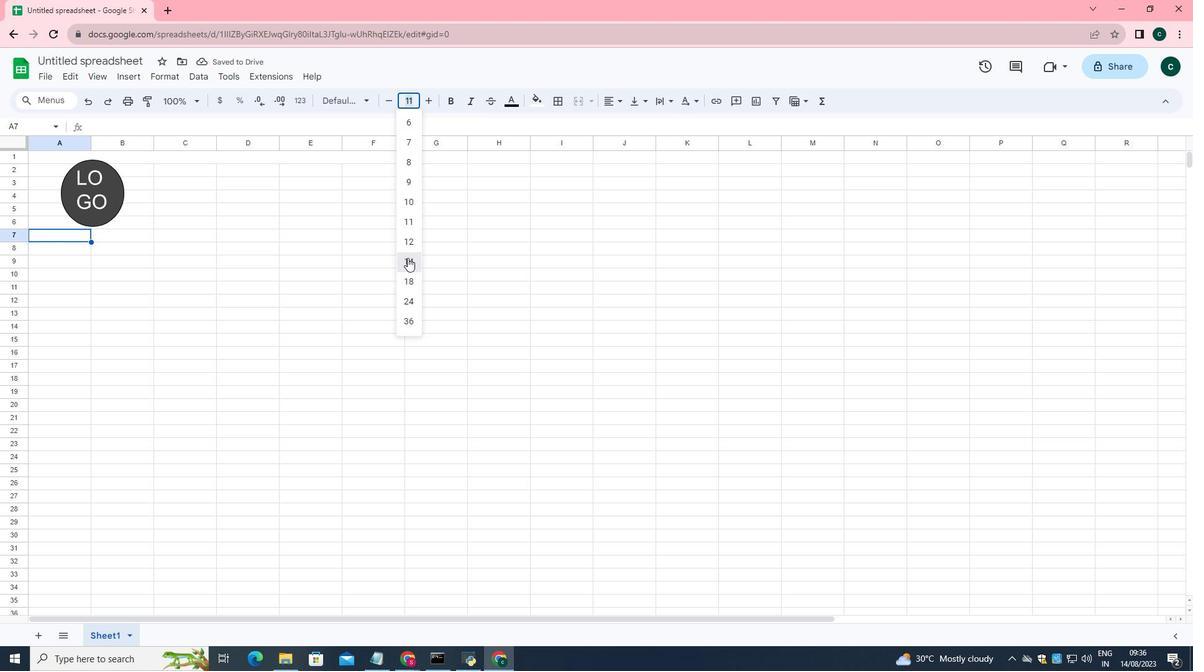 
Action: Key pressed <Key.space><Key.space><Key.space><Key.space><Key.space><Key.shift>LOGO<Key.space><Key.shift>COMPANY
Screenshot: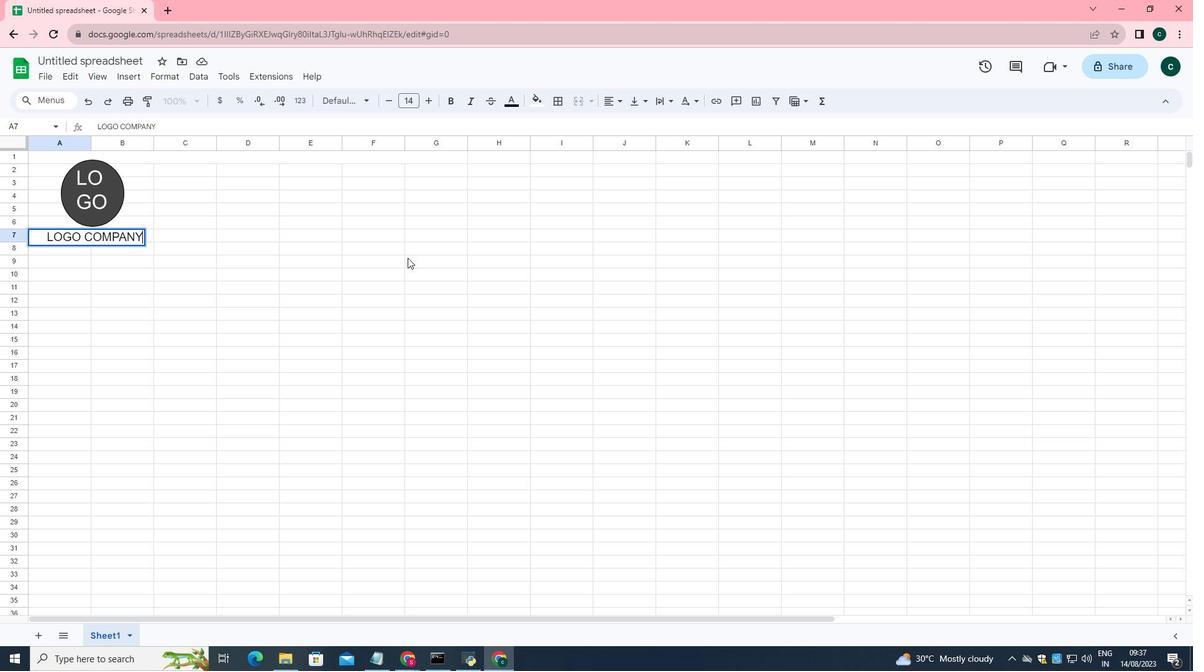 
Action: Mouse moved to (408, 315)
Screenshot: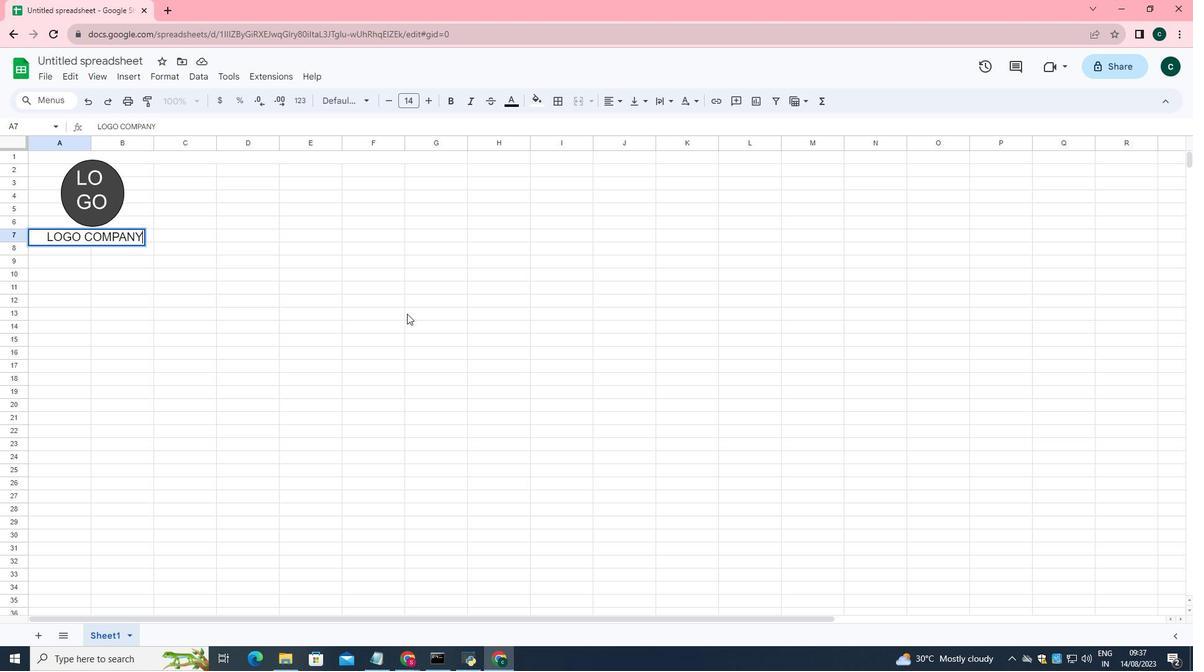 
Action: Mouse pressed left at (408, 315)
Screenshot: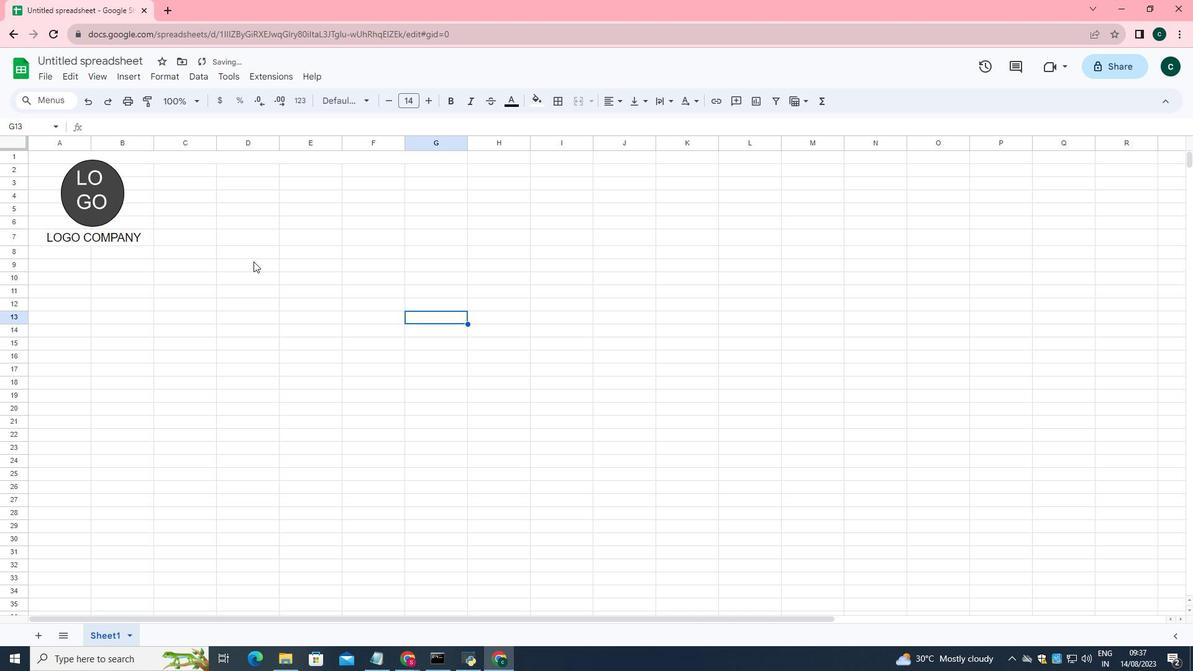
Action: Mouse moved to (60, 237)
Screenshot: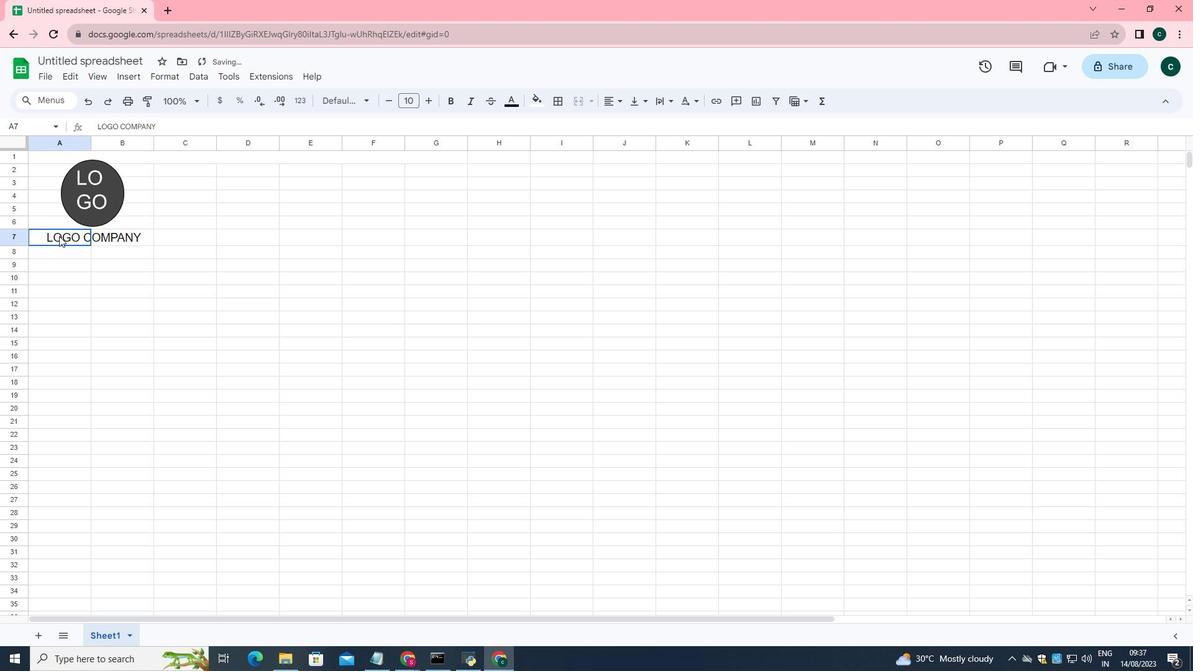 
Action: Mouse pressed left at (60, 237)
Screenshot: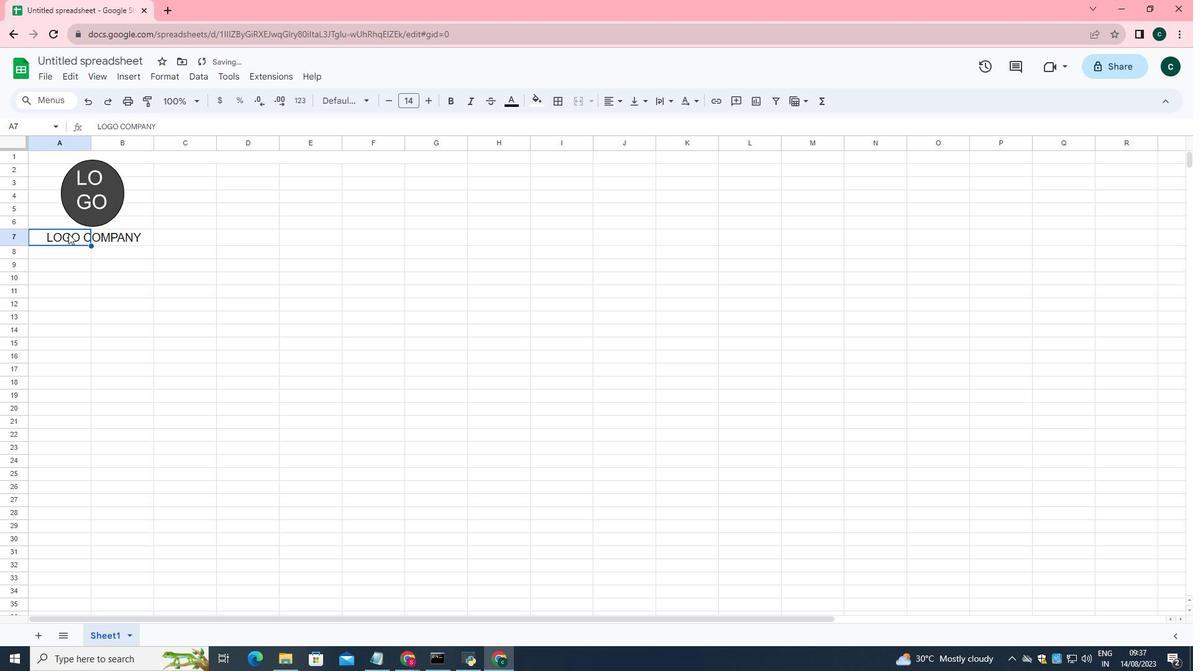 
Action: Mouse moved to (45, 234)
Screenshot: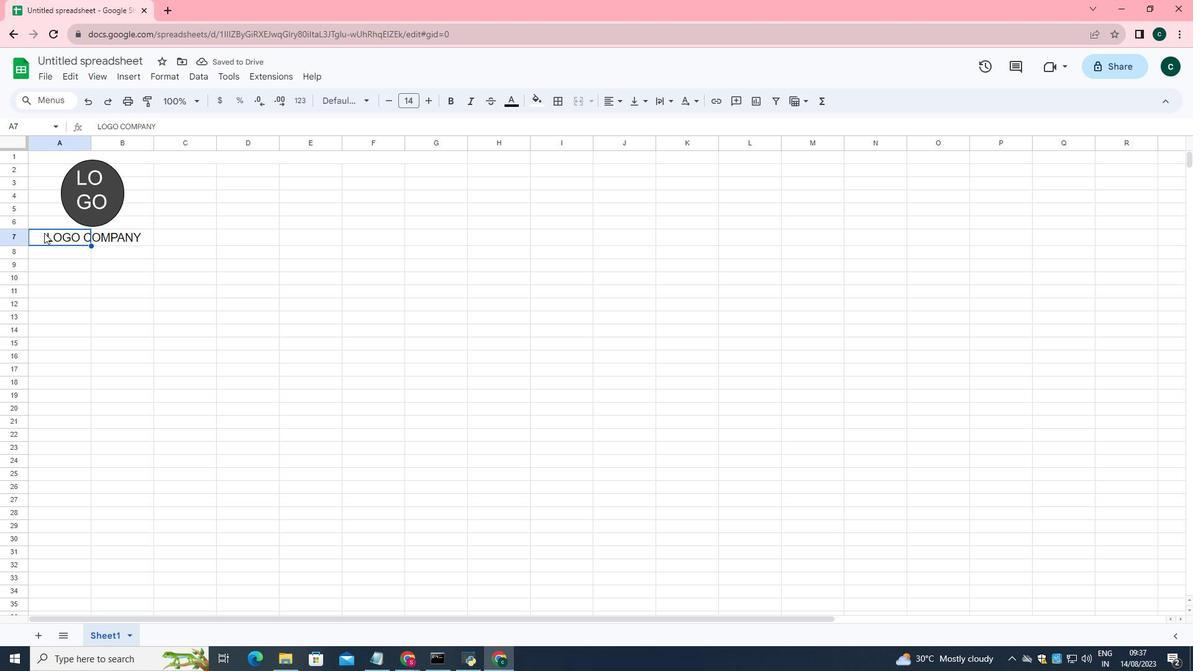 
Action: Mouse pressed left at (45, 234)
Screenshot: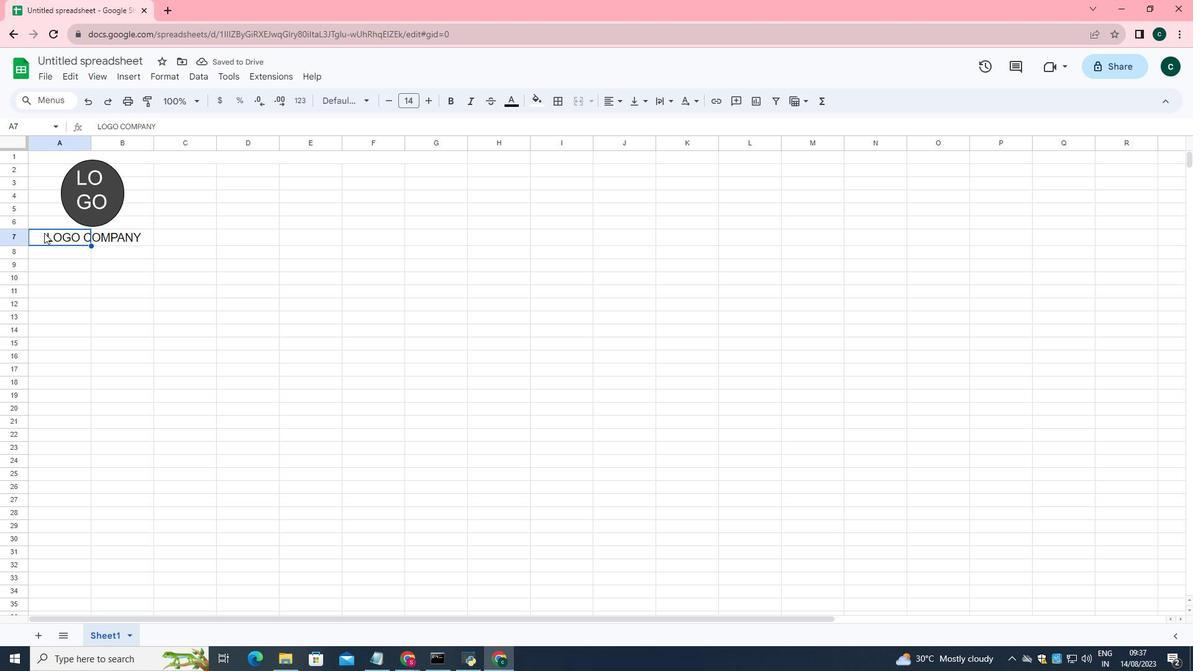 
Action: Mouse pressed left at (45, 234)
Screenshot: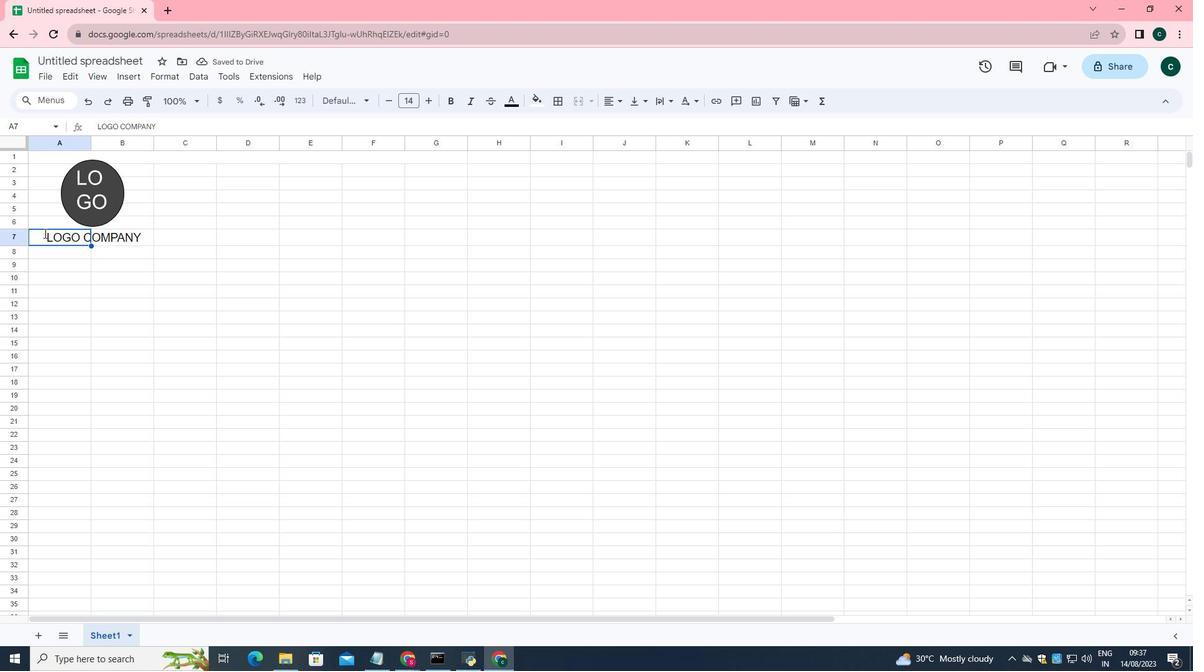 
Action: Mouse pressed left at (45, 234)
Screenshot: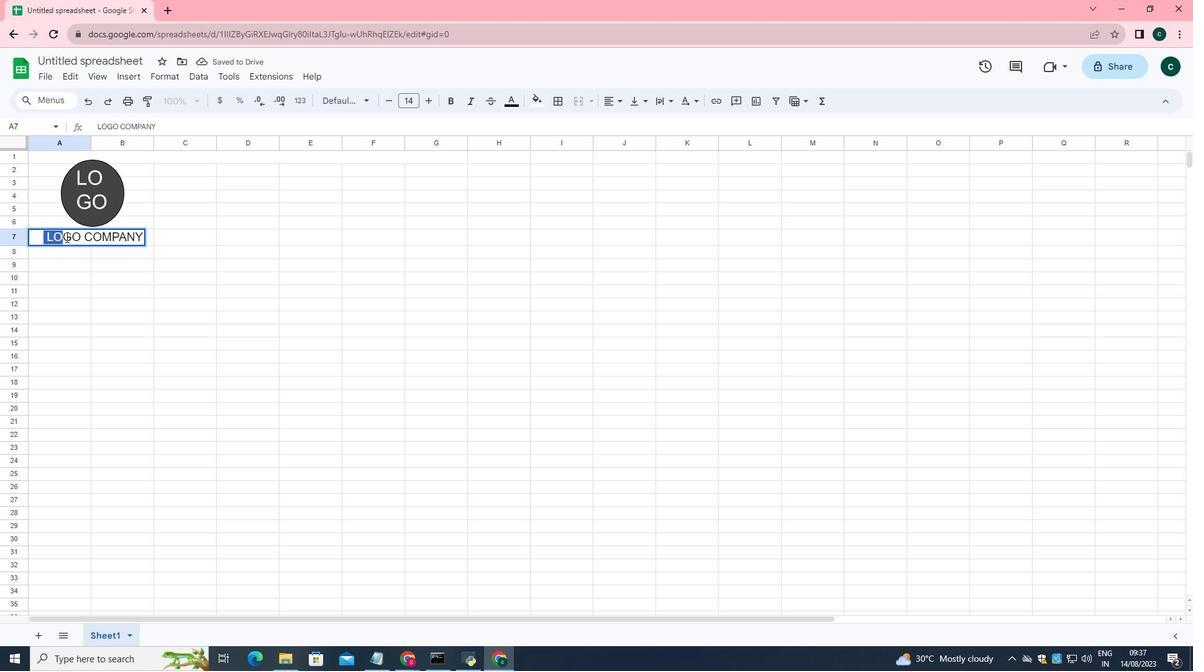 
Action: Mouse moved to (408, 101)
Screenshot: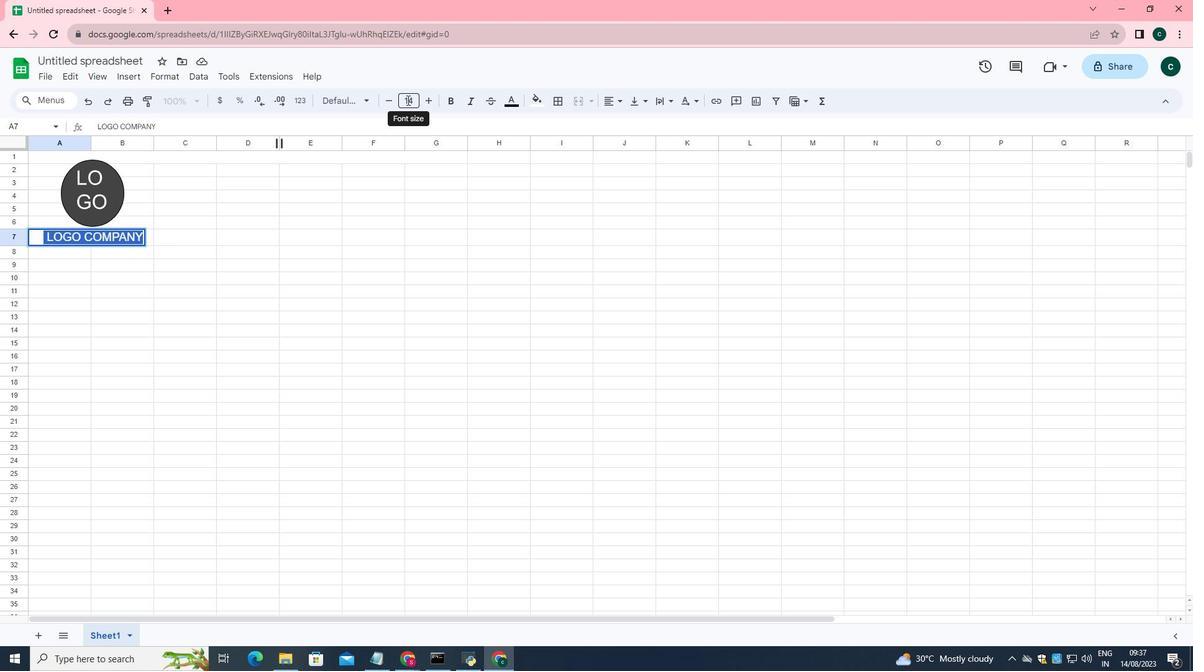 
Action: Mouse pressed left at (408, 101)
Screenshot: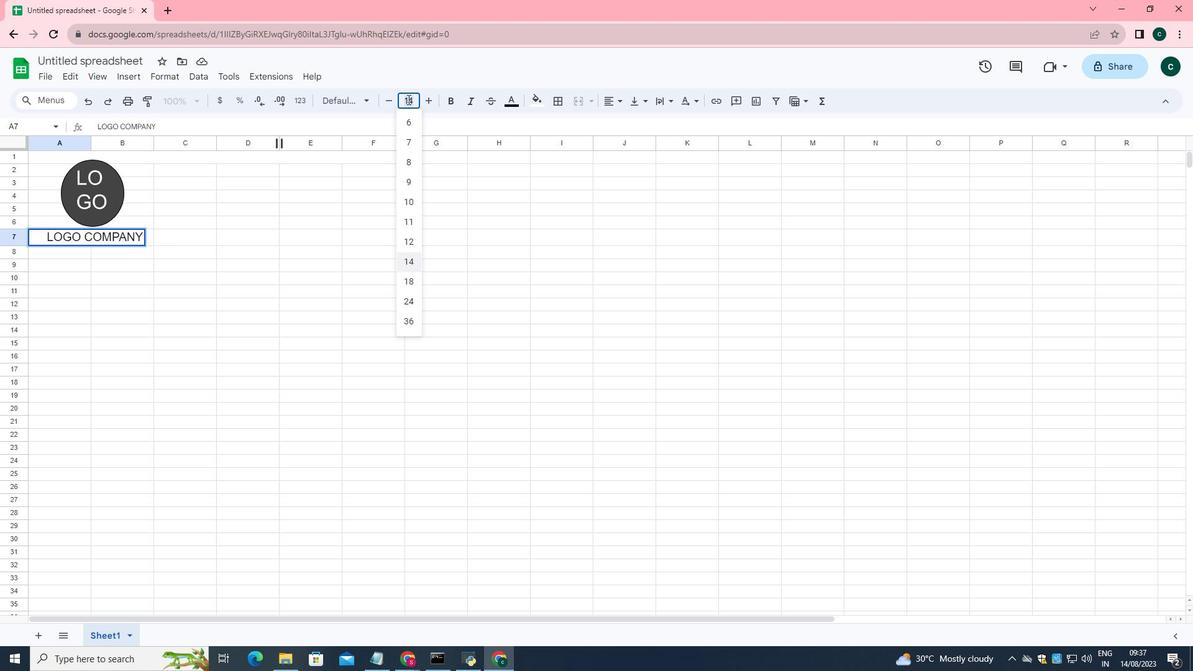 
Action: Mouse moved to (409, 238)
Screenshot: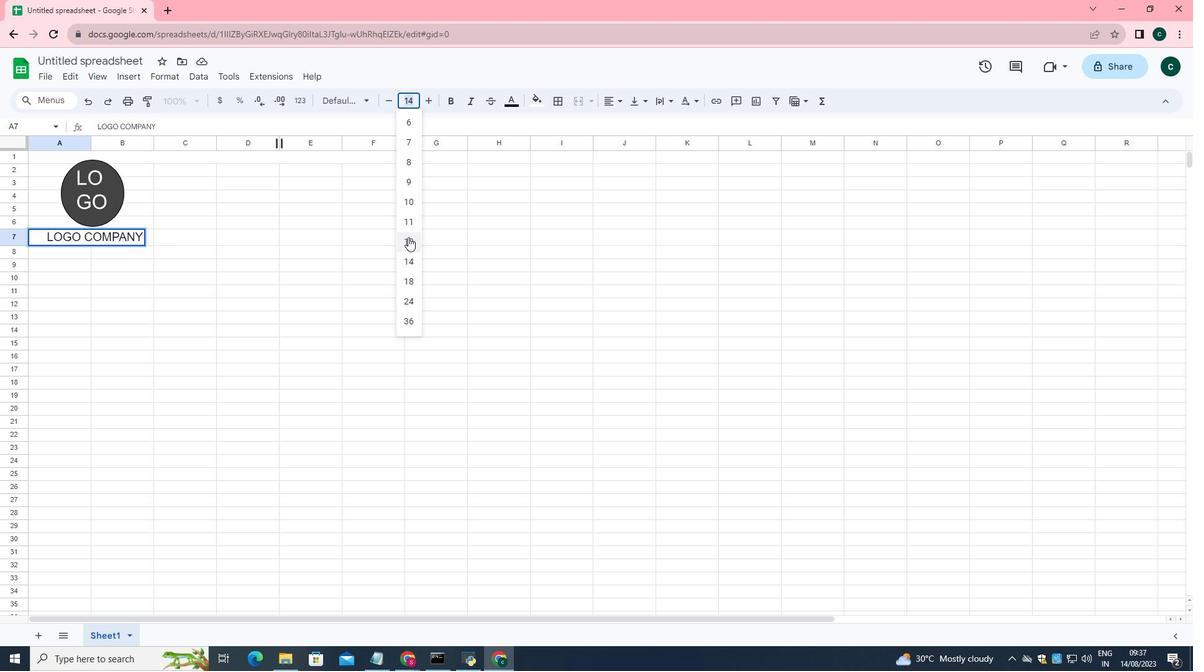 
Action: Mouse pressed left at (409, 238)
Screenshot: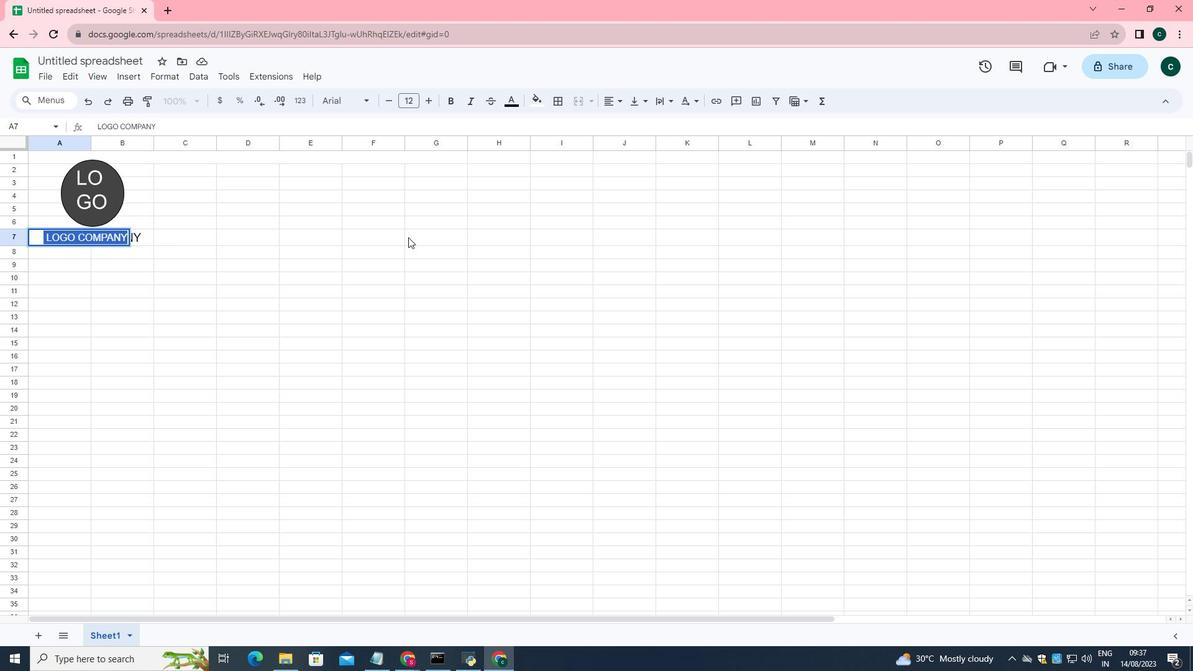 
Action: Mouse moved to (210, 232)
Screenshot: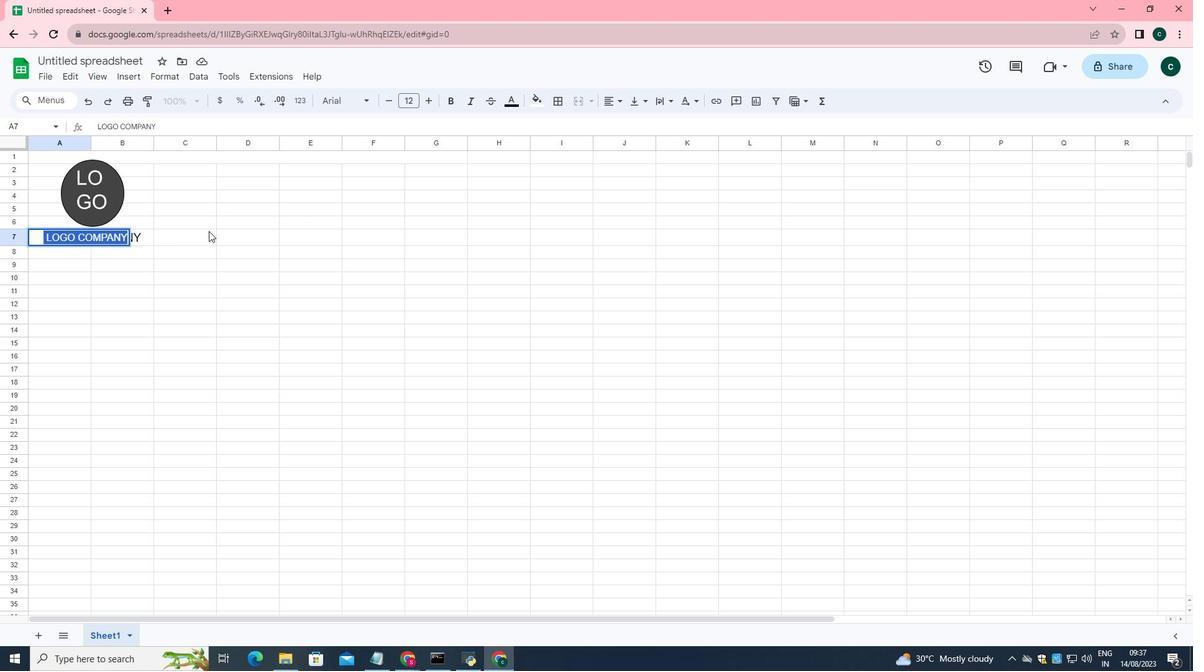 
Action: Mouse pressed left at (210, 232)
Screenshot: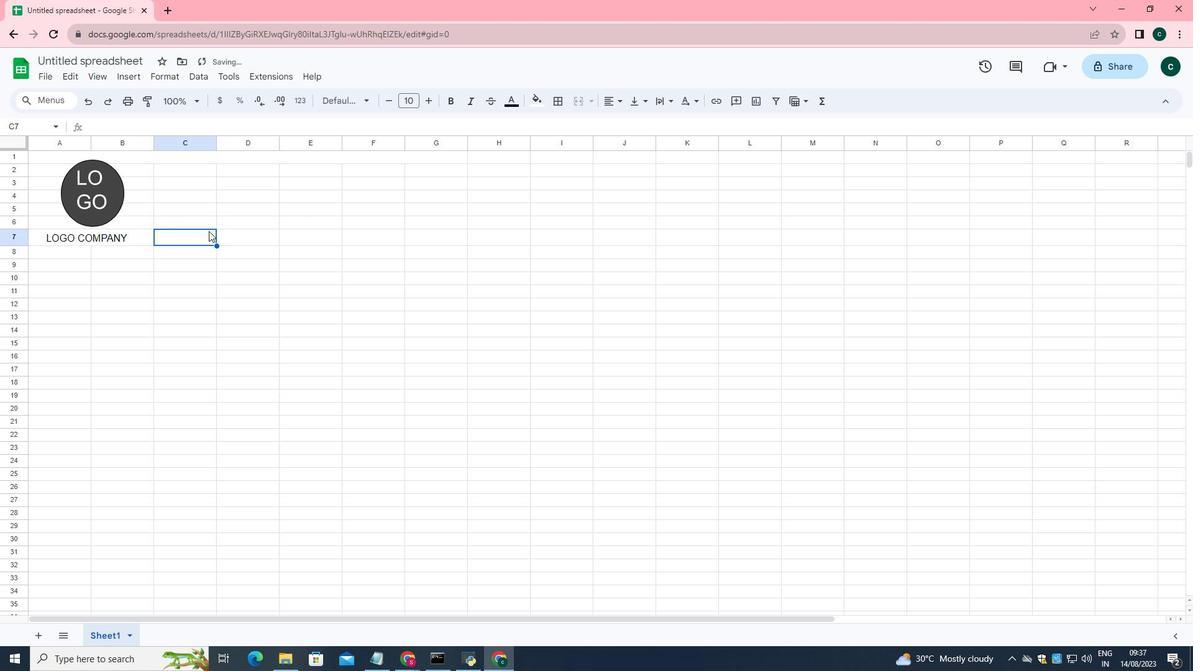 
Action: Mouse moved to (204, 169)
Screenshot: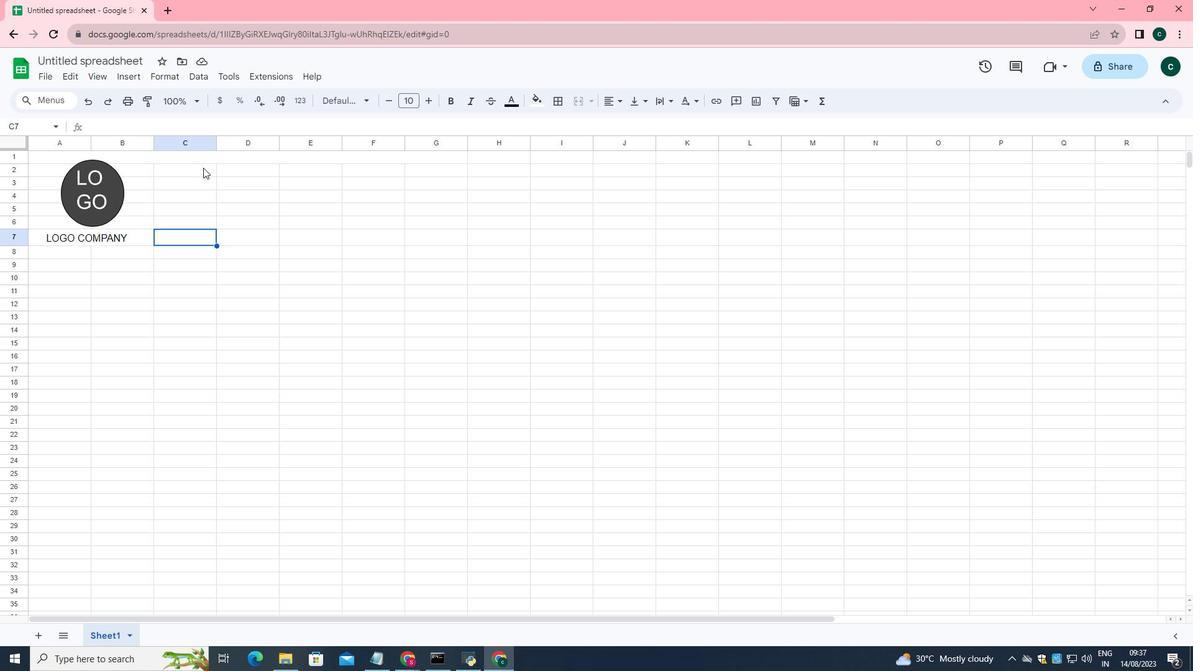 
Action: Mouse pressed left at (204, 169)
Screenshot: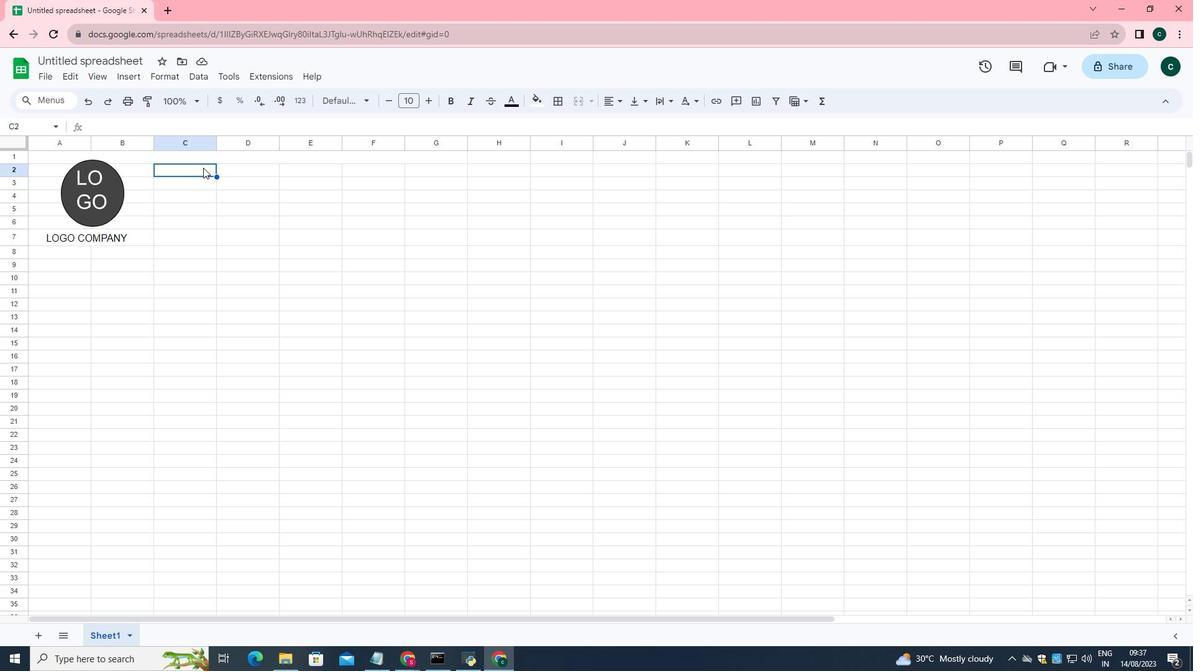
Action: Mouse moved to (259, 172)
Screenshot: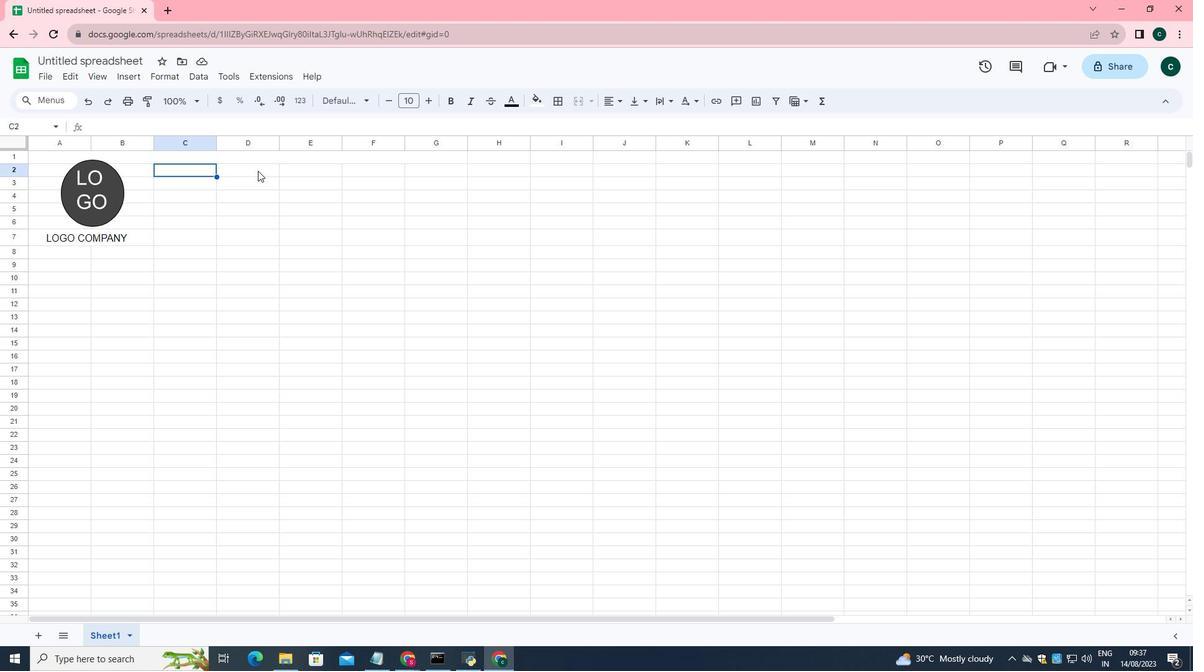 
Action: Mouse pressed left at (259, 172)
Screenshot: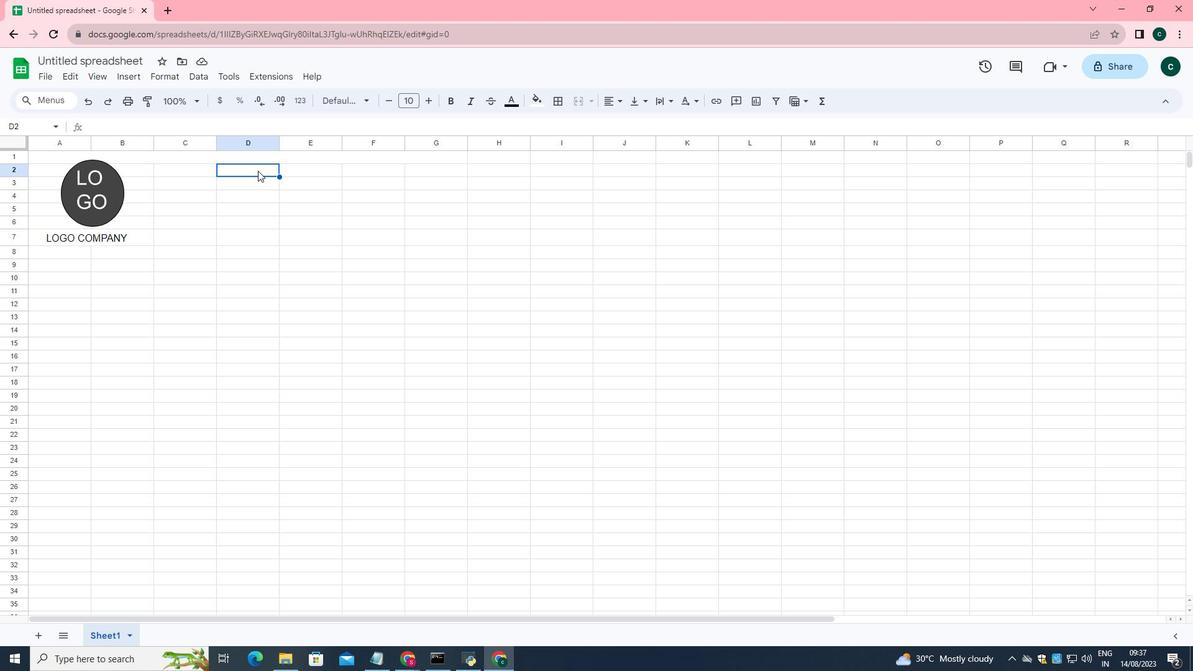 
Action: Mouse moved to (415, 100)
Screenshot: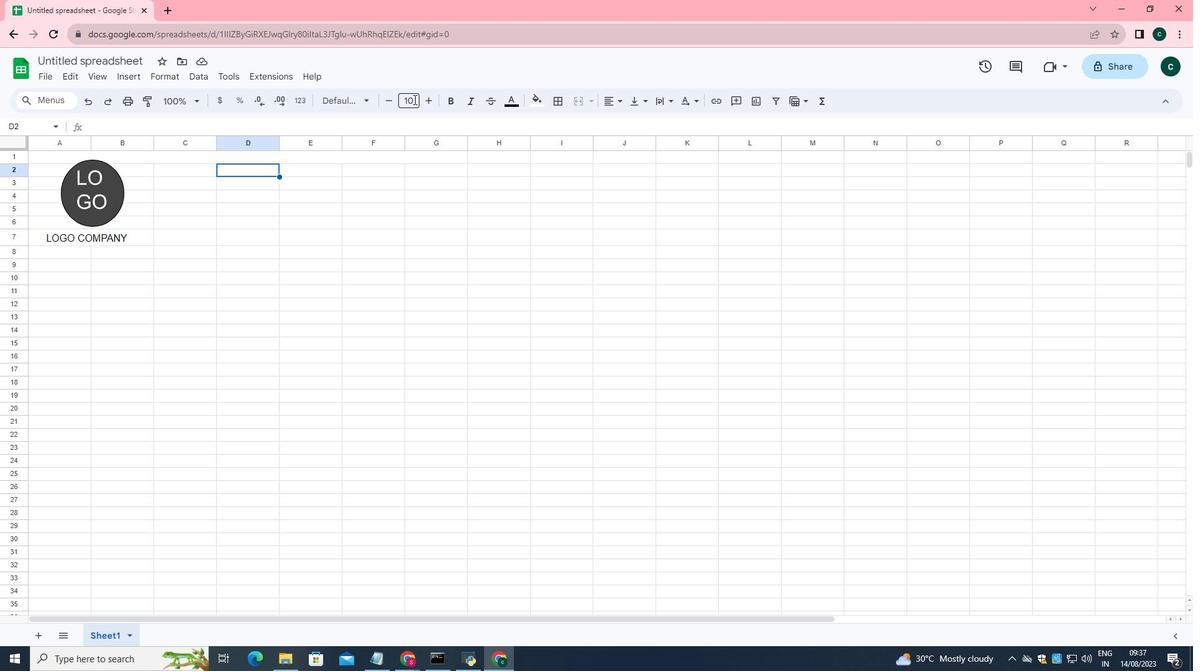 
Action: Mouse pressed left at (415, 100)
Screenshot: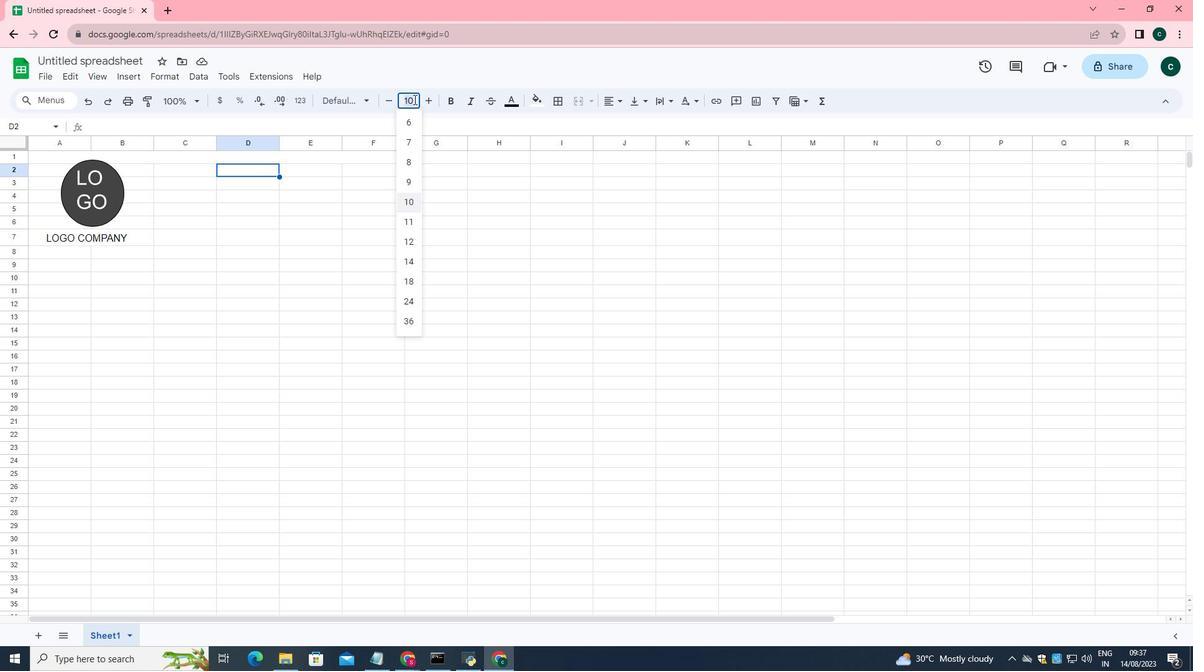 
Action: Mouse moved to (408, 260)
Screenshot: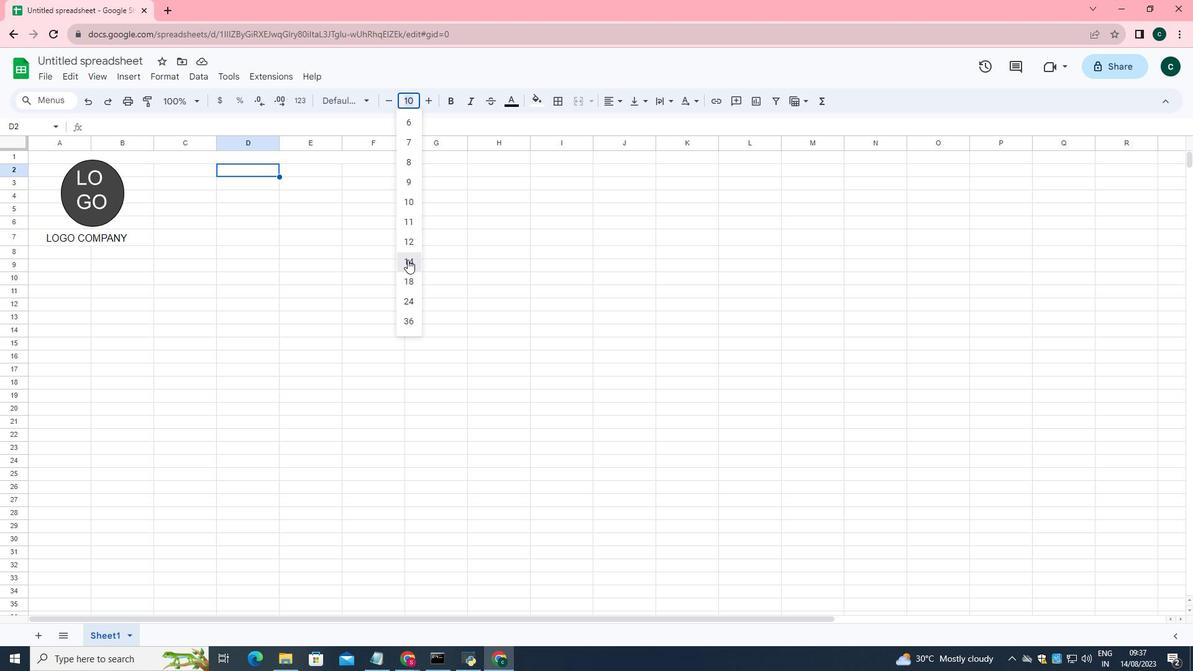 
Action: Mouse pressed left at (408, 260)
Screenshot: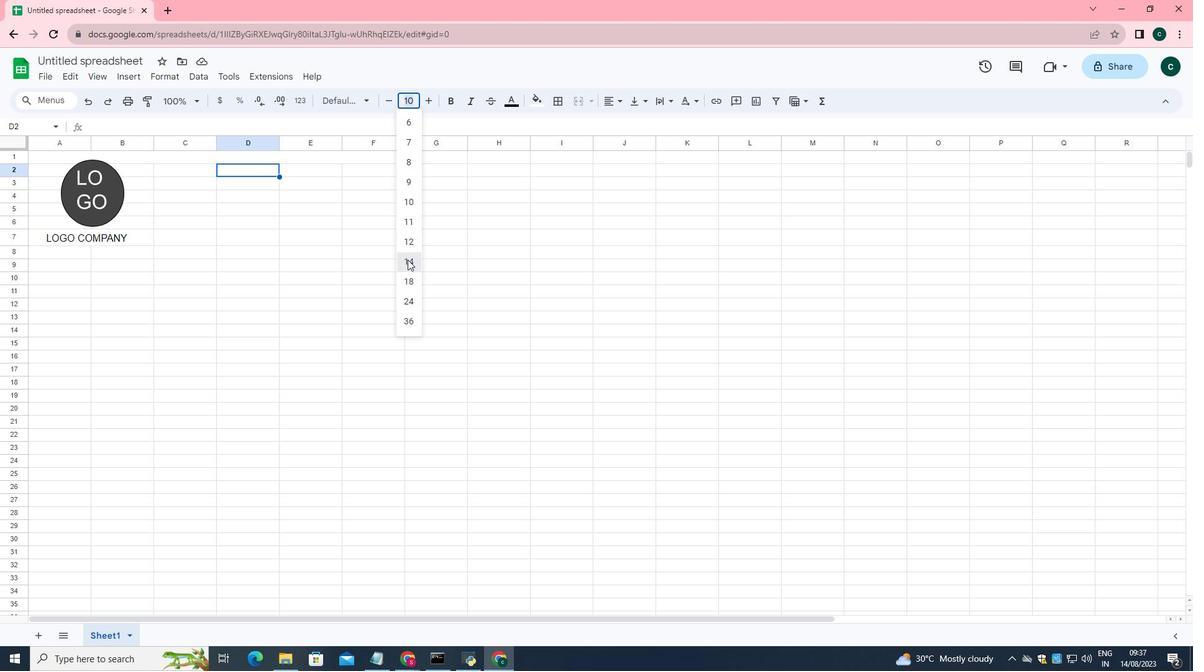 
Action: Key pressed <Key.shift>Harrison<Key.space><Key.shift>Hospital
Screenshot: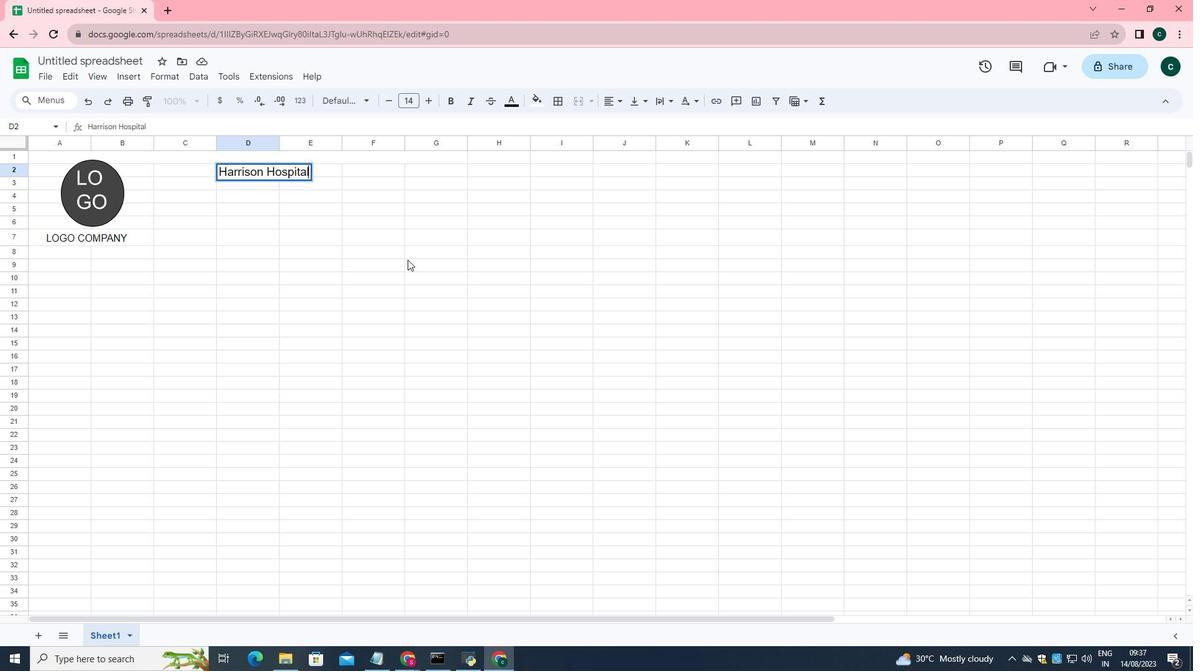 
Action: Mouse moved to (269, 232)
Screenshot: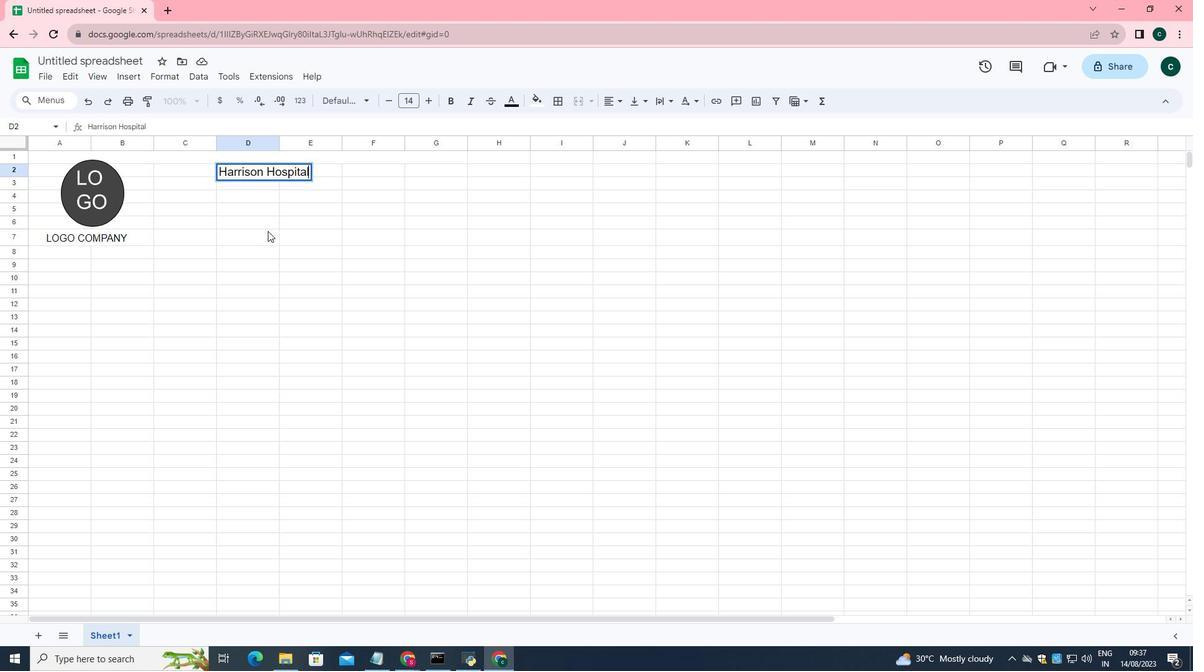 
Action: Mouse pressed left at (269, 232)
Screenshot: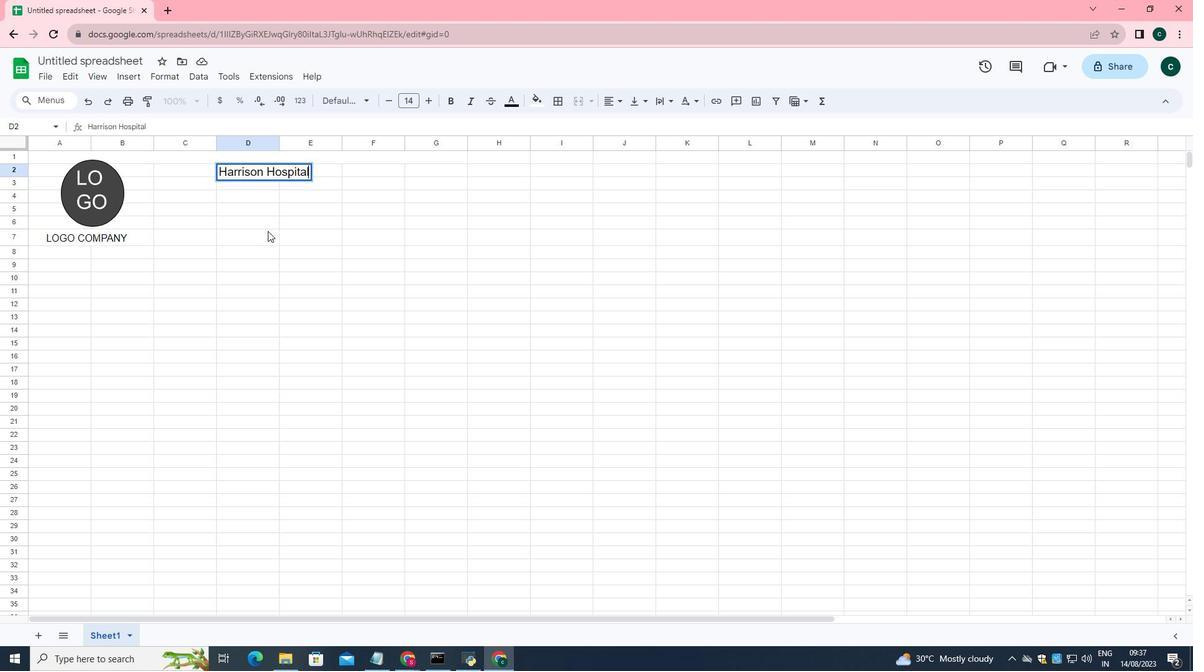 
Action: Mouse moved to (268, 176)
Screenshot: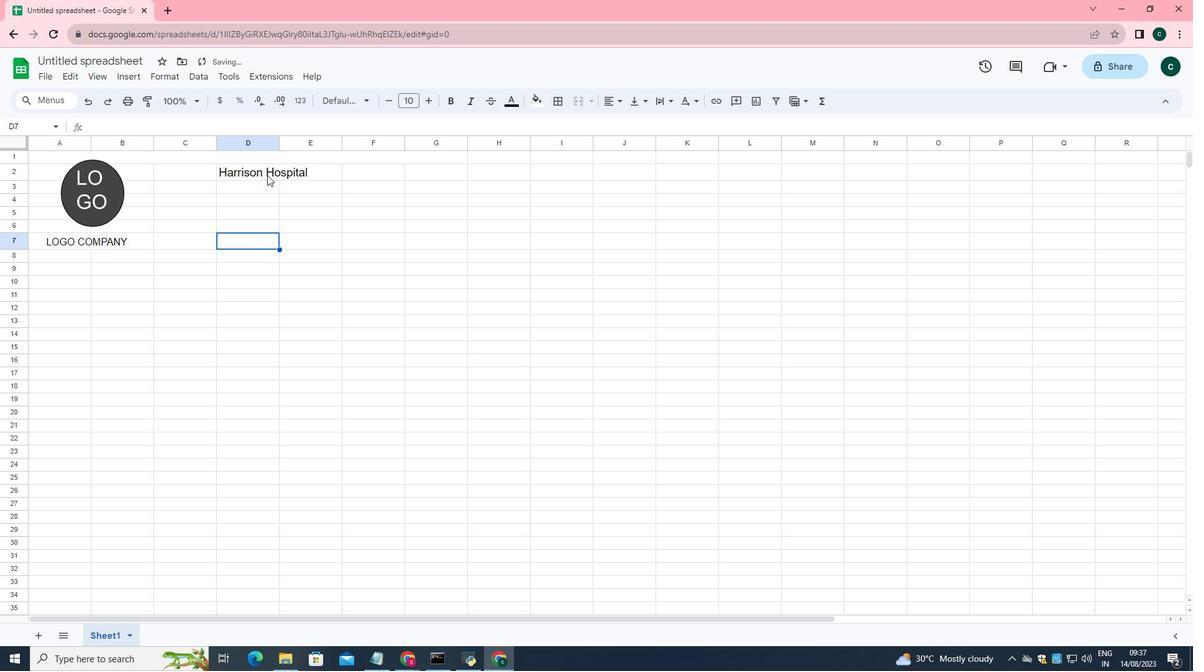 
Action: Mouse pressed left at (268, 176)
Screenshot: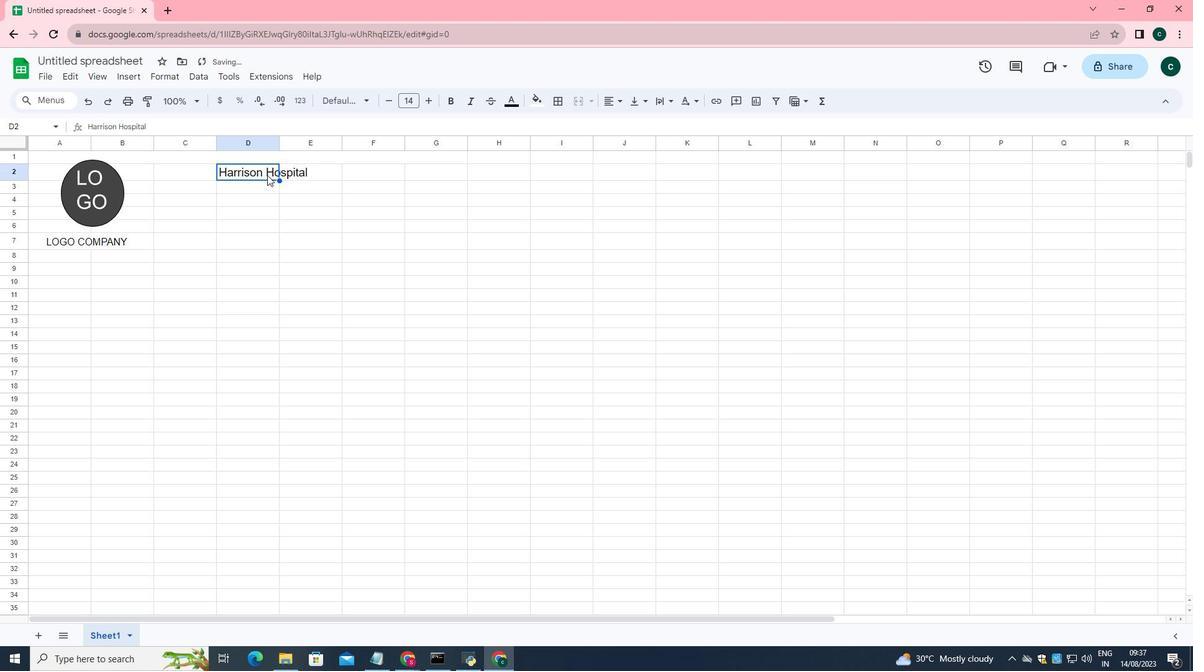 
Action: Mouse moved to (221, 172)
Screenshot: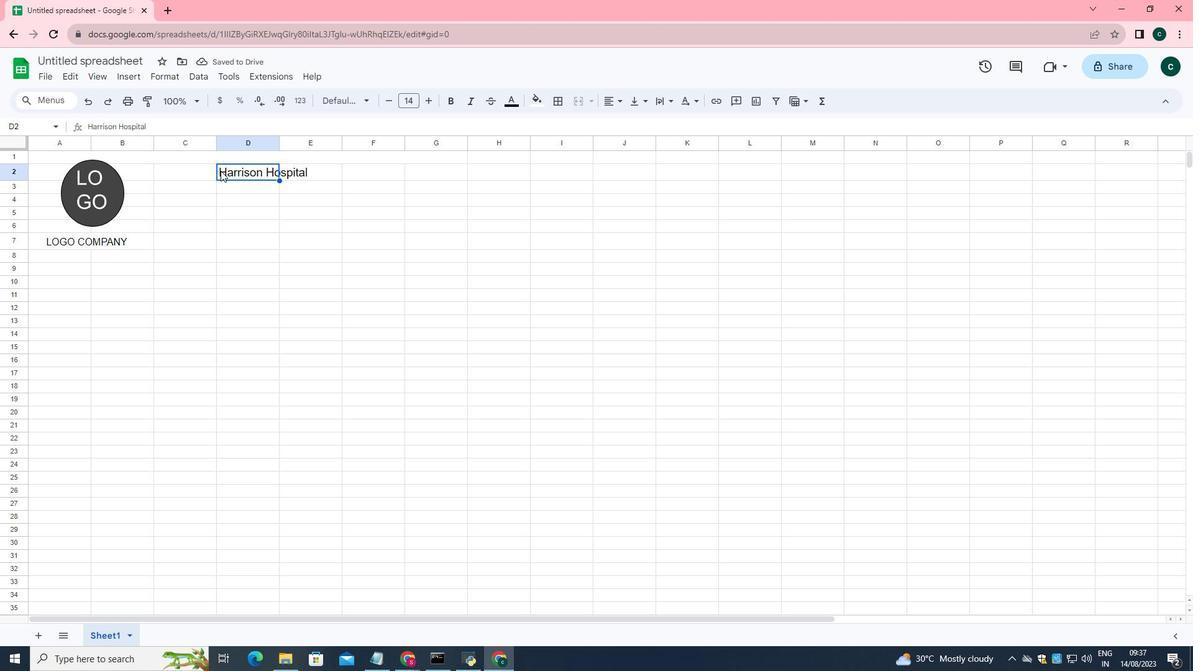 
Action: Mouse pressed left at (221, 172)
Screenshot: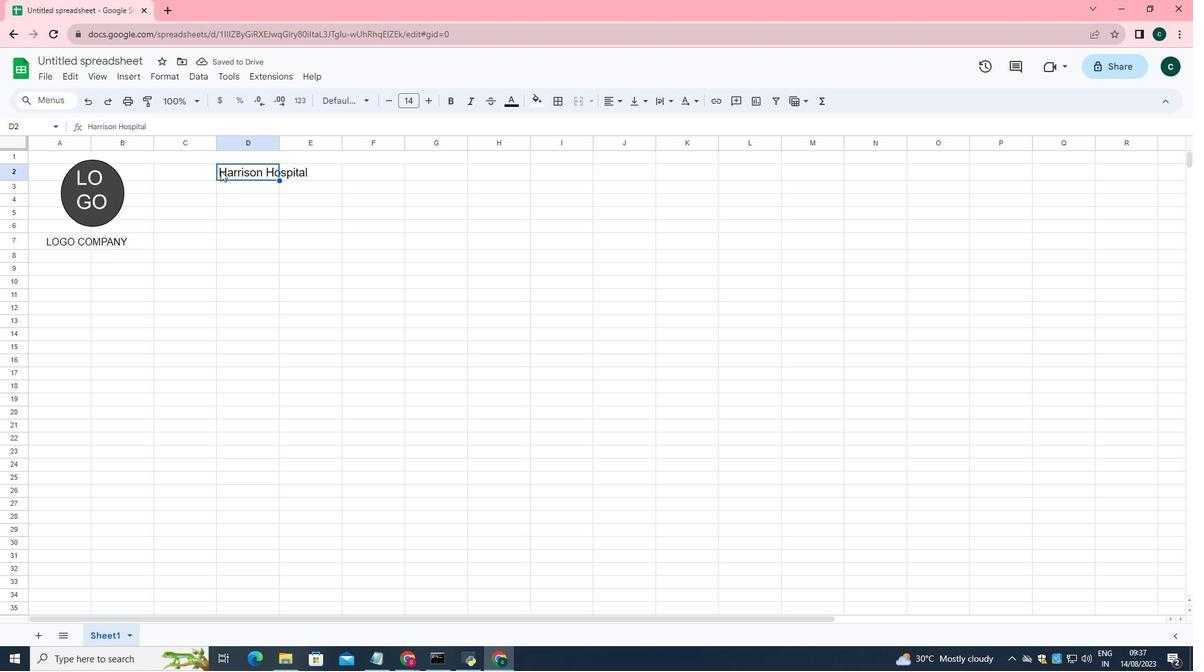 
Action: Mouse pressed left at (221, 172)
Screenshot: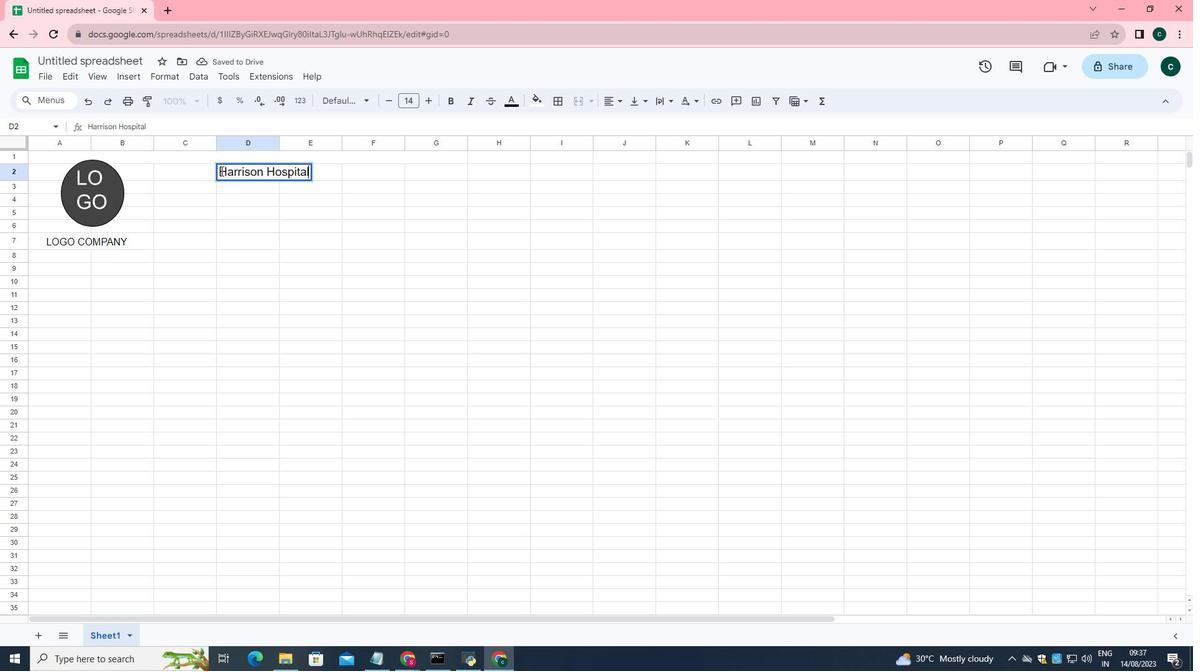 
Action: Mouse pressed left at (221, 172)
Screenshot: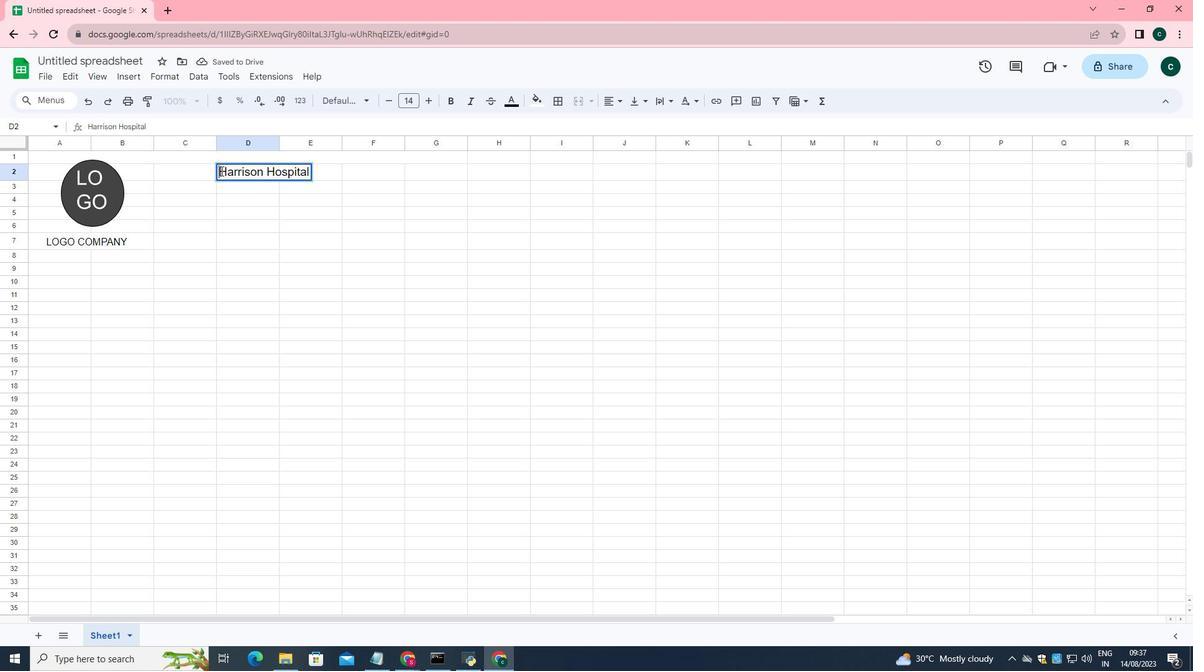 
Action: Mouse moved to (428, 99)
Screenshot: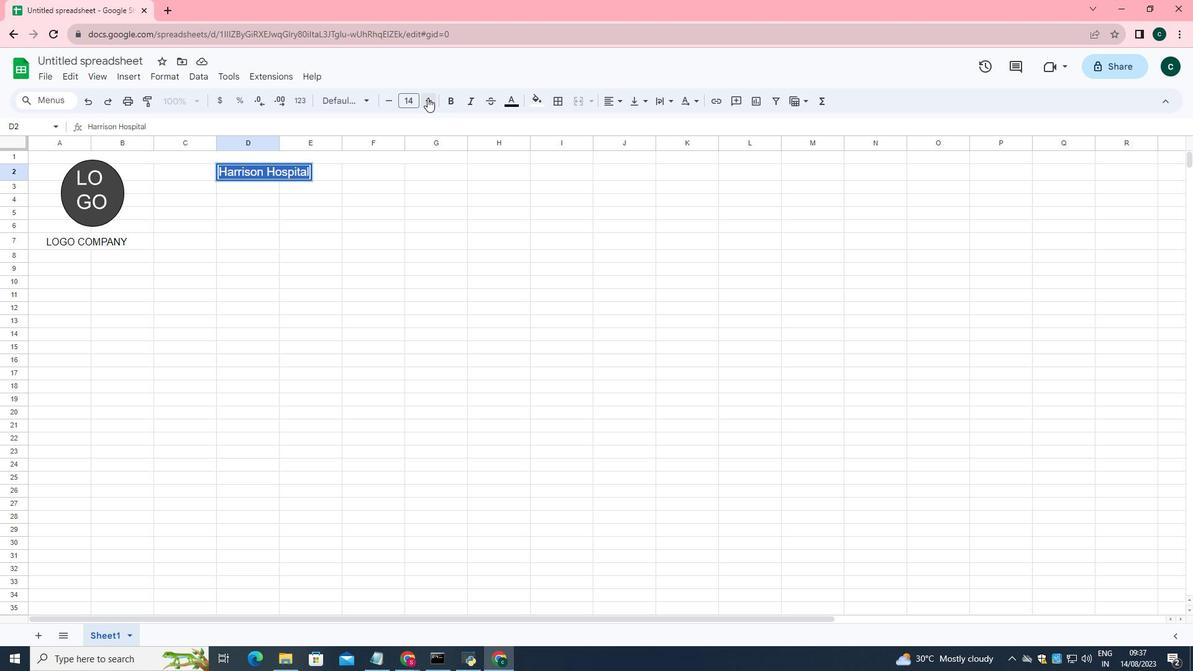 
Action: Mouse pressed left at (428, 99)
Screenshot: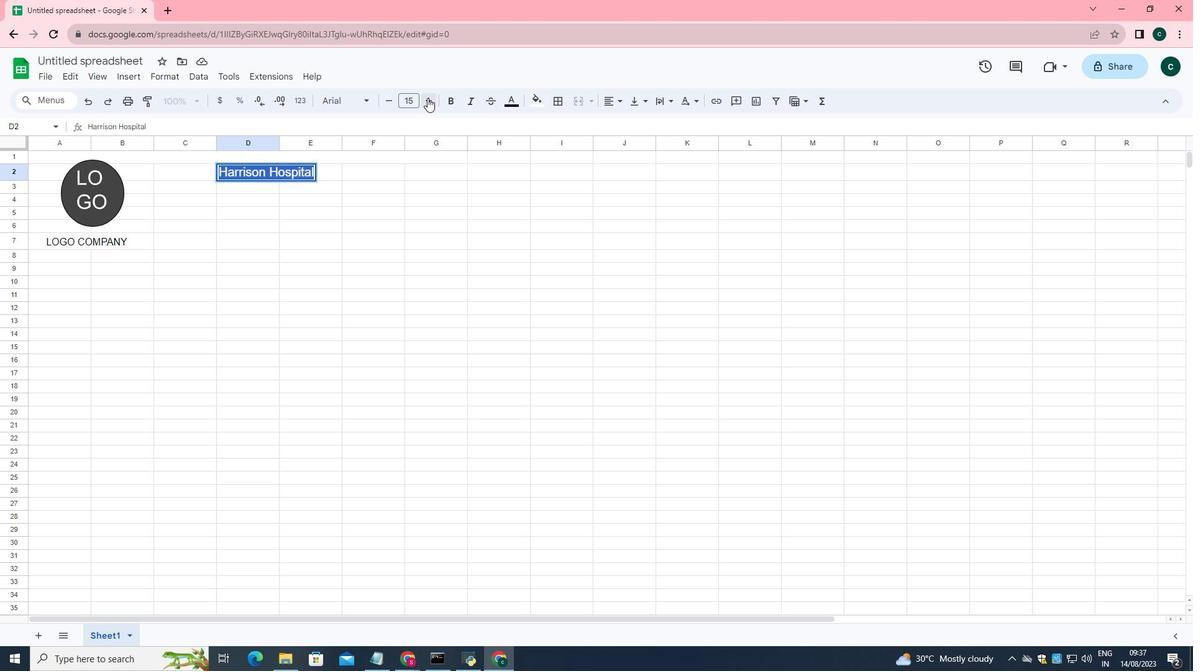 
Action: Mouse pressed left at (428, 99)
Screenshot: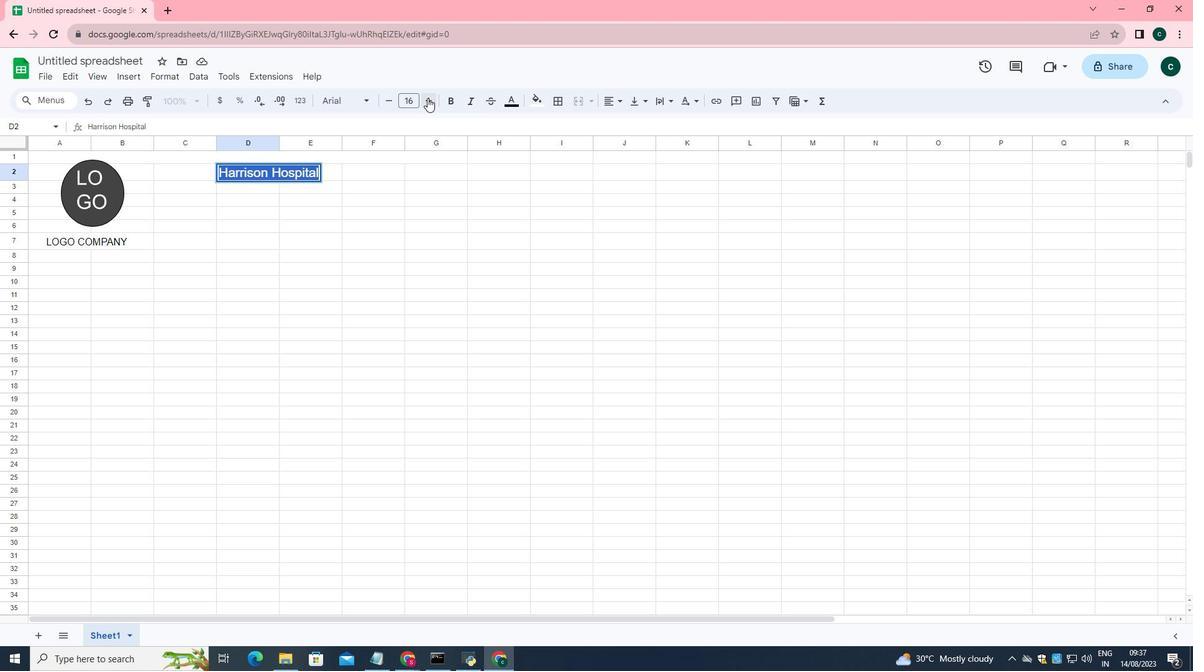 
Action: Mouse pressed left at (428, 99)
Screenshot: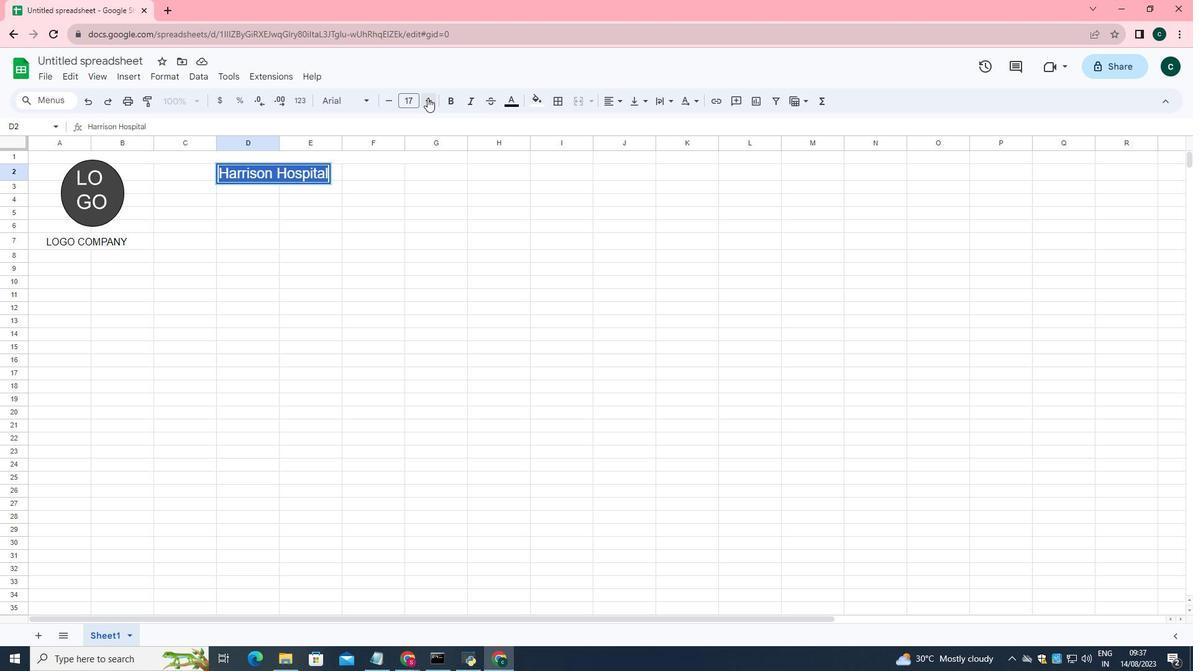 
Action: Mouse pressed left at (428, 99)
Screenshot: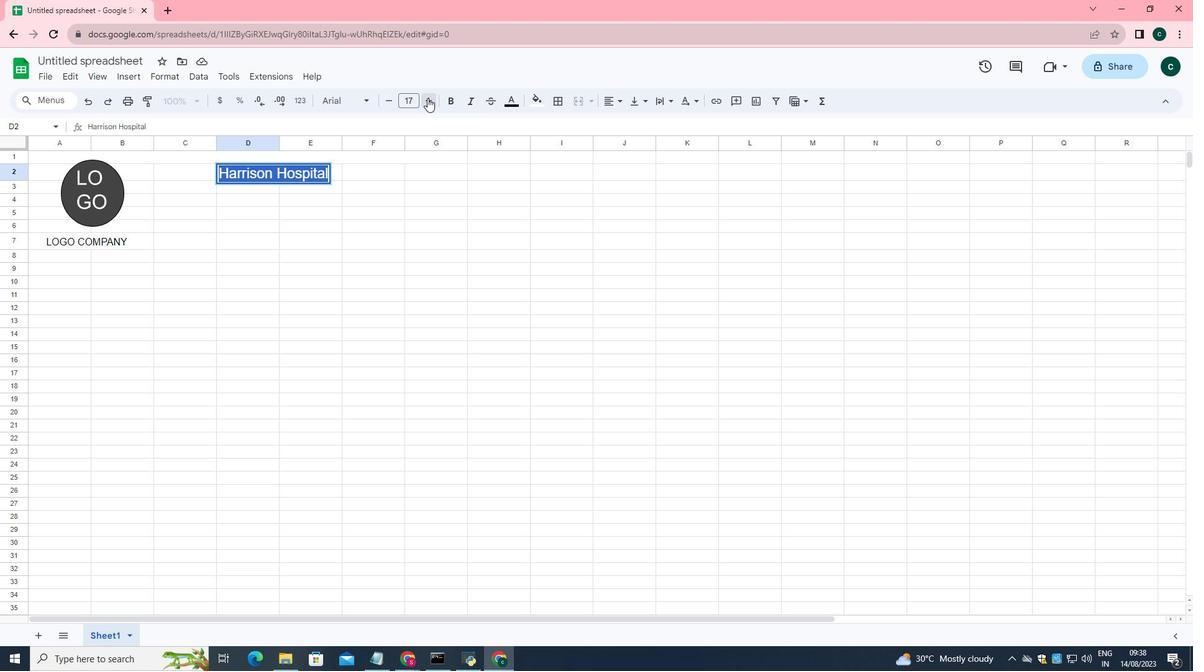
Action: Mouse moved to (514, 101)
Screenshot: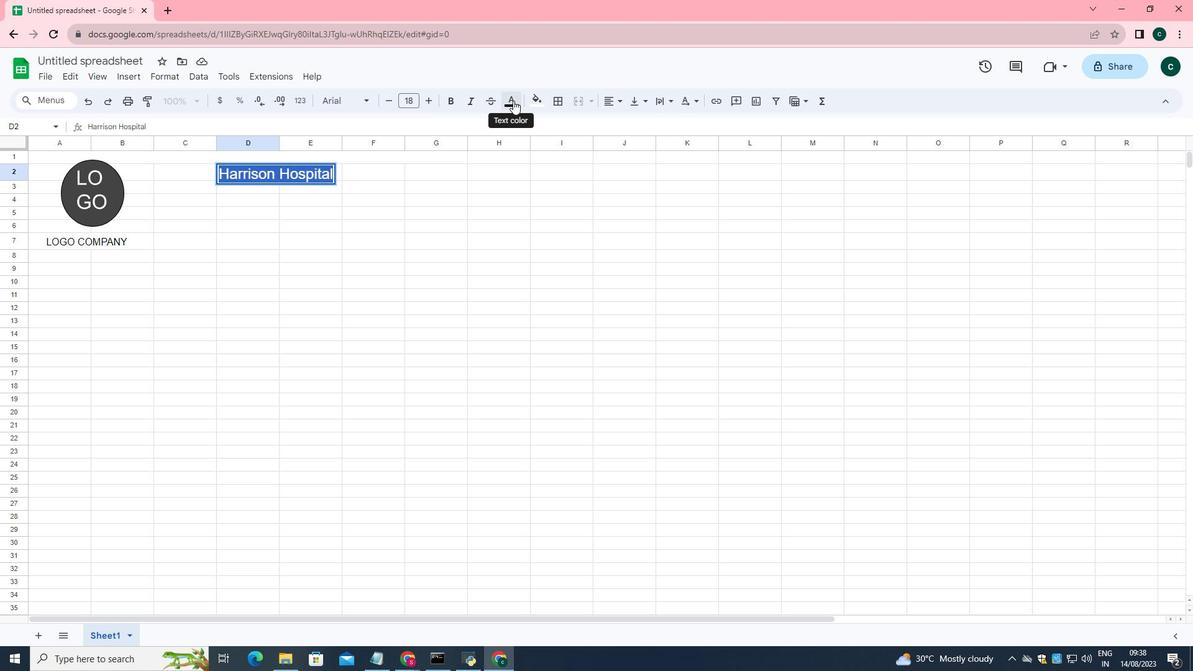 
Action: Mouse pressed left at (514, 101)
Screenshot: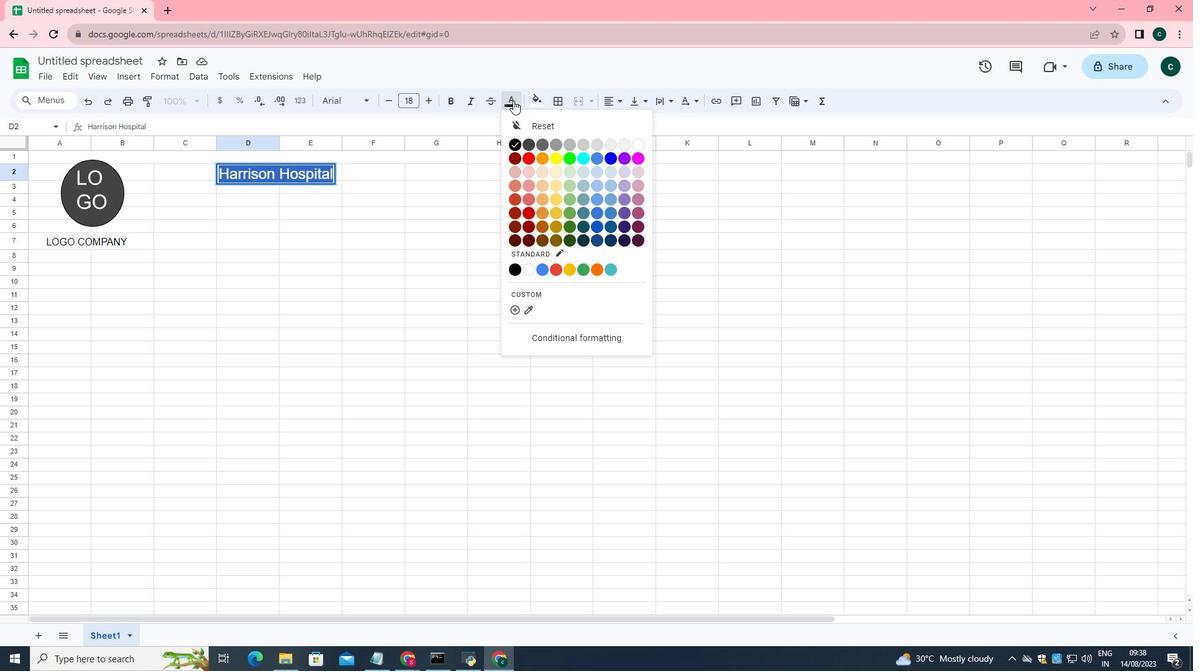 
Action: Mouse moved to (571, 239)
Screenshot: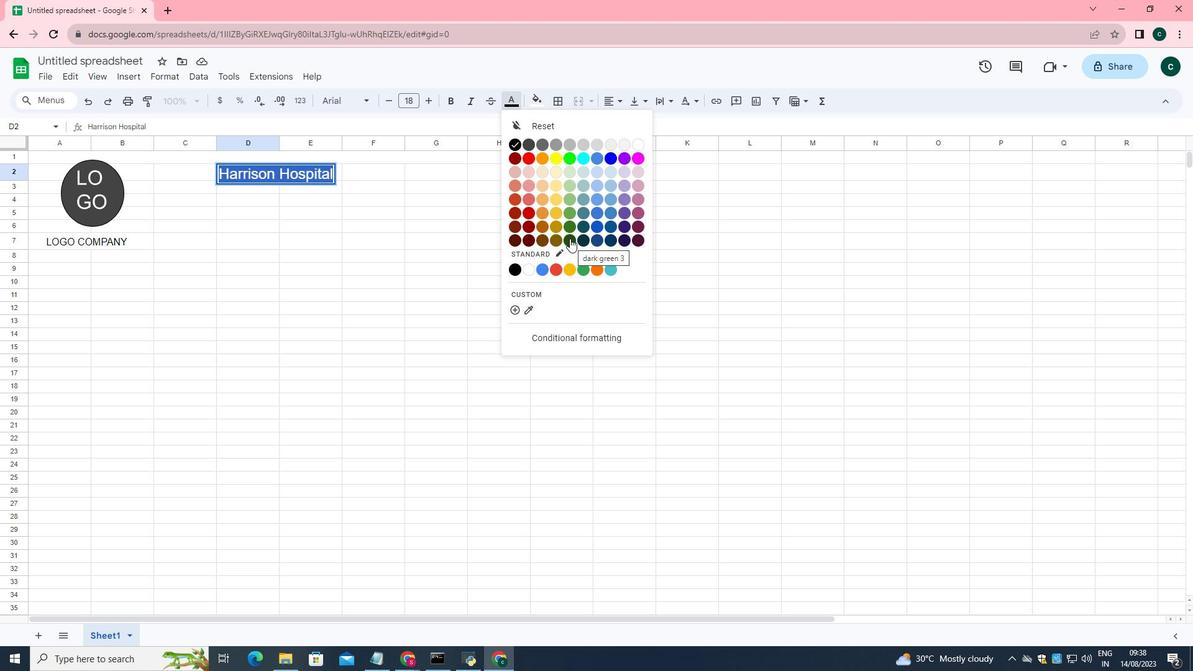 
Action: Mouse pressed left at (571, 239)
Screenshot: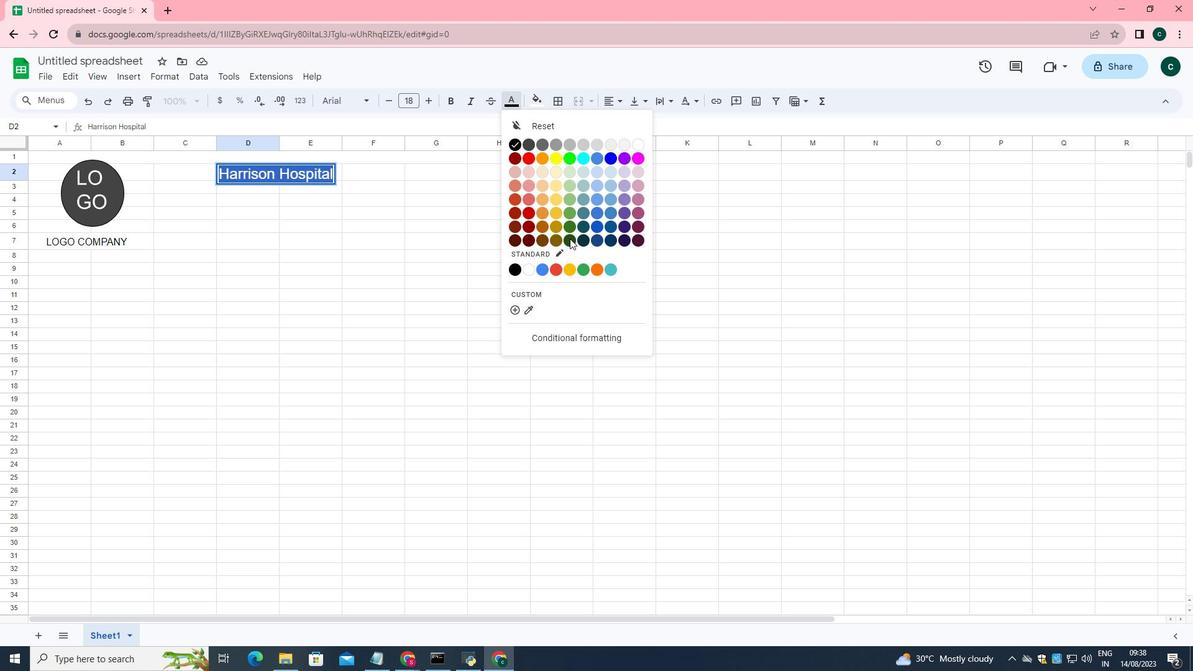
Action: Mouse moved to (353, 198)
Screenshot: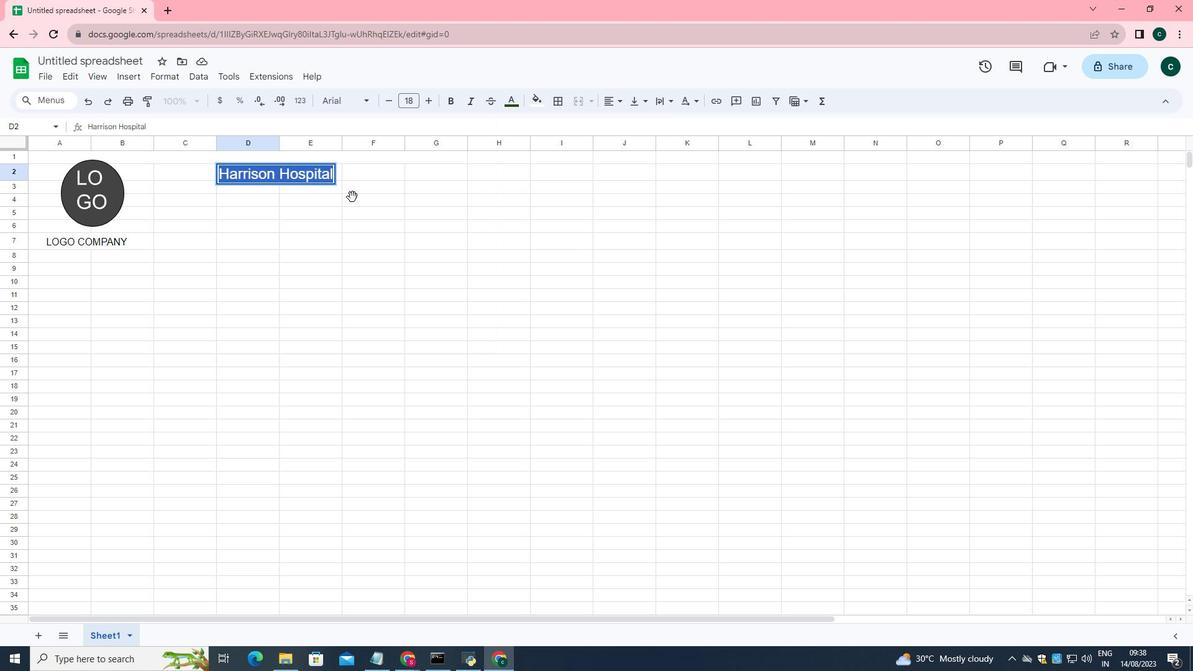 
Action: Mouse pressed left at (353, 198)
Screenshot: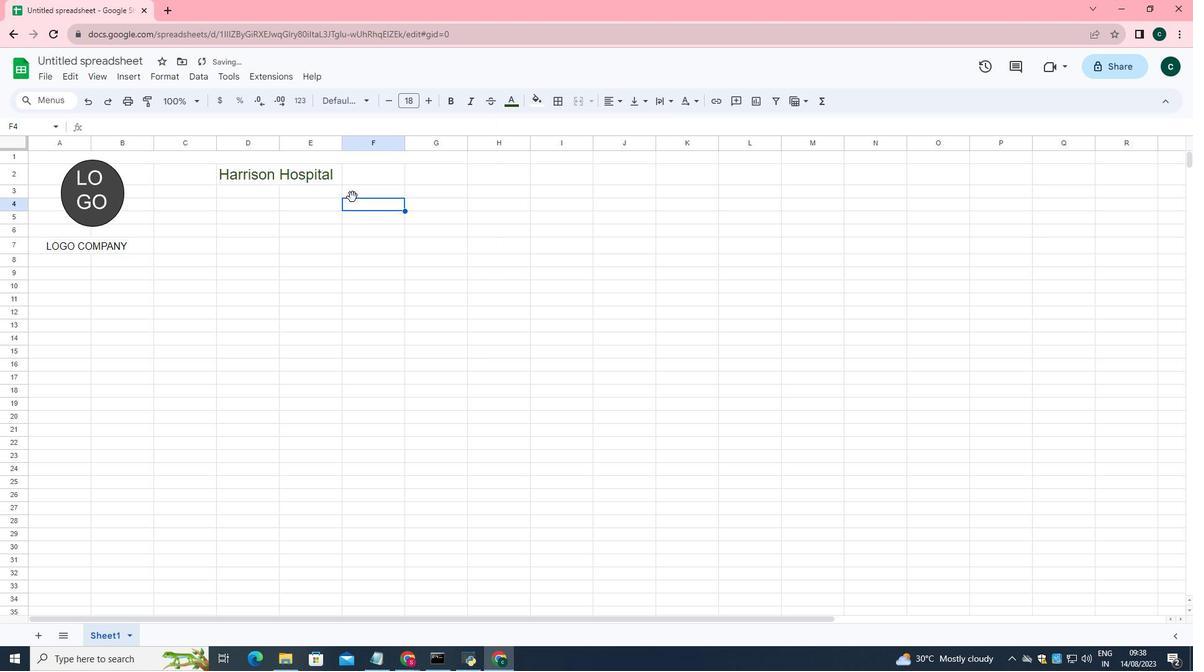 
Action: Mouse moved to (311, 175)
Screenshot: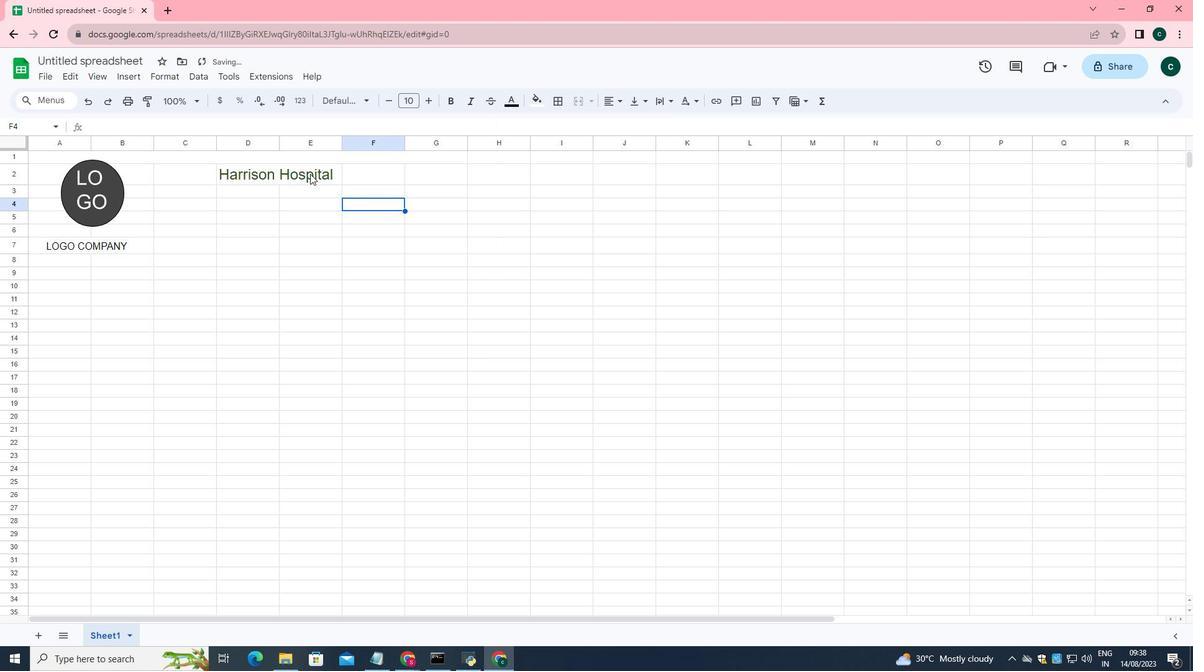 
Action: Mouse pressed left at (311, 175)
Screenshot: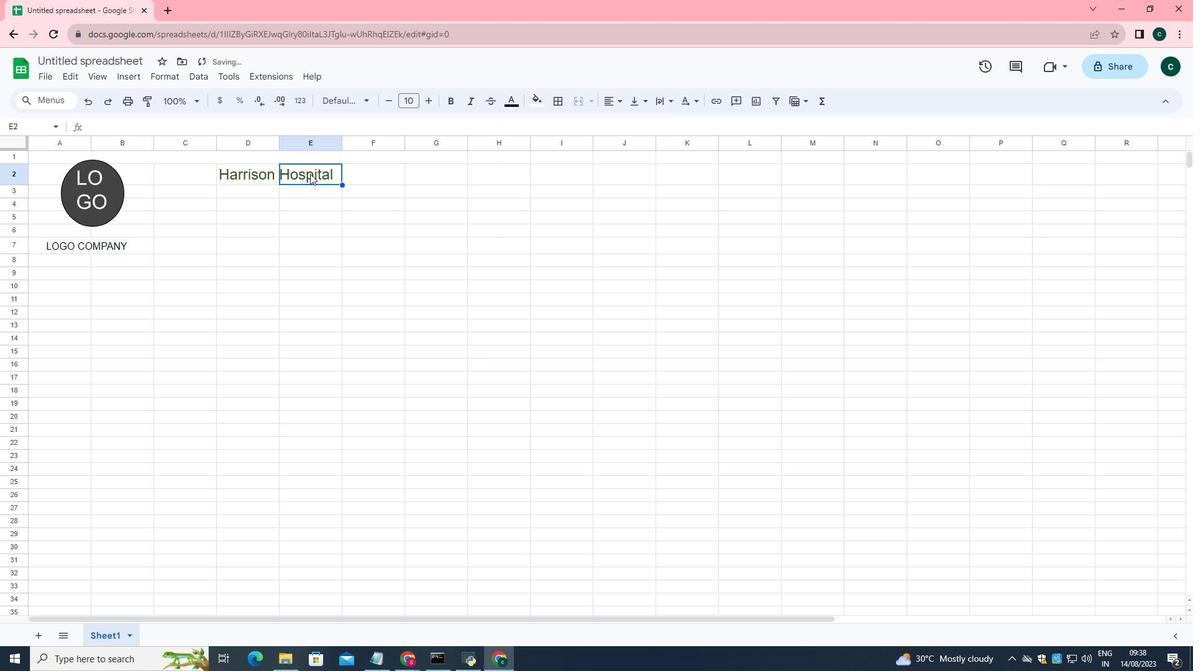 
Action: Mouse moved to (269, 173)
Screenshot: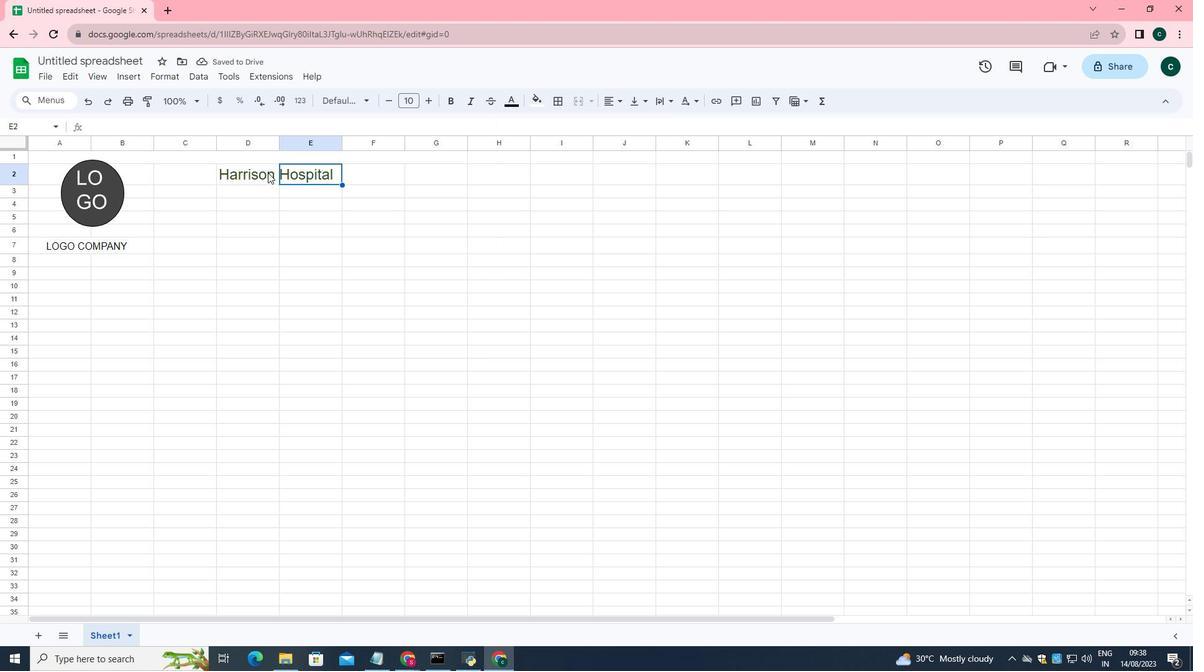 
Action: Mouse pressed left at (269, 173)
Screenshot: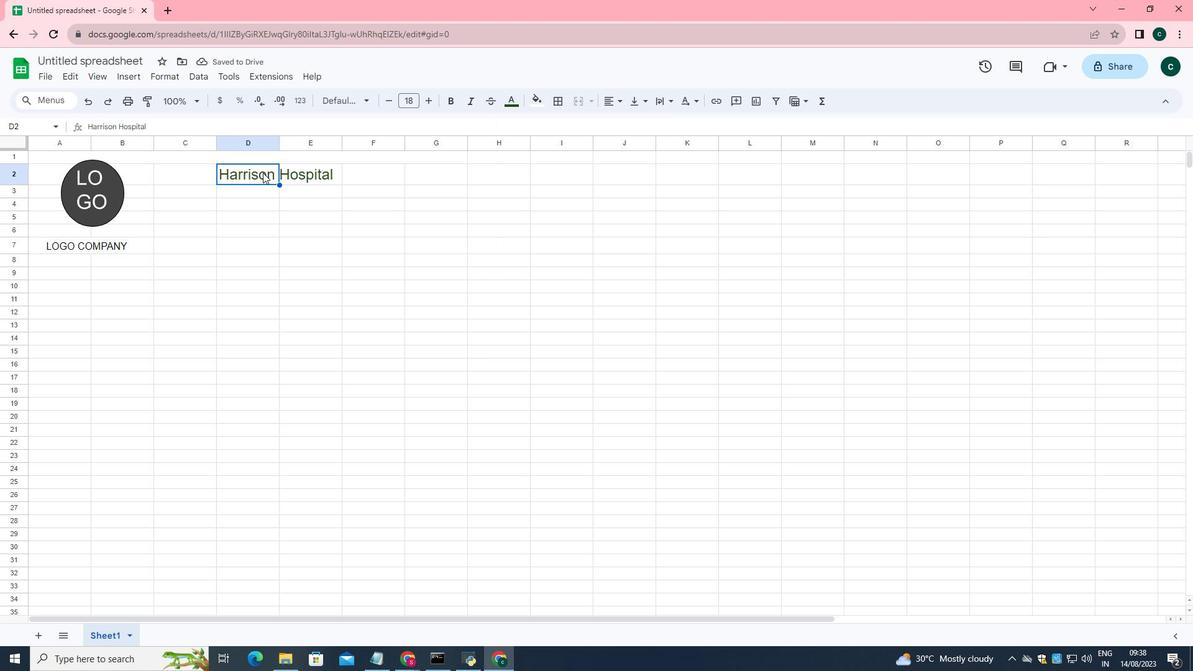 
Action: Mouse moved to (223, 172)
Screenshot: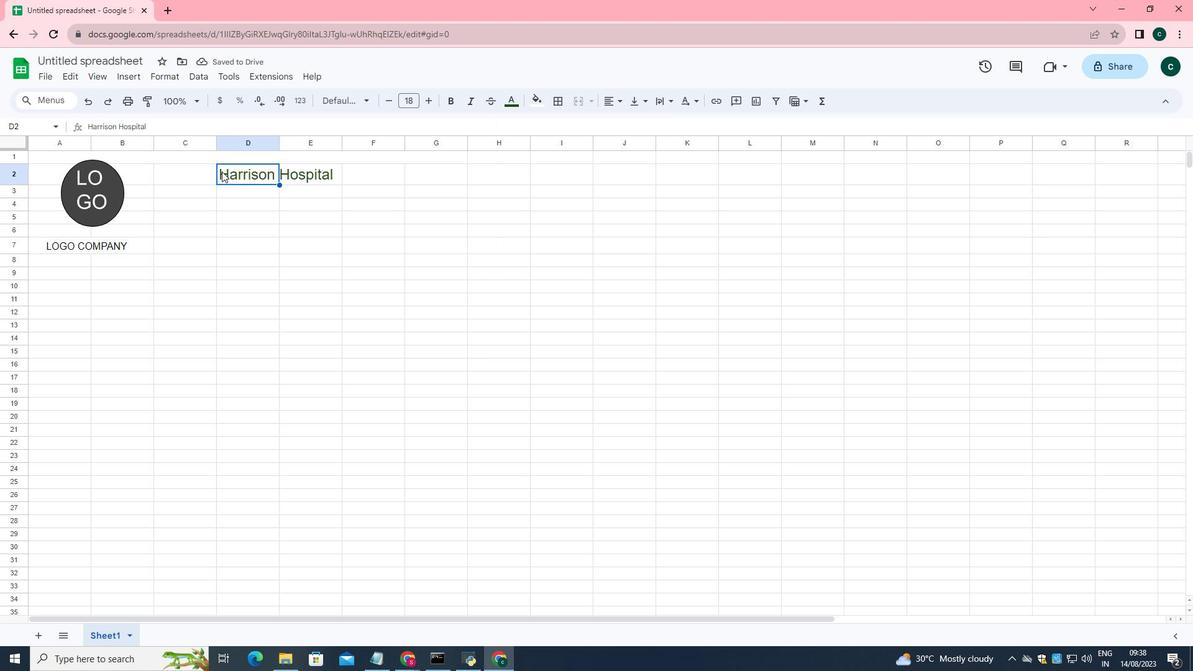 
Action: Mouse pressed left at (223, 172)
Screenshot: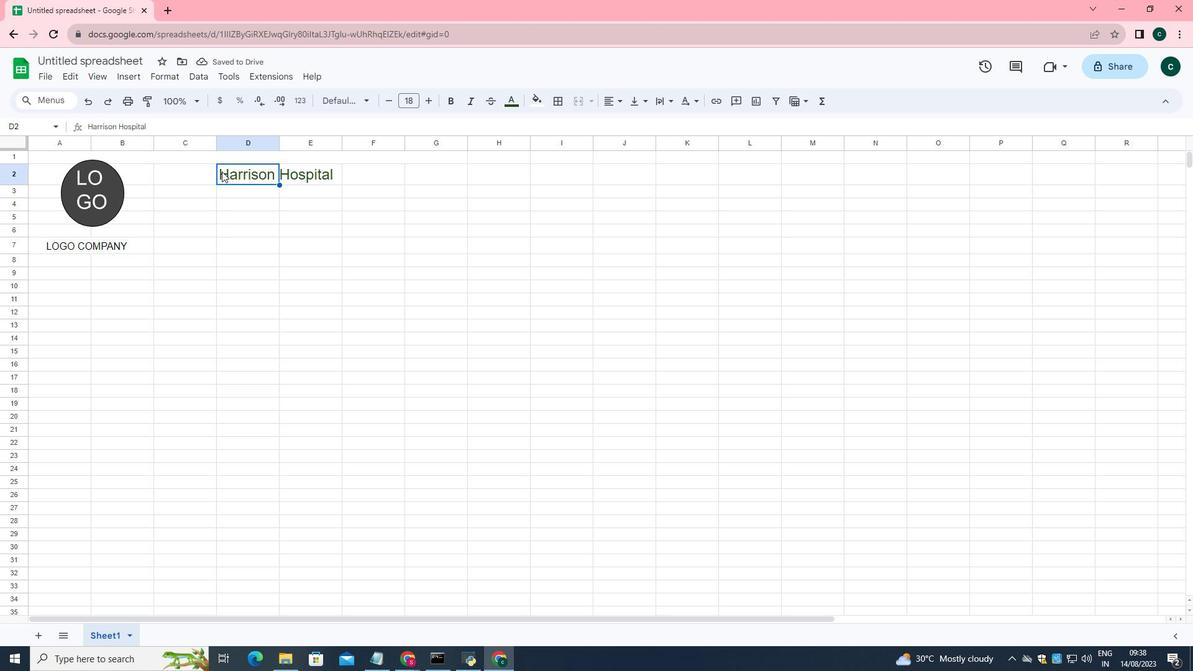 
Action: Mouse pressed left at (223, 172)
Screenshot: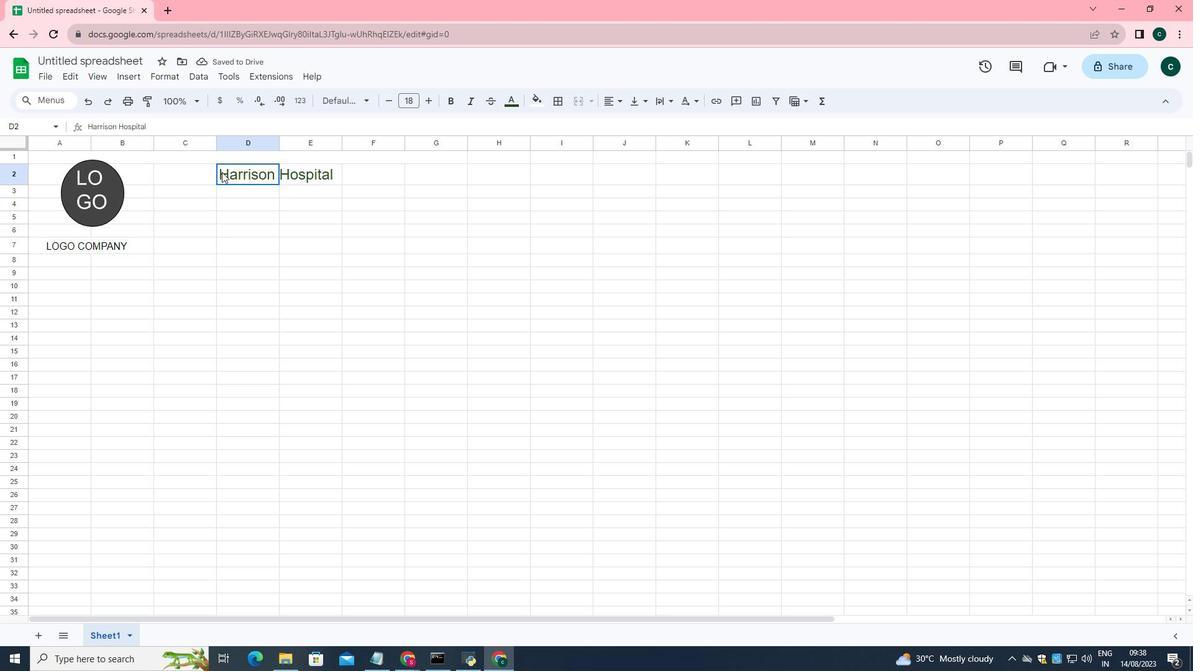 
Action: Mouse moved to (221, 173)
Screenshot: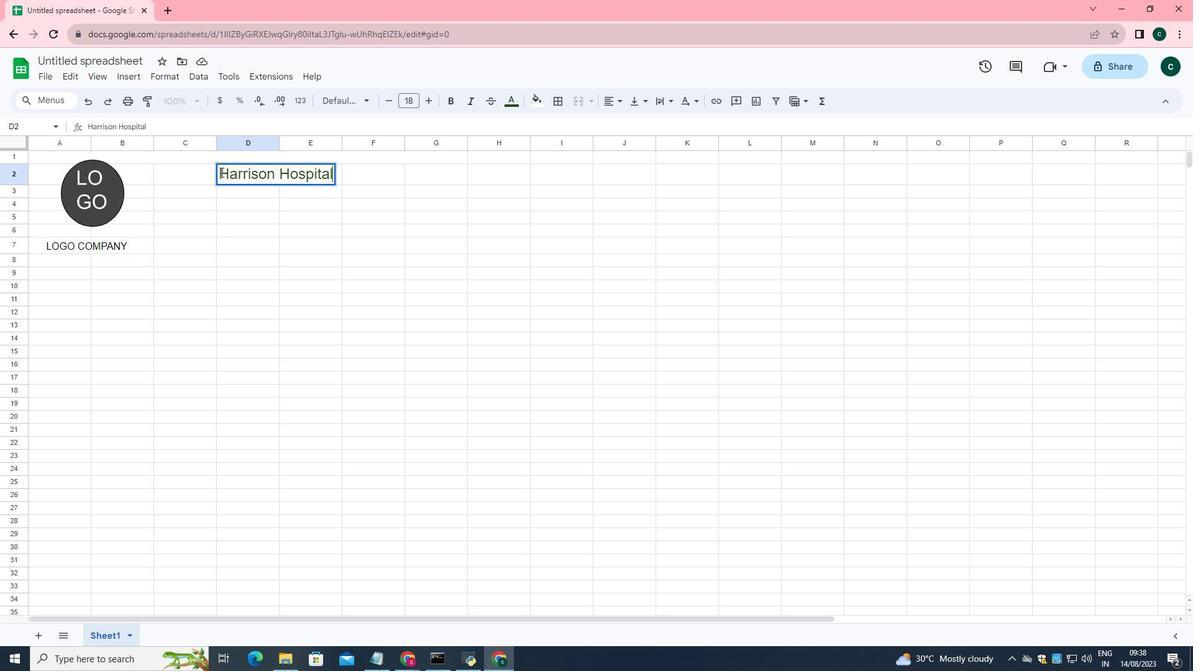 
Action: Mouse pressed left at (221, 173)
Screenshot: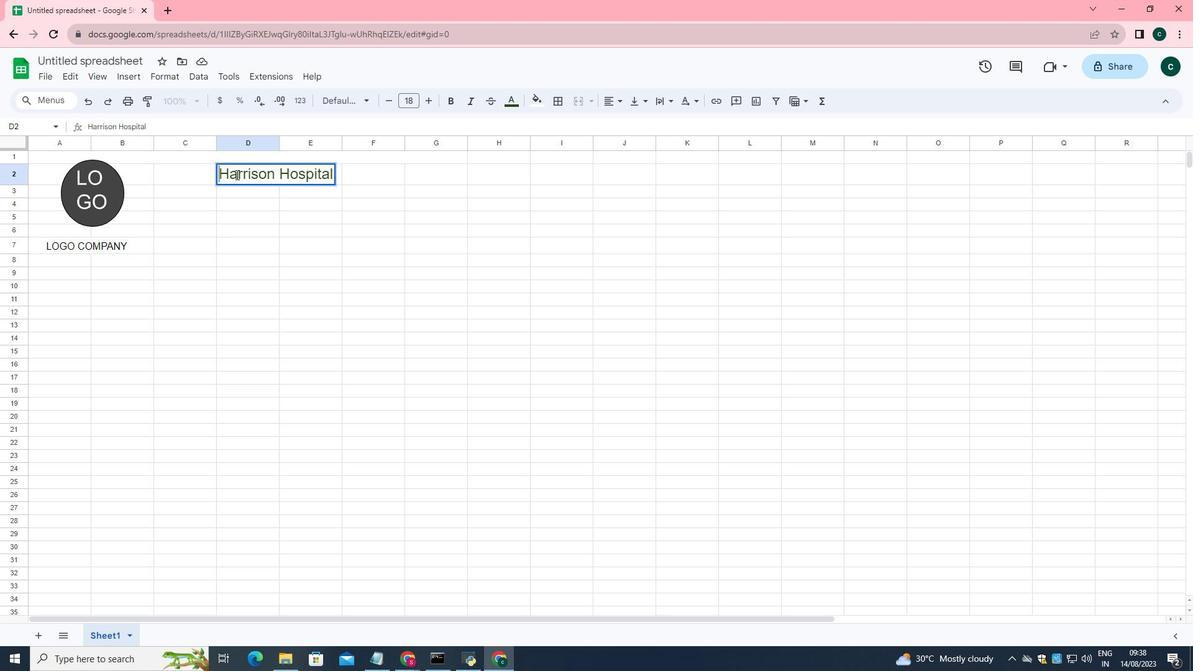 
Action: Mouse moved to (453, 106)
Screenshot: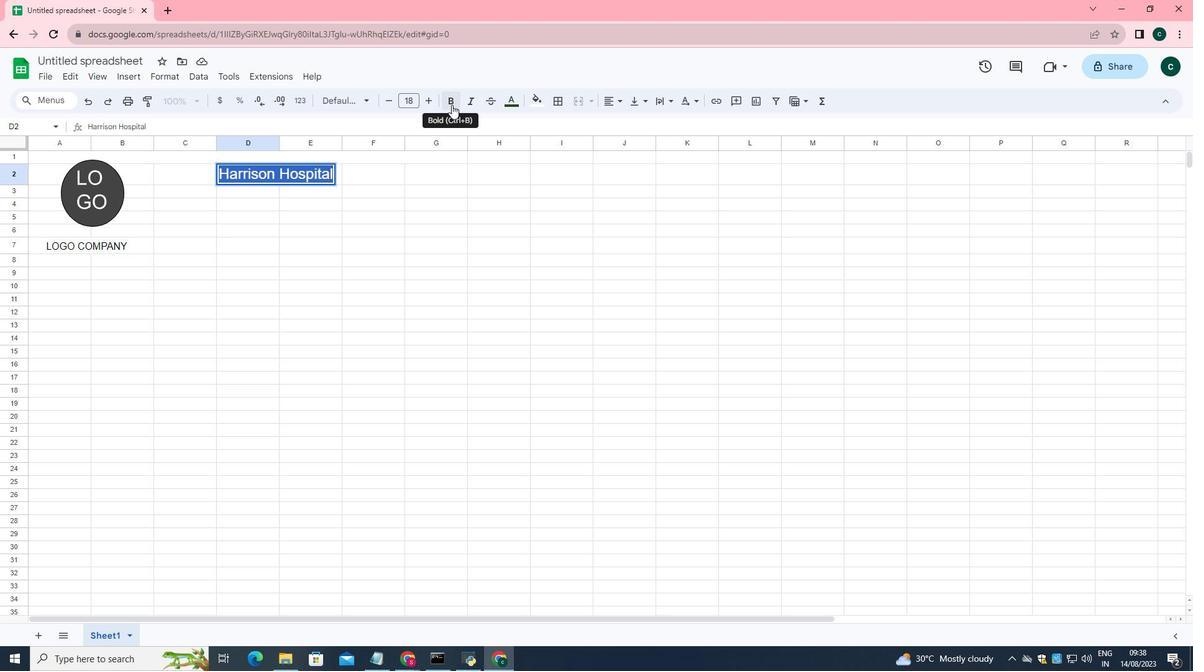 
Action: Mouse pressed left at (453, 106)
Screenshot: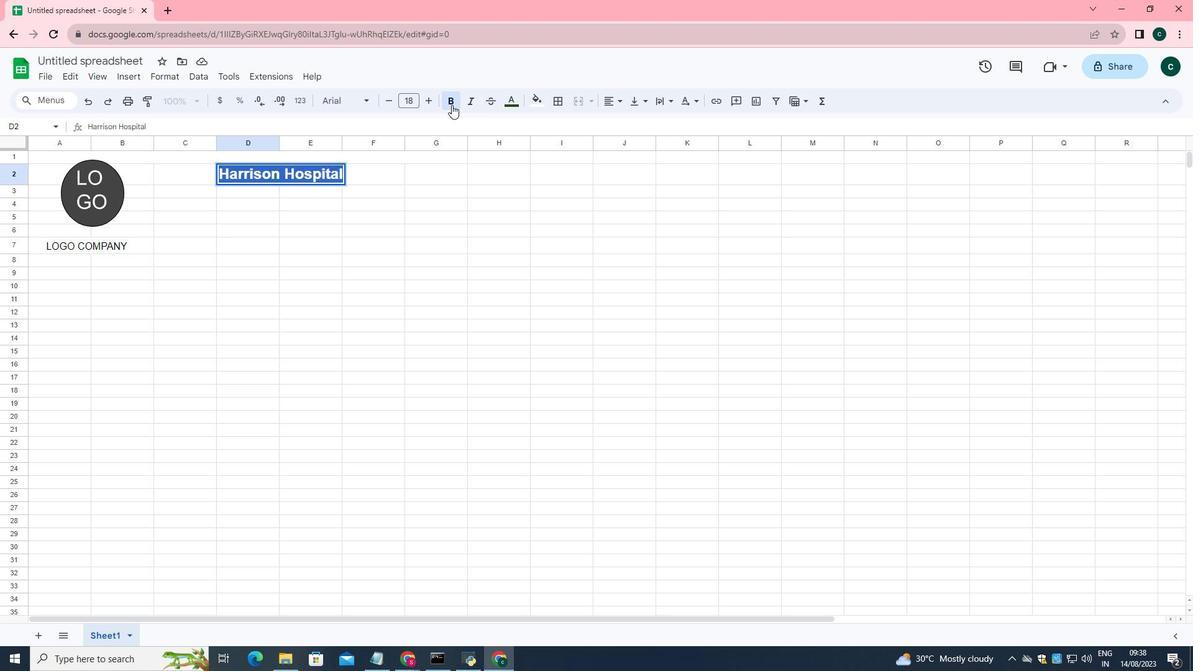 
Action: Mouse moved to (515, 105)
Screenshot: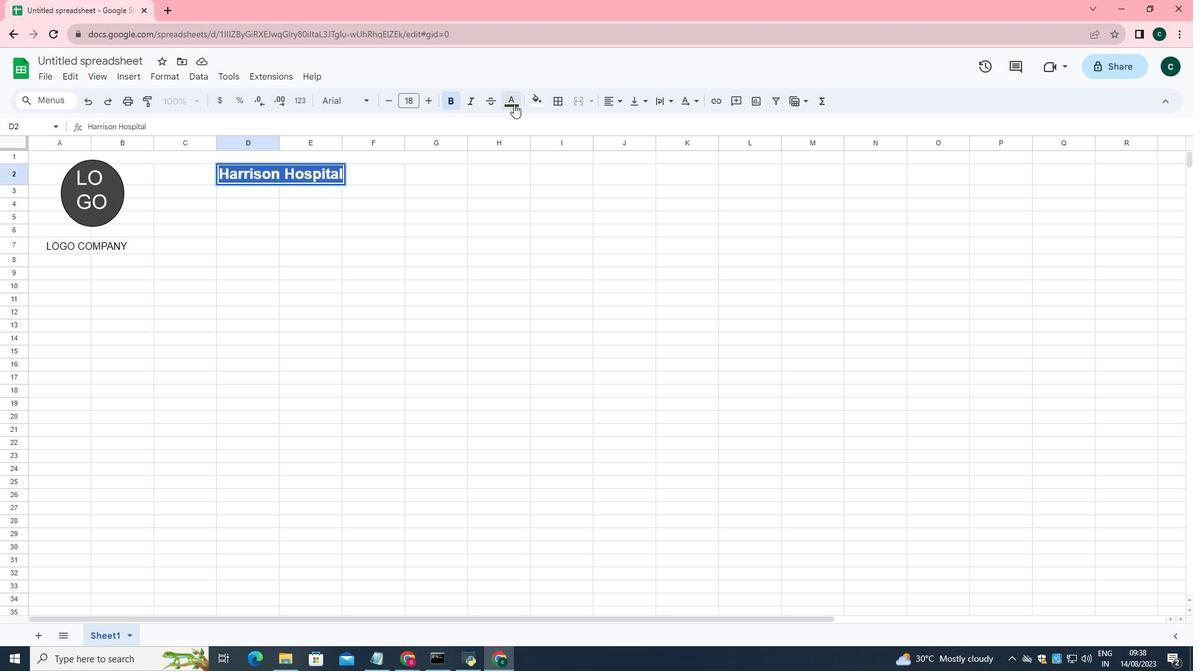 
Action: Mouse pressed left at (515, 105)
Screenshot: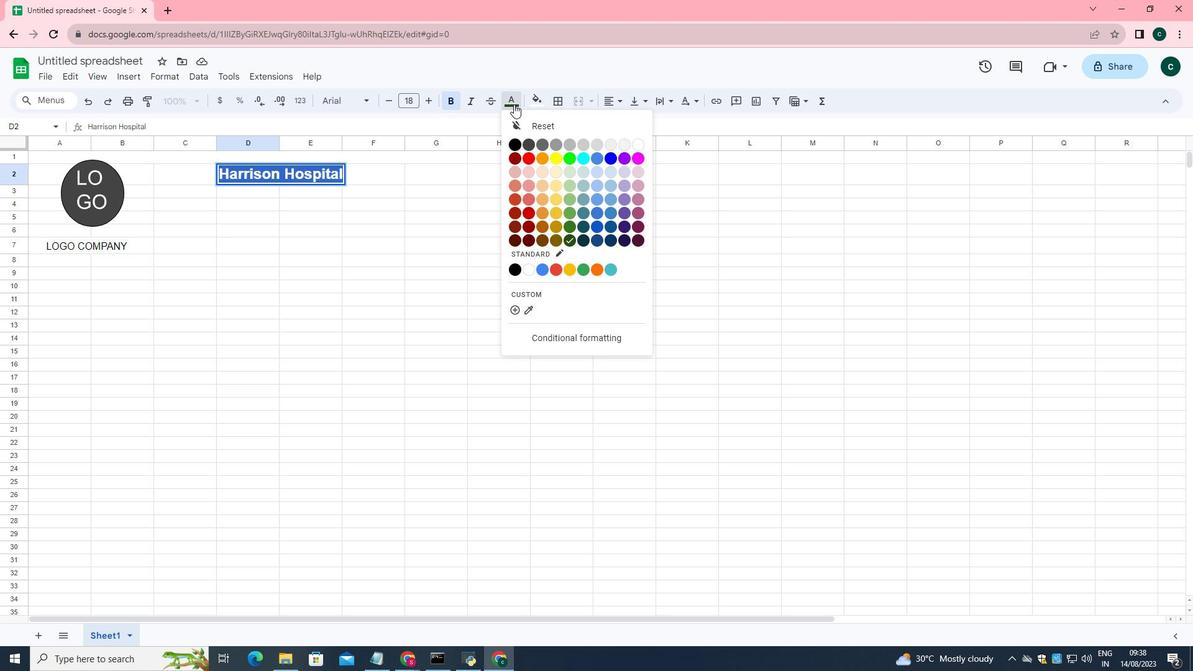 
Action: Mouse moved to (571, 229)
Screenshot: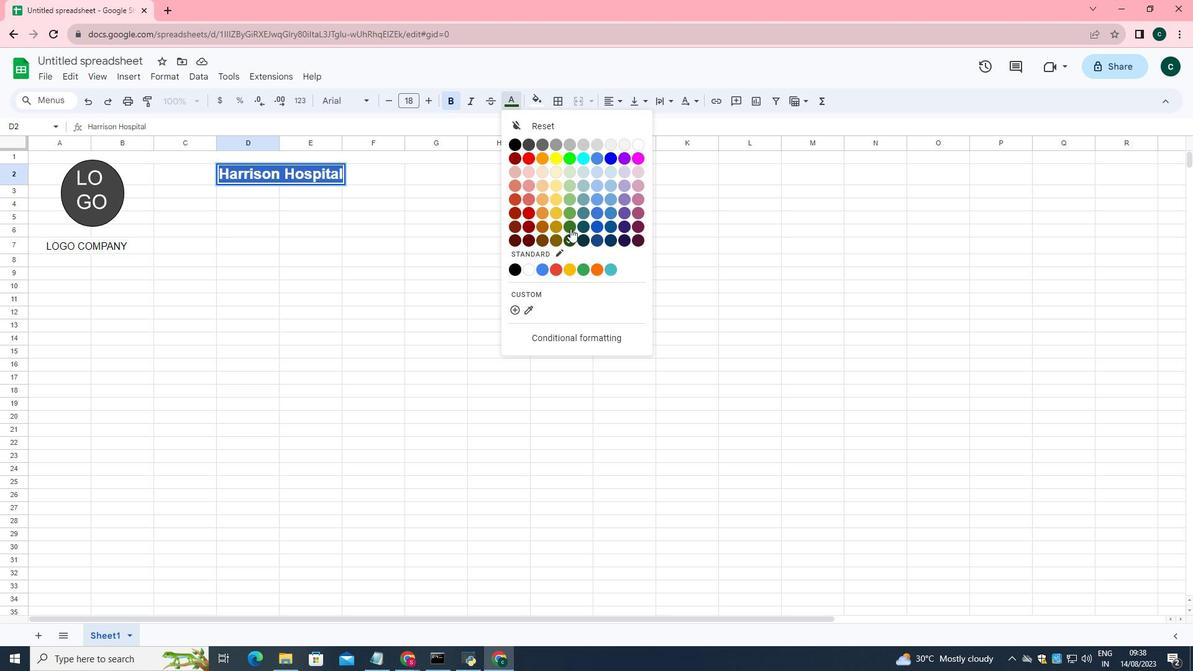 
Action: Mouse pressed left at (571, 229)
Screenshot: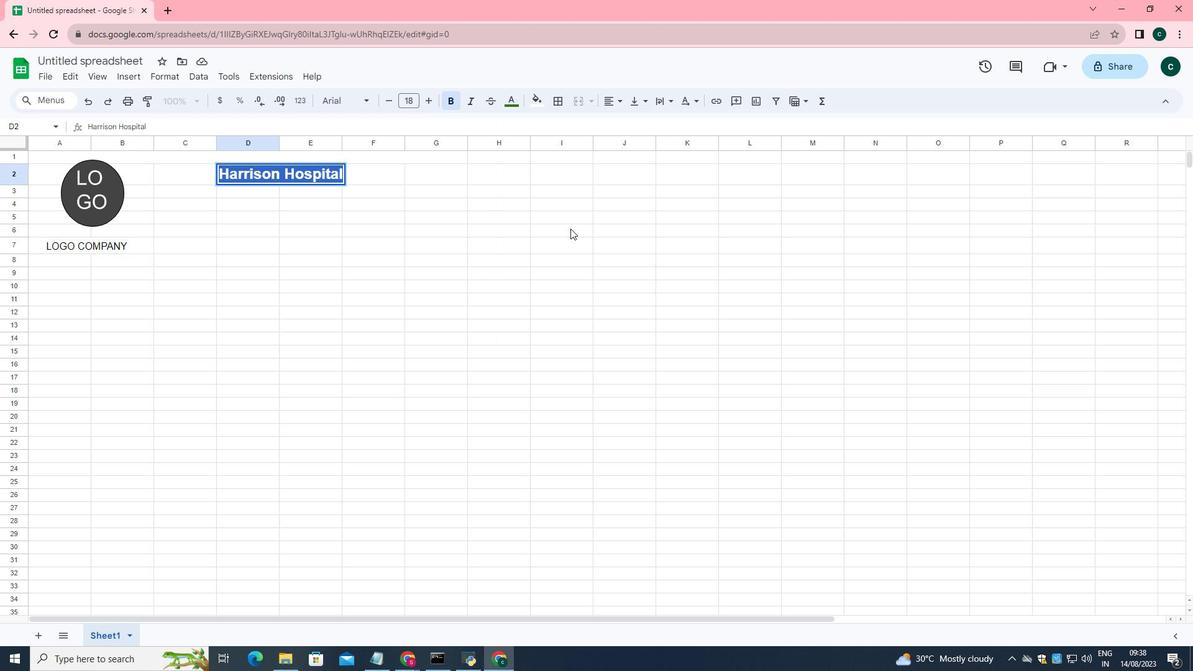 
Action: Mouse moved to (314, 229)
Screenshot: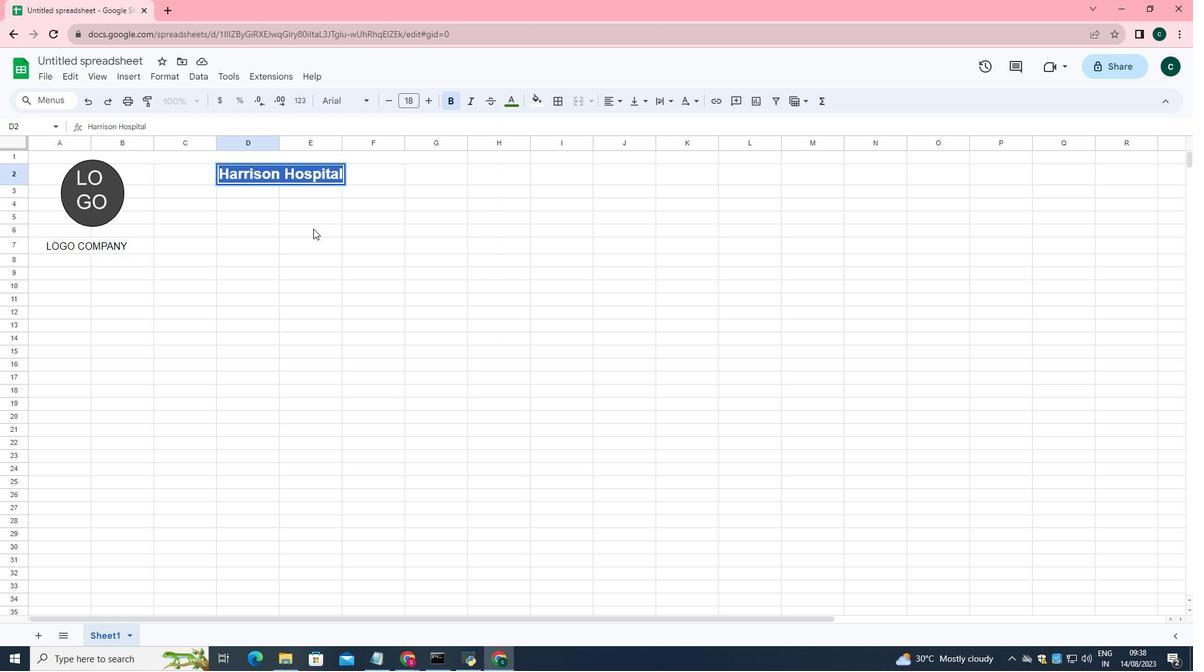 
Action: Mouse pressed left at (314, 229)
Screenshot: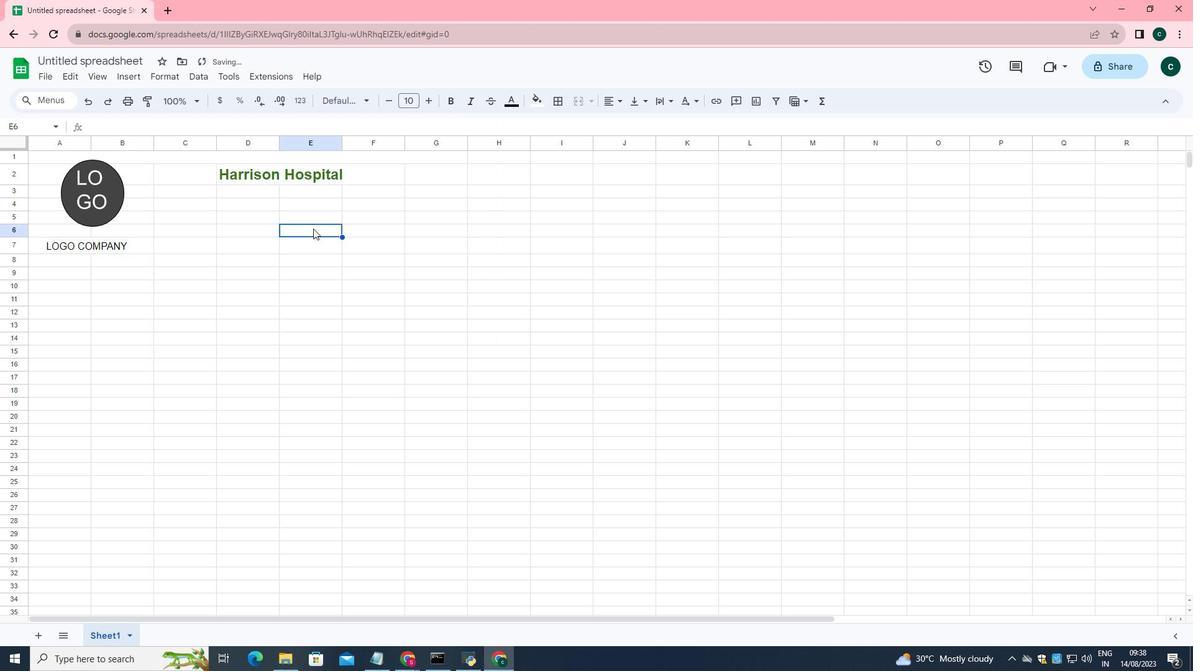 
Action: Mouse moved to (246, 195)
Screenshot: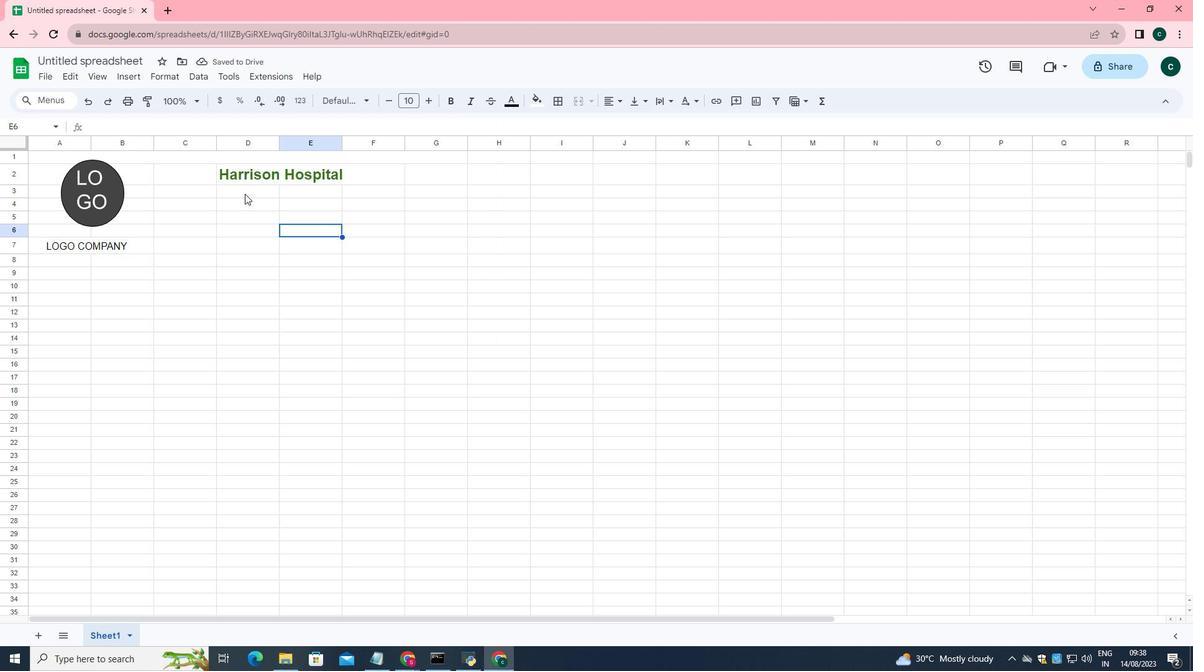 
Action: Mouse pressed left at (246, 195)
Screenshot: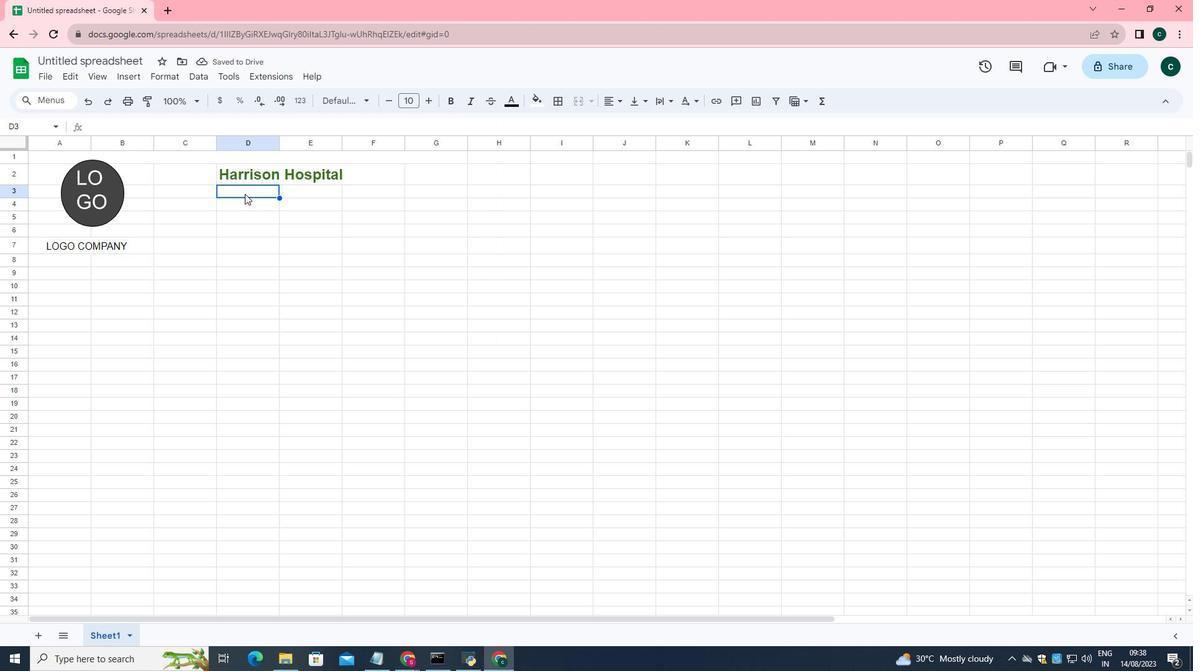 
Action: Mouse moved to (431, 104)
Screenshot: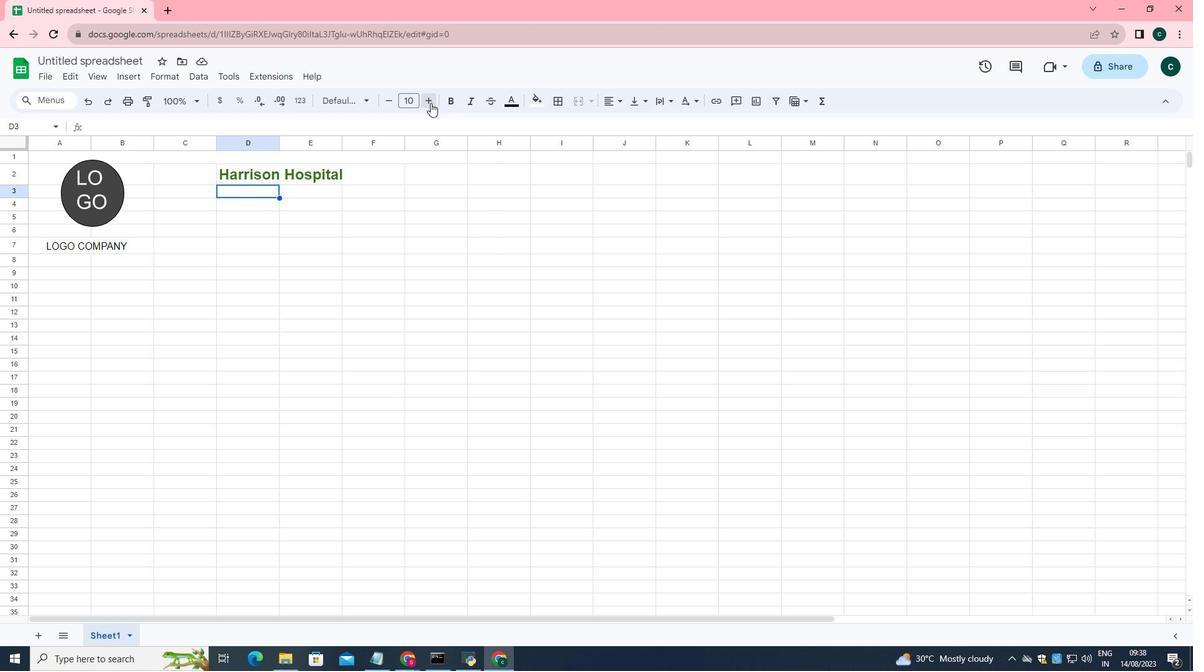 
Action: Mouse pressed left at (431, 104)
Screenshot: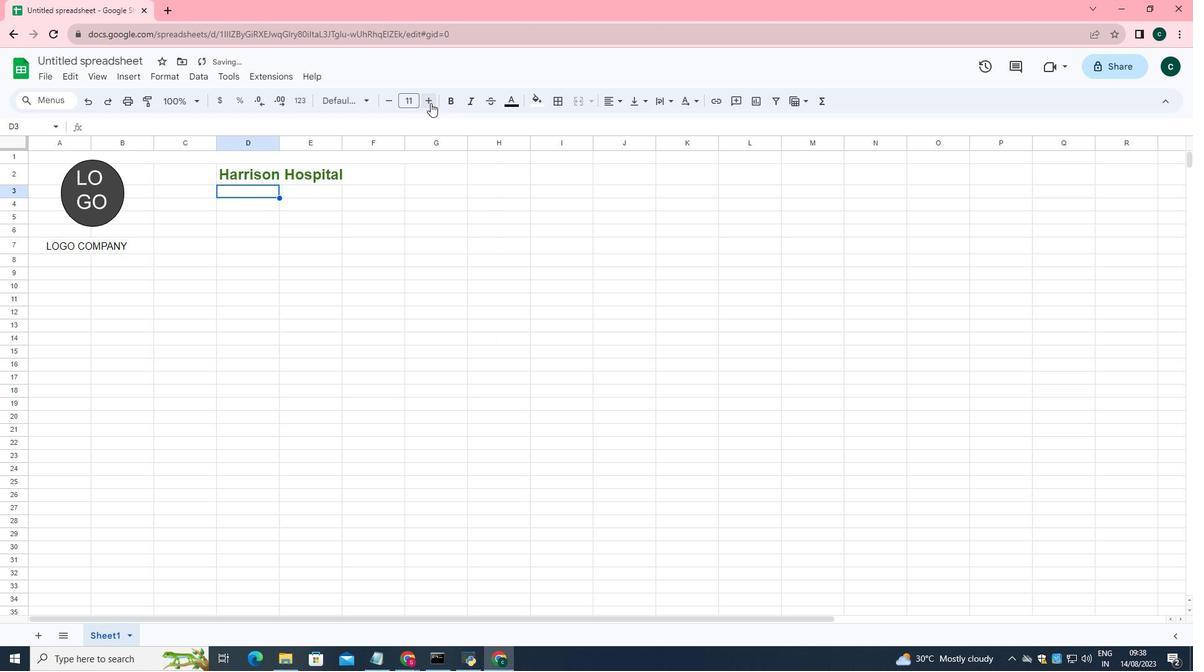 
Action: Mouse moved to (431, 100)
Screenshot: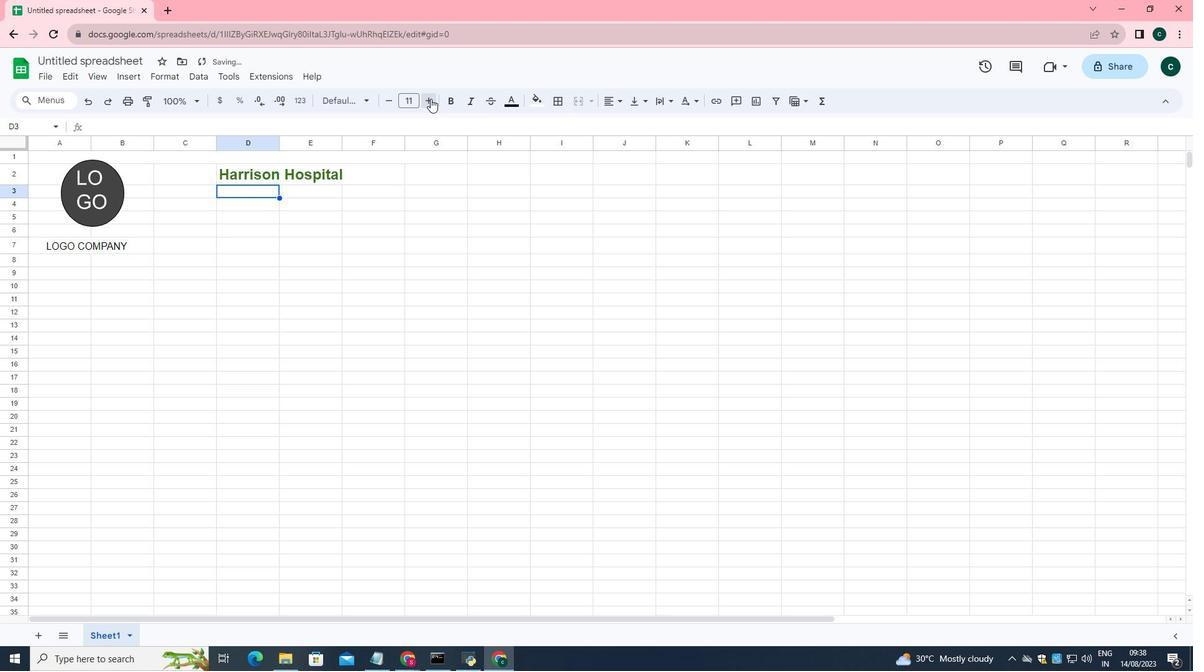 
Action: Mouse pressed left at (431, 100)
Screenshot: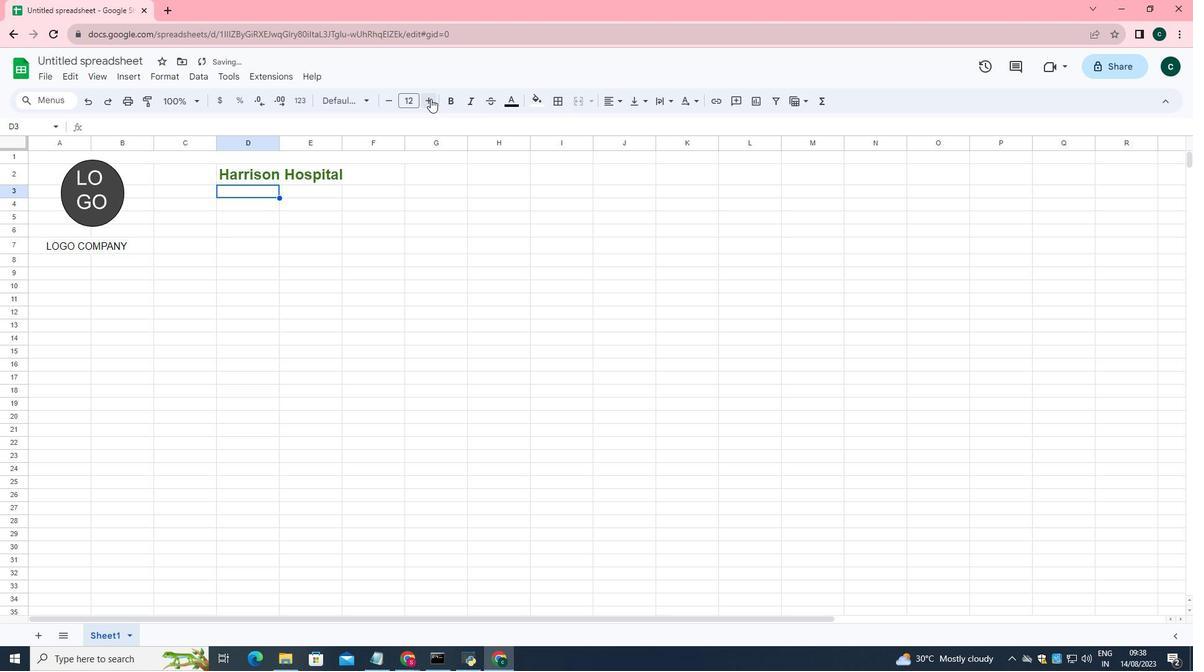
Action: Mouse moved to (431, 99)
Screenshot: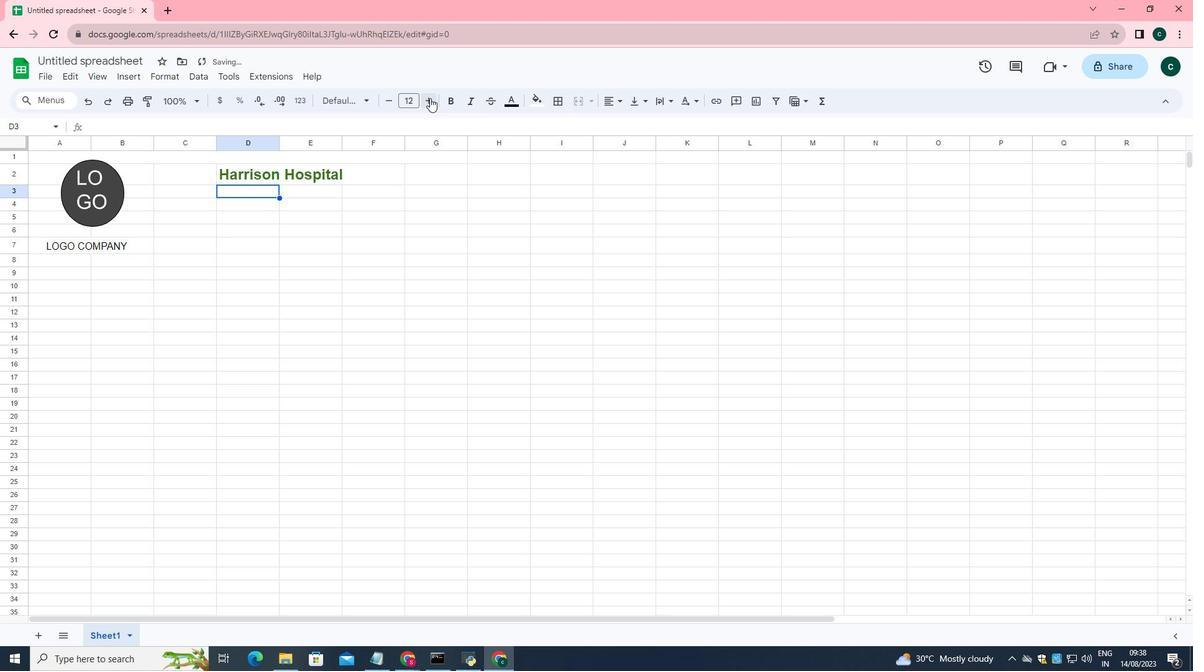 
Action: Key pressed 17<Key.space><Key.shift>Main<Key.space><Key.shift>St<Key.space><Key.shift>Vassatboro,<Key.space><Key.shift>ME,<Key.space>04989
Screenshot: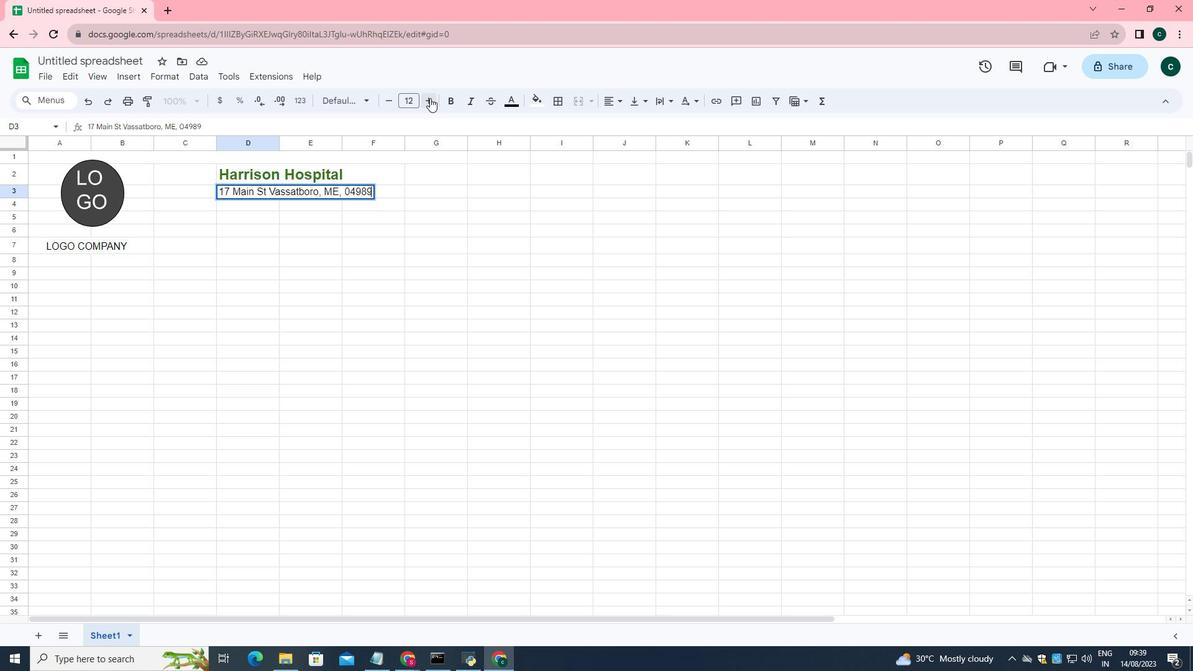 
Action: Mouse moved to (566, 254)
Screenshot: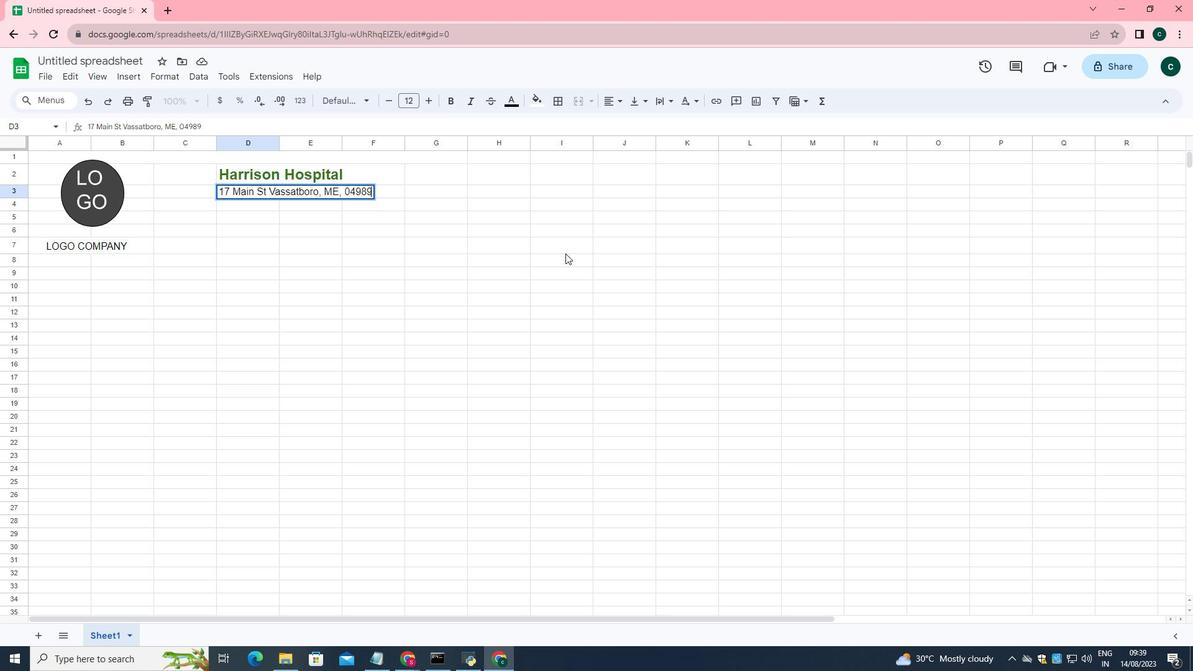 
Action: Key pressed <Key.enter>
Screenshot: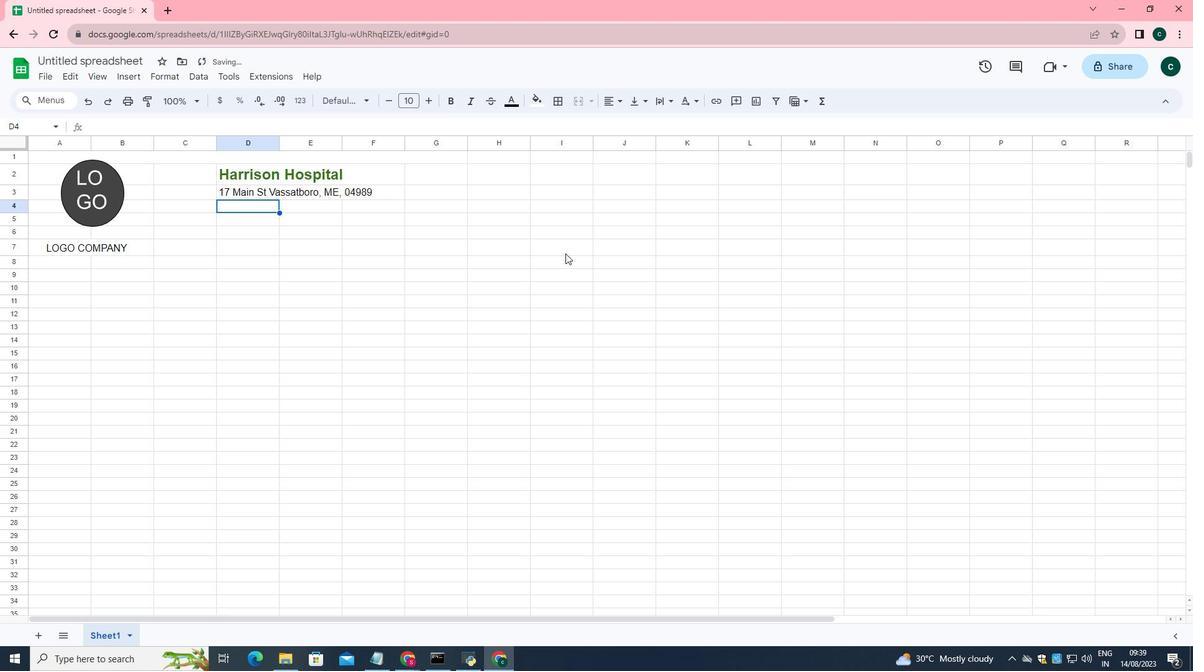 
Action: Mouse moved to (412, 101)
Screenshot: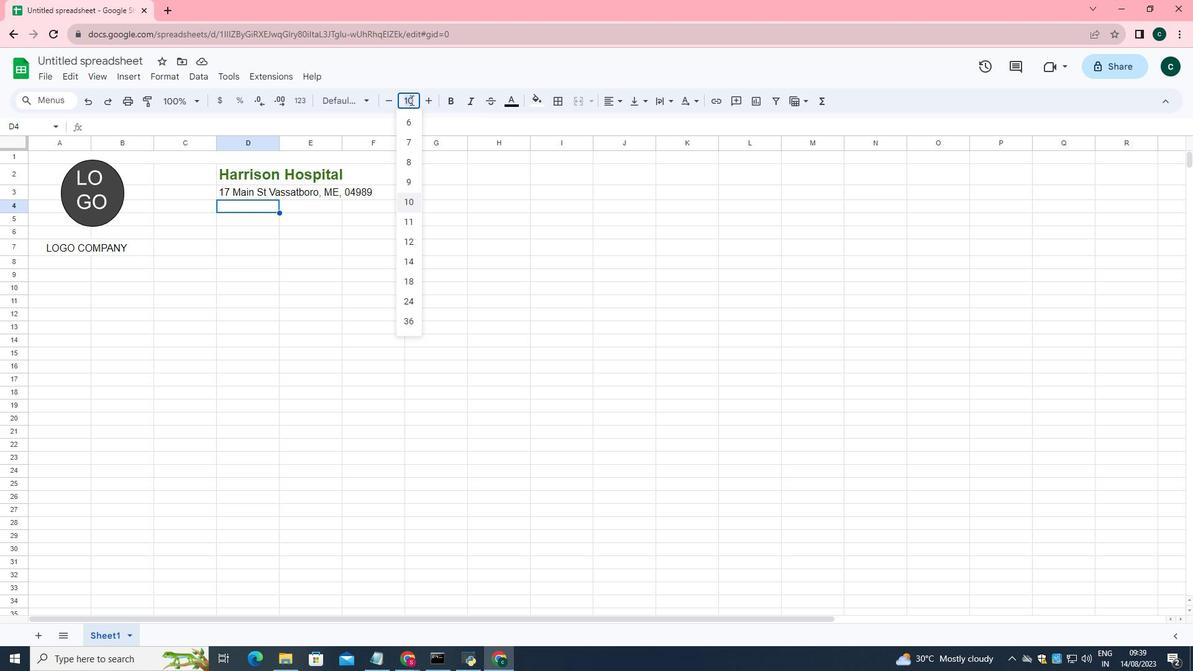 
Action: Mouse pressed left at (412, 101)
Screenshot: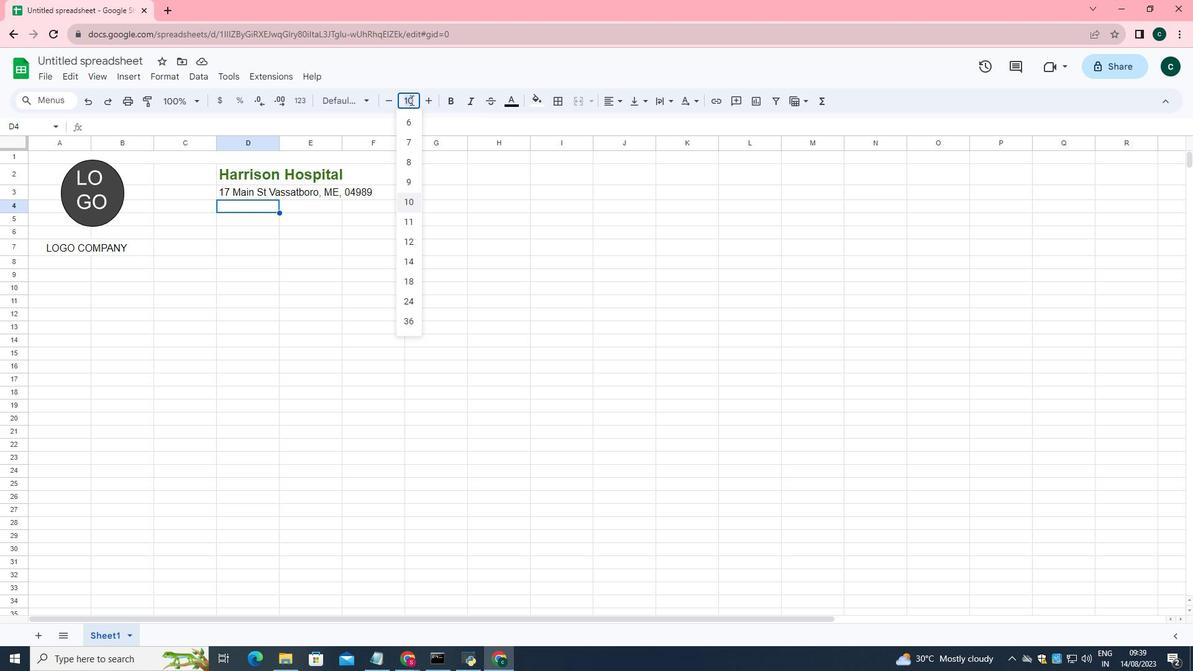 
Action: Mouse moved to (417, 245)
Screenshot: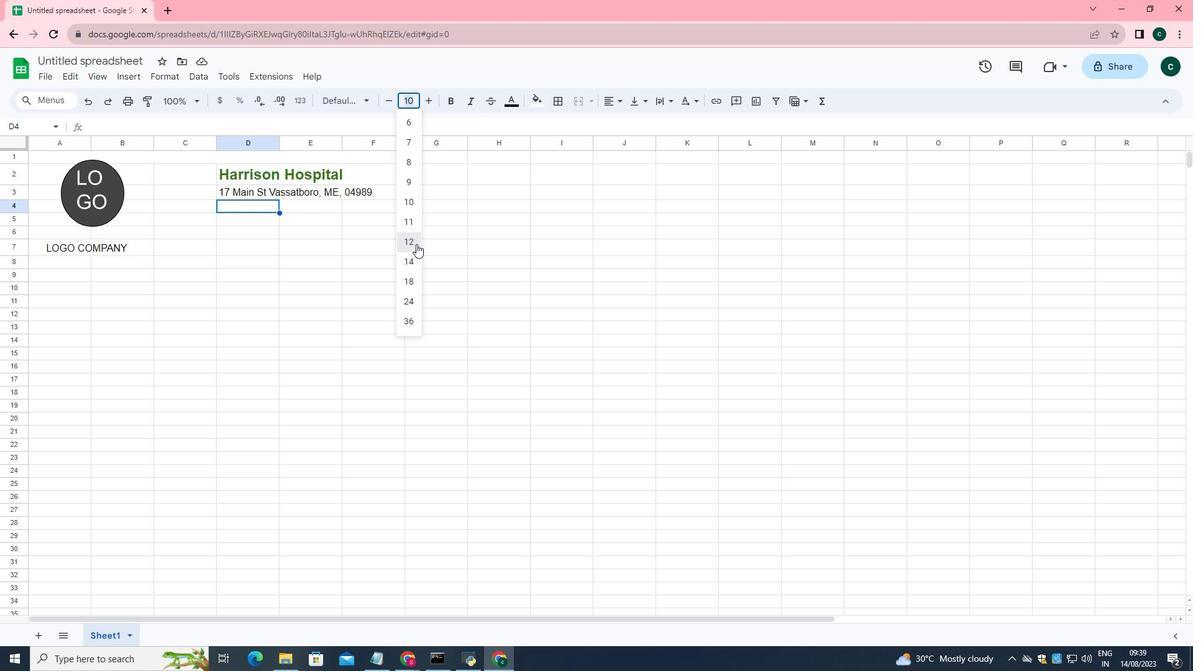 
Action: Mouse pressed left at (417, 245)
